 Task: Research Airbnb properties in Cariamanga, Ecuador from 6th November, 2023 to 8th November, 2023 for 2 adults.1  bedroom having 2 beds and 1 bathroom. Property type can be flat. Look for 4 properties as per requirement.
Action: Mouse moved to (467, 72)
Screenshot: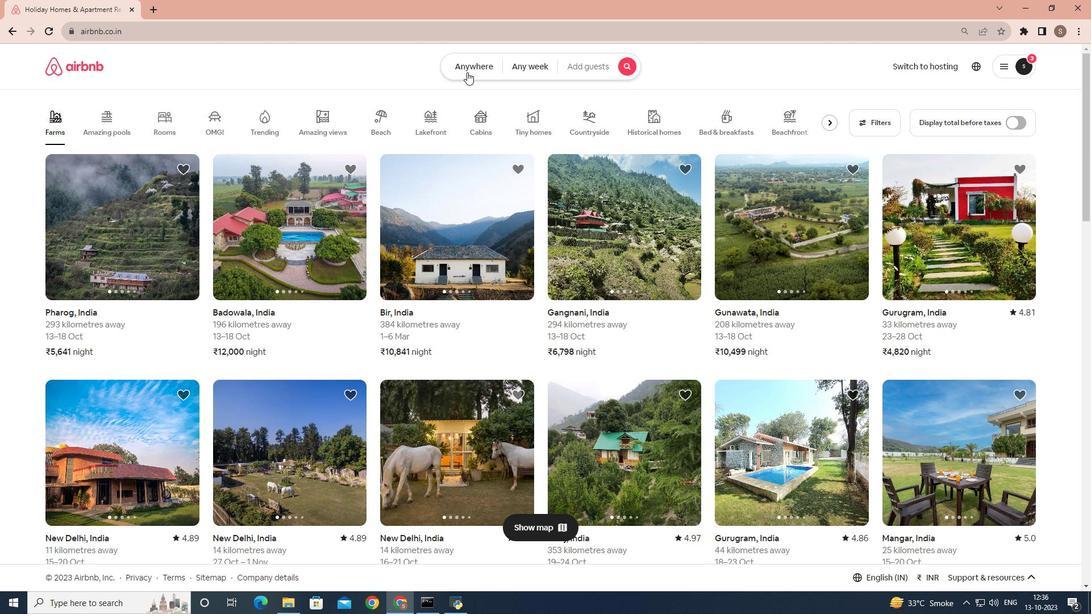 
Action: Mouse pressed left at (467, 72)
Screenshot: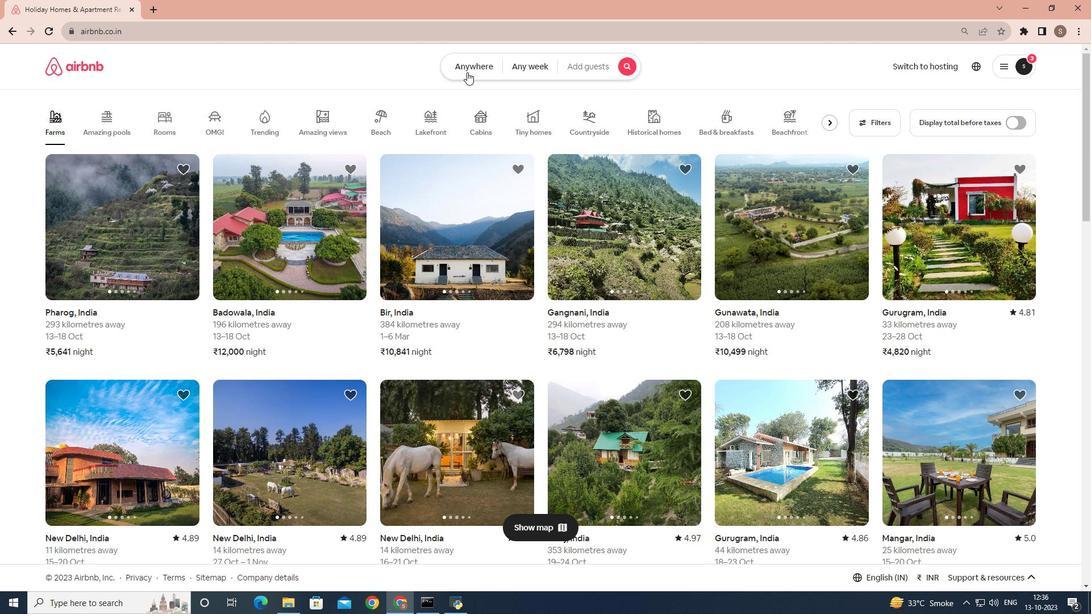 
Action: Mouse moved to (408, 116)
Screenshot: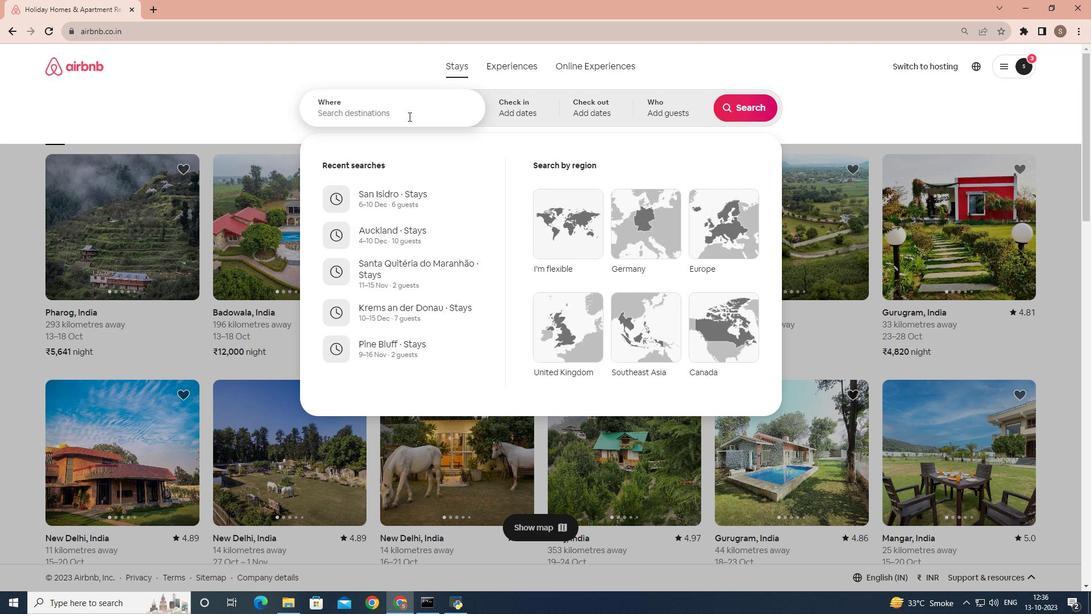 
Action: Mouse pressed left at (408, 116)
Screenshot: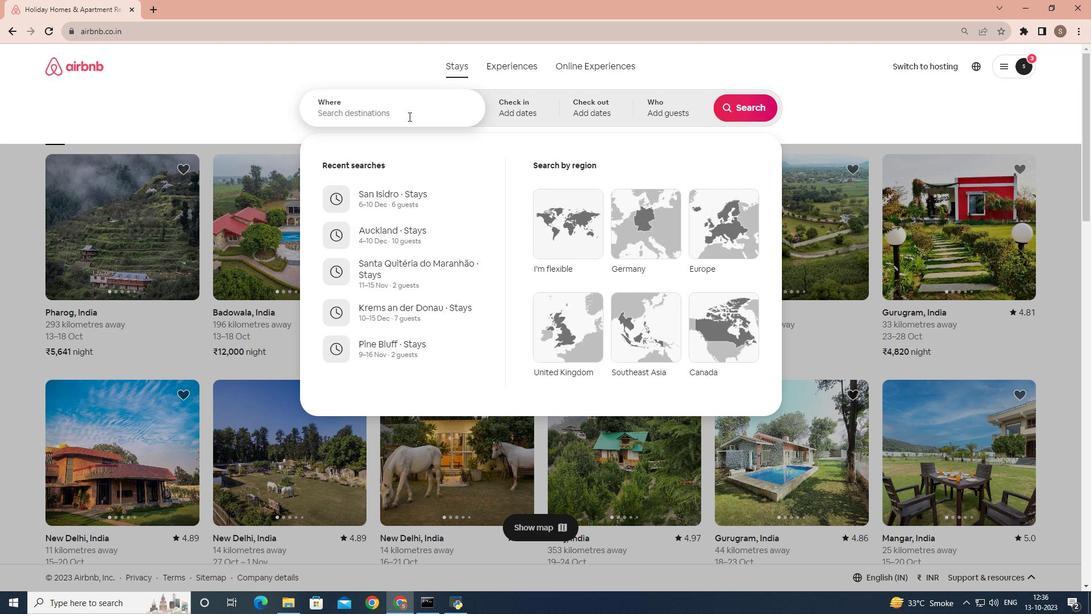 
Action: Mouse moved to (305, 136)
Screenshot: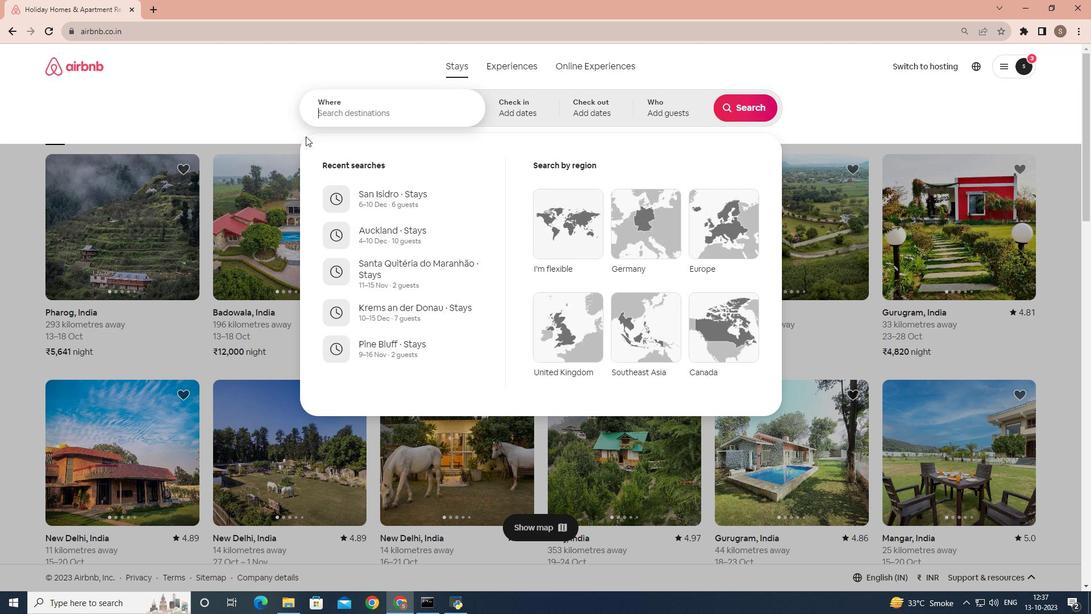 
Action: Key pressed <Key.shift>Cariamanga,<Key.space><Key.shift>Ecuador<Key.space>
Screenshot: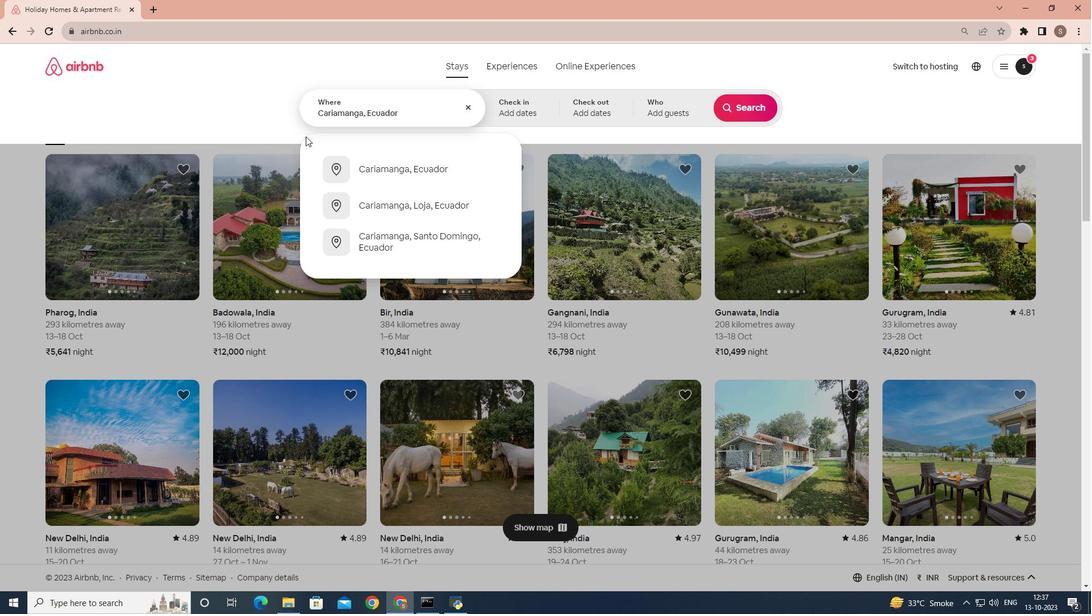 
Action: Mouse moved to (512, 114)
Screenshot: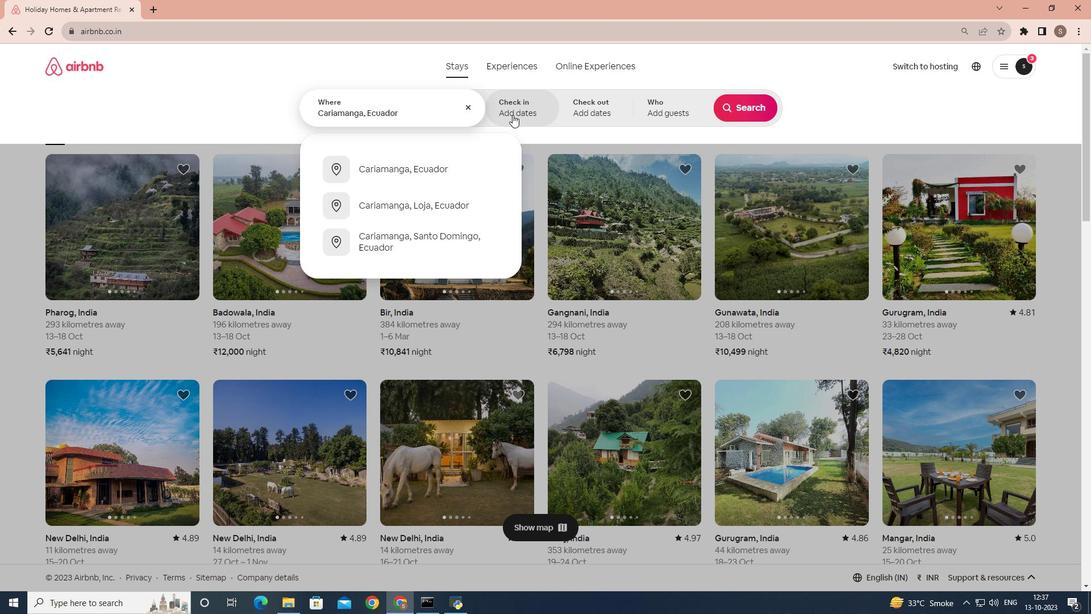 
Action: Mouse pressed left at (512, 114)
Screenshot: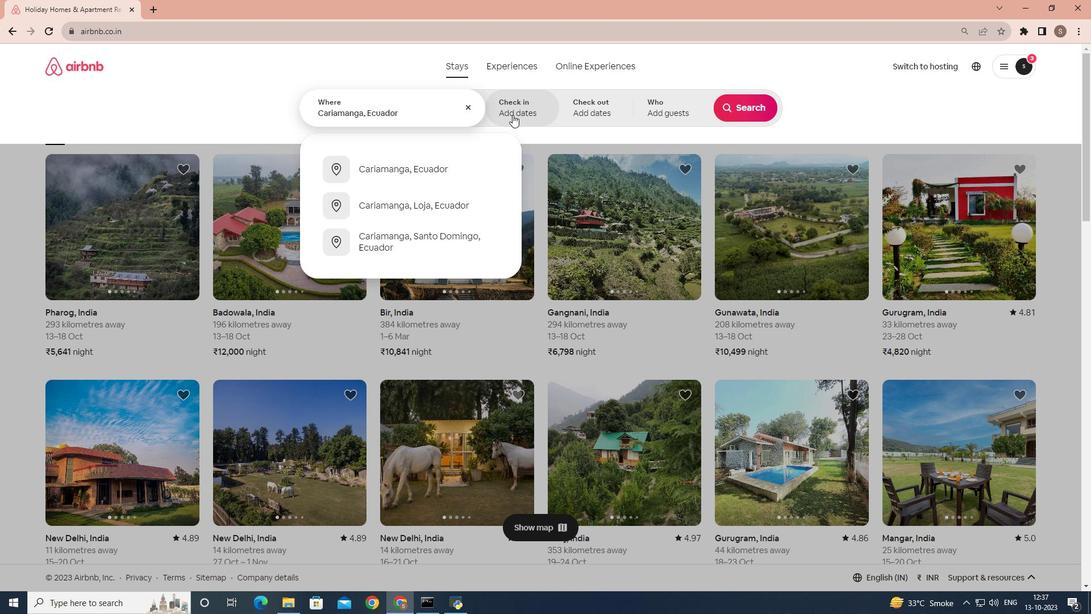 
Action: Mouse moved to (597, 272)
Screenshot: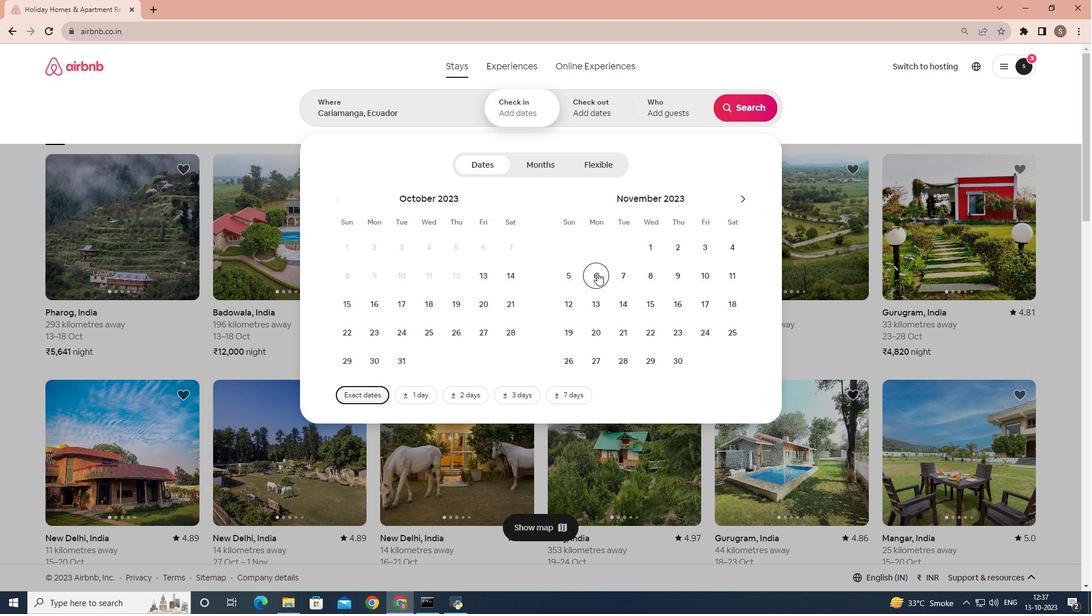 
Action: Mouse pressed left at (597, 272)
Screenshot: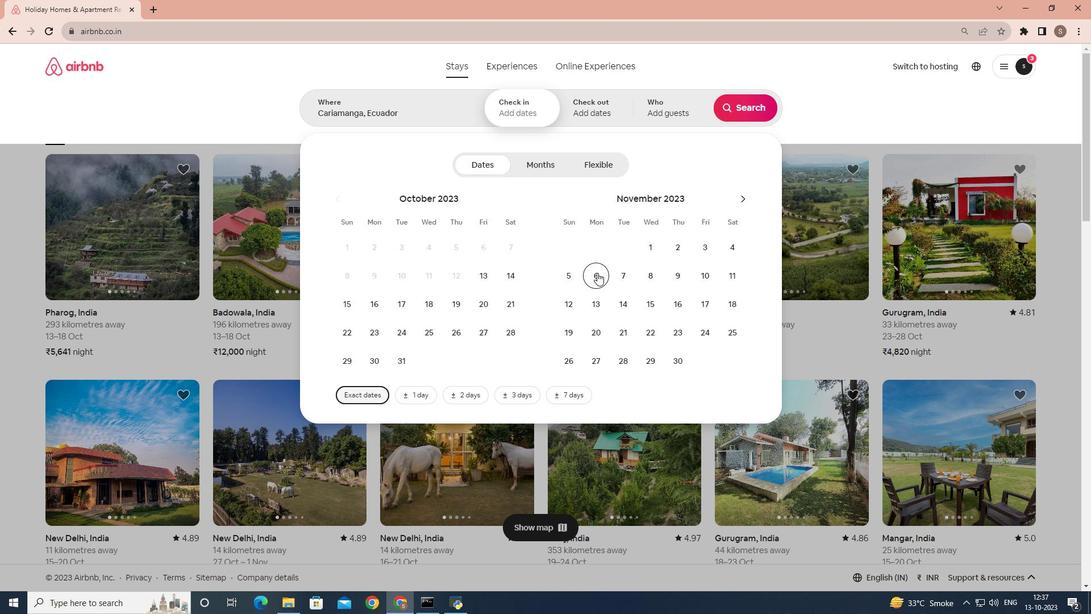 
Action: Mouse moved to (645, 275)
Screenshot: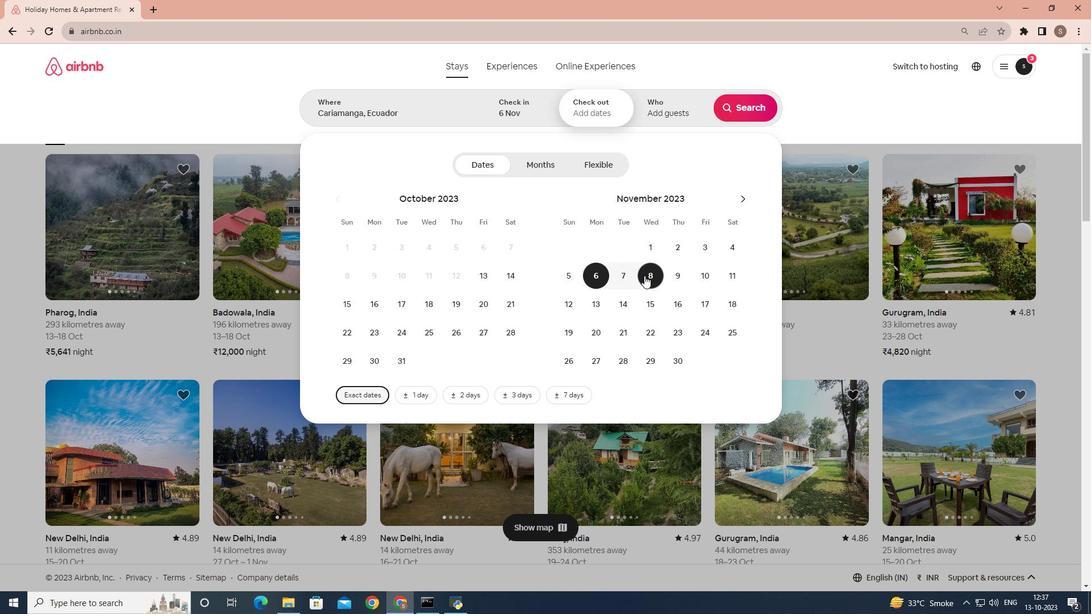 
Action: Mouse pressed left at (645, 275)
Screenshot: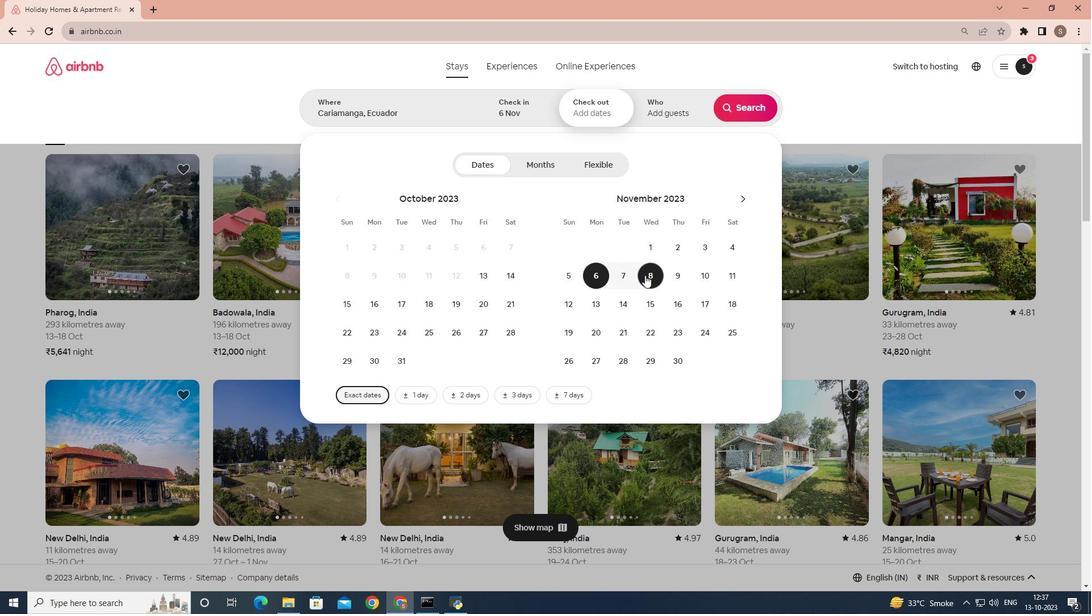 
Action: Mouse moved to (668, 111)
Screenshot: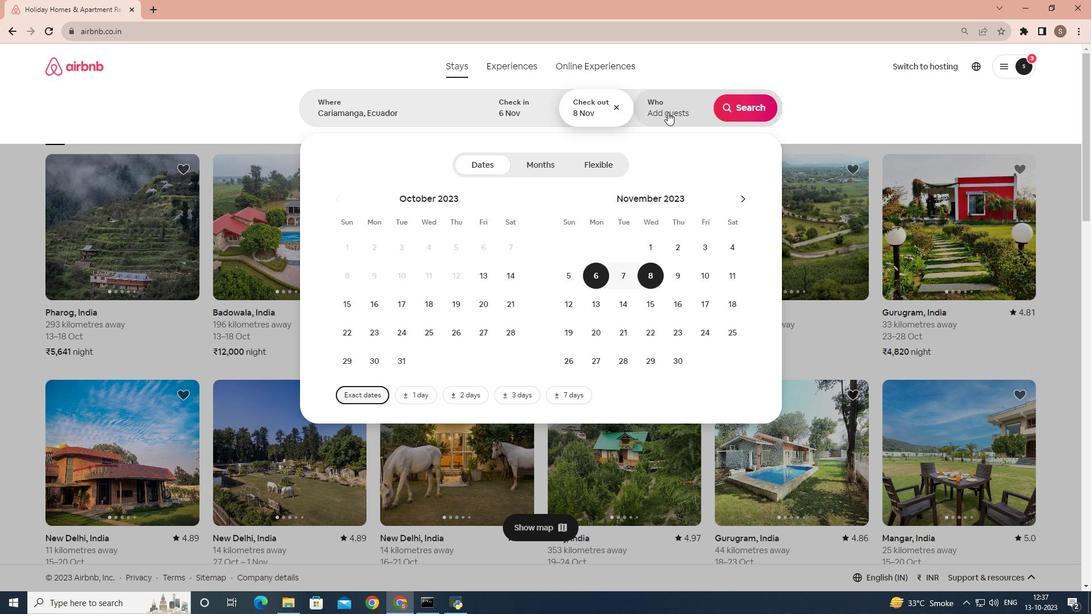 
Action: Mouse pressed left at (668, 111)
Screenshot: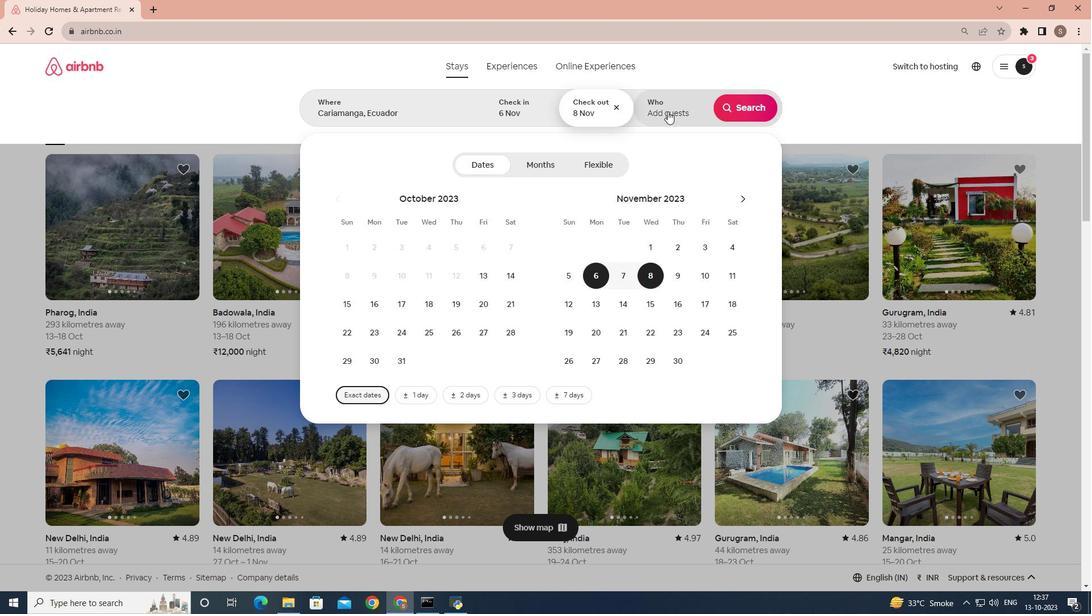 
Action: Mouse moved to (755, 172)
Screenshot: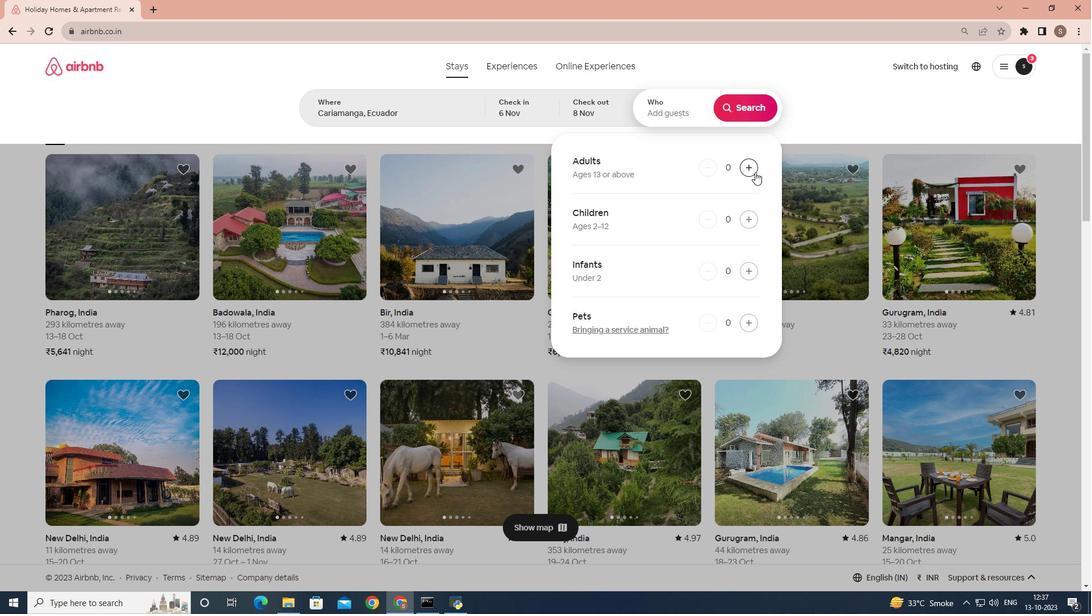 
Action: Mouse pressed left at (755, 172)
Screenshot: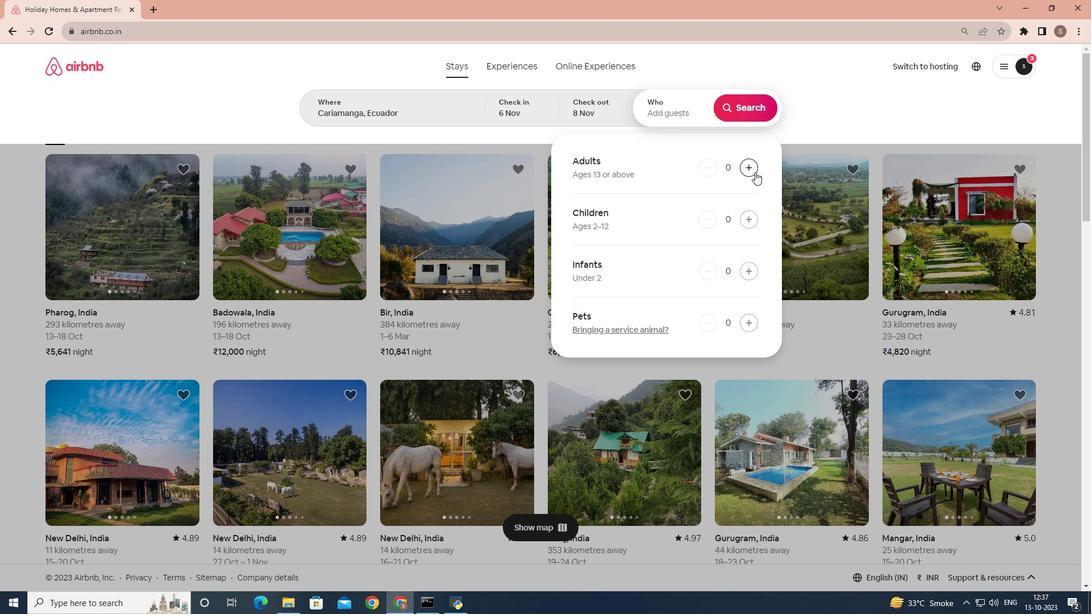 
Action: Mouse moved to (755, 171)
Screenshot: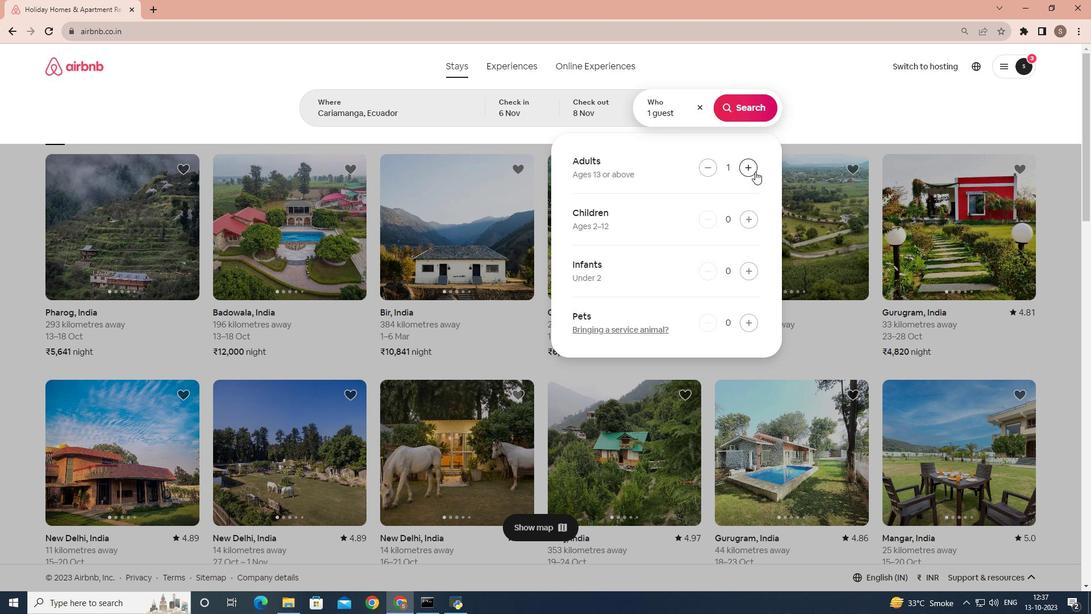 
Action: Mouse pressed left at (755, 171)
Screenshot: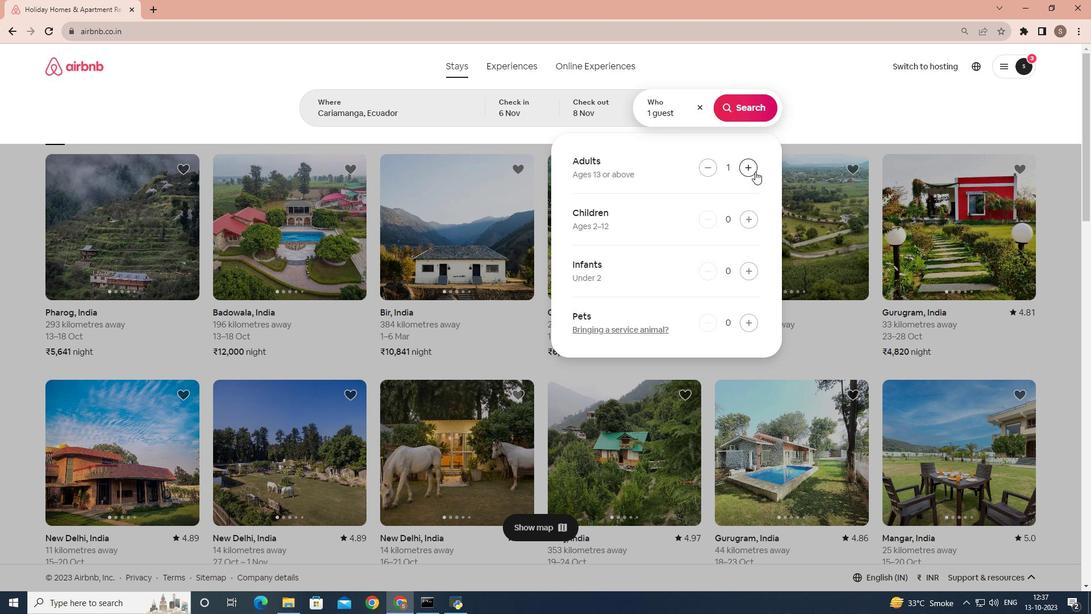 
Action: Mouse moved to (743, 107)
Screenshot: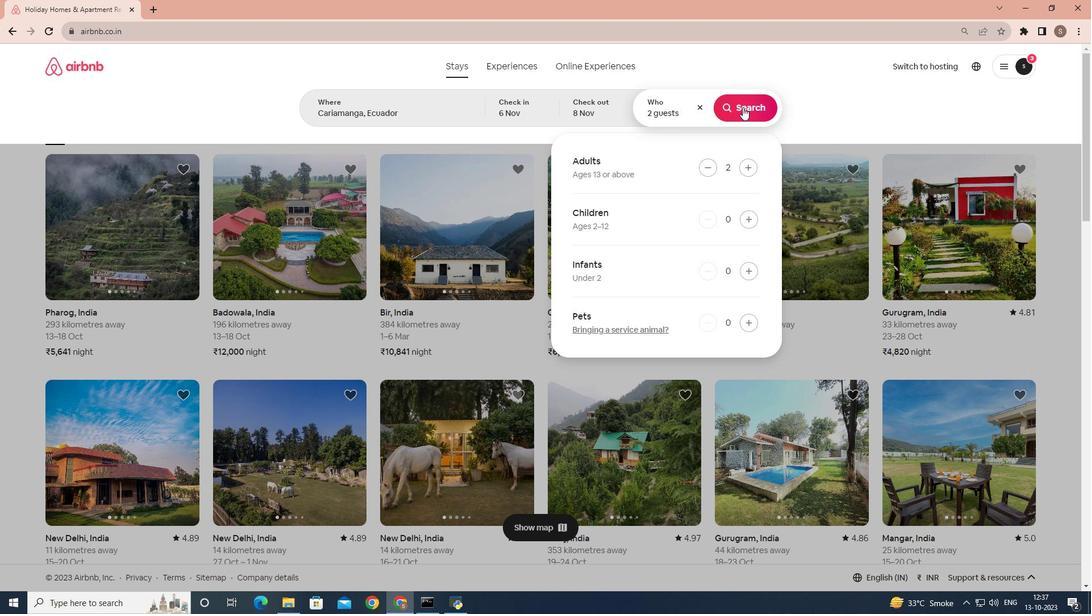 
Action: Mouse pressed left at (743, 107)
Screenshot: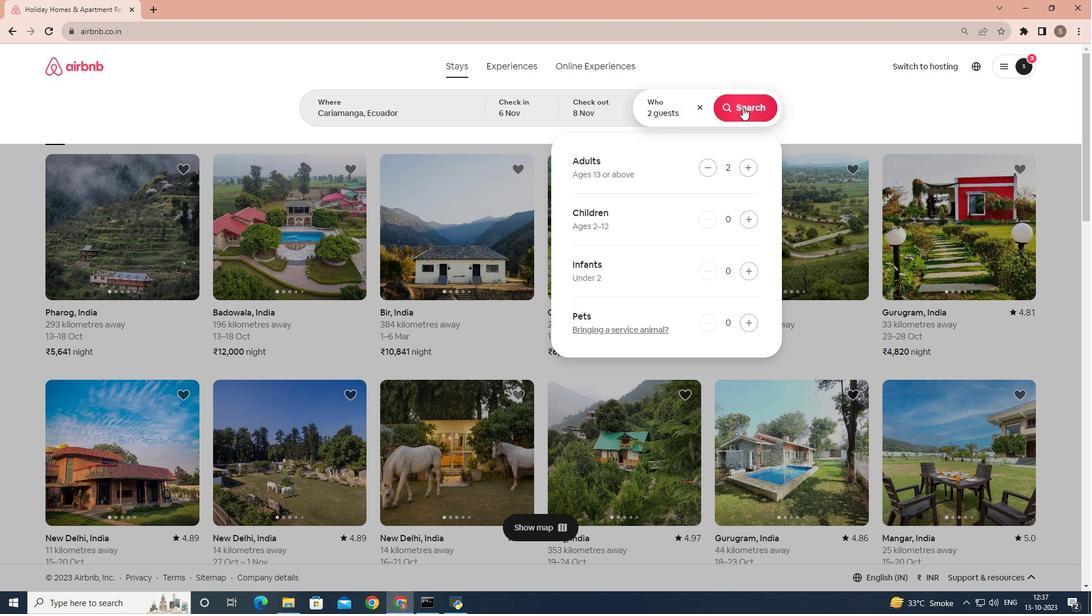 
Action: Mouse moved to (901, 109)
Screenshot: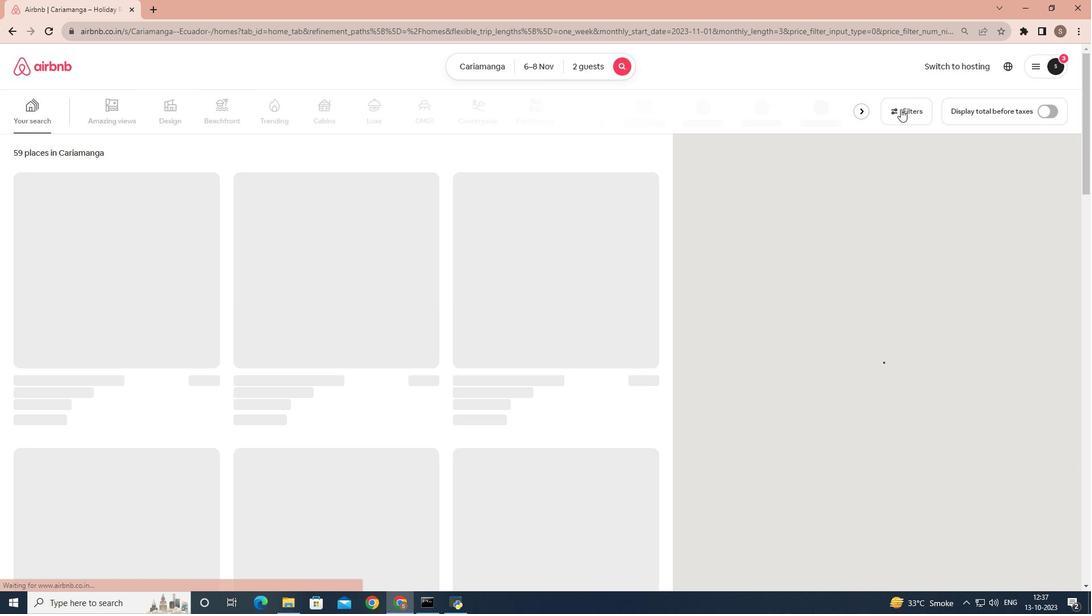 
Action: Mouse pressed left at (901, 109)
Screenshot: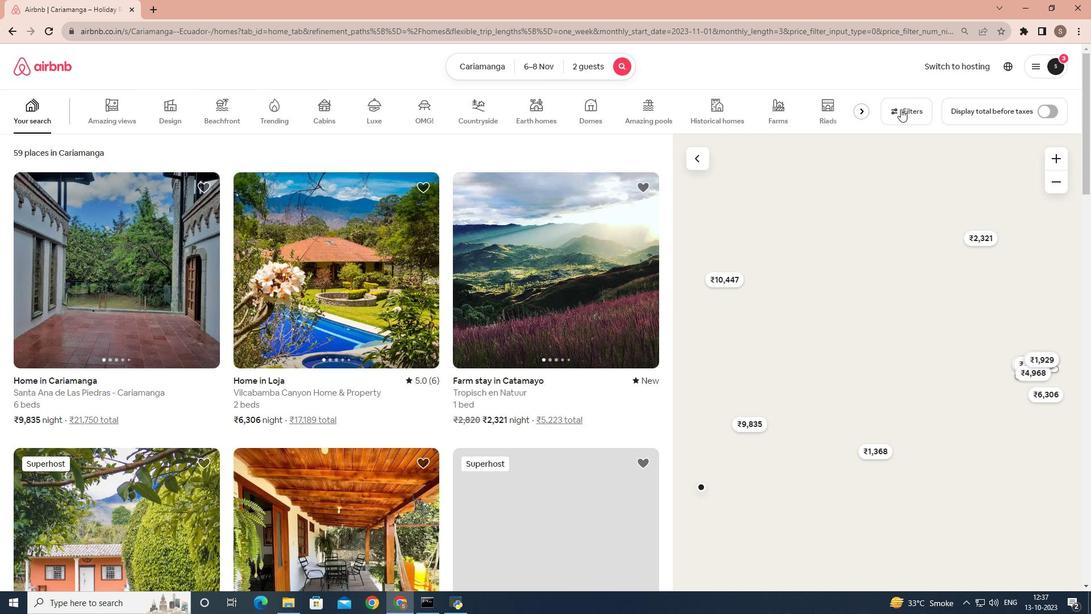 
Action: Mouse moved to (532, 345)
Screenshot: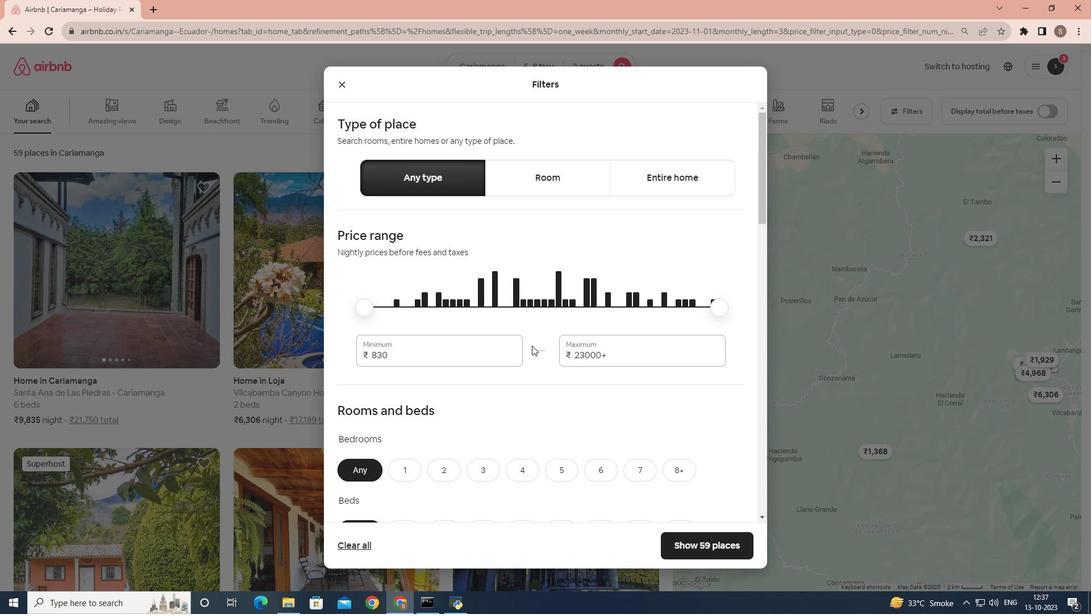 
Action: Mouse scrolled (532, 345) with delta (0, 0)
Screenshot: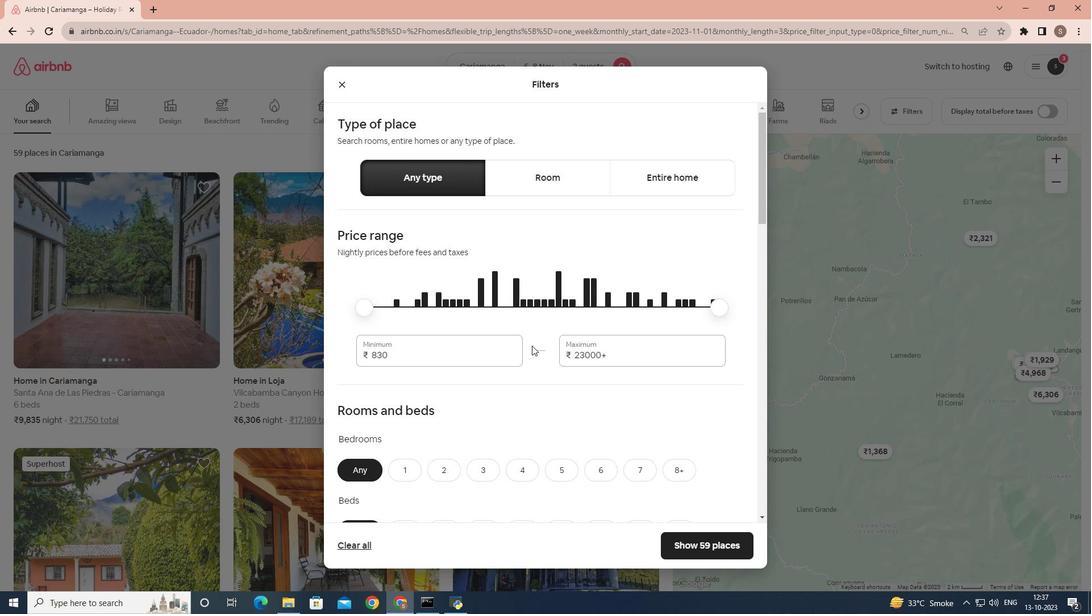 
Action: Mouse moved to (515, 354)
Screenshot: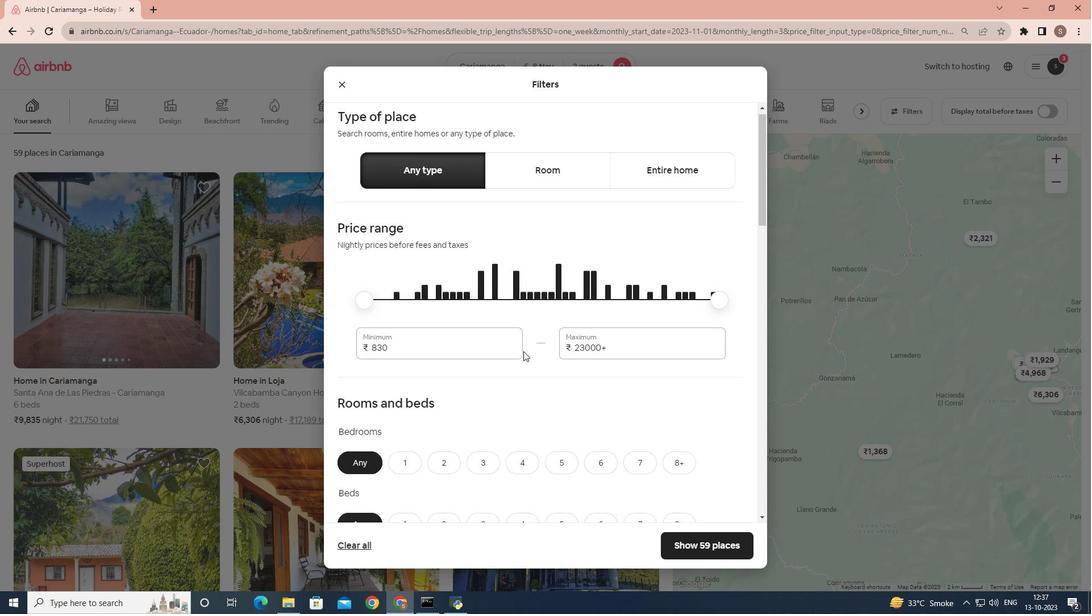 
Action: Mouse scrolled (515, 354) with delta (0, 0)
Screenshot: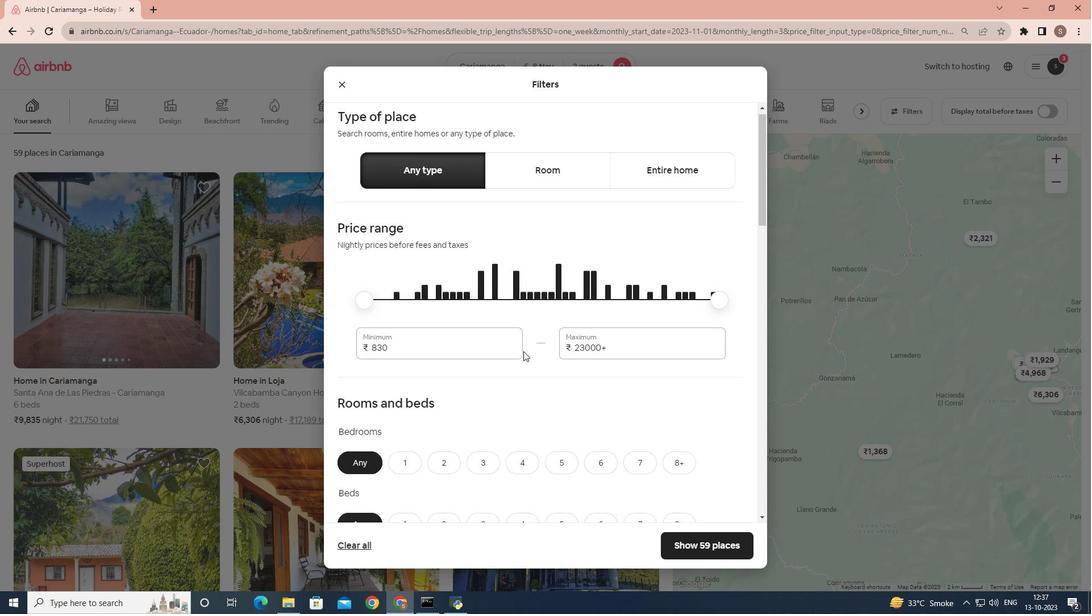
Action: Mouse moved to (409, 355)
Screenshot: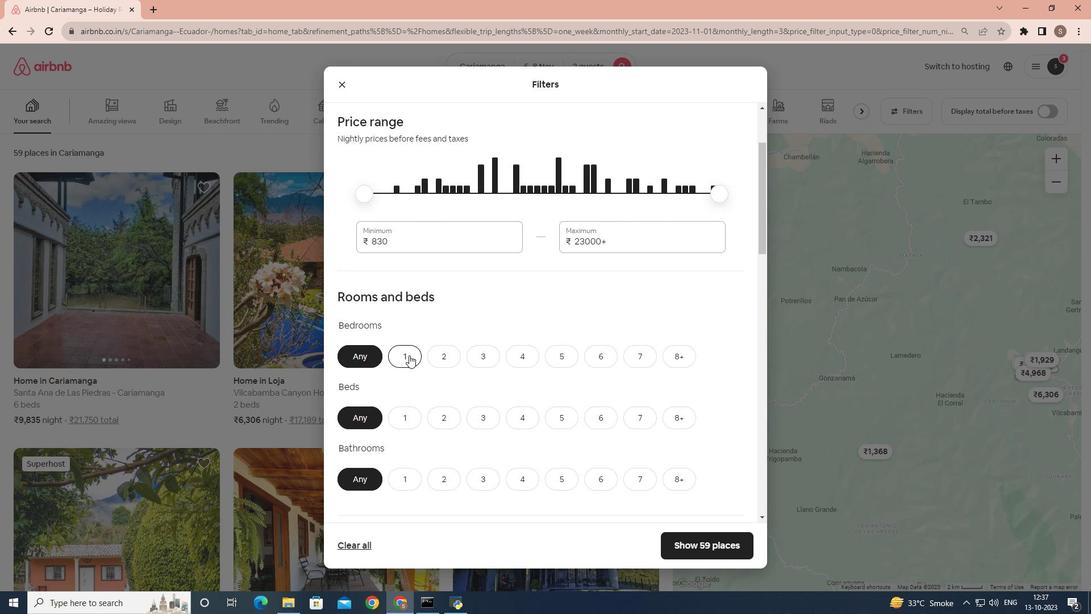 
Action: Mouse pressed left at (409, 355)
Screenshot: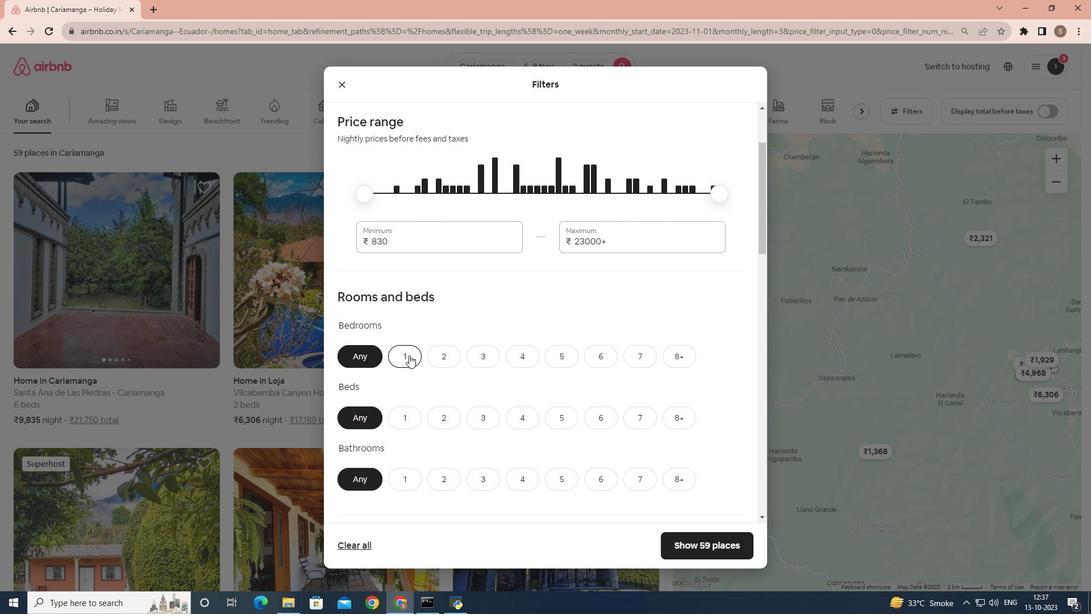 
Action: Mouse scrolled (409, 354) with delta (0, 0)
Screenshot: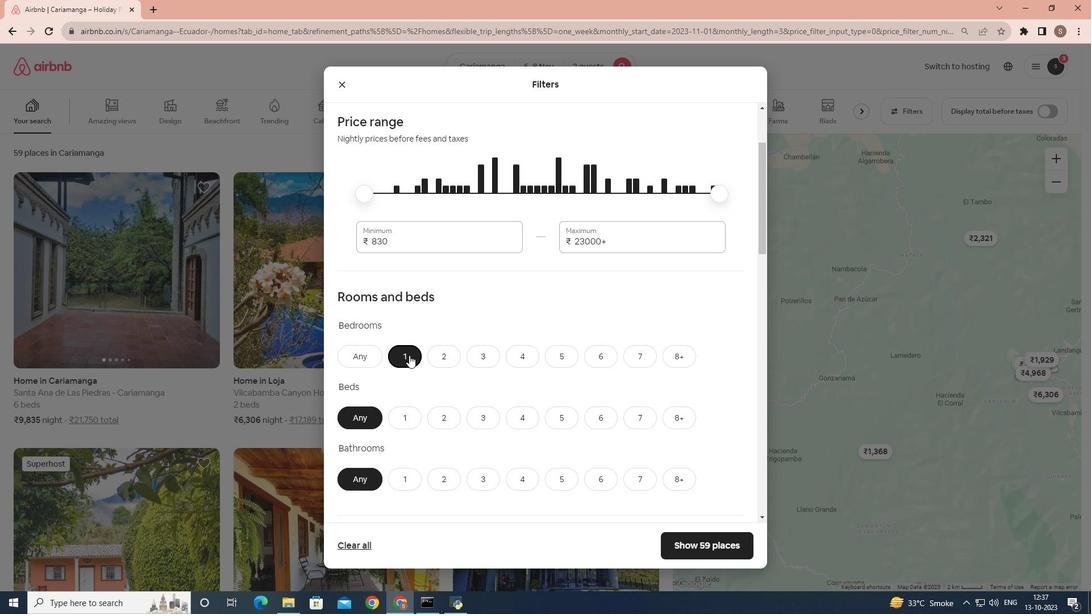 
Action: Mouse moved to (439, 355)
Screenshot: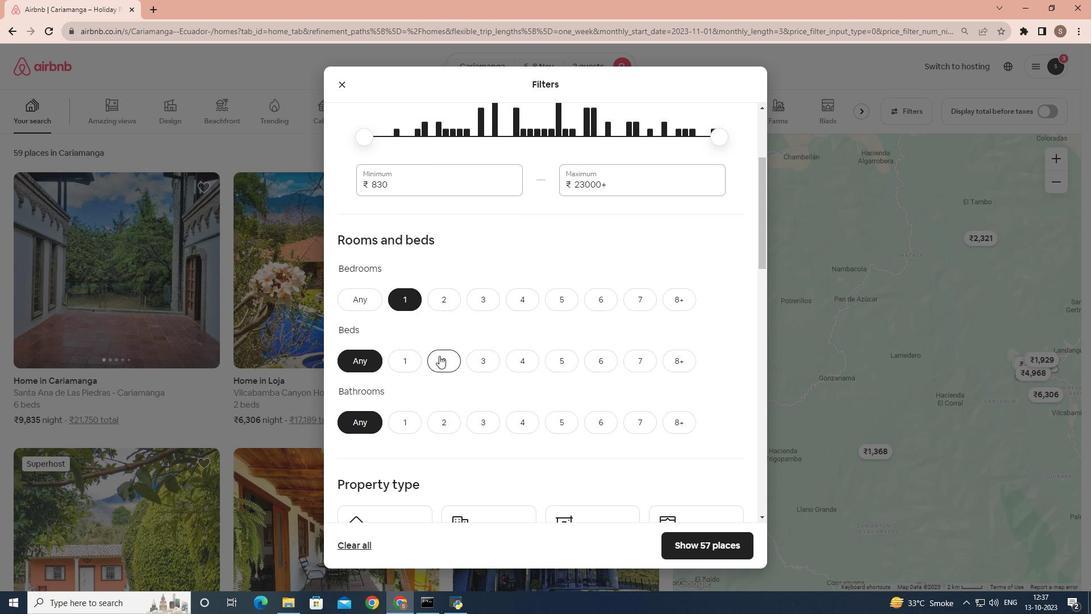 
Action: Mouse pressed left at (439, 355)
Screenshot: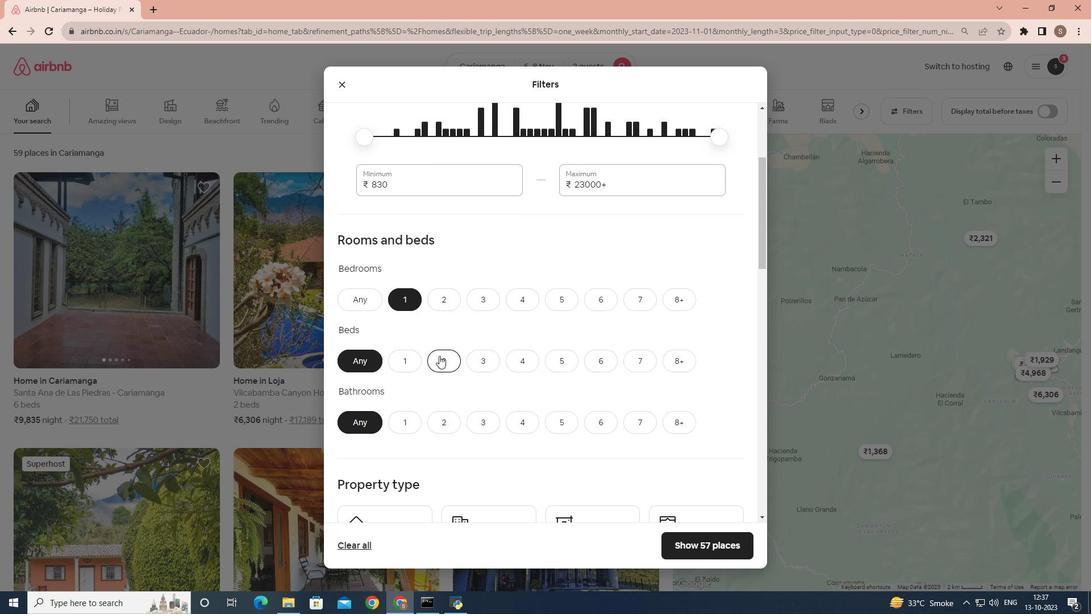 
Action: Mouse scrolled (439, 355) with delta (0, 0)
Screenshot: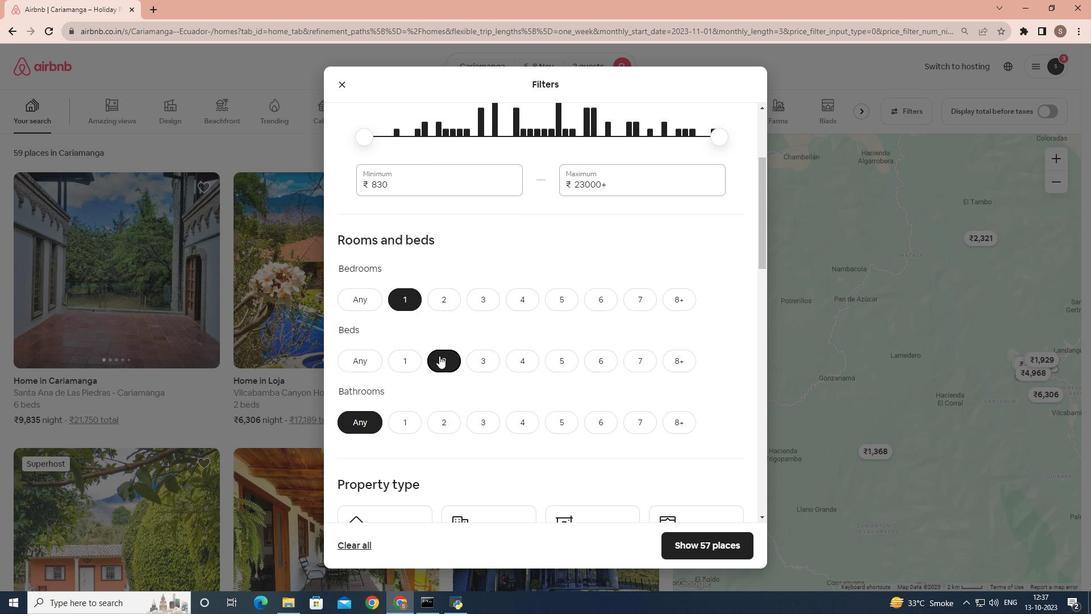 
Action: Mouse scrolled (439, 355) with delta (0, 0)
Screenshot: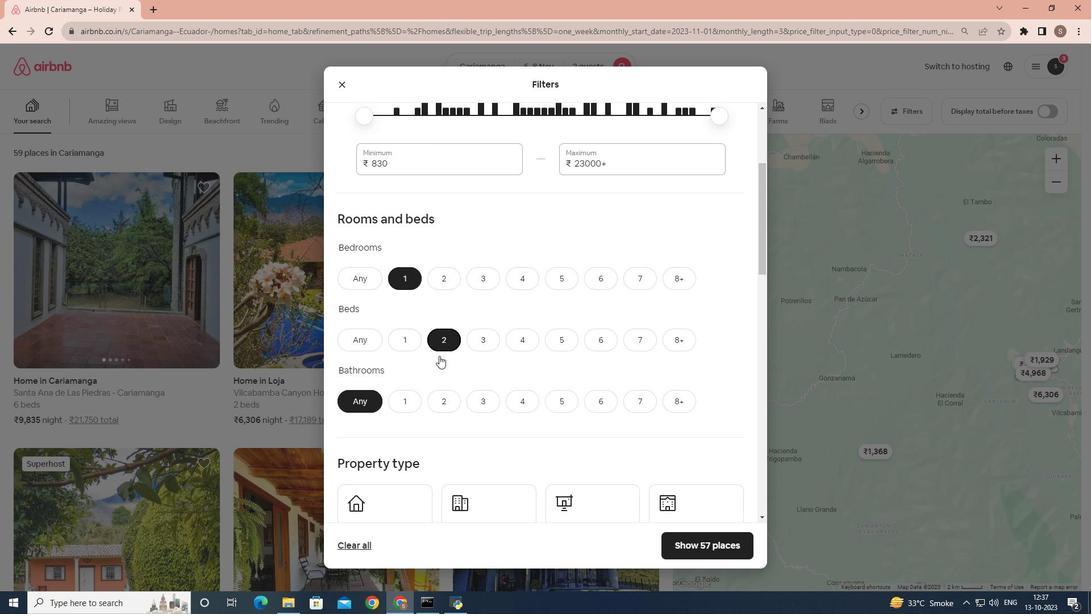 
Action: Mouse moved to (405, 313)
Screenshot: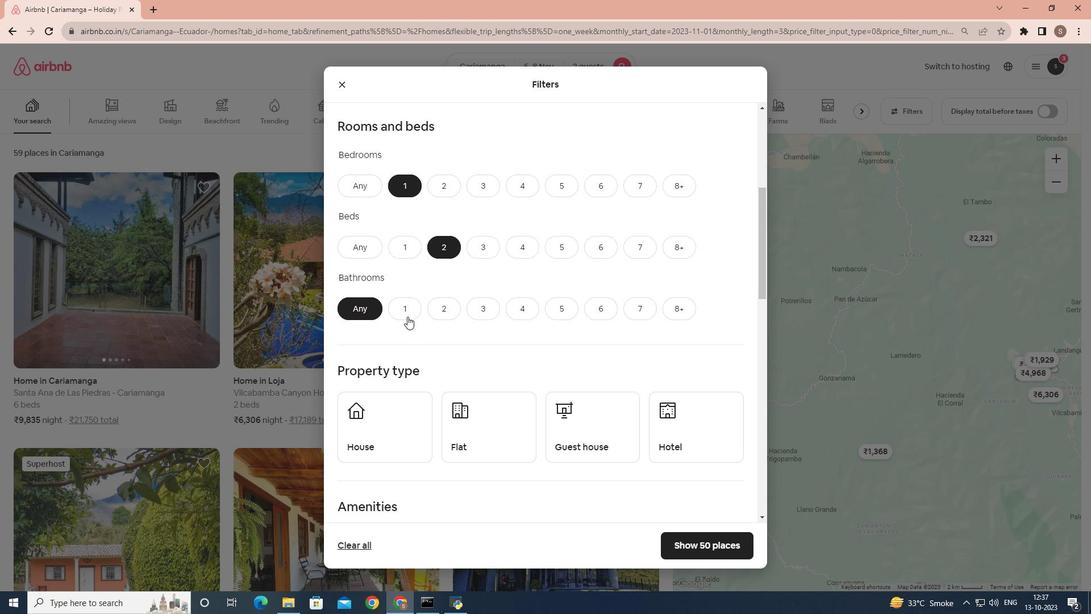 
Action: Mouse pressed left at (405, 313)
Screenshot: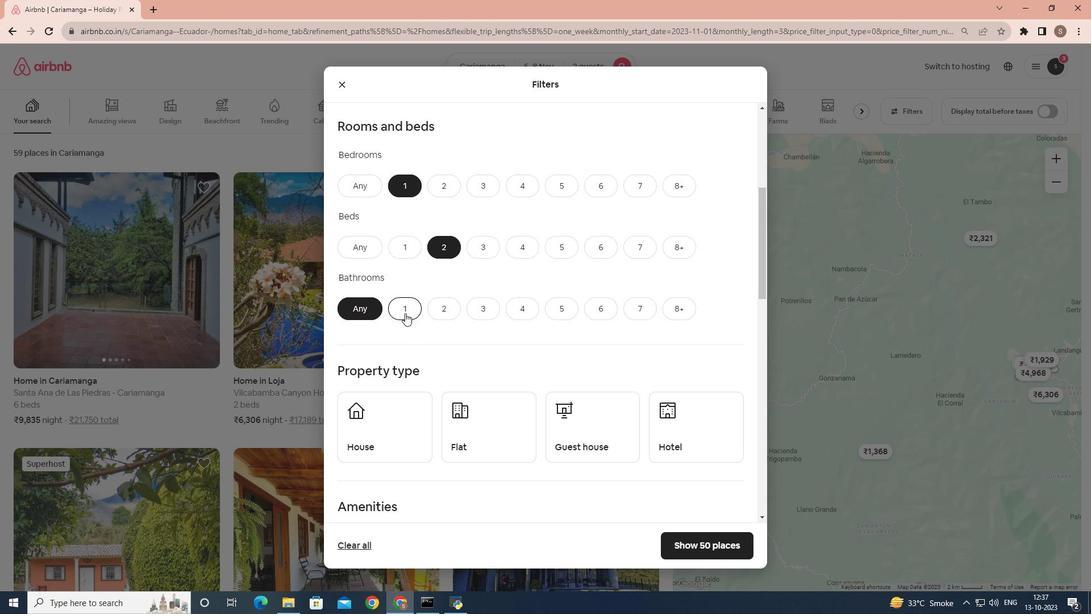 
Action: Mouse moved to (428, 320)
Screenshot: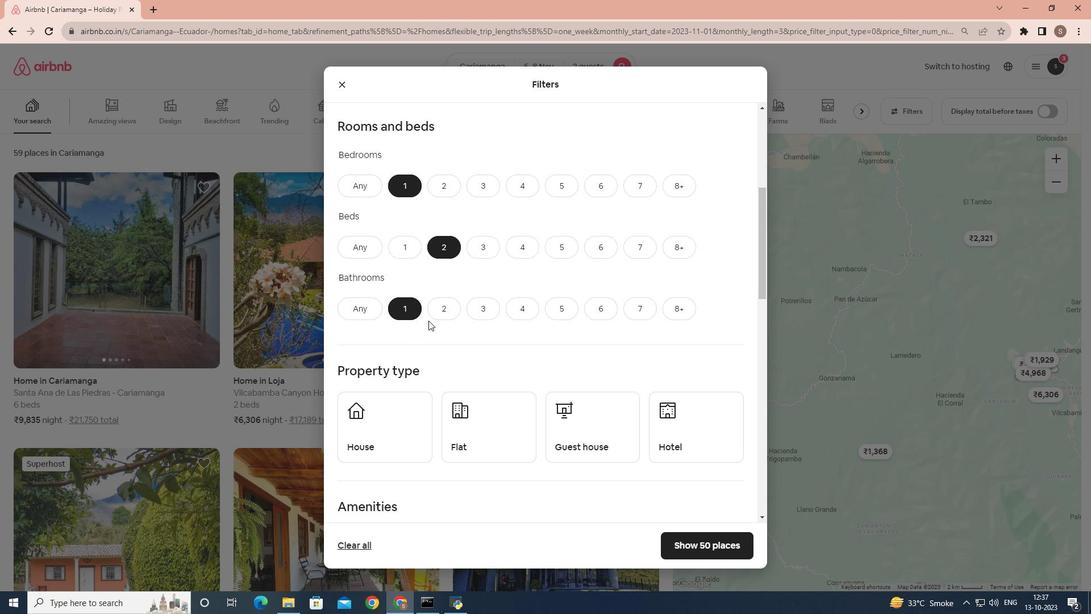 
Action: Mouse scrolled (428, 320) with delta (0, 0)
Screenshot: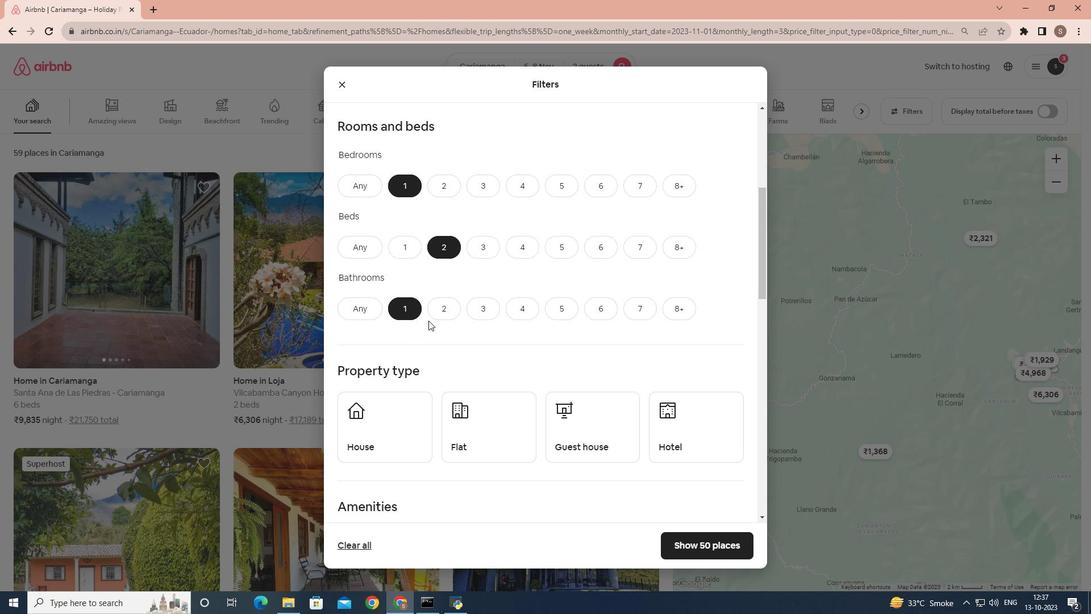 
Action: Mouse moved to (474, 361)
Screenshot: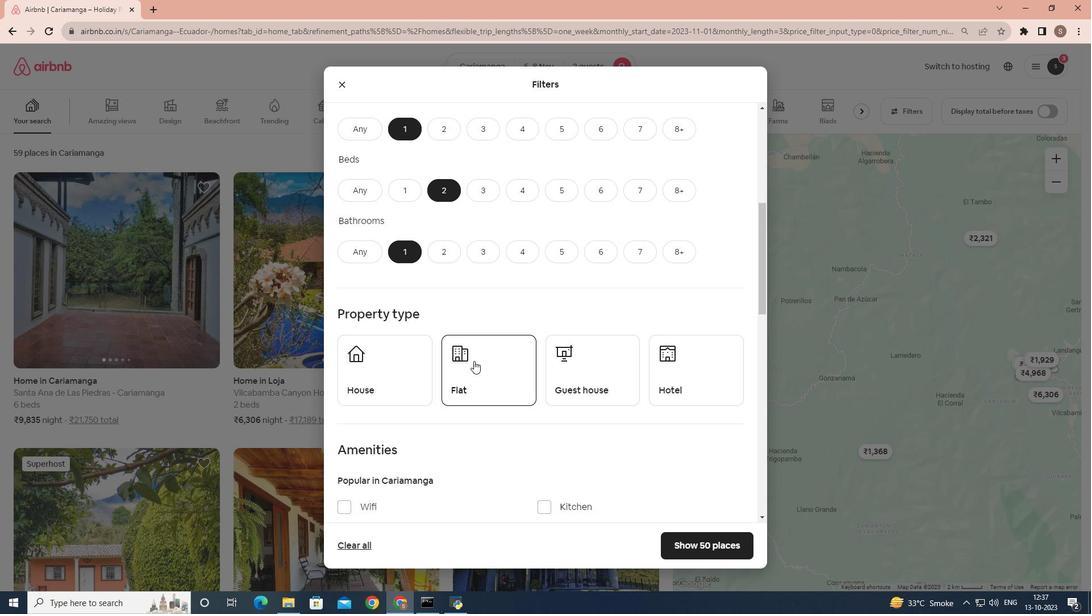 
Action: Mouse pressed left at (474, 361)
Screenshot: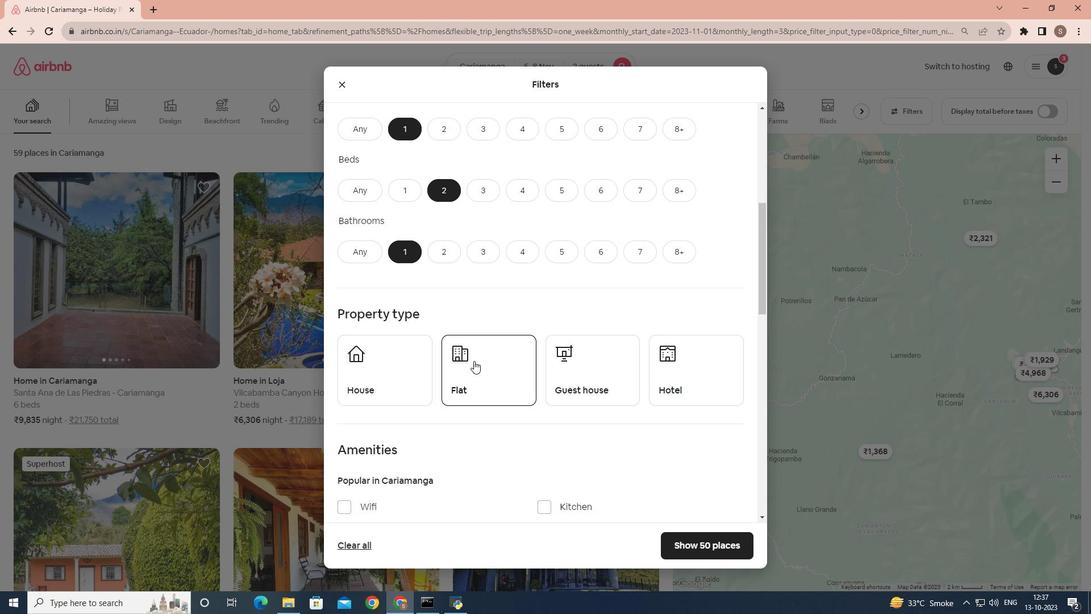 
Action: Mouse scrolled (474, 360) with delta (0, 0)
Screenshot: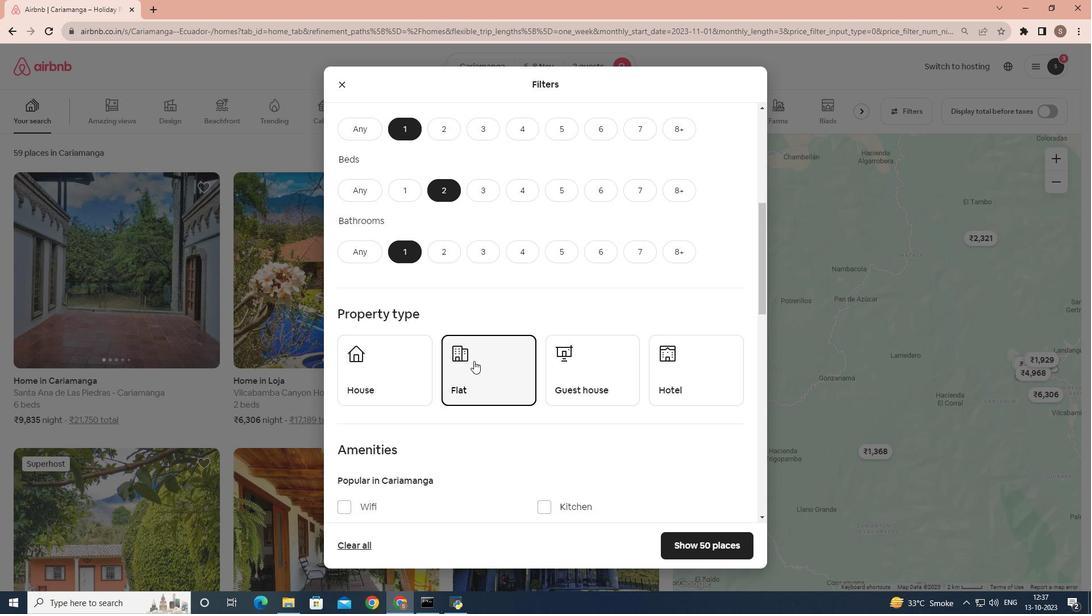 
Action: Mouse scrolled (474, 360) with delta (0, 0)
Screenshot: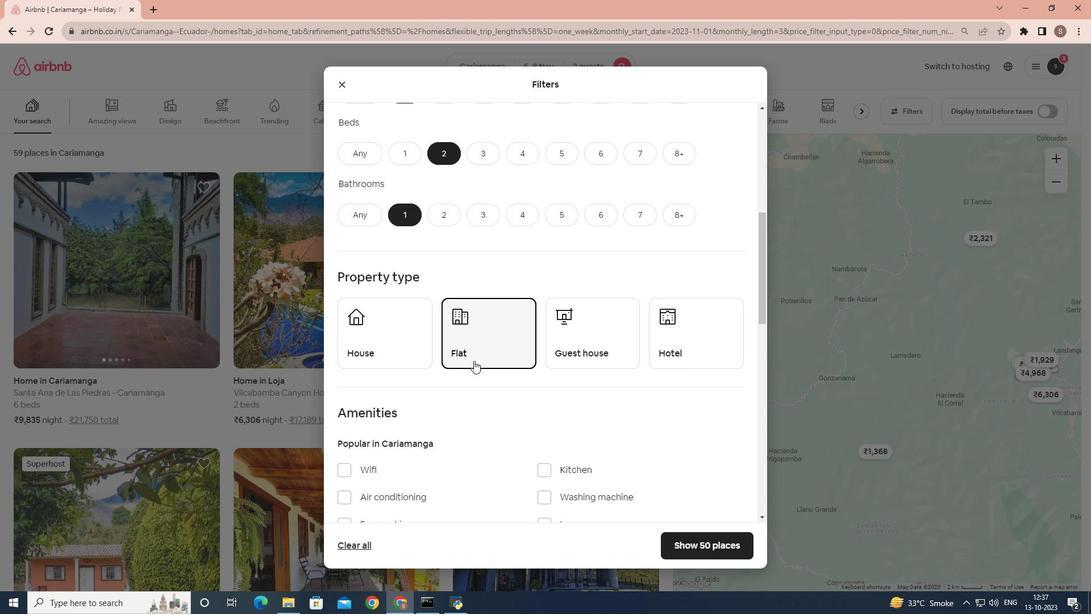 
Action: Mouse moved to (700, 536)
Screenshot: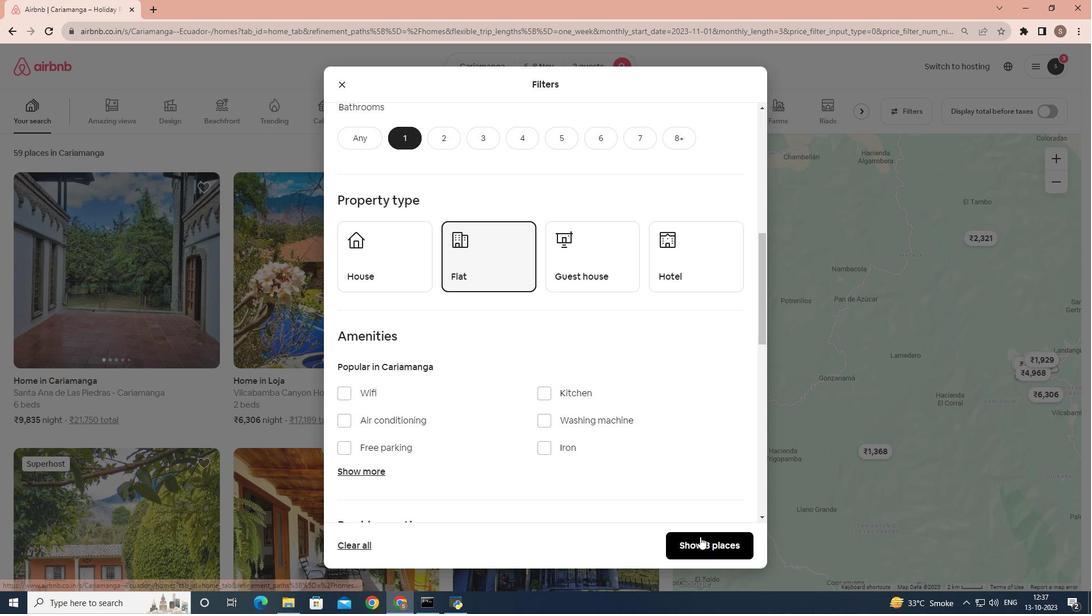 
Action: Mouse pressed left at (700, 536)
Screenshot: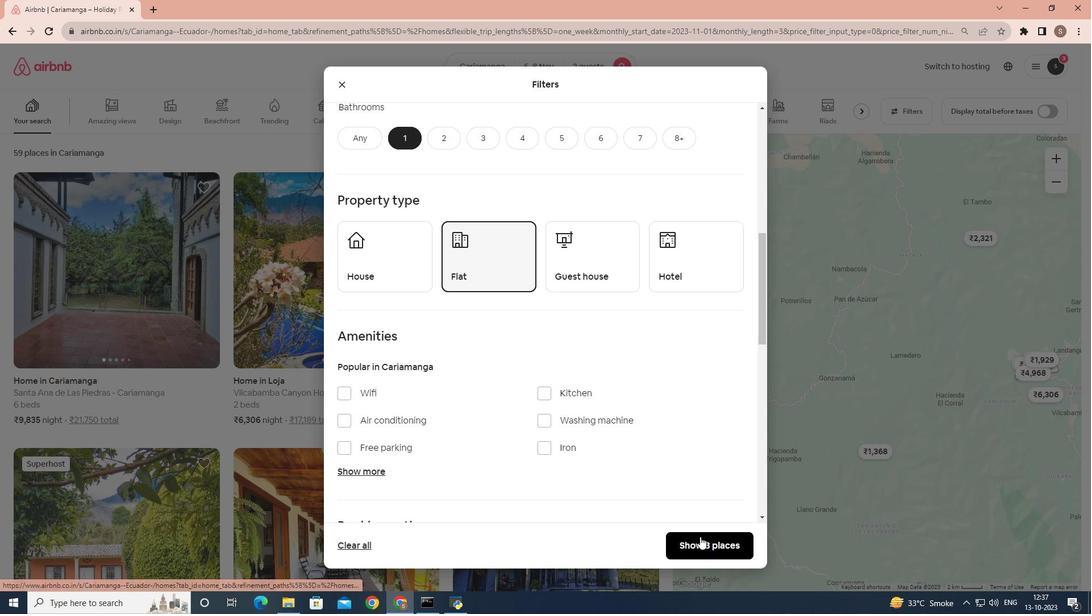 
Action: Mouse moved to (160, 325)
Screenshot: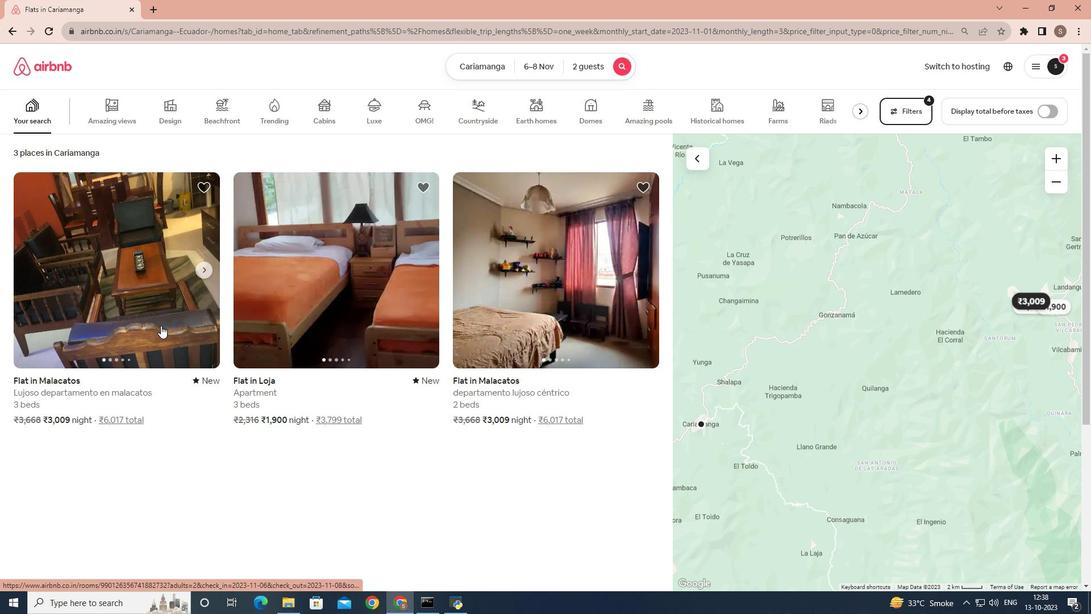 
Action: Mouse pressed left at (160, 325)
Screenshot: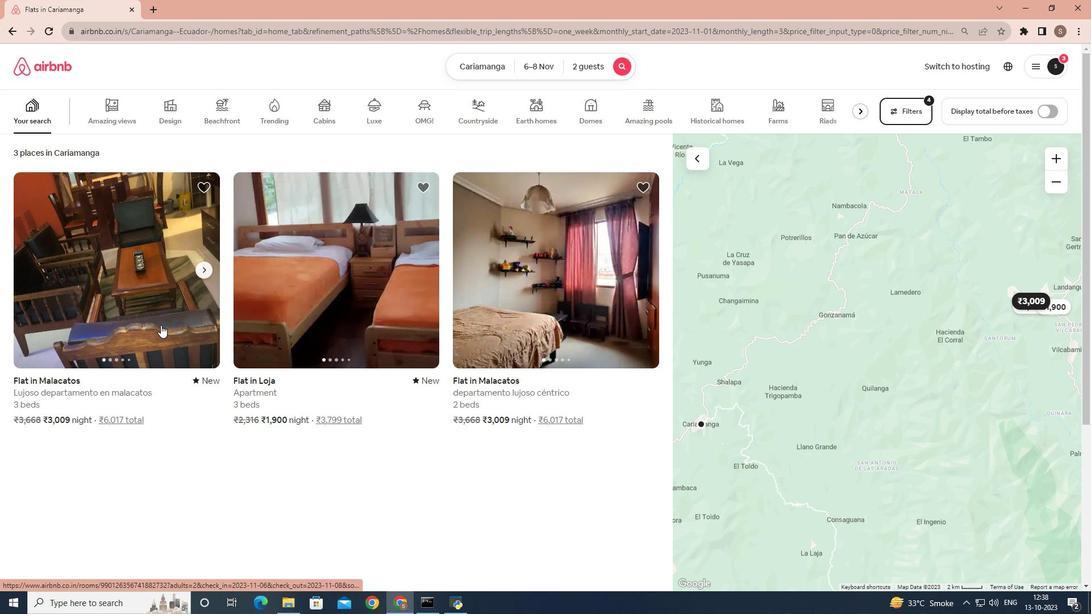 
Action: Mouse moved to (790, 423)
Screenshot: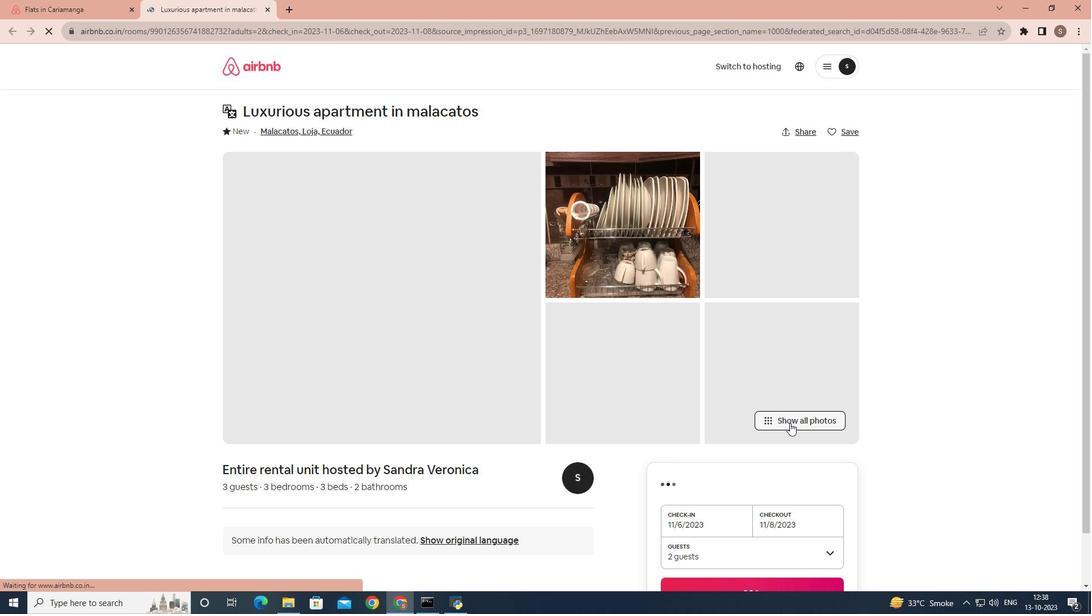 
Action: Mouse pressed left at (790, 423)
Screenshot: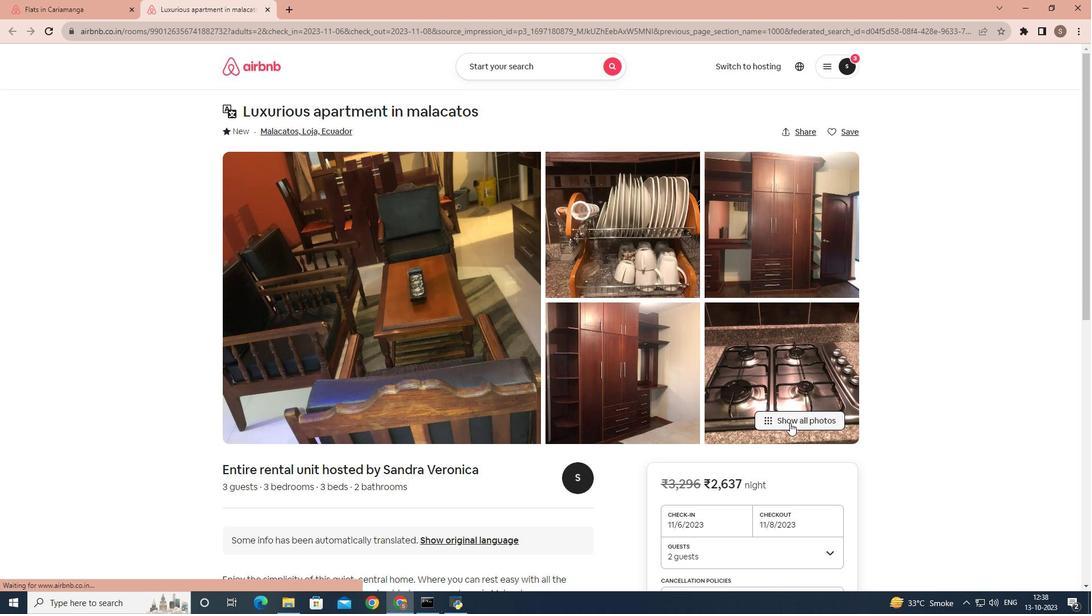 
Action: Mouse moved to (637, 443)
Screenshot: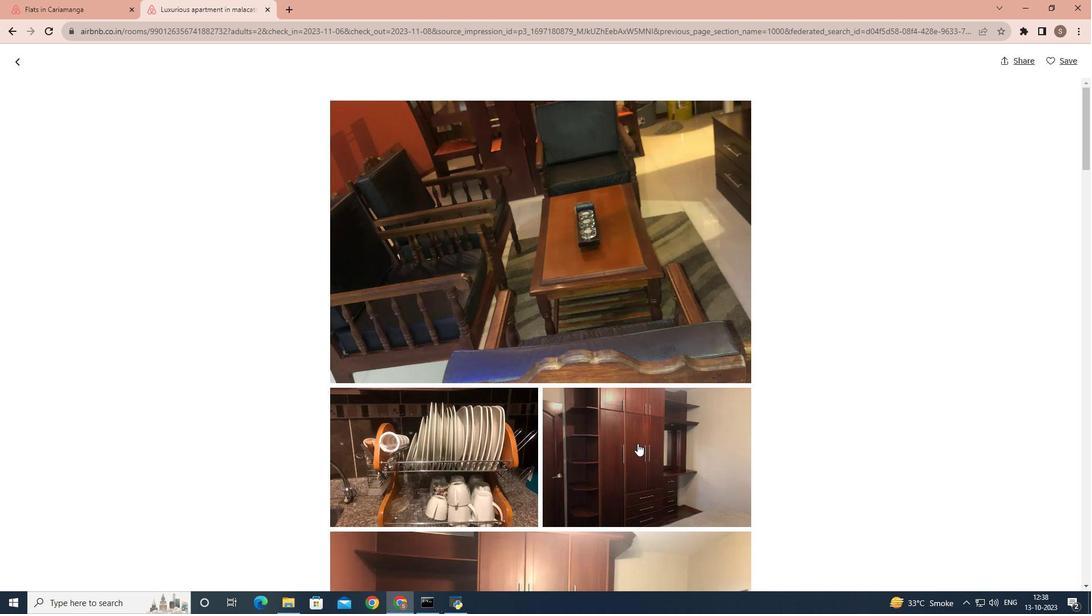 
Action: Mouse scrolled (637, 442) with delta (0, 0)
Screenshot: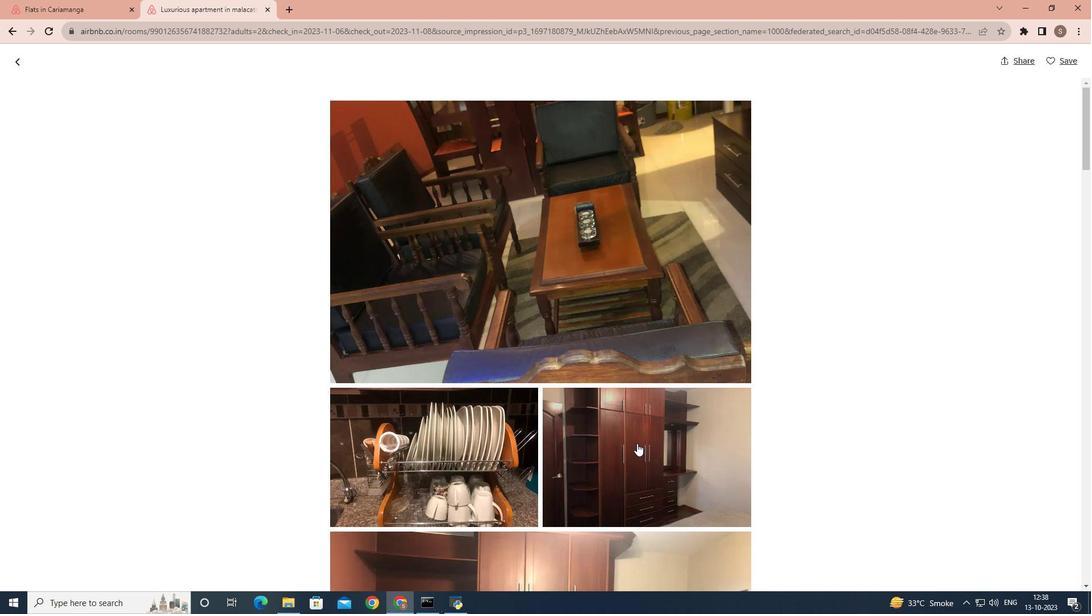 
Action: Mouse scrolled (637, 442) with delta (0, 0)
Screenshot: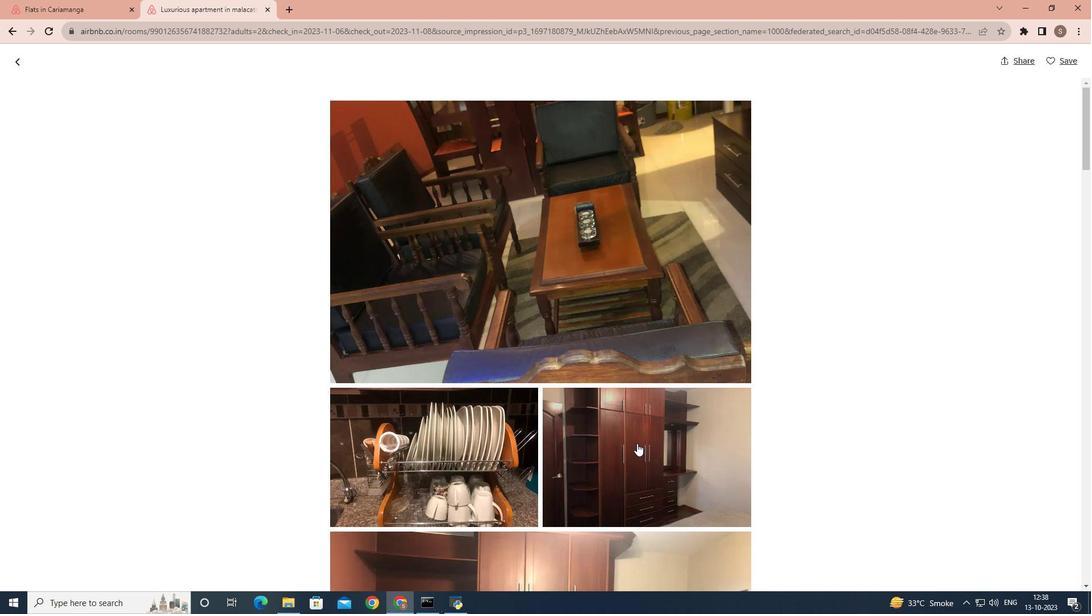 
Action: Mouse scrolled (637, 442) with delta (0, 0)
Screenshot: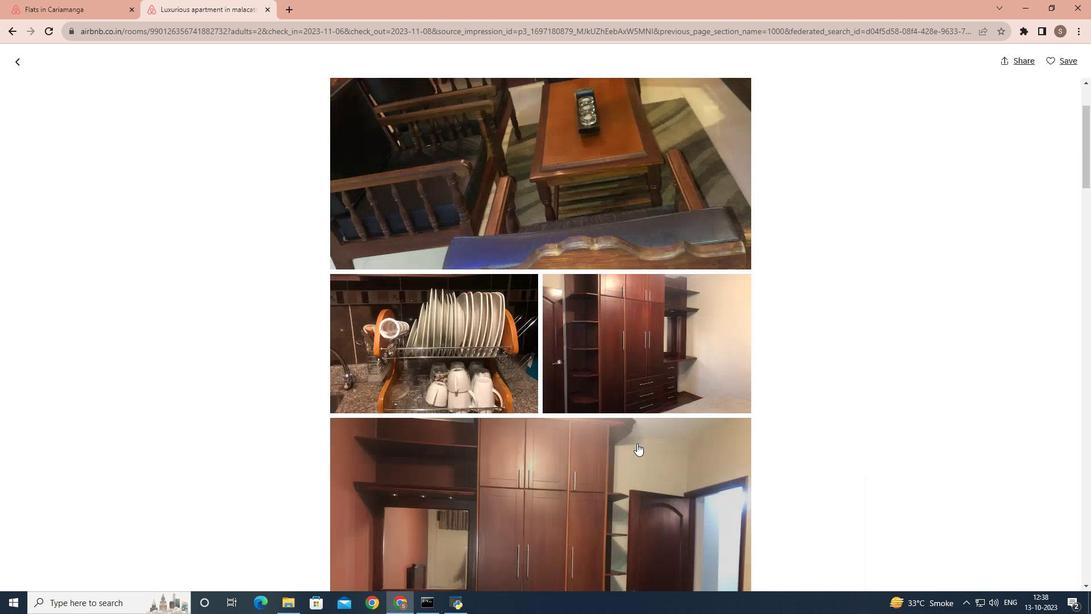 
Action: Mouse scrolled (637, 442) with delta (0, 0)
Screenshot: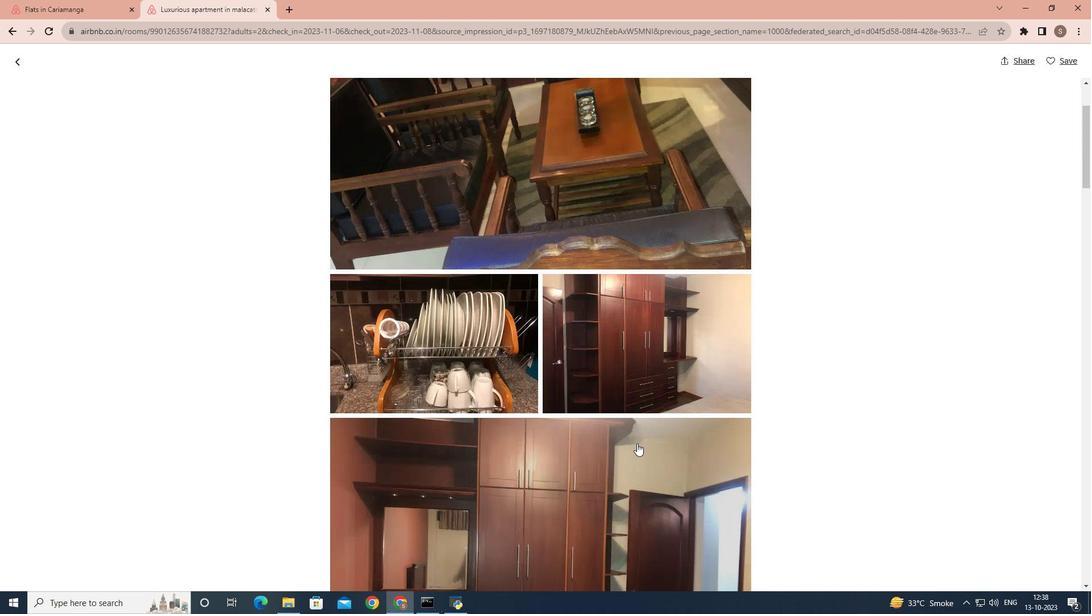 
Action: Mouse scrolled (637, 442) with delta (0, 0)
Screenshot: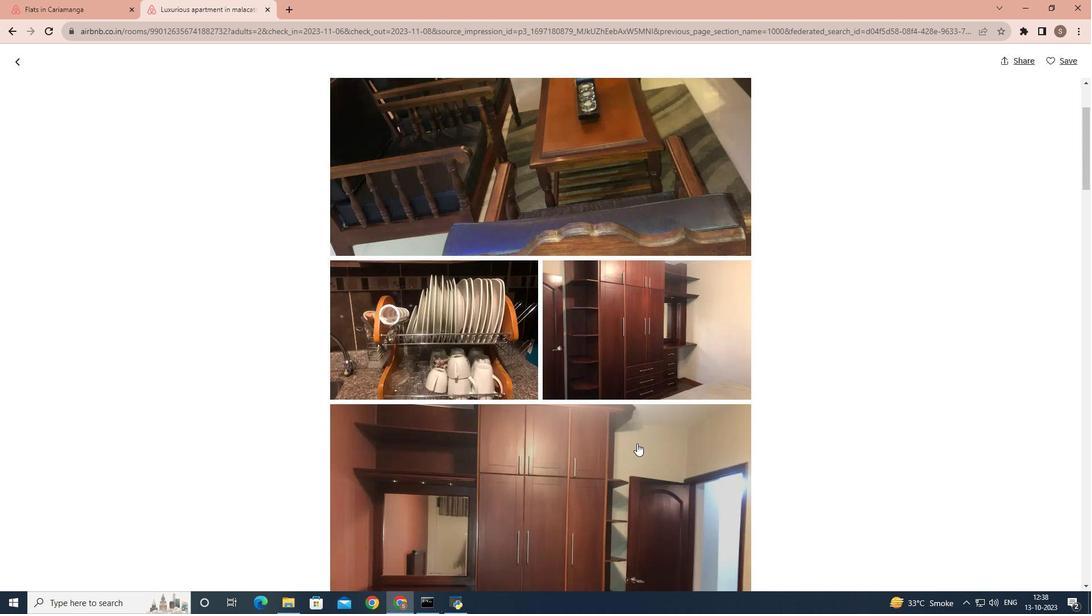 
Action: Mouse scrolled (637, 442) with delta (0, 0)
Screenshot: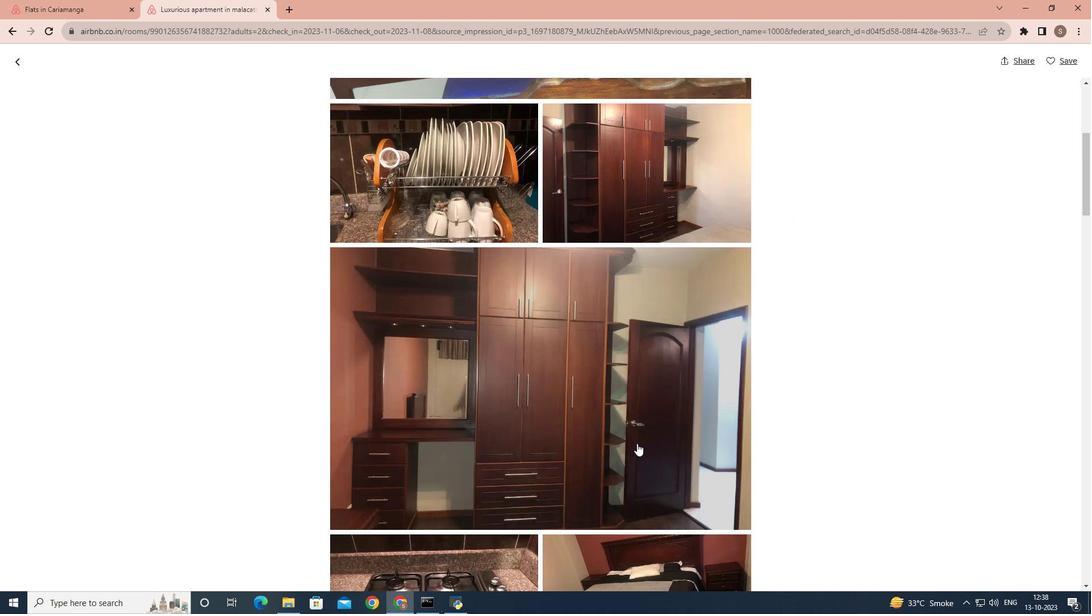 
Action: Mouse scrolled (637, 442) with delta (0, 0)
Screenshot: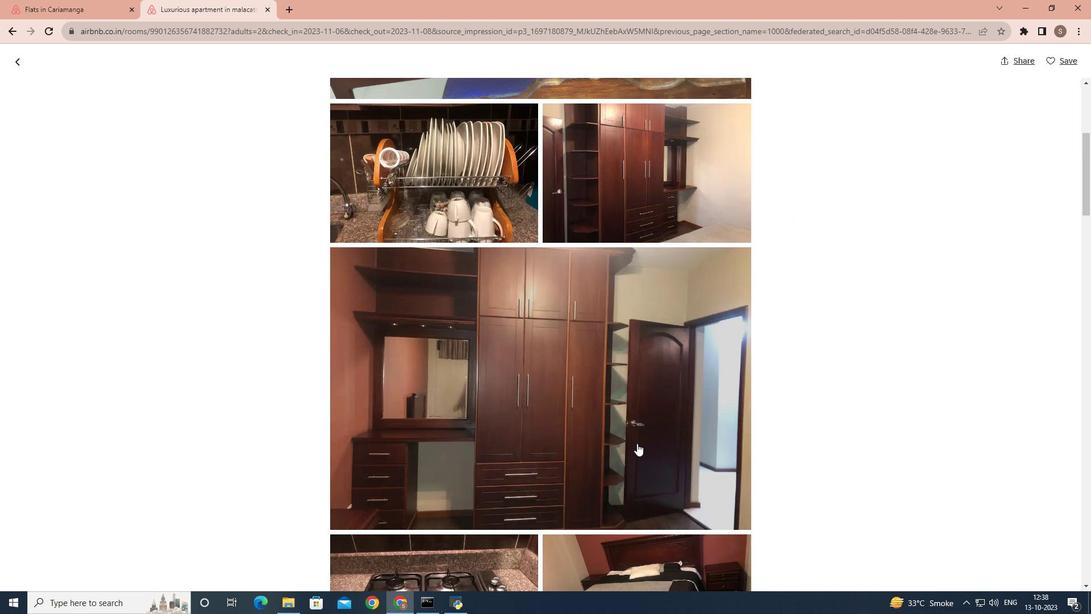 
Action: Mouse scrolled (637, 442) with delta (0, 0)
Screenshot: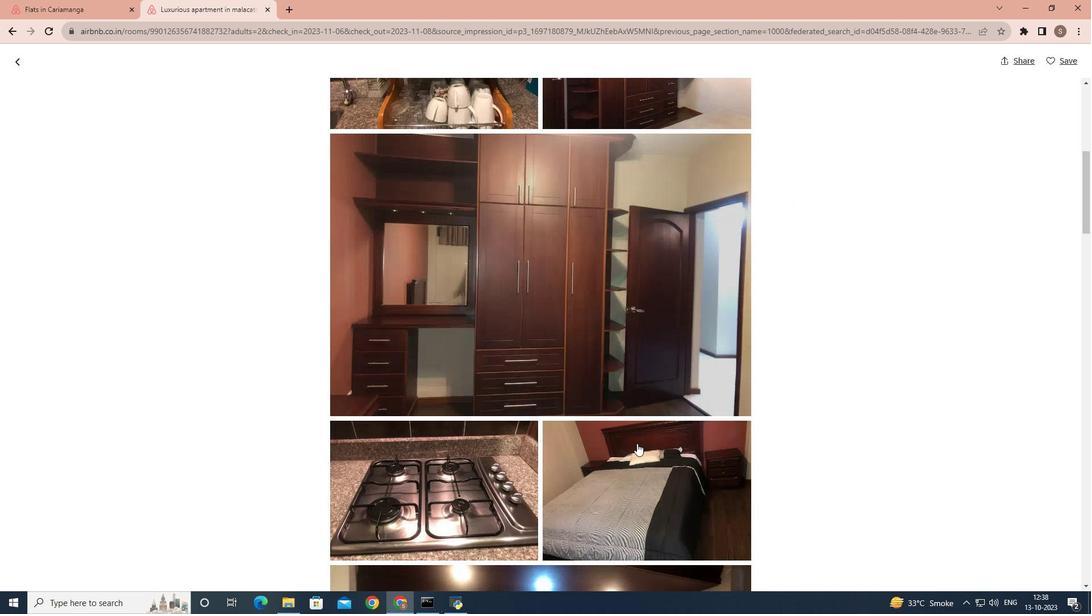 
Action: Mouse scrolled (637, 442) with delta (0, 0)
Screenshot: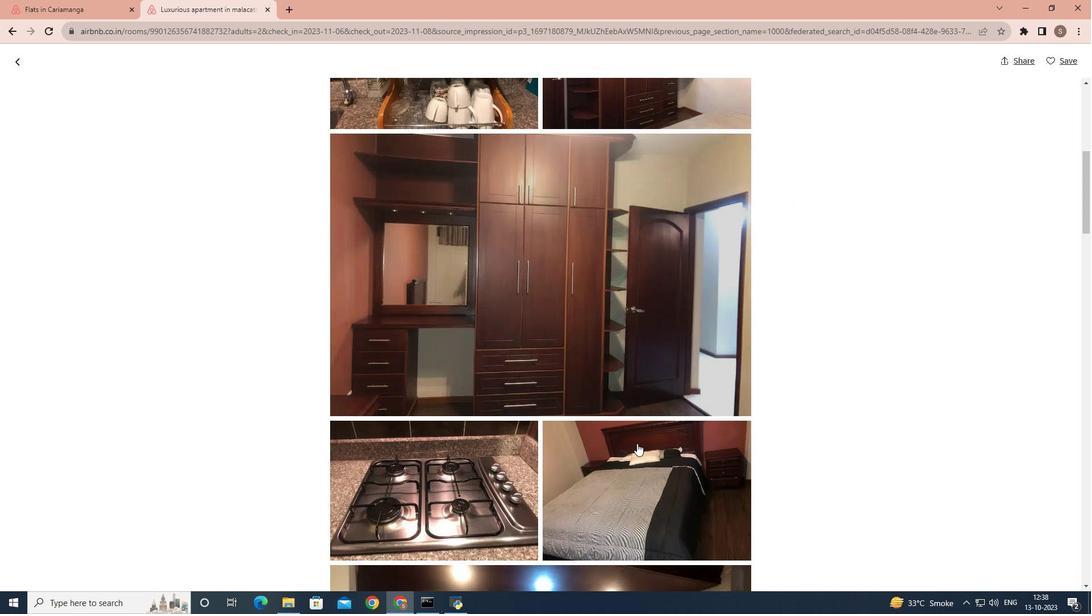 
Action: Mouse scrolled (637, 442) with delta (0, 0)
Screenshot: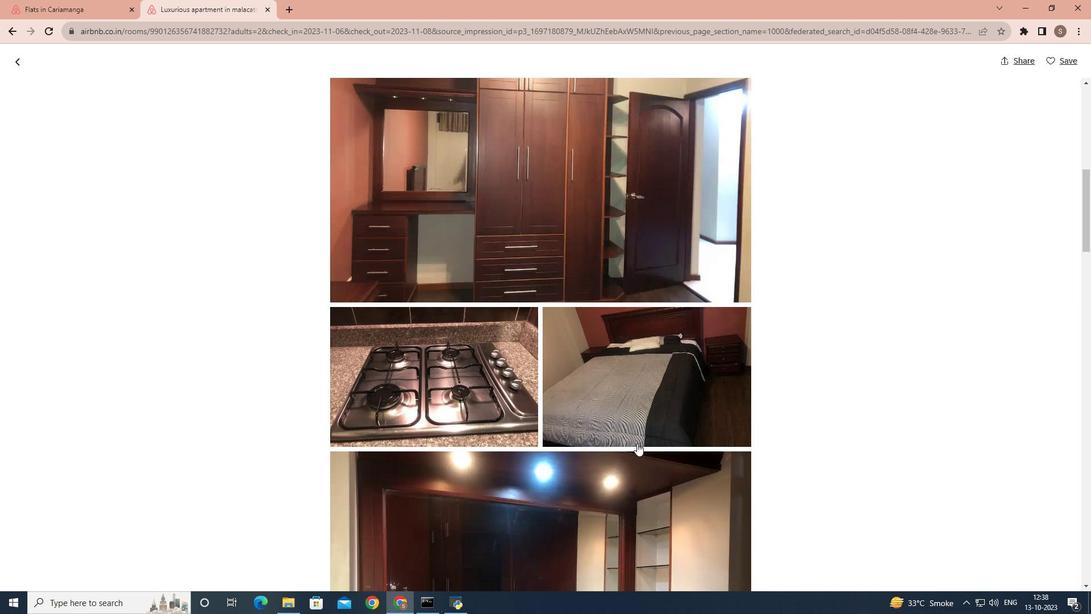
Action: Mouse scrolled (637, 442) with delta (0, 0)
Screenshot: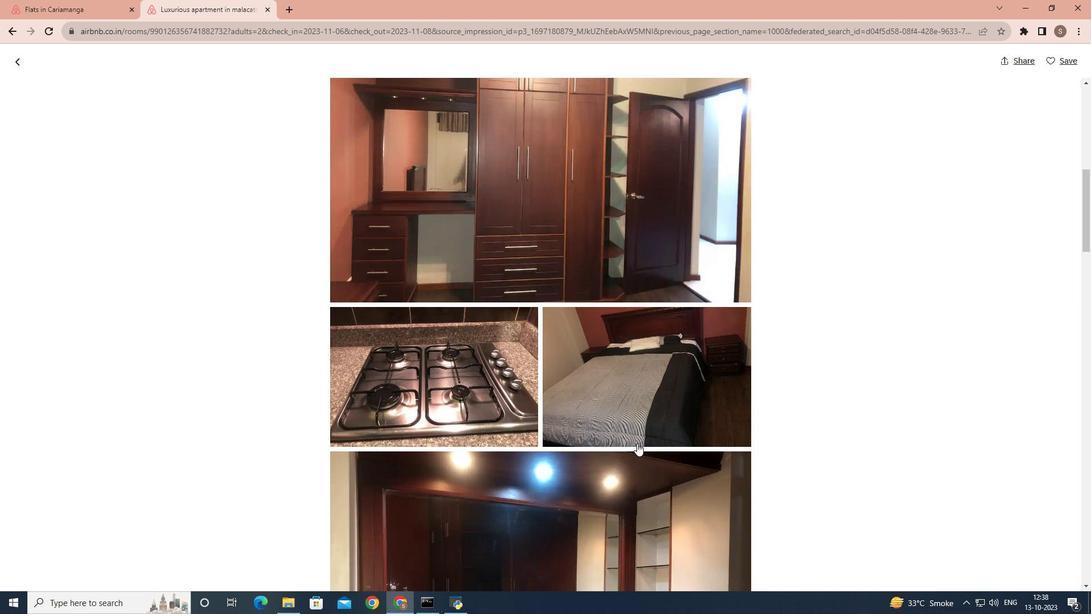 
Action: Mouse scrolled (637, 442) with delta (0, 0)
Screenshot: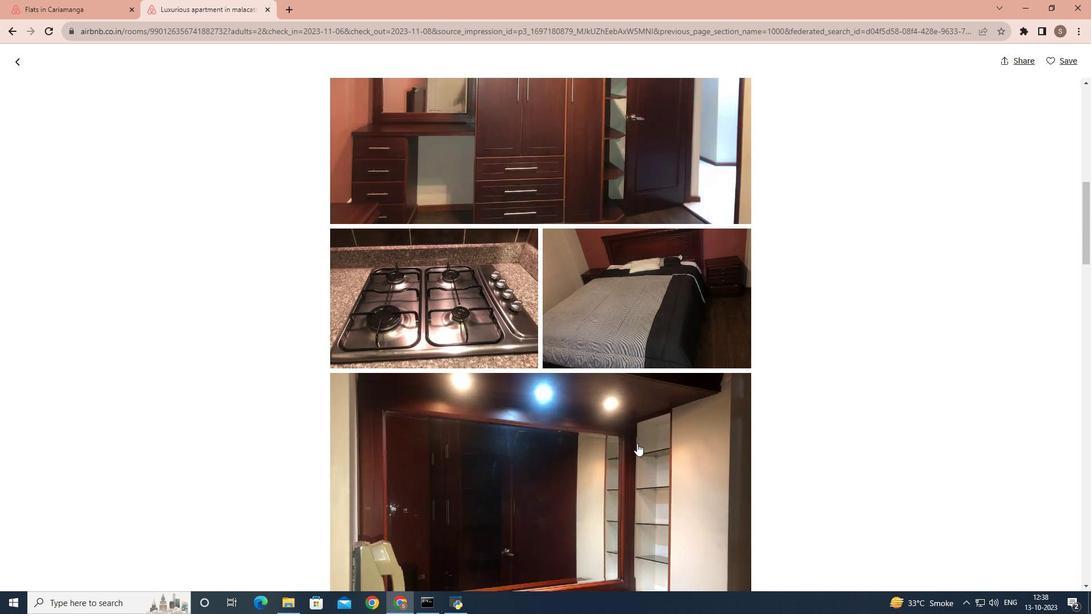 
Action: Mouse scrolled (637, 442) with delta (0, 0)
Screenshot: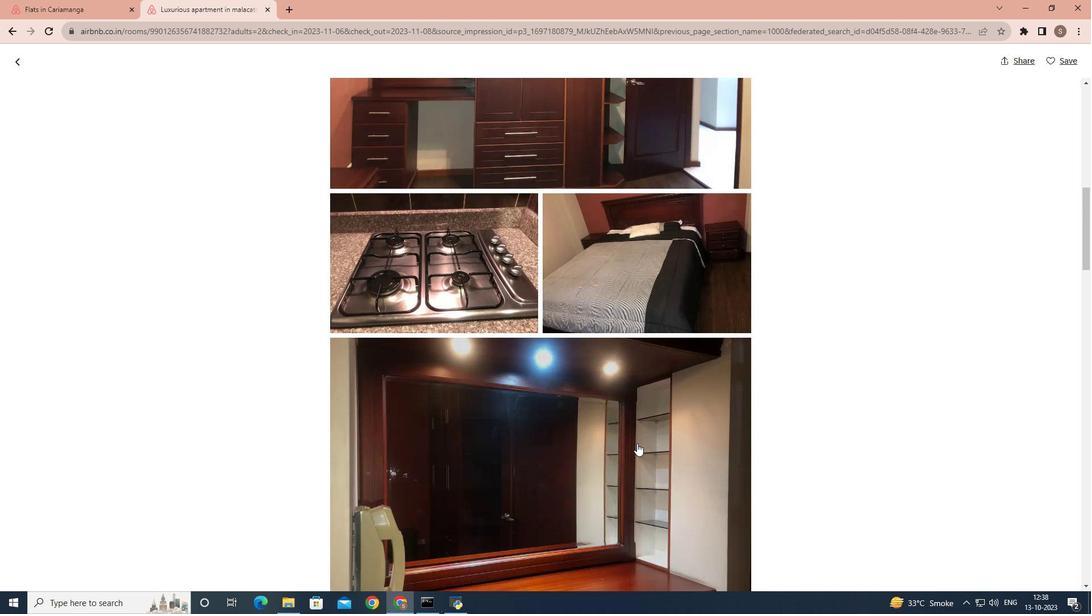 
Action: Mouse scrolled (637, 442) with delta (0, 0)
Screenshot: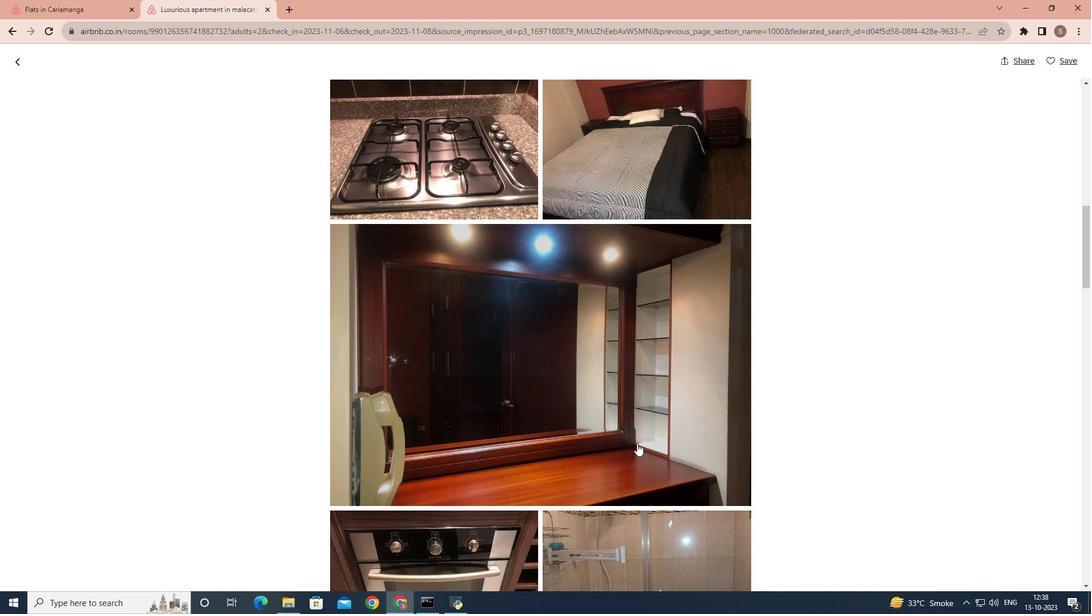 
Action: Mouse scrolled (637, 442) with delta (0, 0)
Screenshot: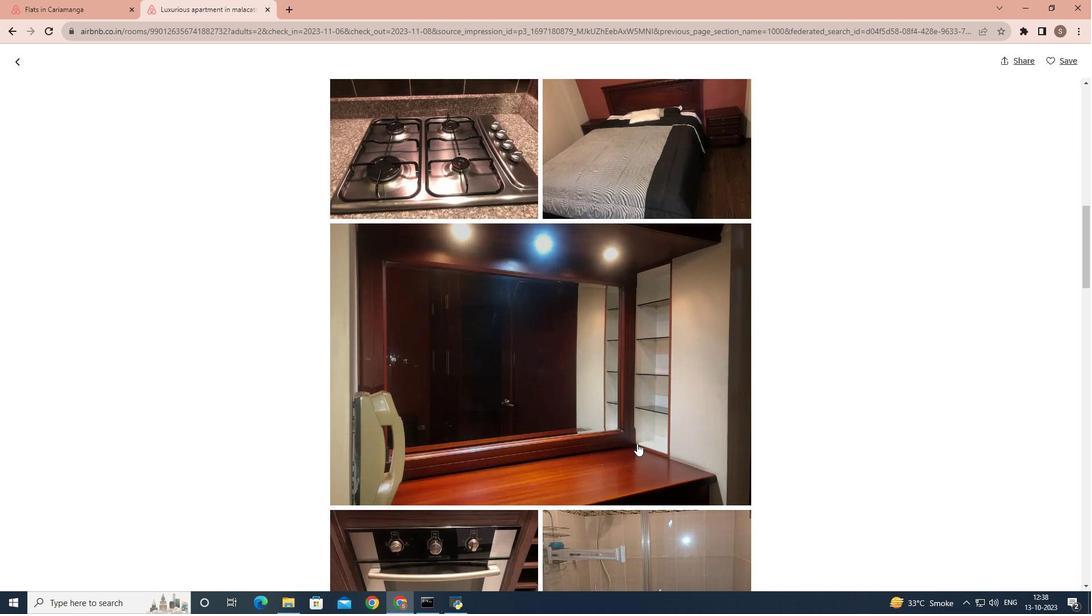 
Action: Mouse scrolled (637, 442) with delta (0, 0)
Screenshot: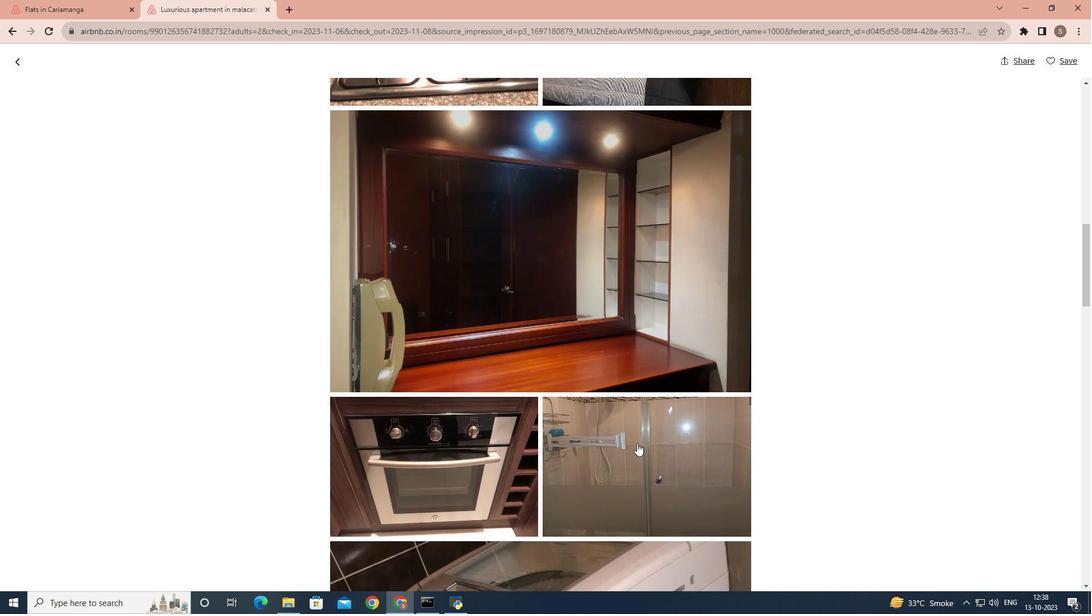 
Action: Mouse scrolled (637, 442) with delta (0, 0)
Screenshot: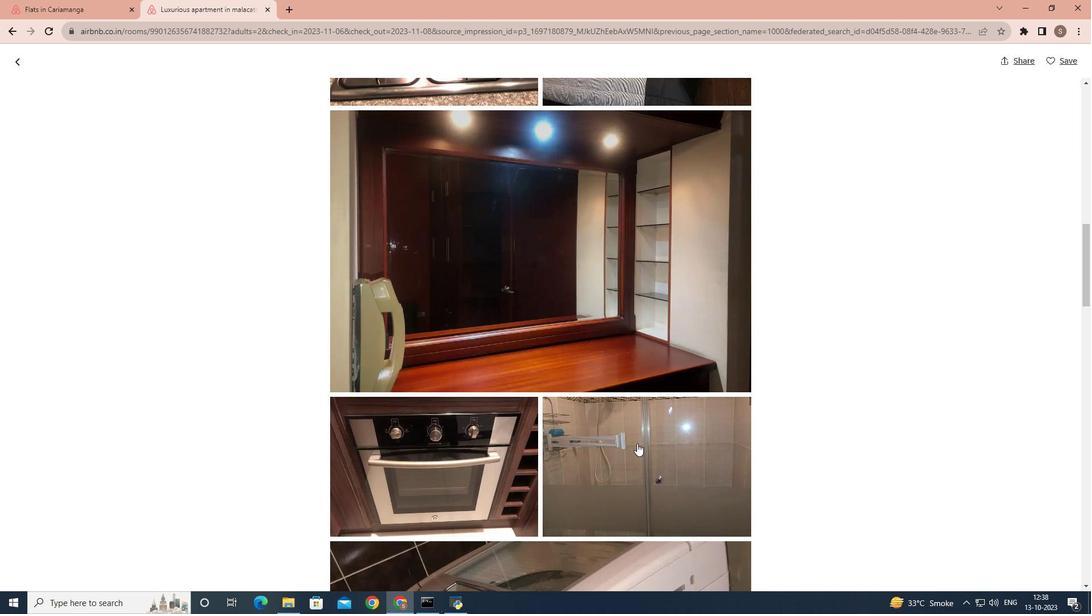 
Action: Mouse moved to (637, 443)
Screenshot: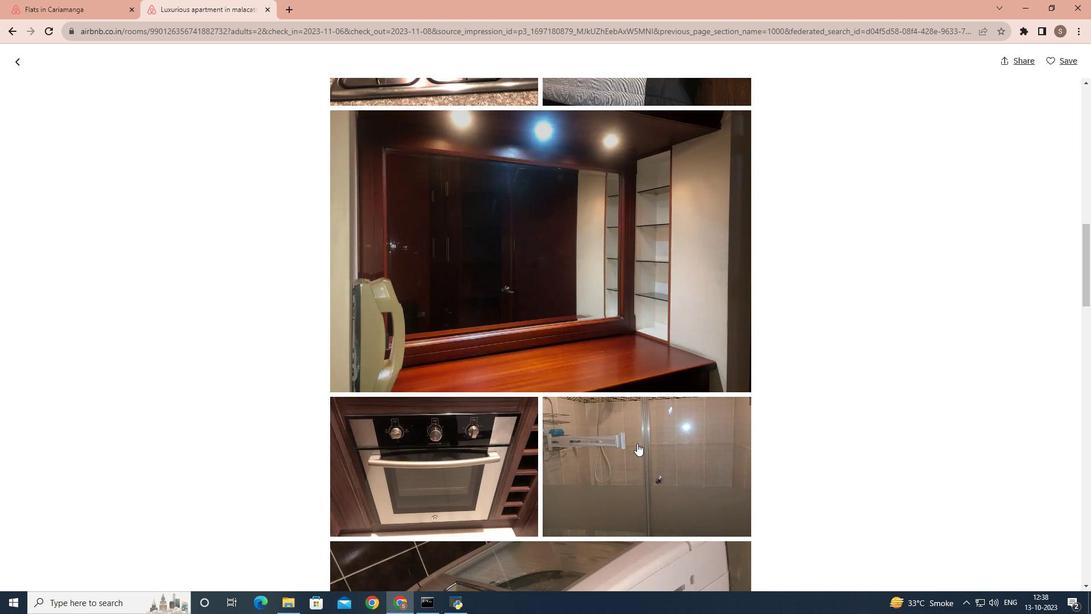 
Action: Mouse scrolled (637, 442) with delta (0, 0)
Screenshot: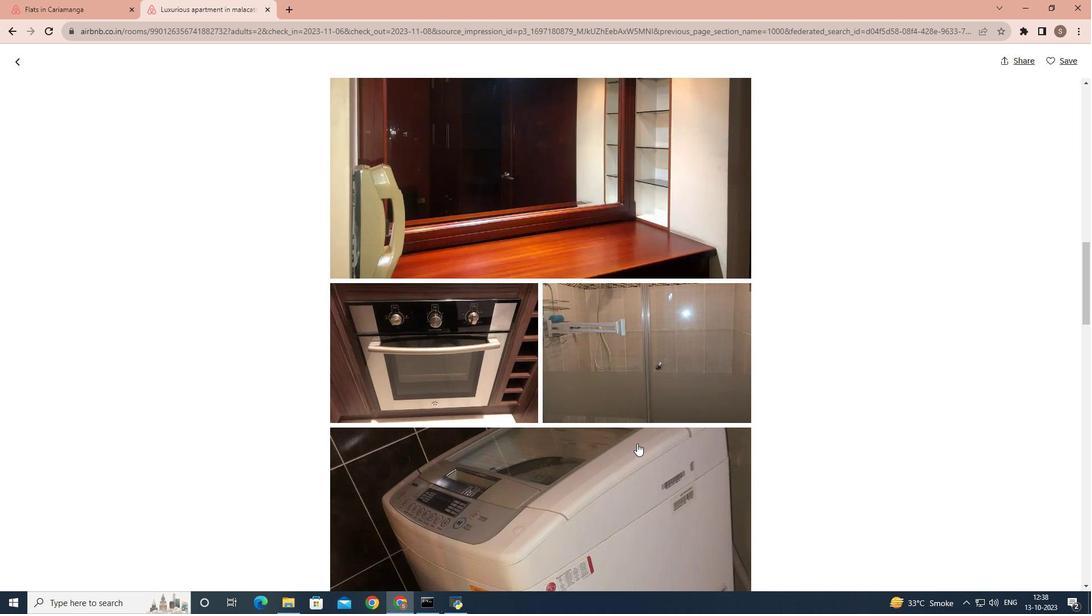 
Action: Mouse scrolled (637, 442) with delta (0, 0)
Screenshot: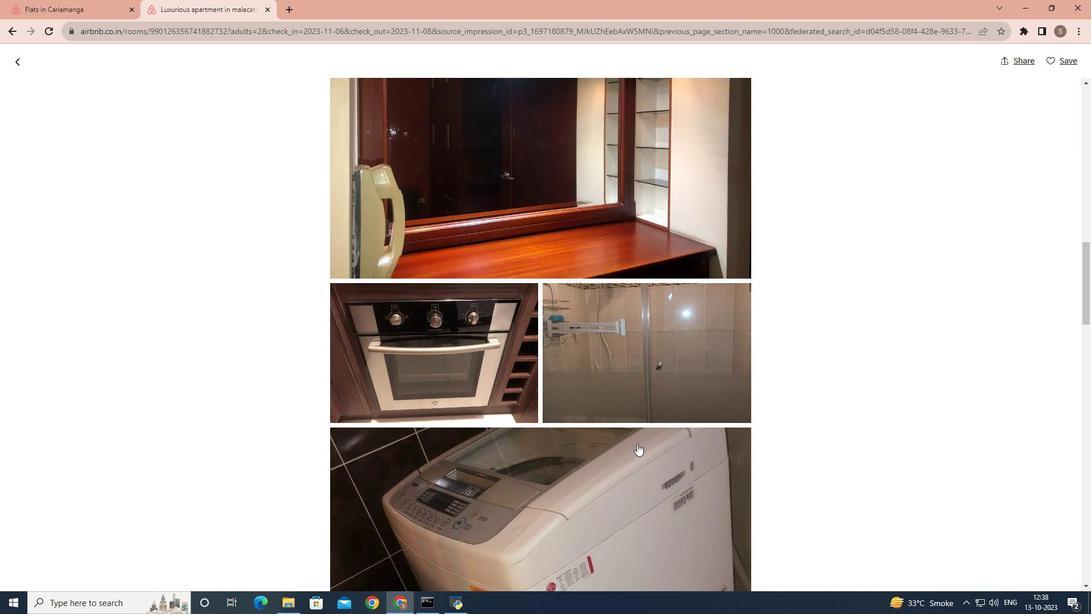 
Action: Mouse scrolled (637, 442) with delta (0, 0)
Screenshot: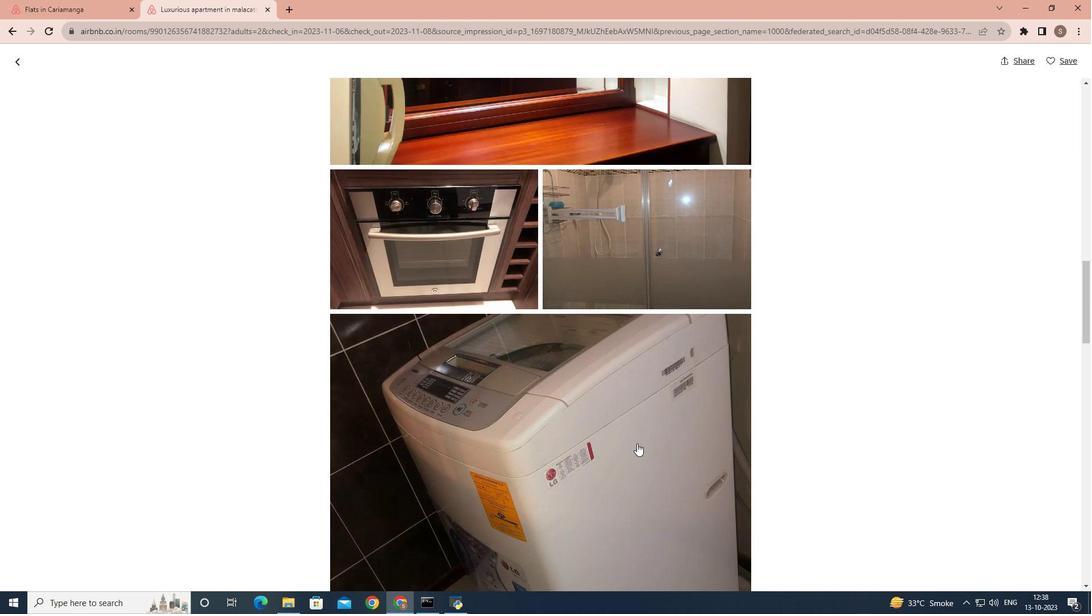 
Action: Mouse scrolled (637, 442) with delta (0, 0)
Screenshot: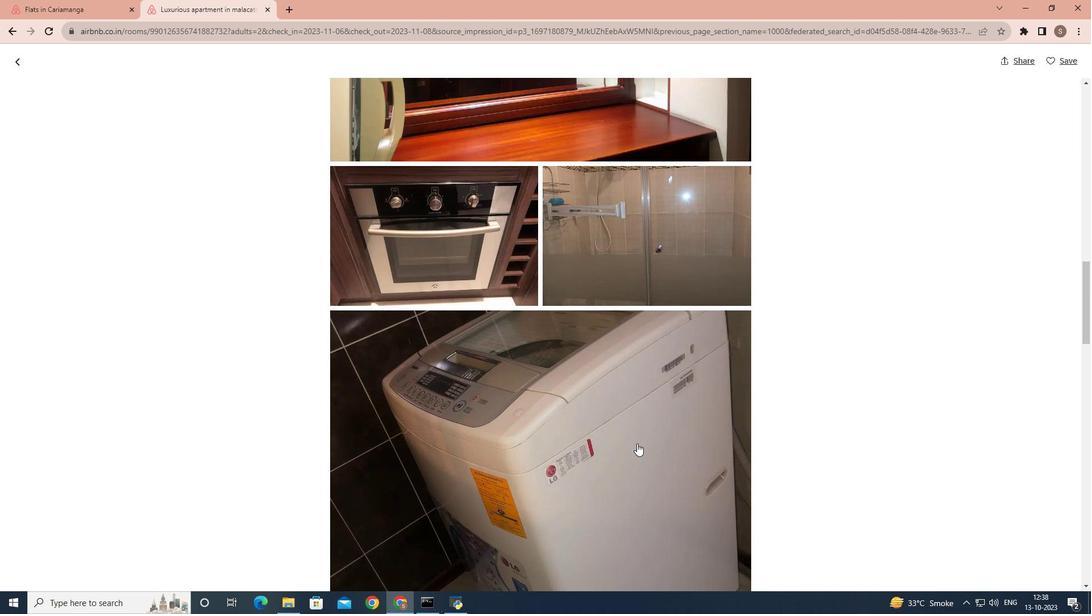 
Action: Mouse scrolled (637, 442) with delta (0, 0)
Screenshot: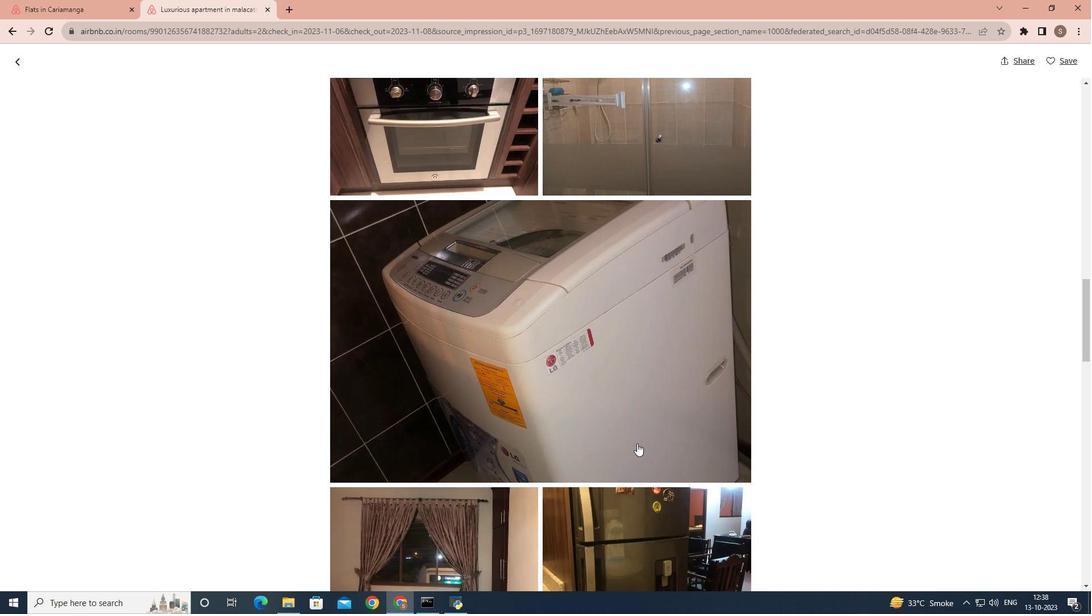 
Action: Mouse scrolled (637, 442) with delta (0, 0)
Screenshot: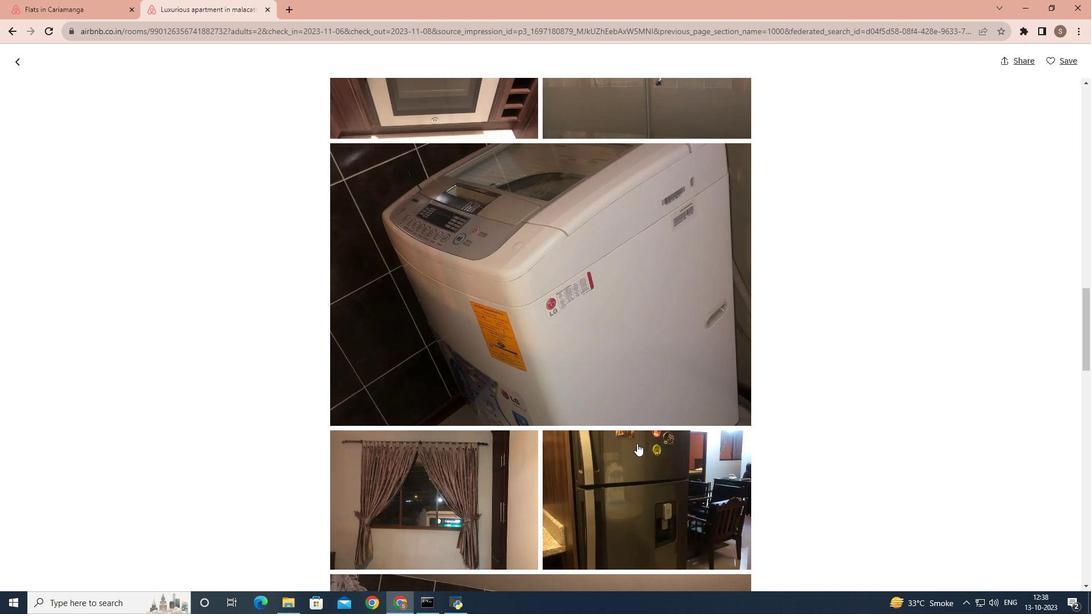 
Action: Mouse scrolled (637, 442) with delta (0, 0)
Screenshot: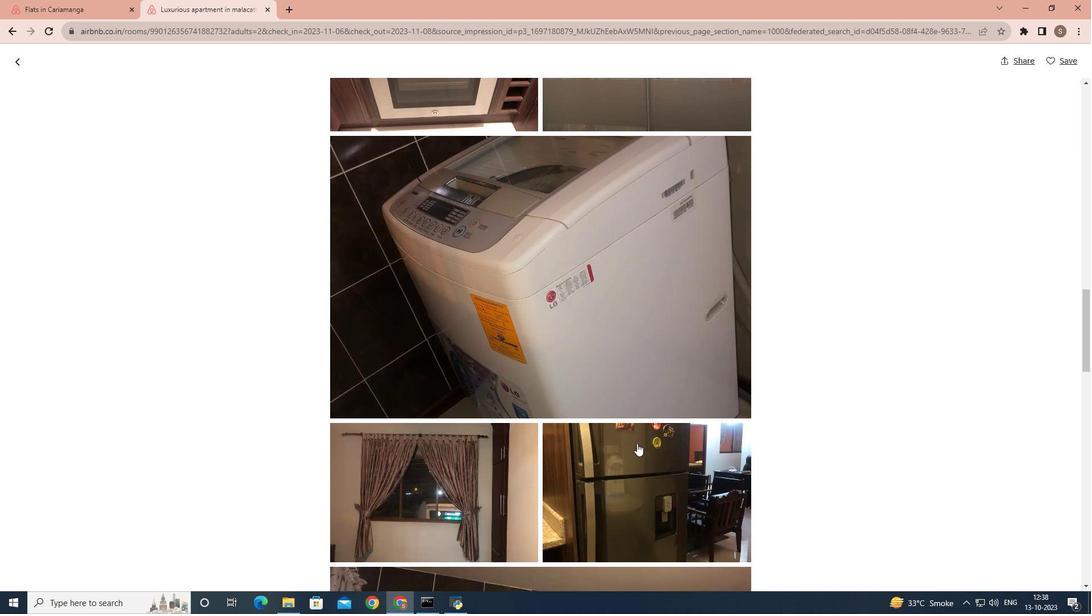 
Action: Mouse scrolled (637, 442) with delta (0, 0)
Screenshot: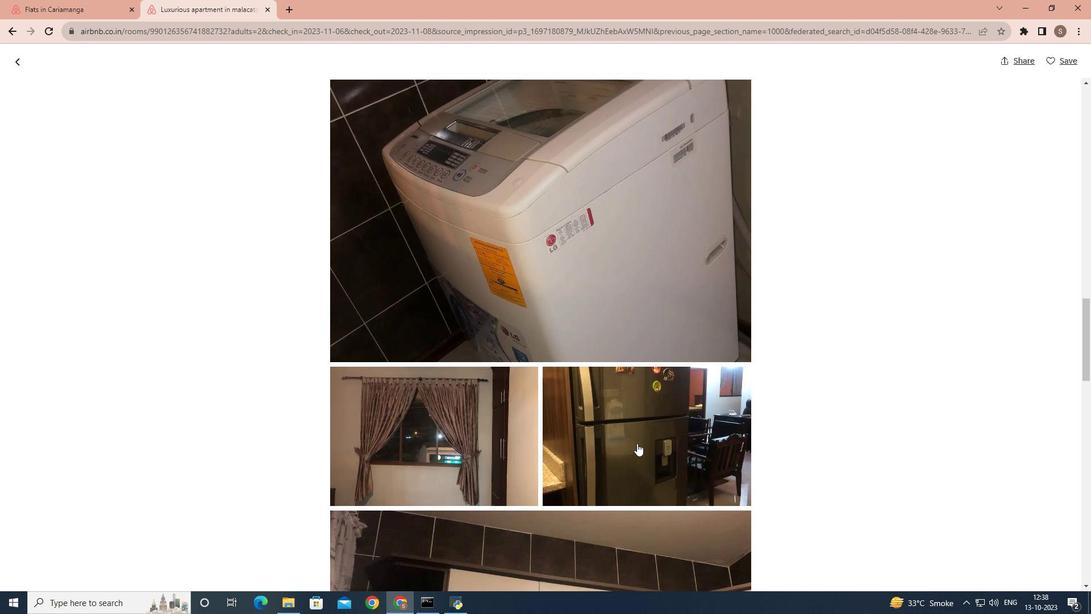 
Action: Mouse scrolled (637, 442) with delta (0, 0)
Screenshot: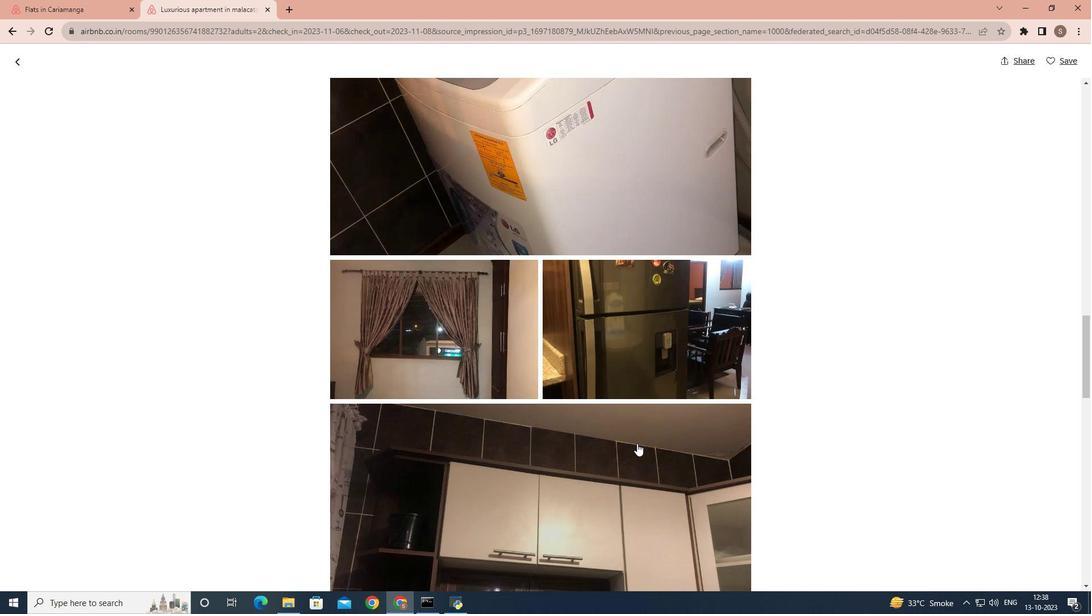 
Action: Mouse scrolled (637, 442) with delta (0, 0)
Screenshot: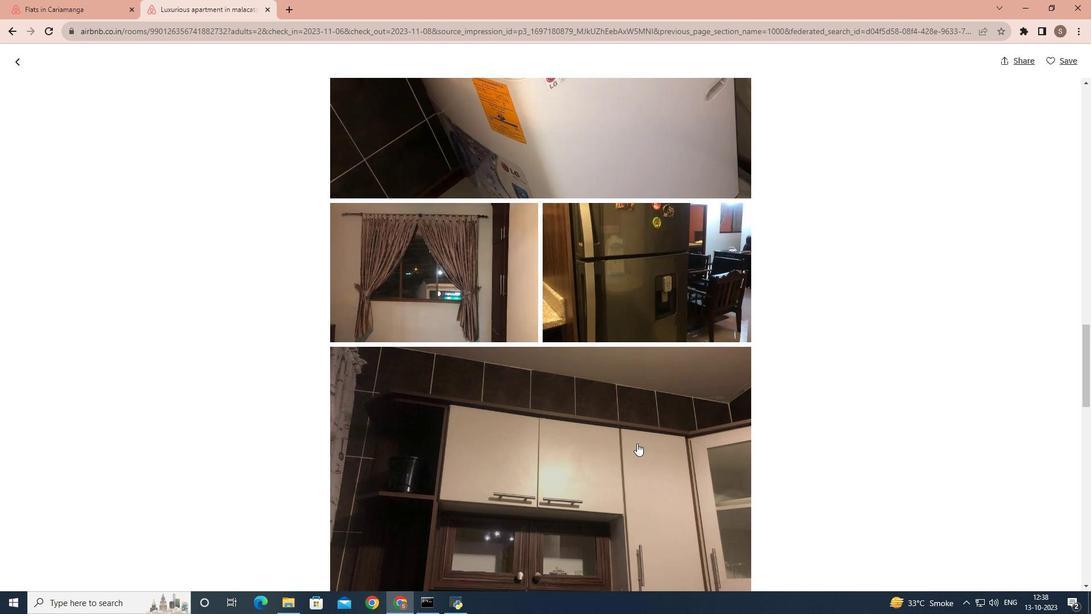 
Action: Mouse scrolled (637, 442) with delta (0, 0)
Screenshot: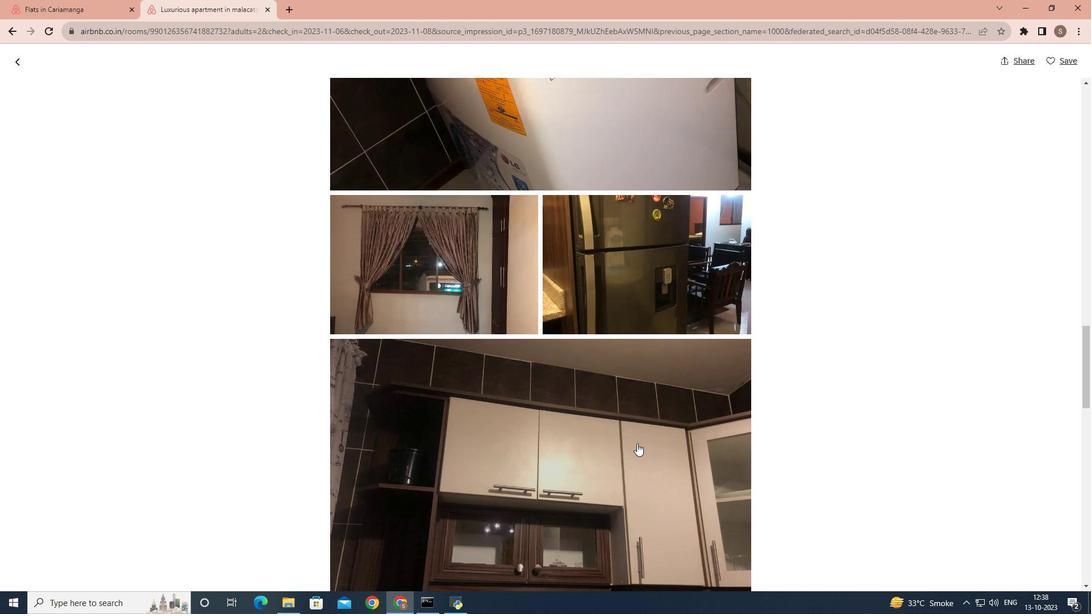 
Action: Mouse scrolled (637, 442) with delta (0, 0)
Screenshot: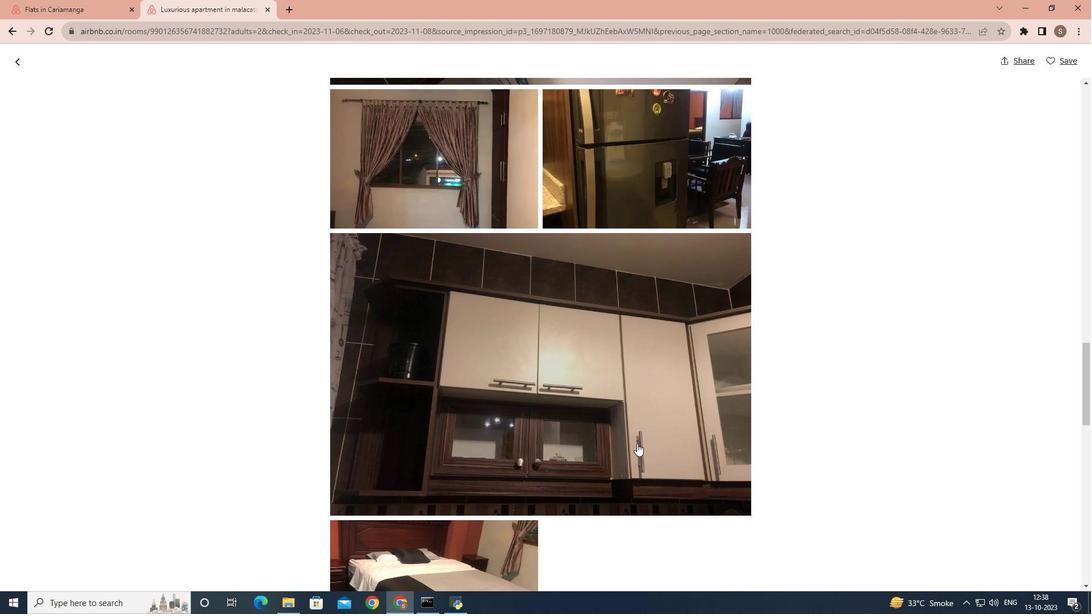 
Action: Mouse scrolled (637, 442) with delta (0, 0)
Screenshot: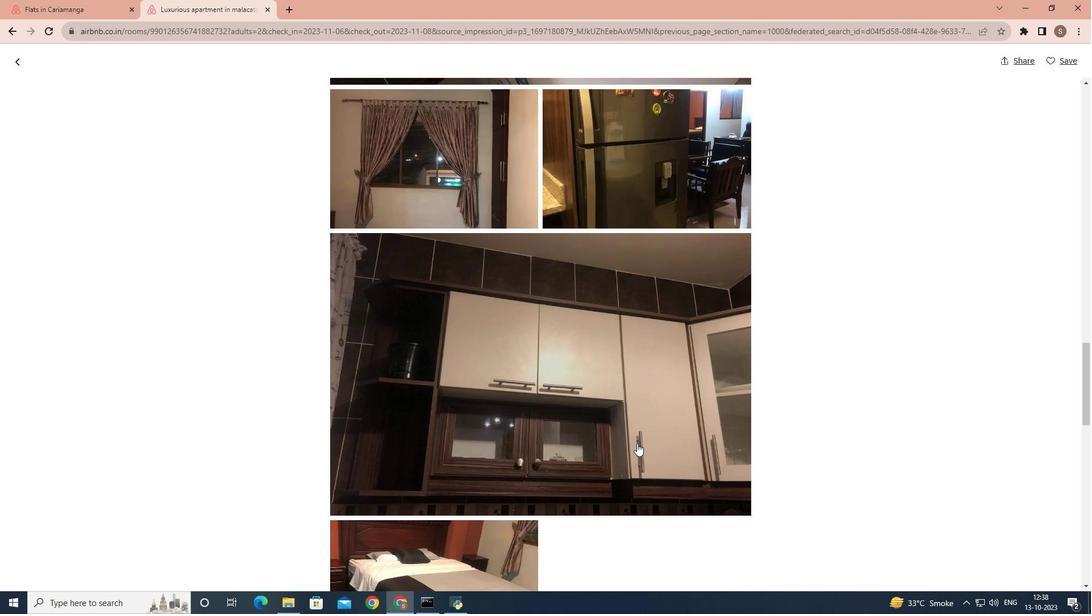 
Action: Mouse scrolled (637, 442) with delta (0, 0)
Screenshot: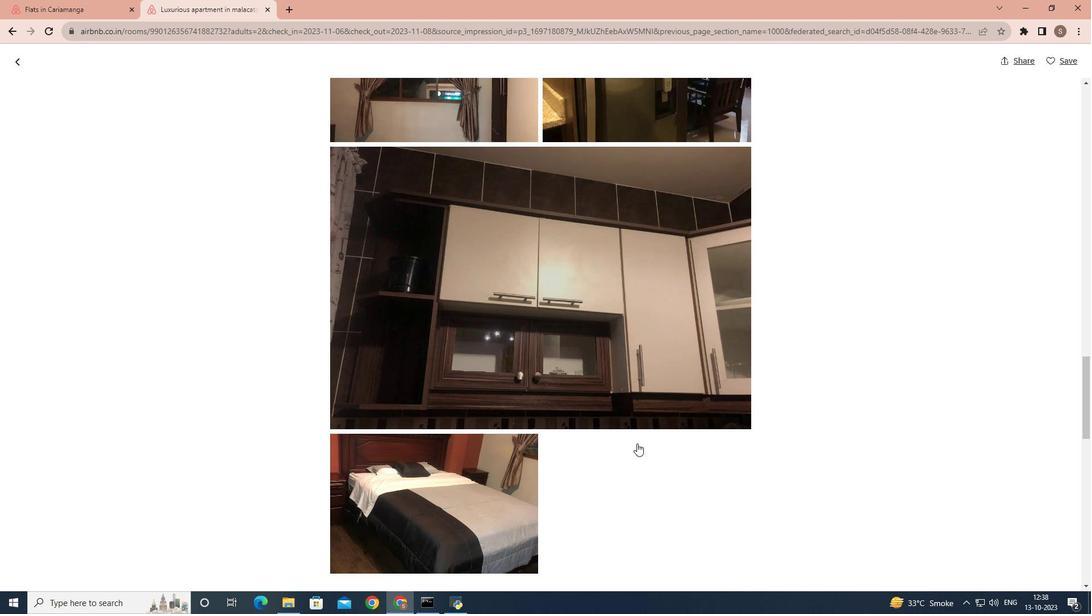 
Action: Mouse scrolled (637, 442) with delta (0, 0)
Screenshot: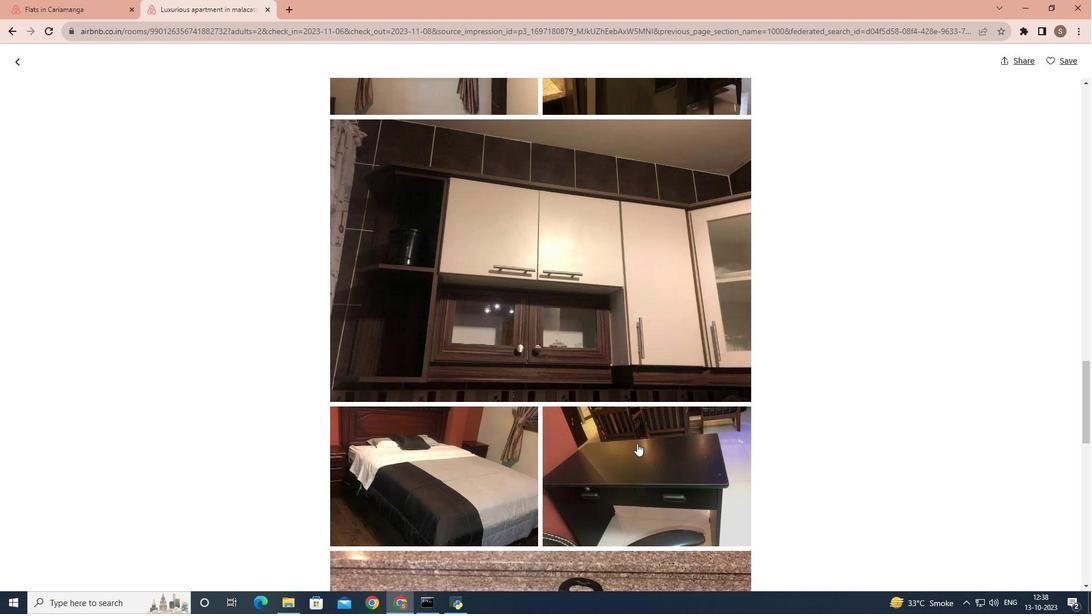 
Action: Mouse scrolled (637, 442) with delta (0, 0)
Screenshot: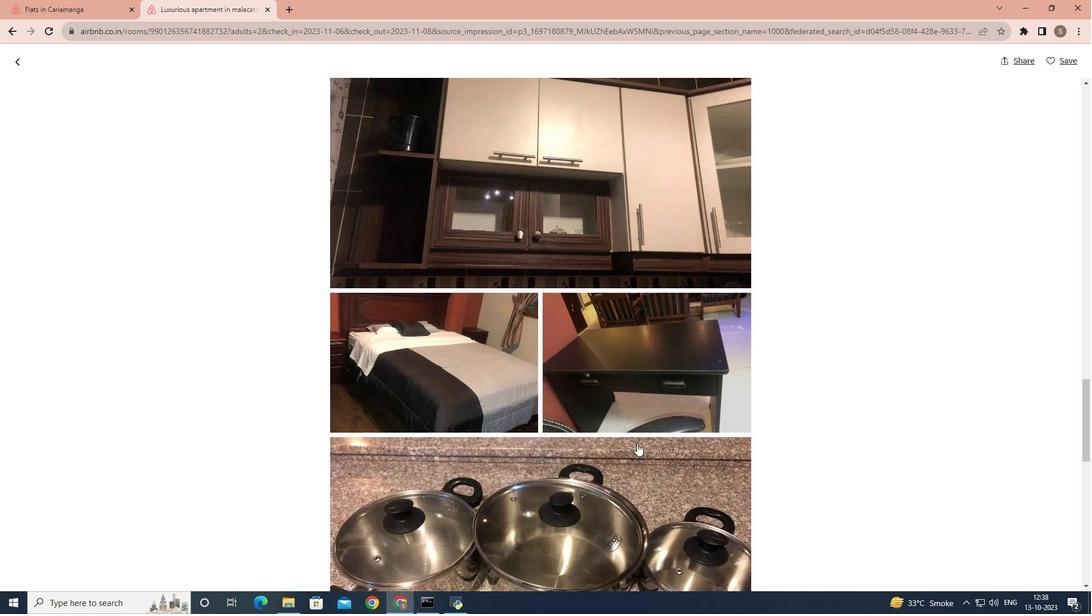 
Action: Mouse scrolled (637, 442) with delta (0, 0)
Screenshot: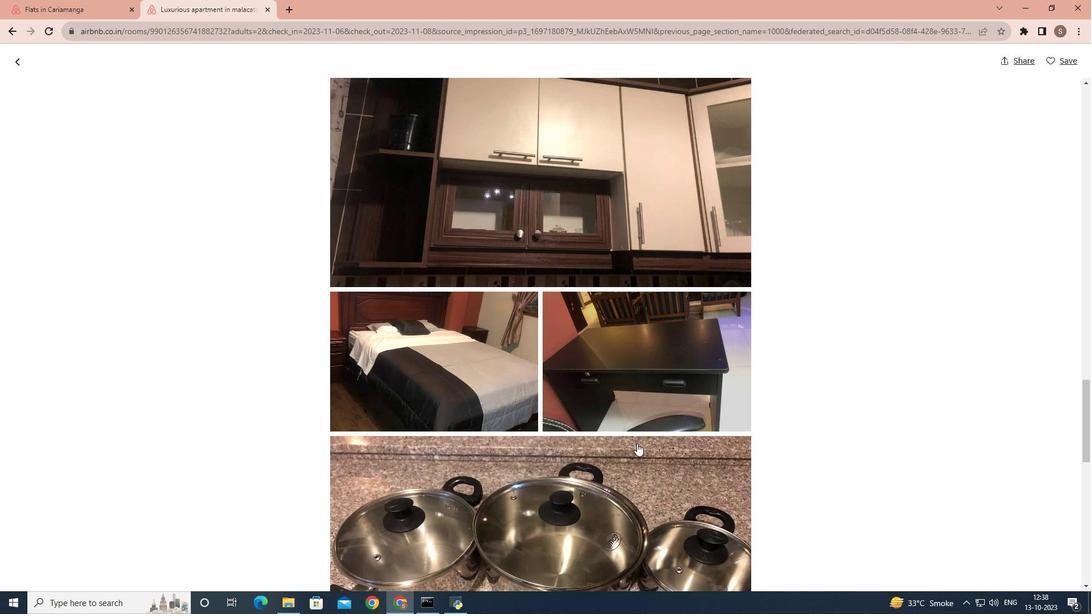 
Action: Mouse scrolled (637, 442) with delta (0, 0)
Screenshot: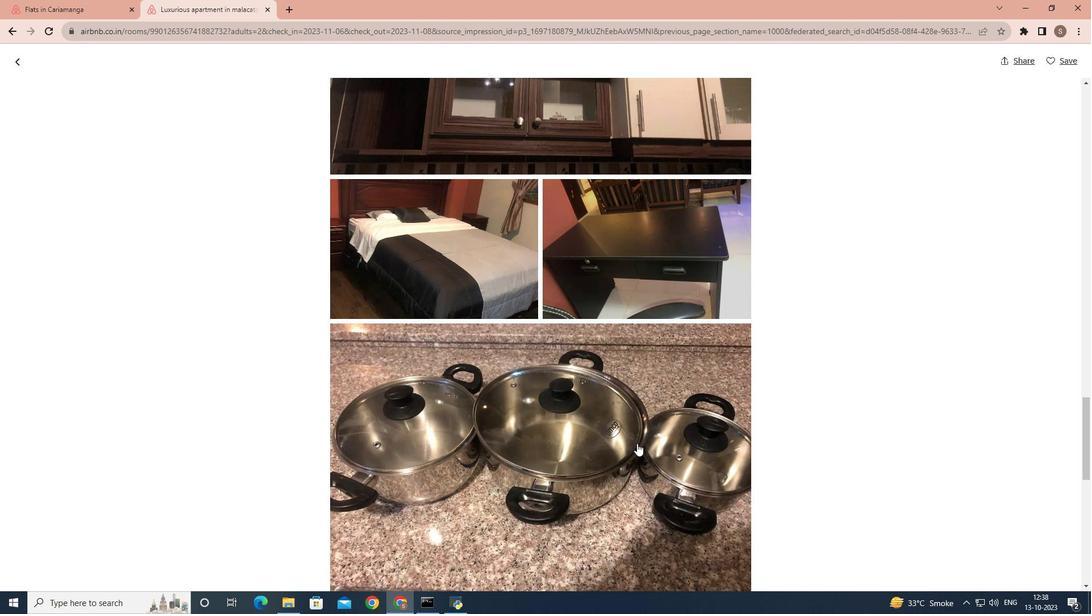 
Action: Mouse scrolled (637, 442) with delta (0, 0)
Screenshot: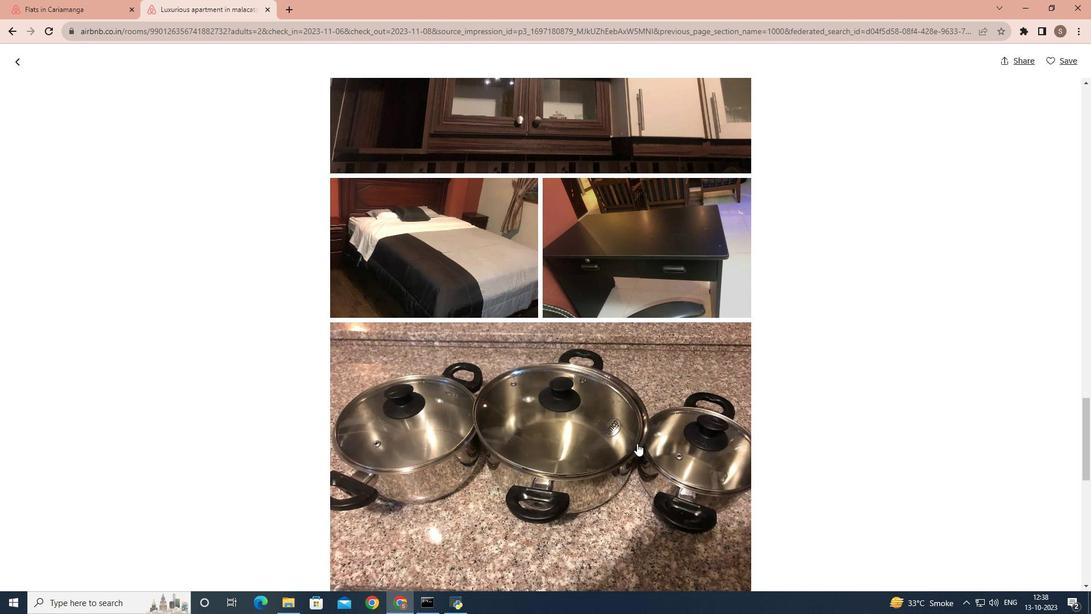 
Action: Mouse scrolled (637, 442) with delta (0, 0)
Screenshot: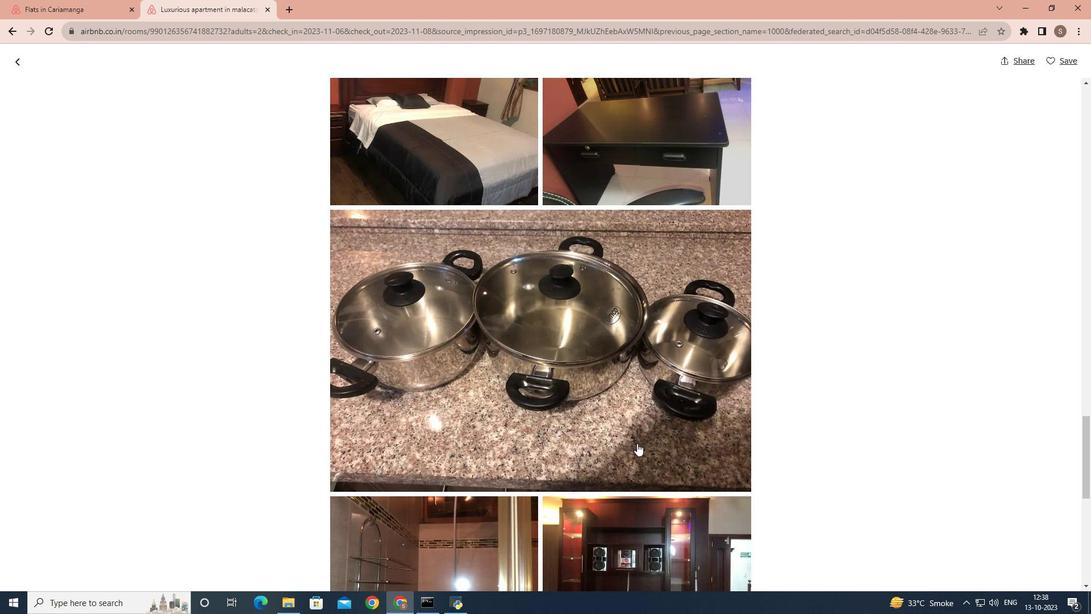
Action: Mouse scrolled (637, 442) with delta (0, 0)
Screenshot: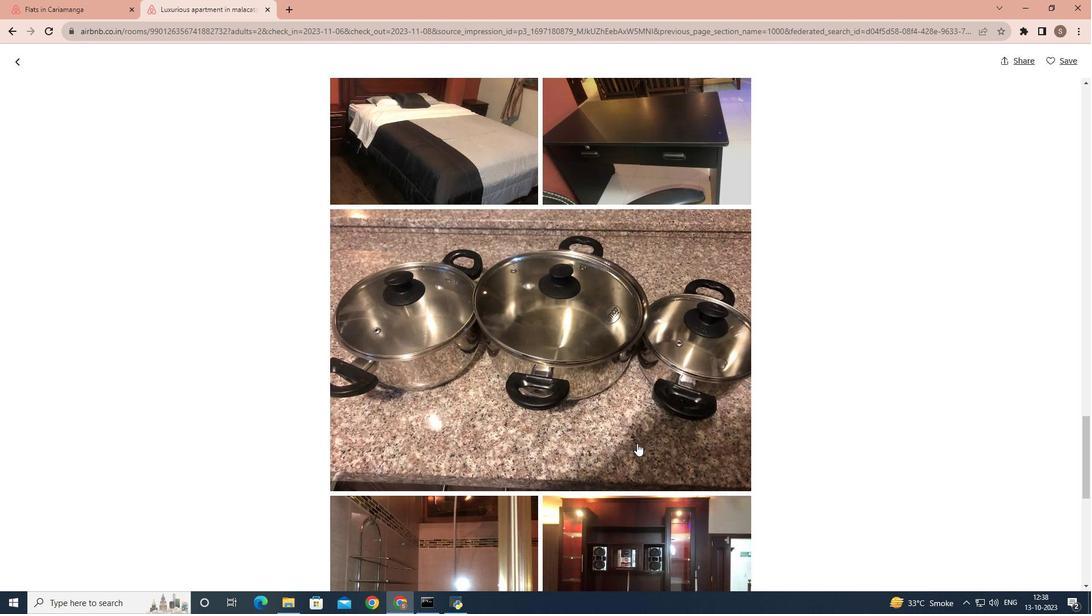 
Action: Mouse scrolled (637, 442) with delta (0, 0)
Screenshot: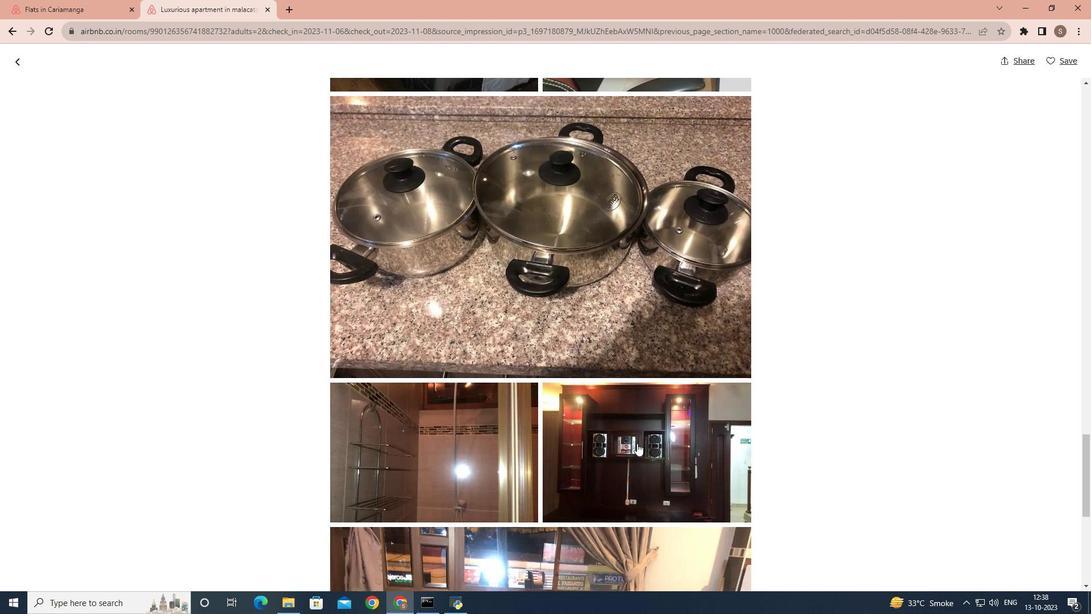 
Action: Mouse scrolled (637, 442) with delta (0, 0)
Screenshot: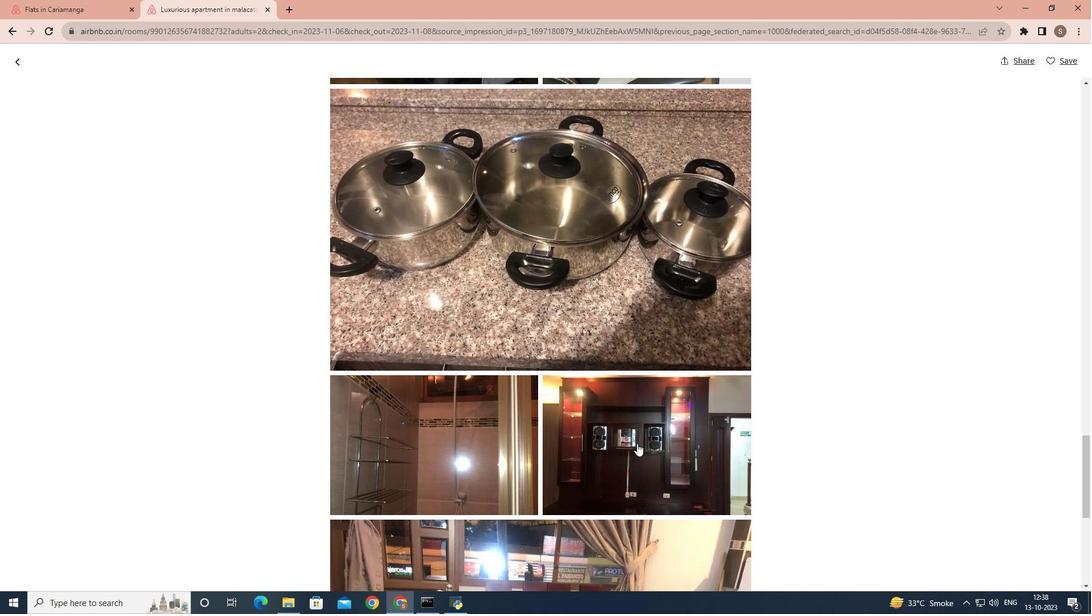 
Action: Mouse scrolled (637, 442) with delta (0, 0)
Screenshot: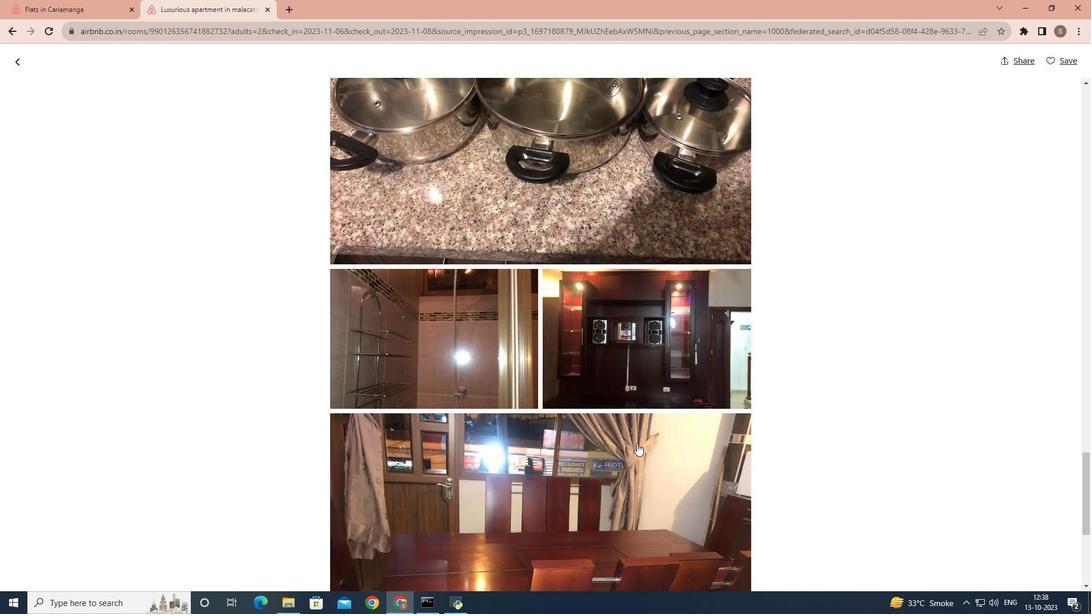 
Action: Mouse scrolled (637, 442) with delta (0, 0)
Screenshot: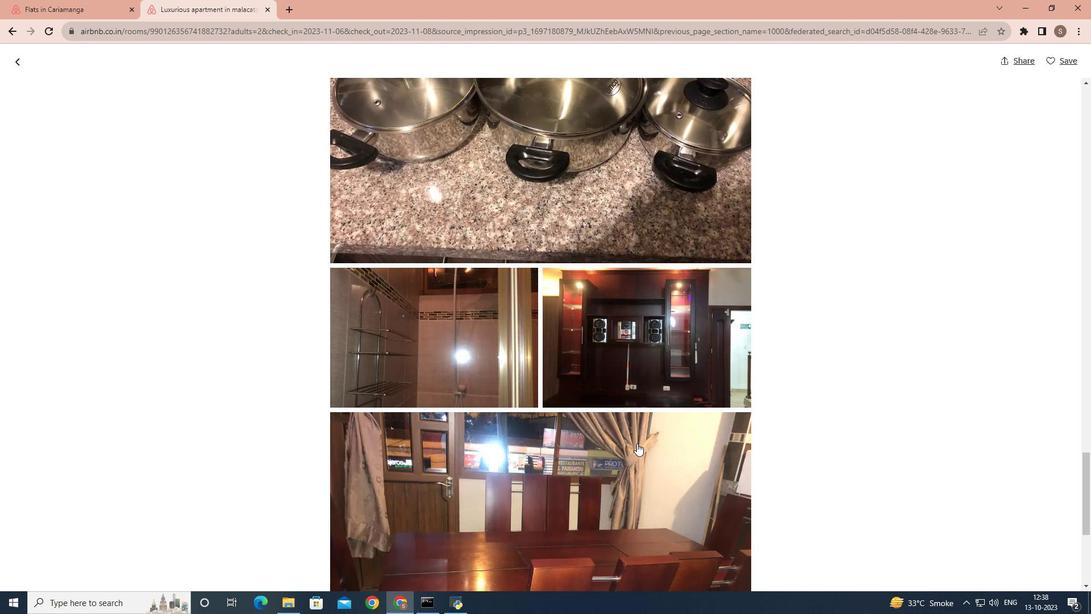 
Action: Mouse scrolled (637, 442) with delta (0, 0)
Screenshot: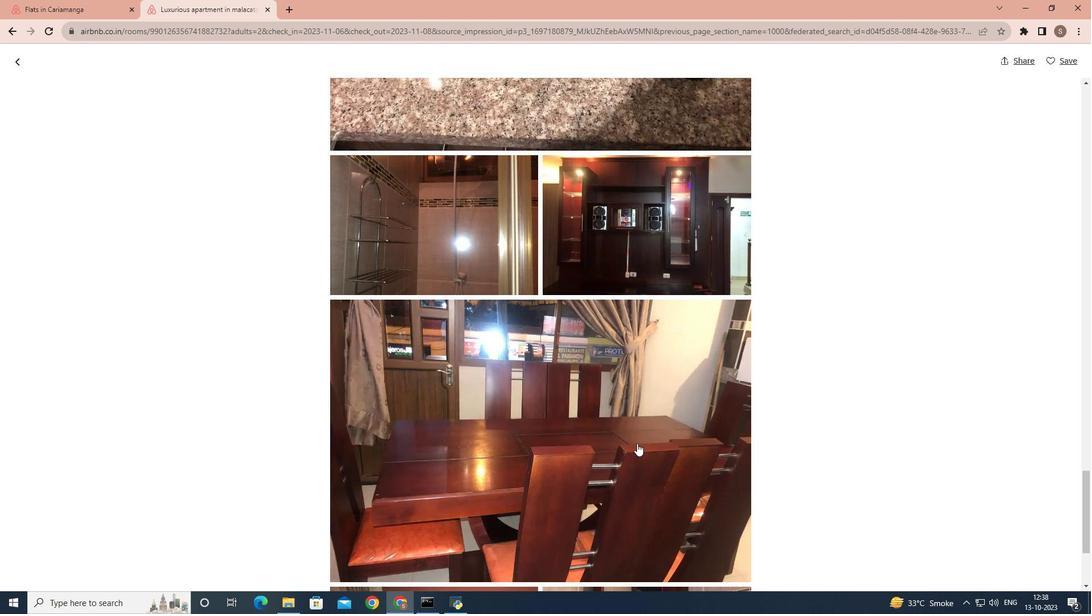 
Action: Mouse scrolled (637, 442) with delta (0, 0)
Screenshot: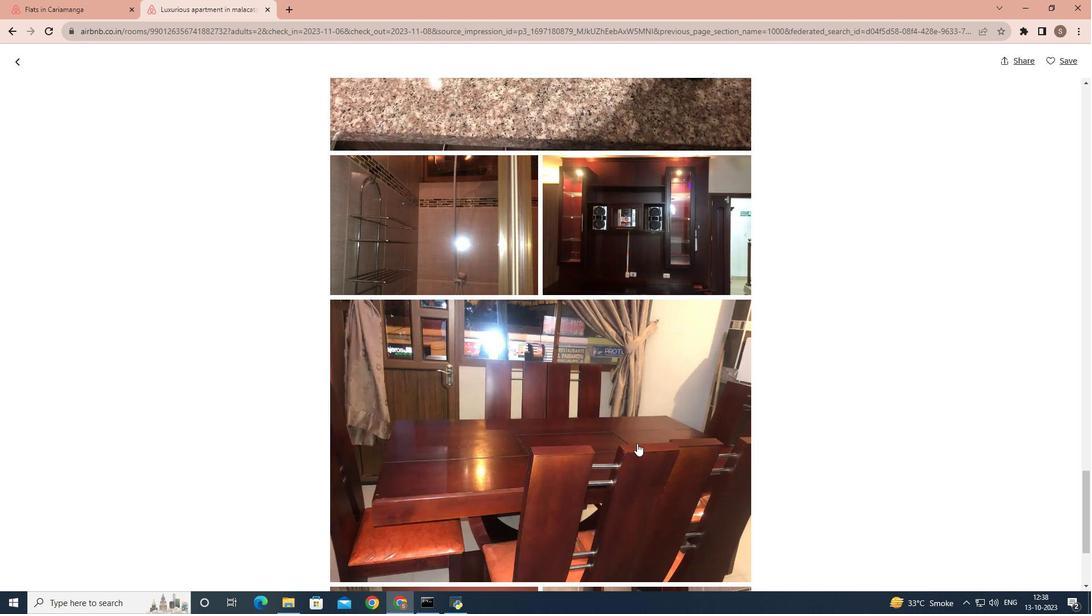 
Action: Mouse scrolled (637, 442) with delta (0, 0)
Screenshot: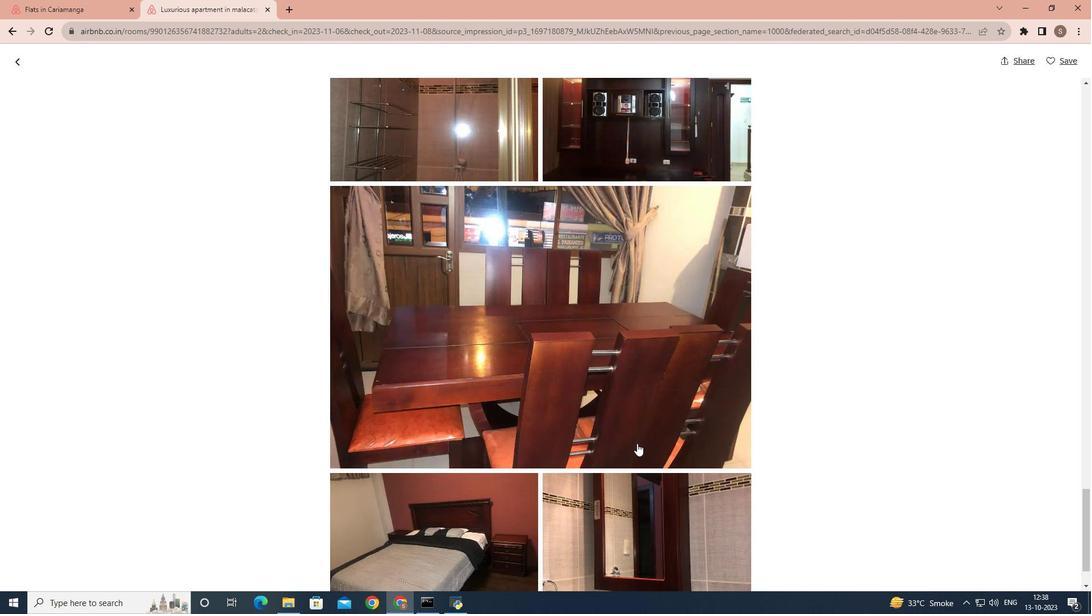 
Action: Mouse scrolled (637, 442) with delta (0, 0)
Screenshot: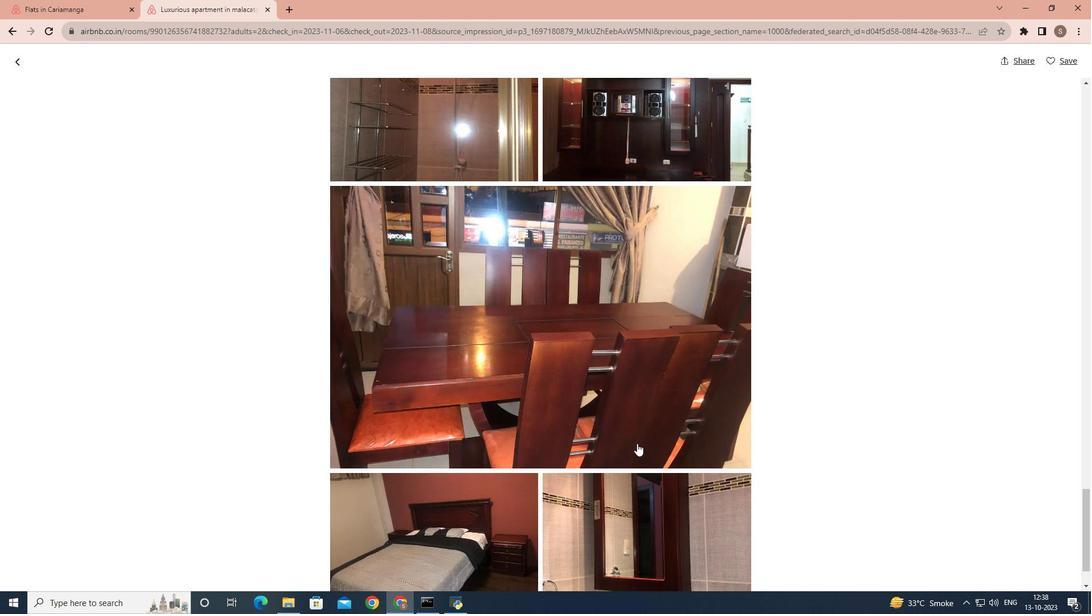 
Action: Mouse scrolled (637, 442) with delta (0, 0)
Screenshot: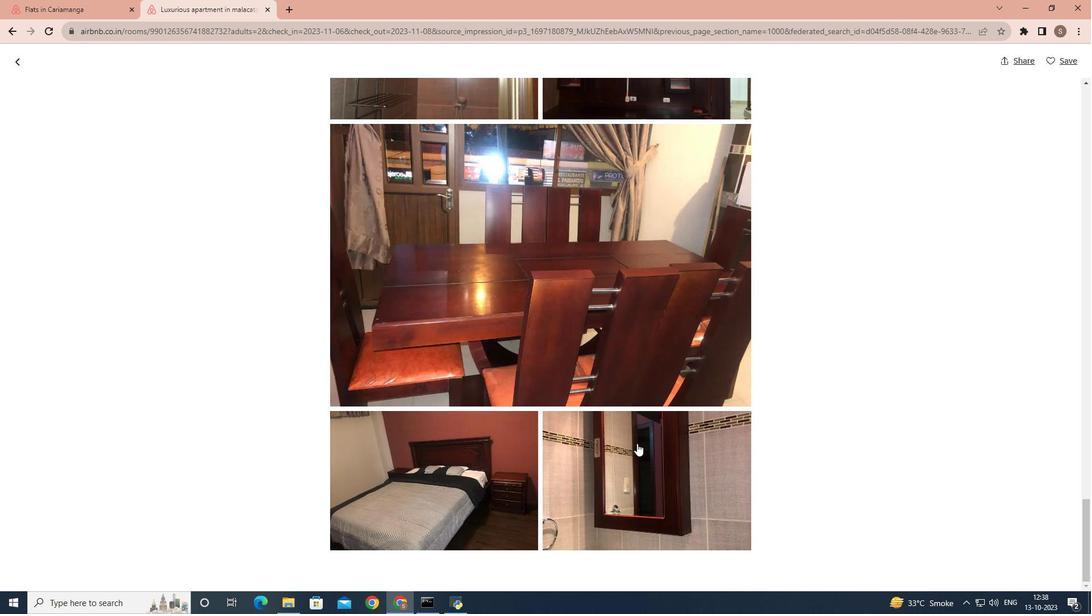 
Action: Mouse scrolled (637, 442) with delta (0, 0)
Screenshot: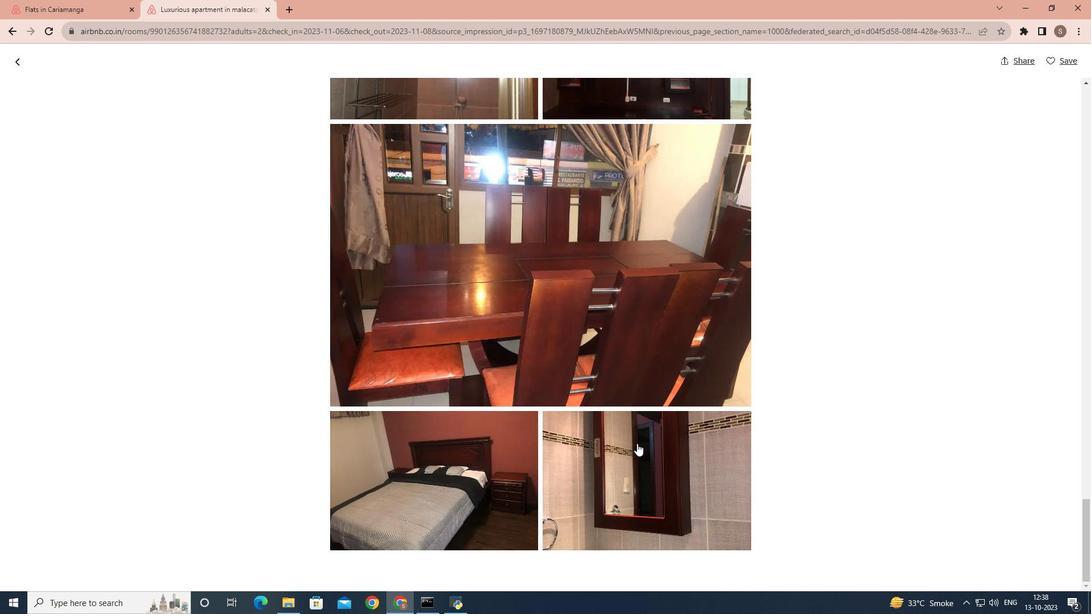 
Action: Mouse scrolled (637, 442) with delta (0, 0)
Screenshot: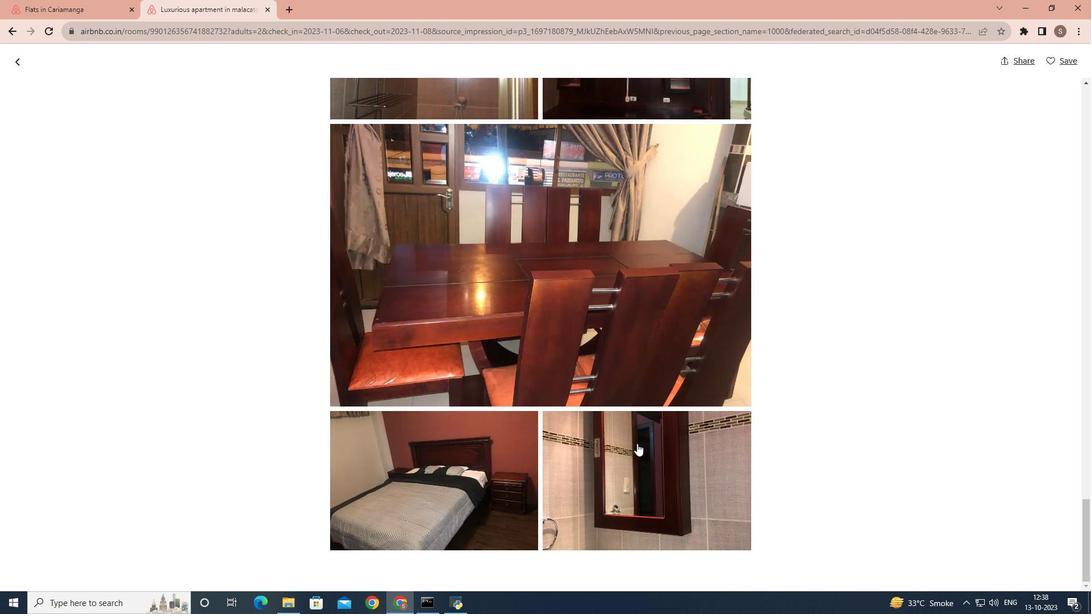 
Action: Mouse scrolled (637, 442) with delta (0, 0)
Screenshot: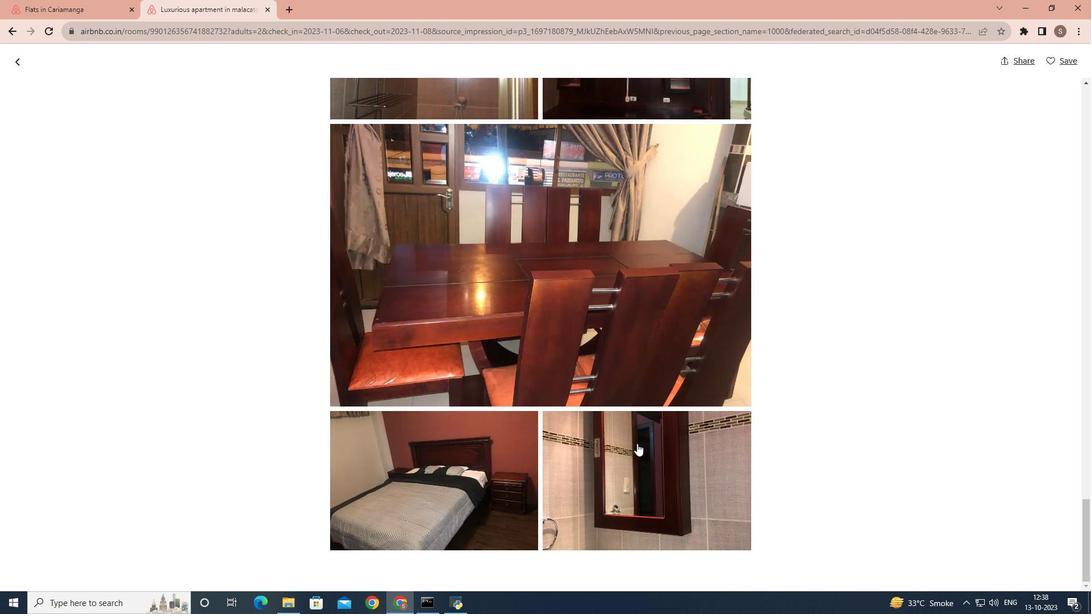 
Action: Mouse scrolled (637, 442) with delta (0, 0)
Screenshot: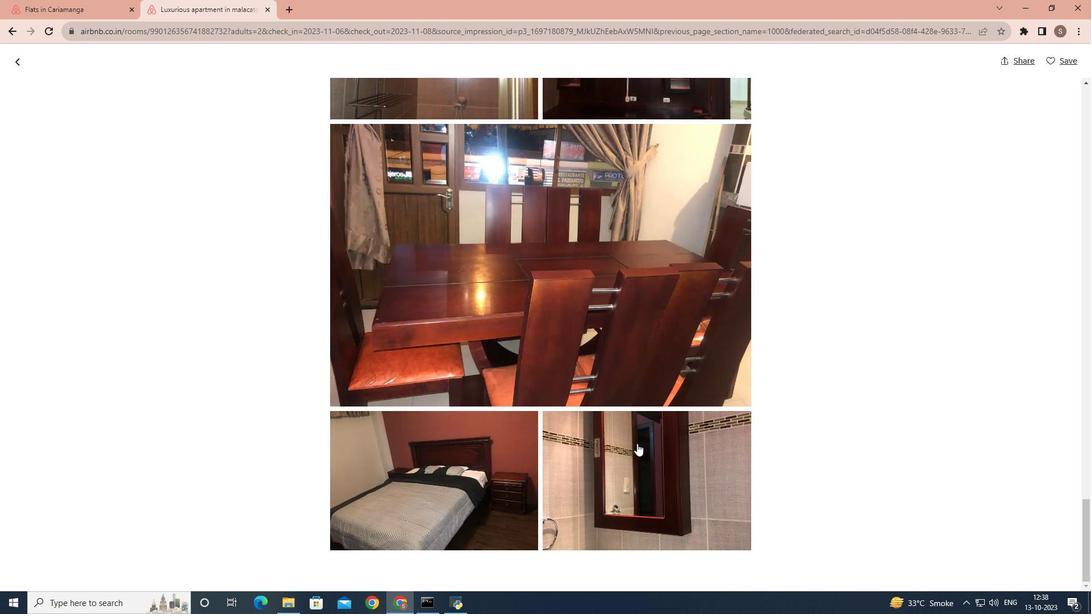 
Action: Mouse moved to (26, 65)
Screenshot: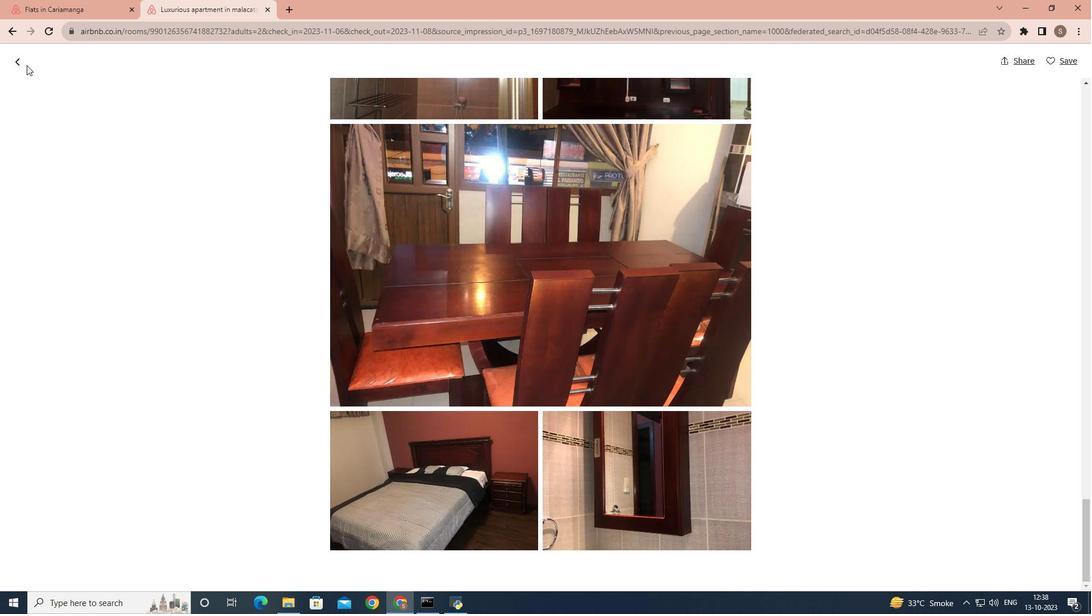 
Action: Mouse pressed left at (26, 65)
Screenshot: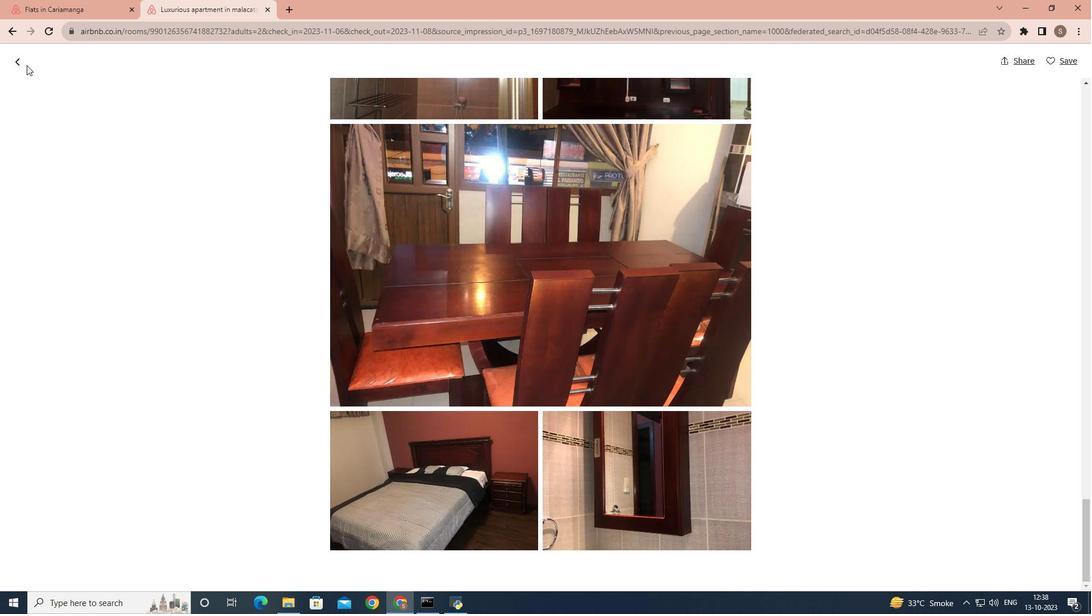 
Action: Mouse moved to (19, 61)
Screenshot: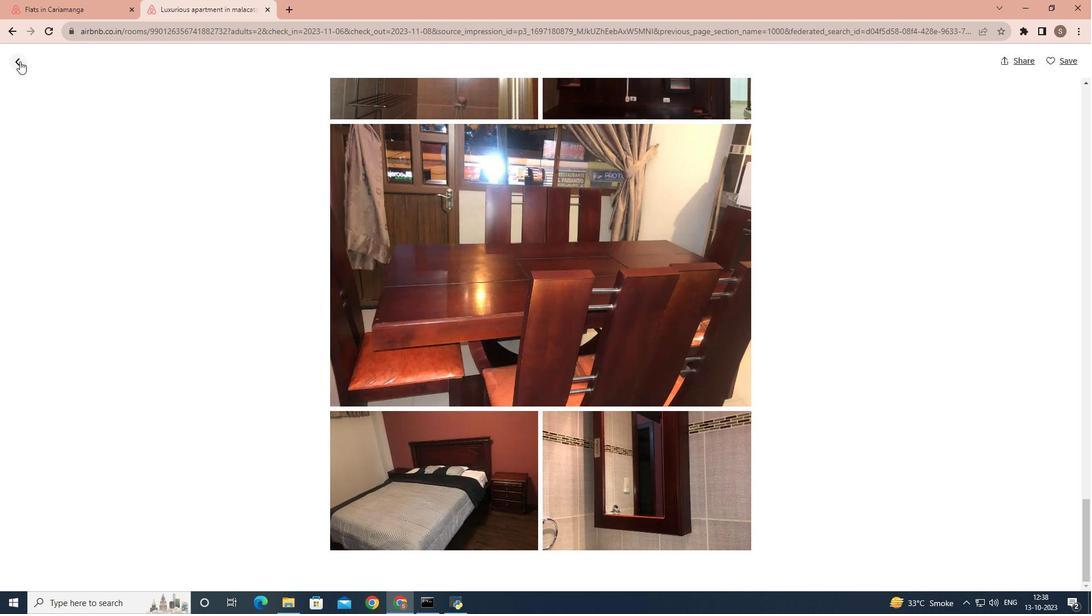 
Action: Mouse pressed left at (19, 61)
Screenshot: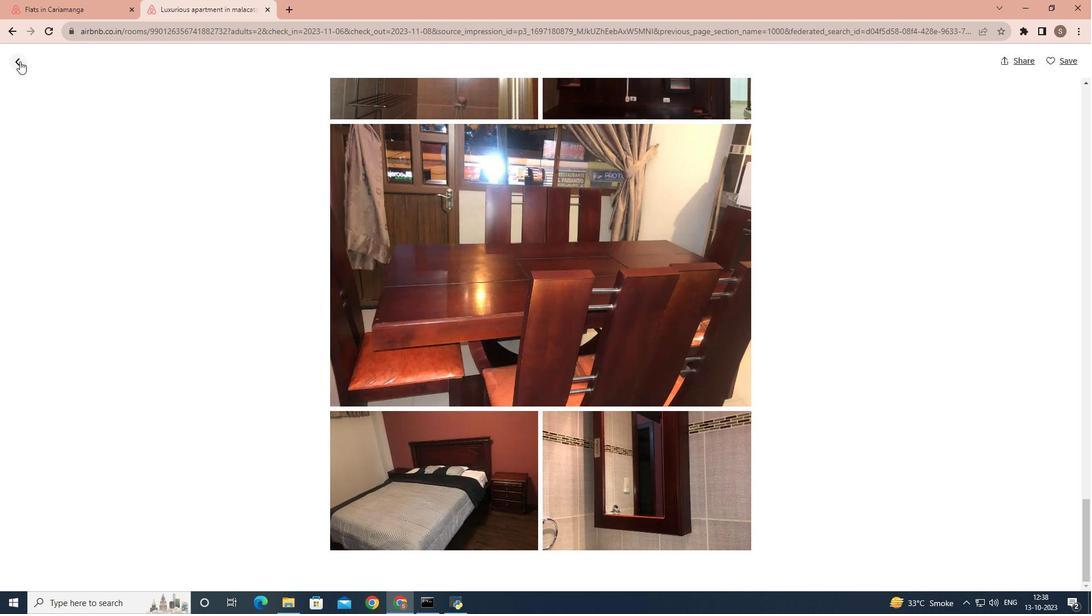 
Action: Mouse moved to (443, 430)
Screenshot: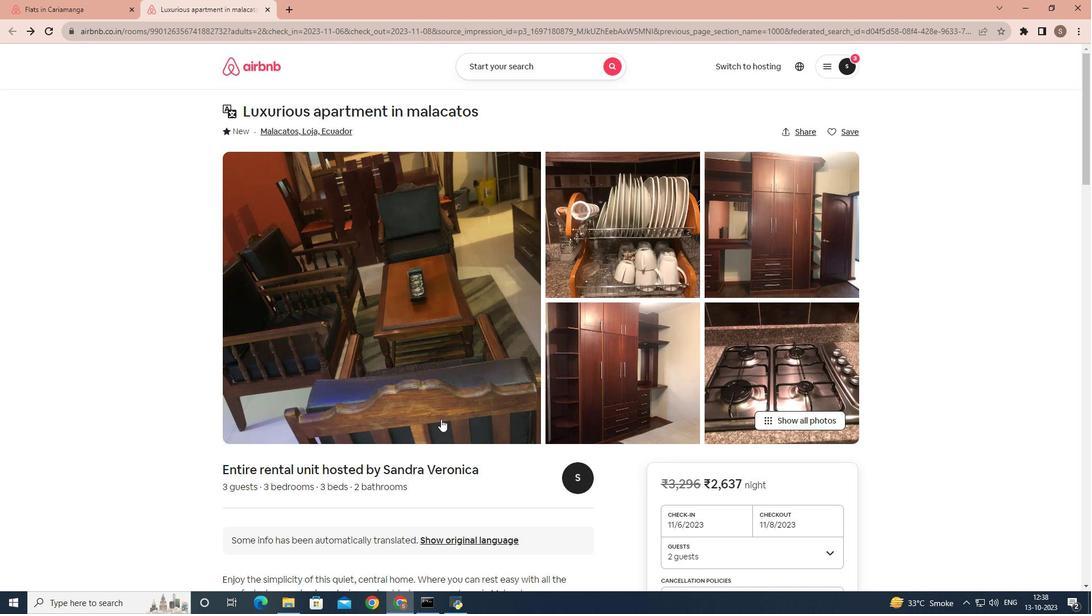 
Action: Mouse scrolled (443, 429) with delta (0, 0)
Screenshot: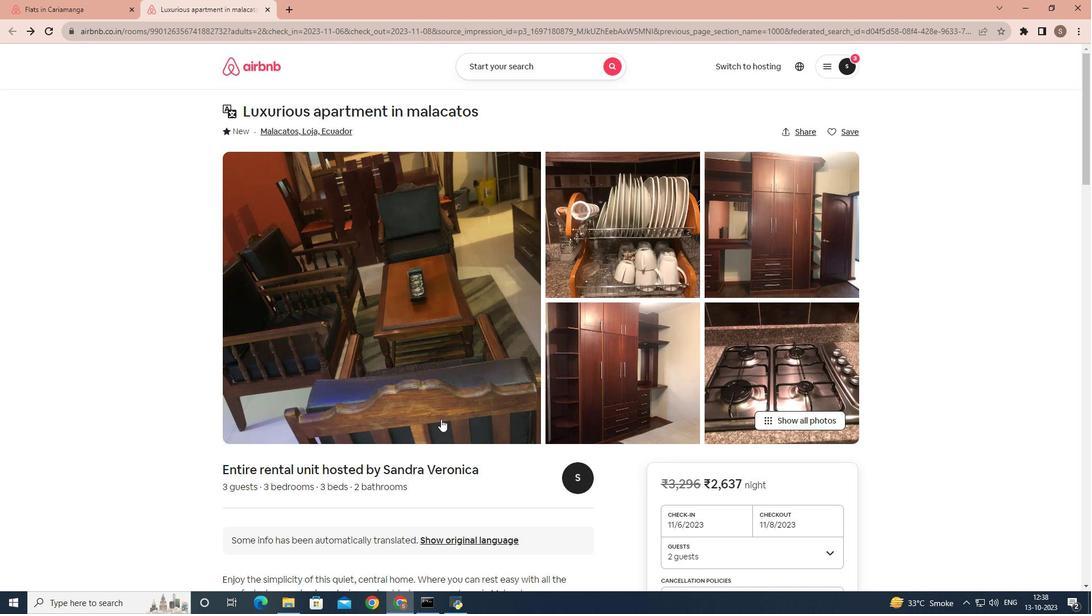
Action: Mouse moved to (444, 432)
Screenshot: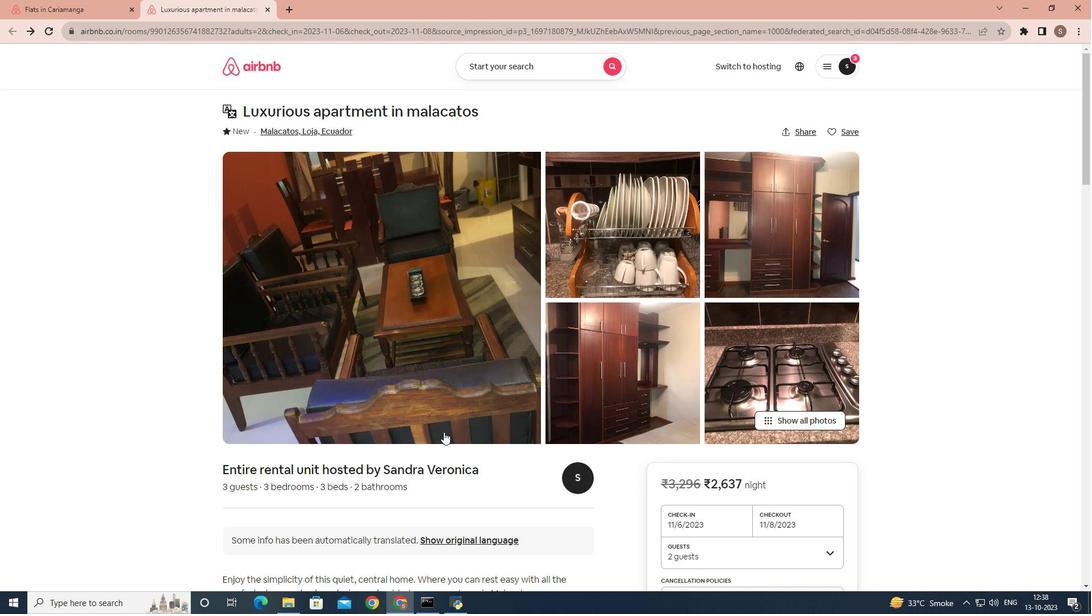 
Action: Mouse scrolled (444, 431) with delta (0, 0)
Screenshot: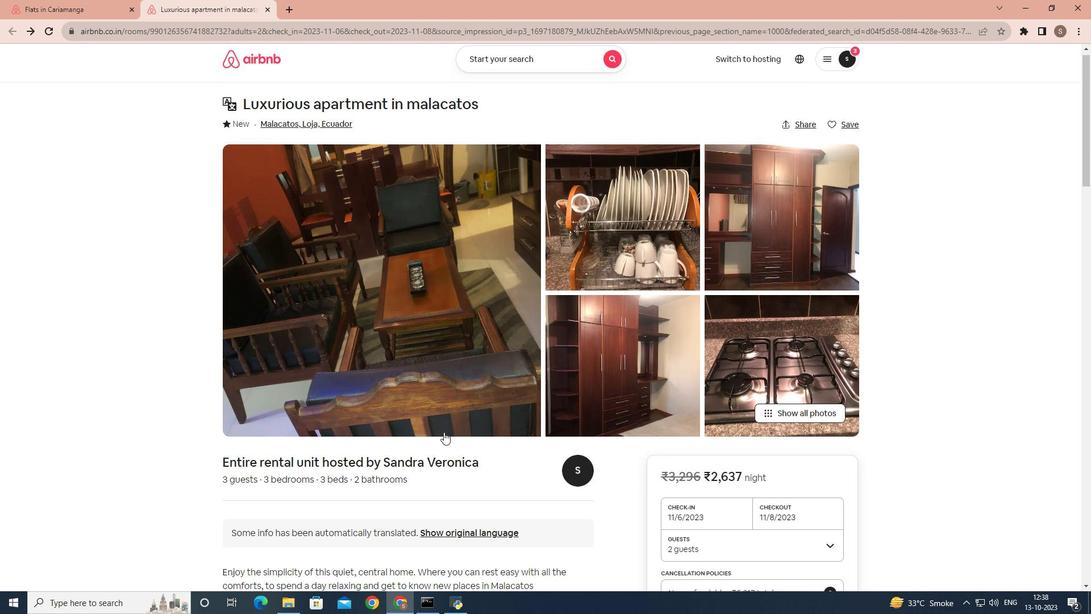 
Action: Mouse scrolled (444, 431) with delta (0, 0)
Screenshot: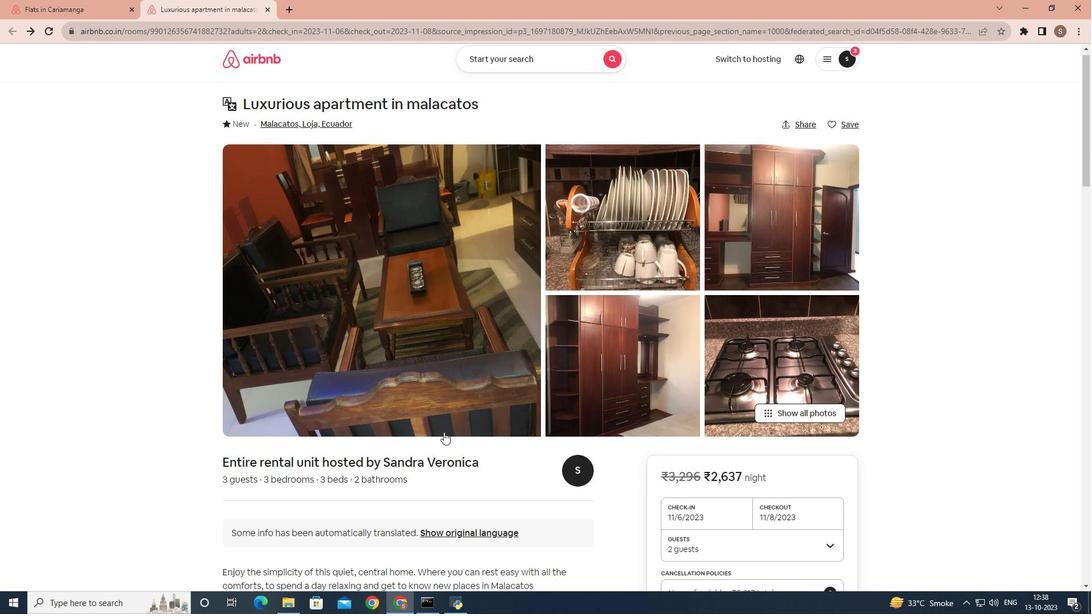 
Action: Mouse moved to (444, 432)
Screenshot: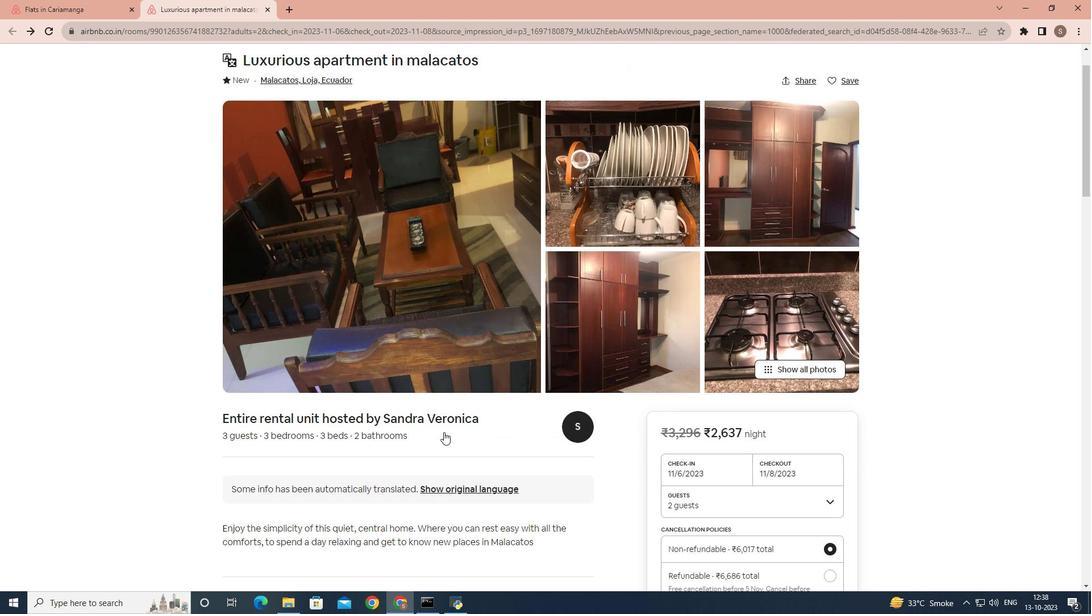 
Action: Mouse scrolled (444, 431) with delta (0, 0)
Screenshot: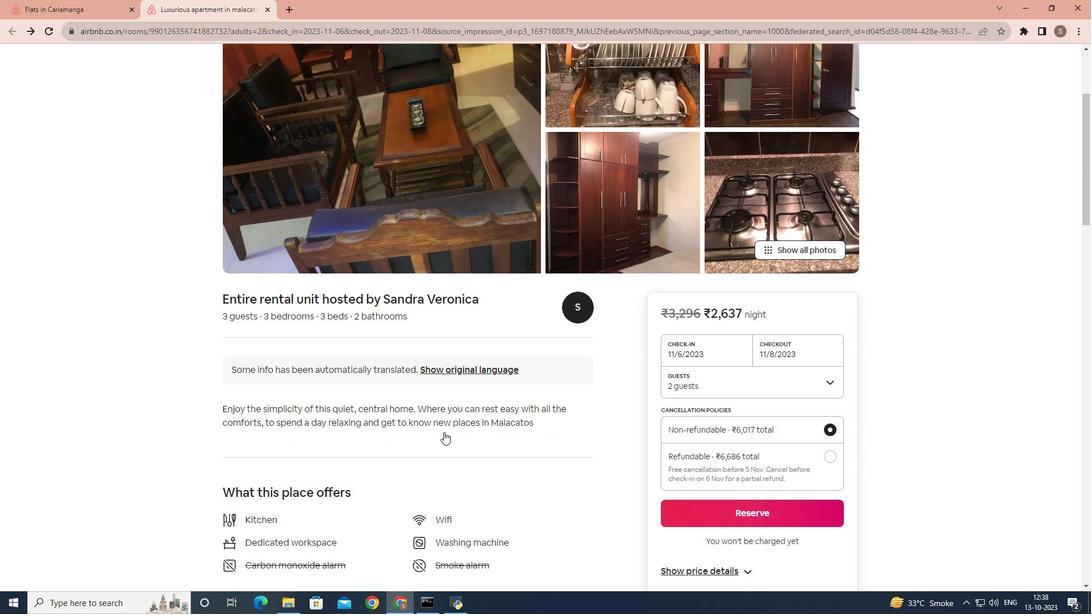 
Action: Mouse scrolled (444, 431) with delta (0, 0)
Screenshot: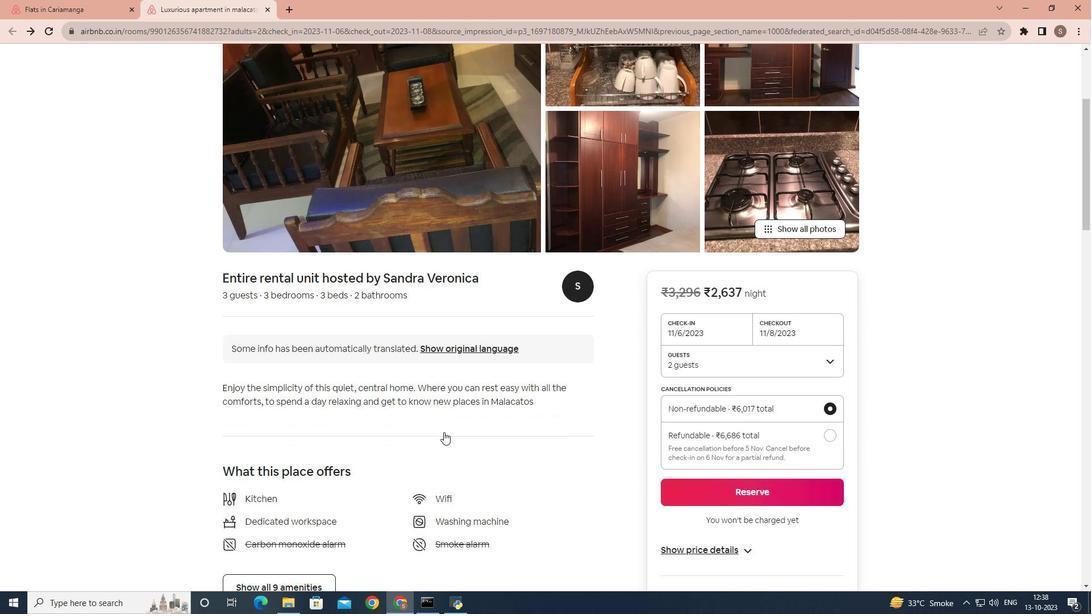 
Action: Mouse scrolled (444, 431) with delta (0, 0)
Screenshot: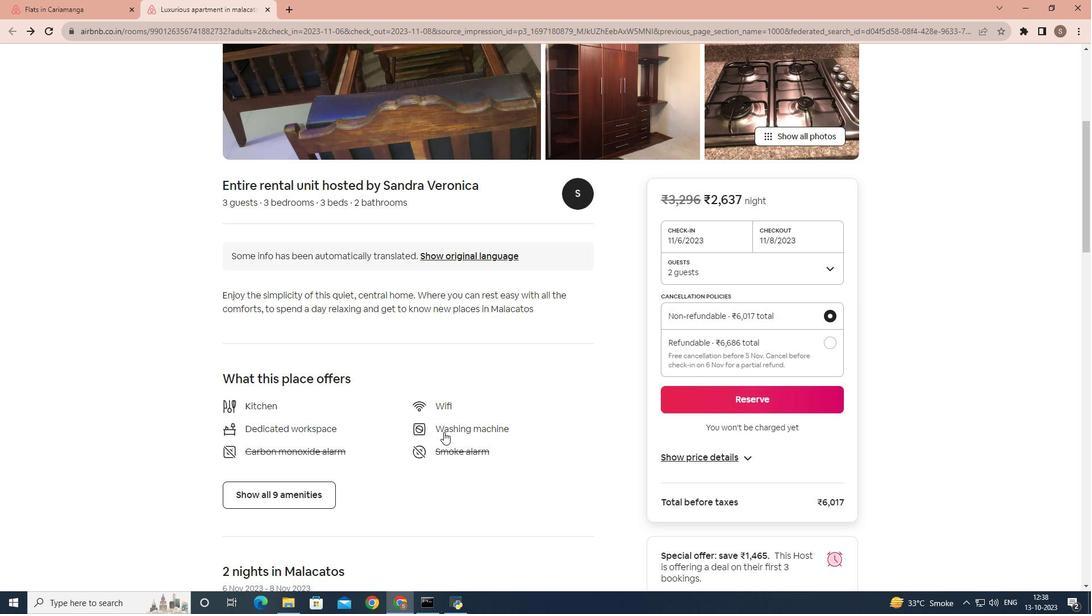 
Action: Mouse scrolled (444, 431) with delta (0, 0)
Screenshot: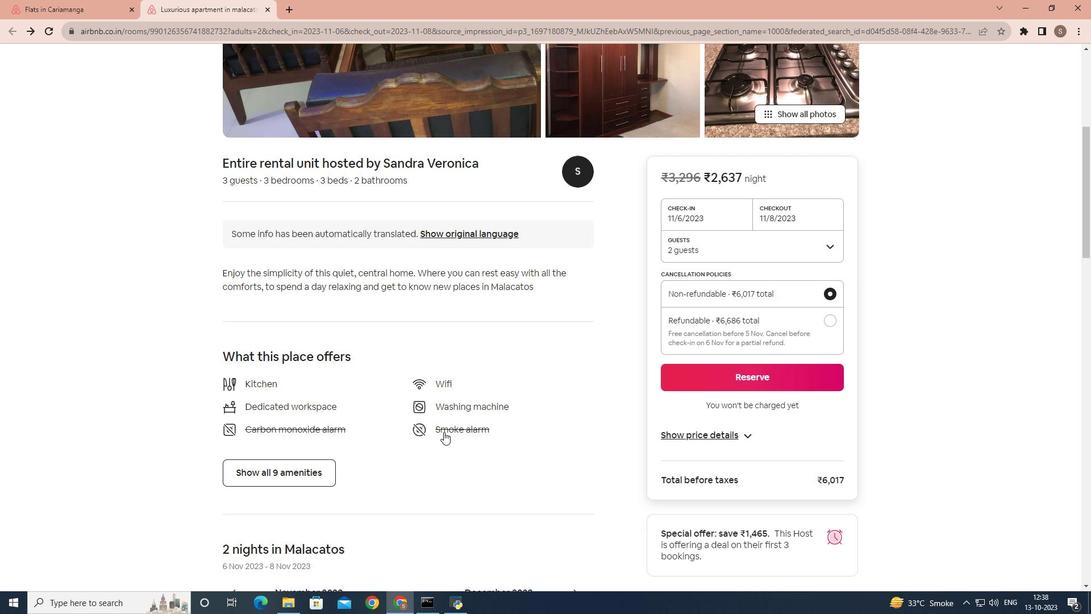 
Action: Mouse scrolled (444, 431) with delta (0, 0)
Screenshot: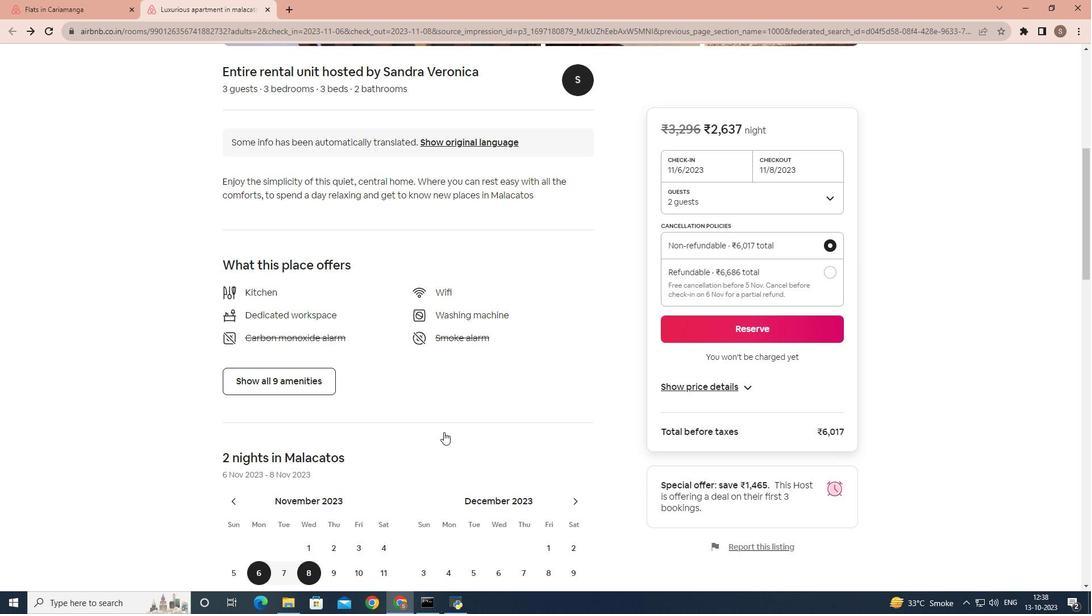 
Action: Mouse moved to (312, 320)
Screenshot: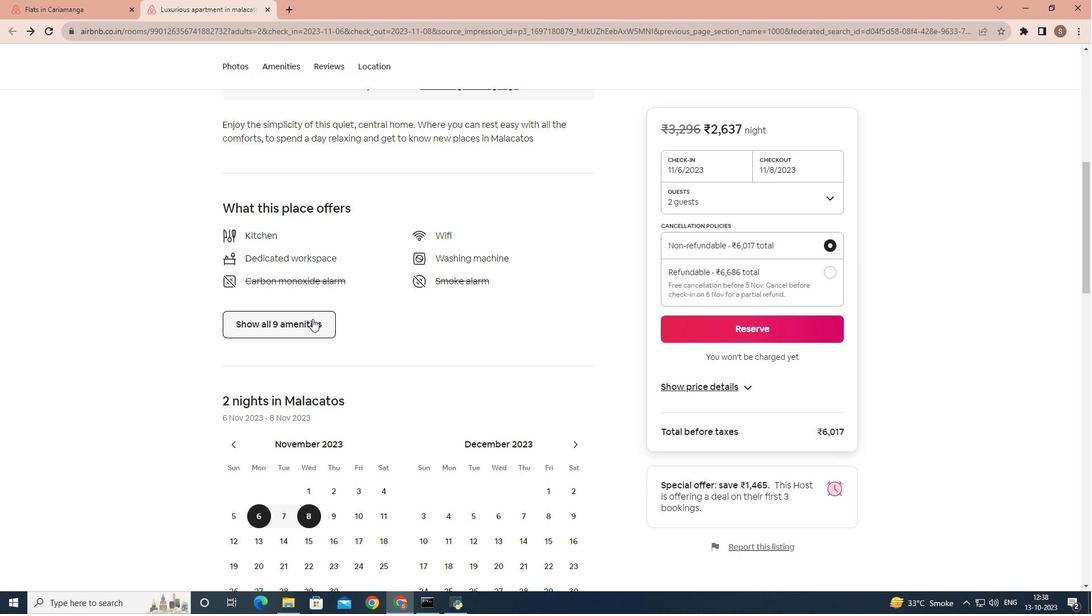 
Action: Mouse pressed left at (312, 320)
Screenshot: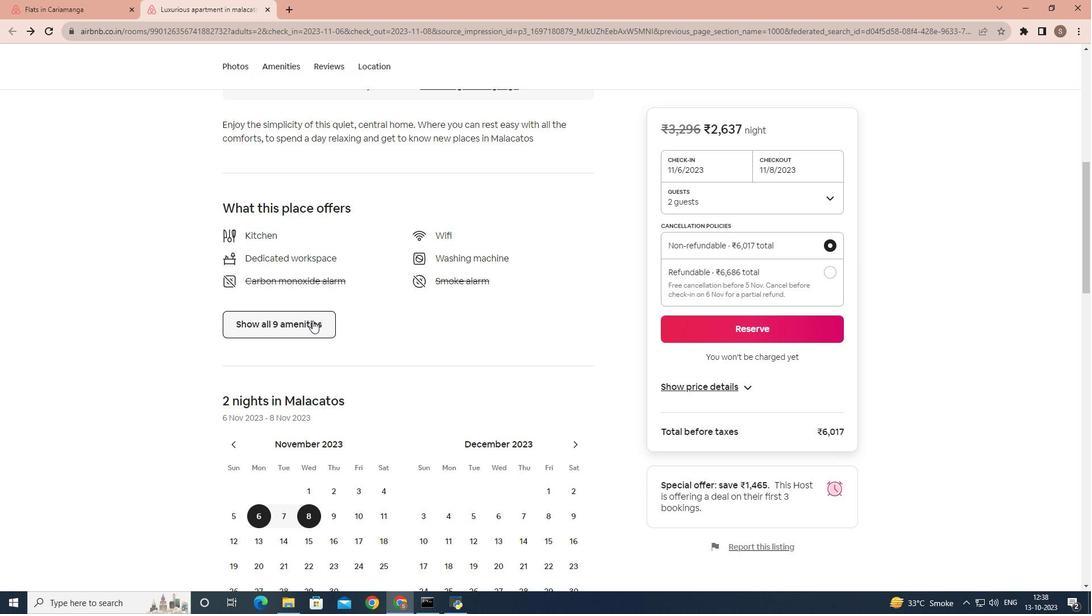 
Action: Mouse moved to (430, 354)
Screenshot: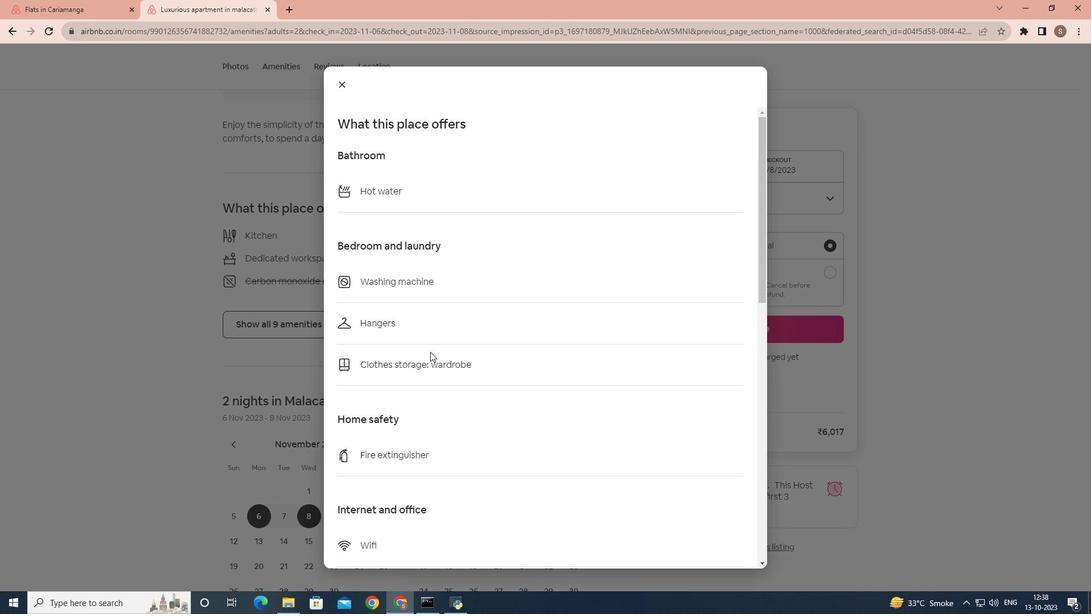 
Action: Mouse scrolled (430, 354) with delta (0, 0)
Screenshot: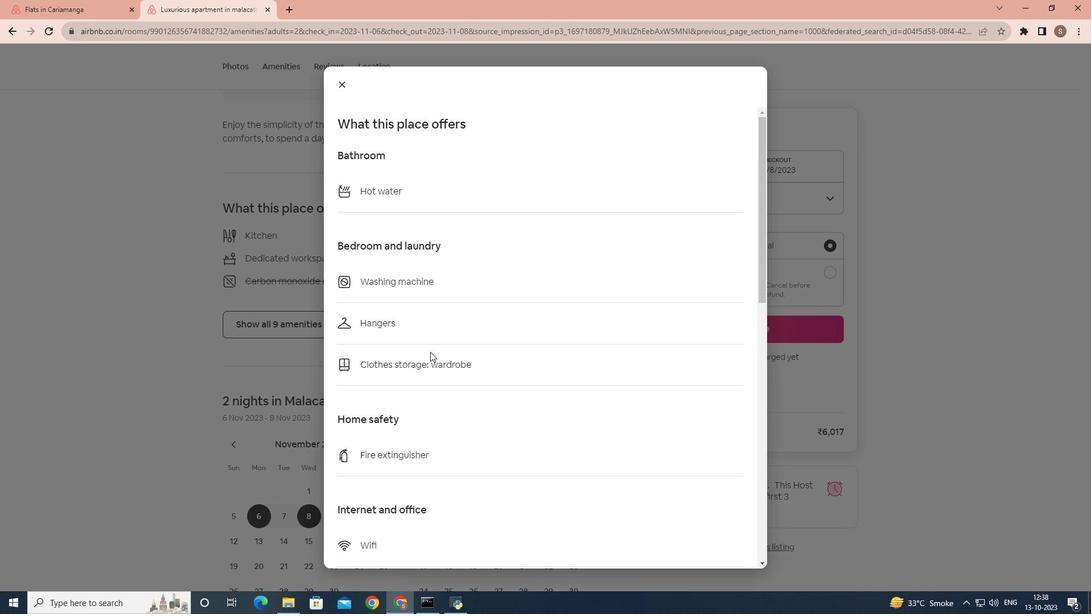 
Action: Mouse moved to (430, 358)
Screenshot: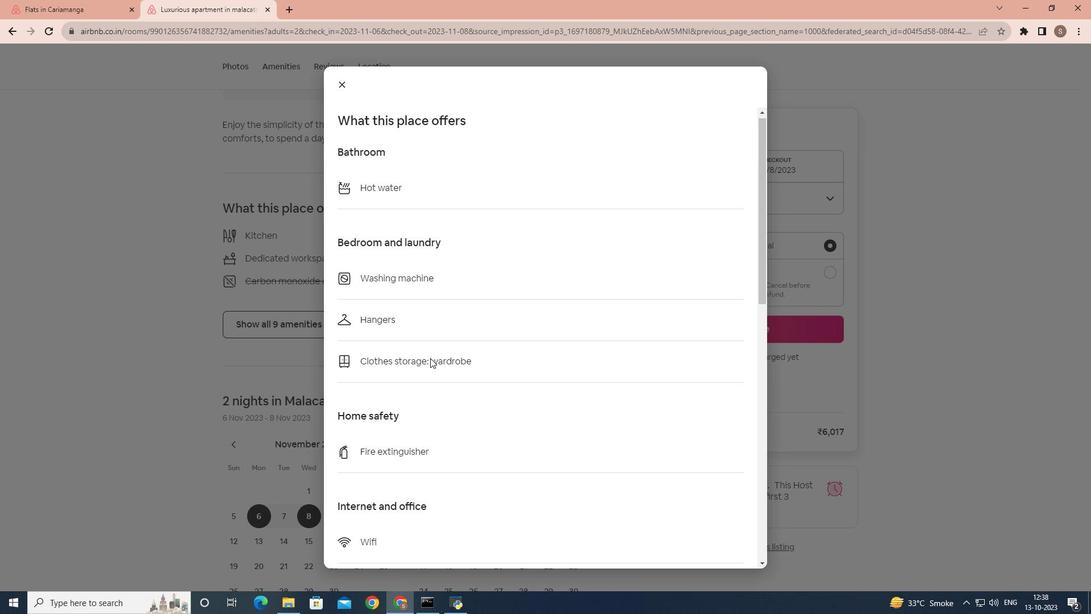 
Action: Mouse scrolled (430, 357) with delta (0, 0)
Screenshot: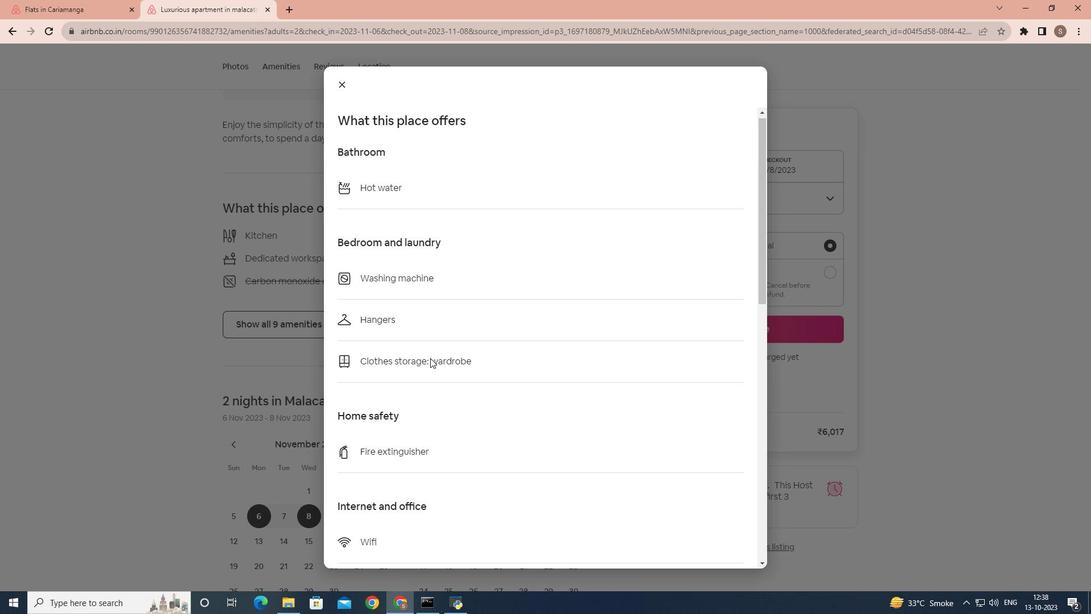 
Action: Mouse scrolled (430, 357) with delta (0, 0)
Screenshot: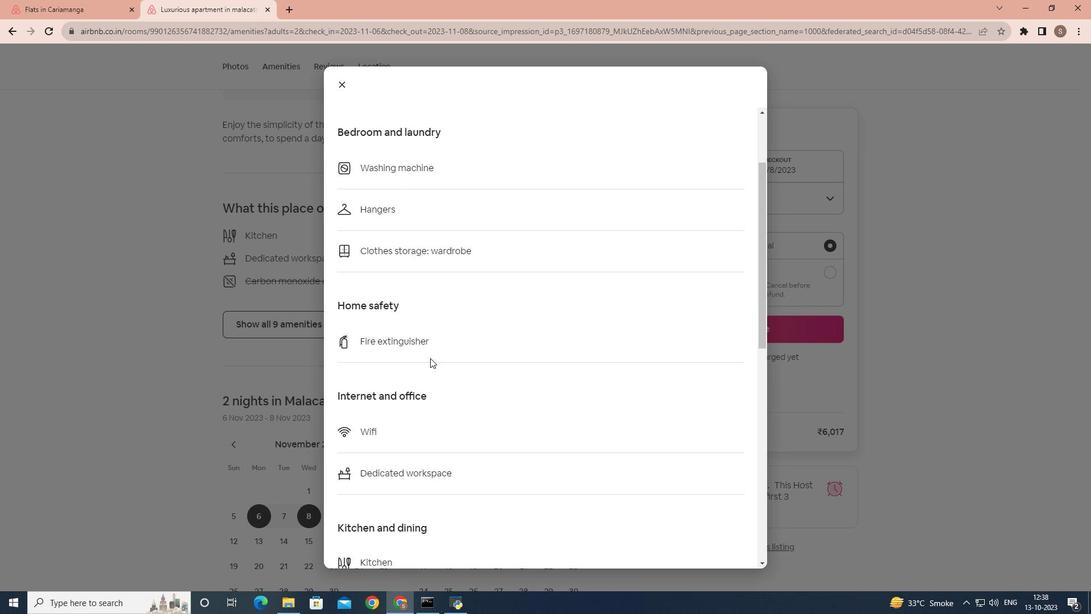 
Action: Mouse moved to (430, 358)
Screenshot: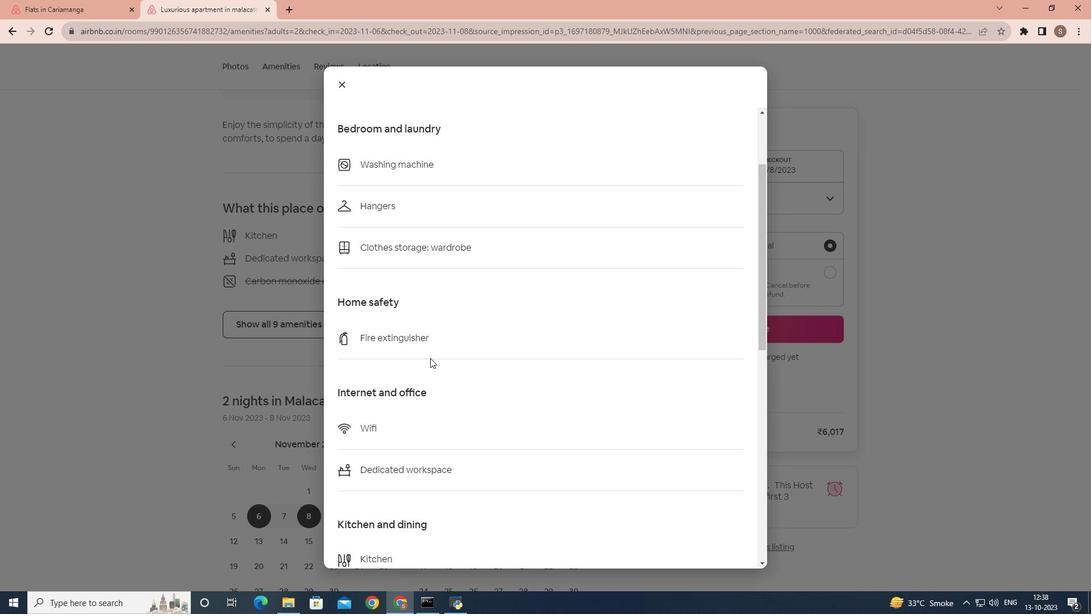 
Action: Mouse scrolled (430, 357) with delta (0, 0)
Screenshot: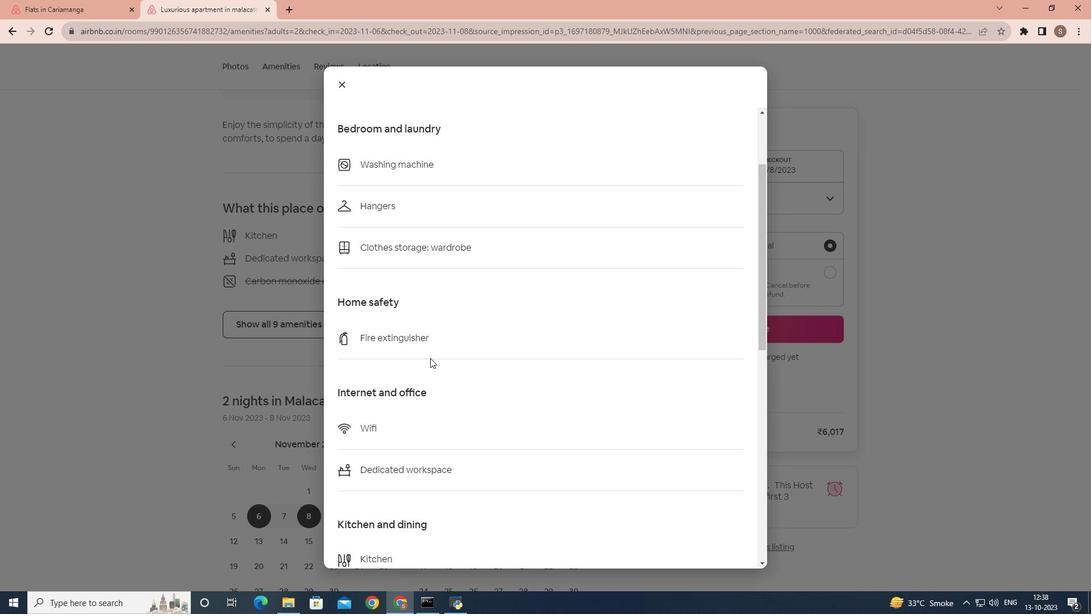 
Action: Mouse scrolled (430, 357) with delta (0, 0)
Screenshot: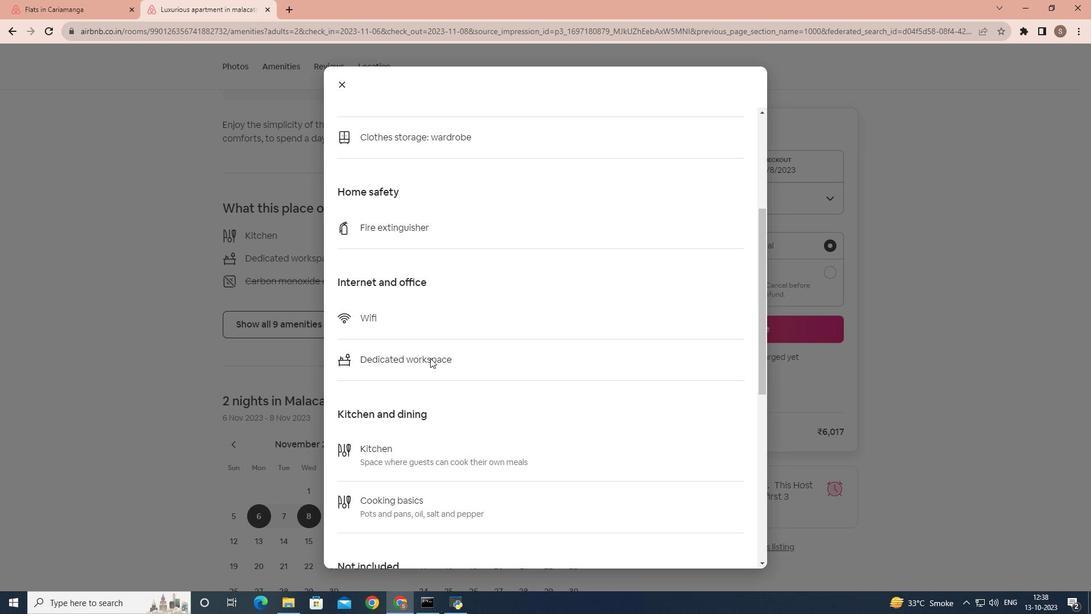 
Action: Mouse scrolled (430, 357) with delta (0, 0)
Screenshot: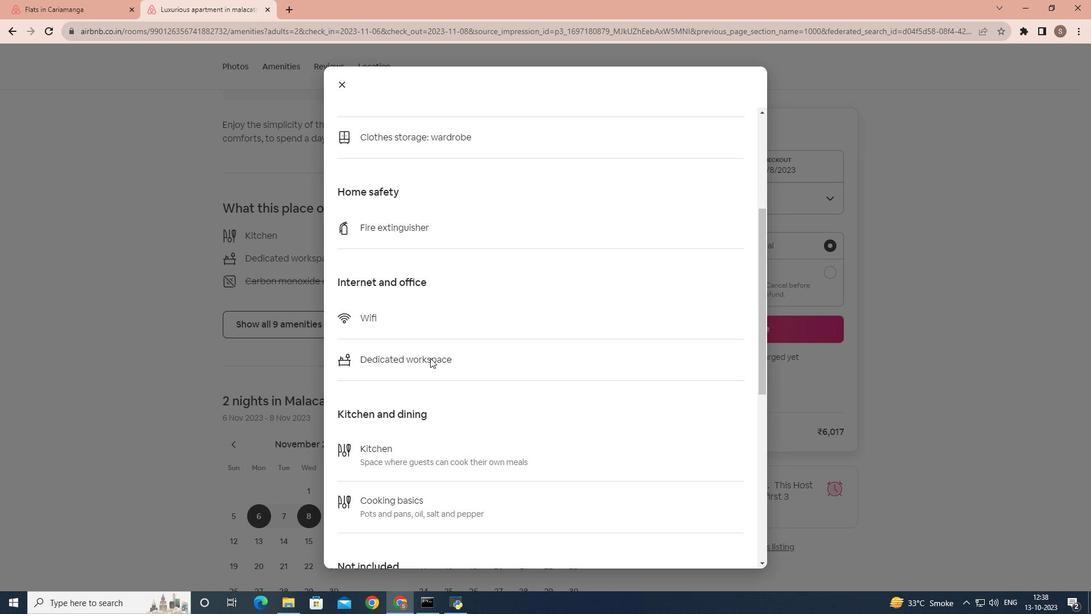 
Action: Mouse scrolled (430, 357) with delta (0, 0)
Screenshot: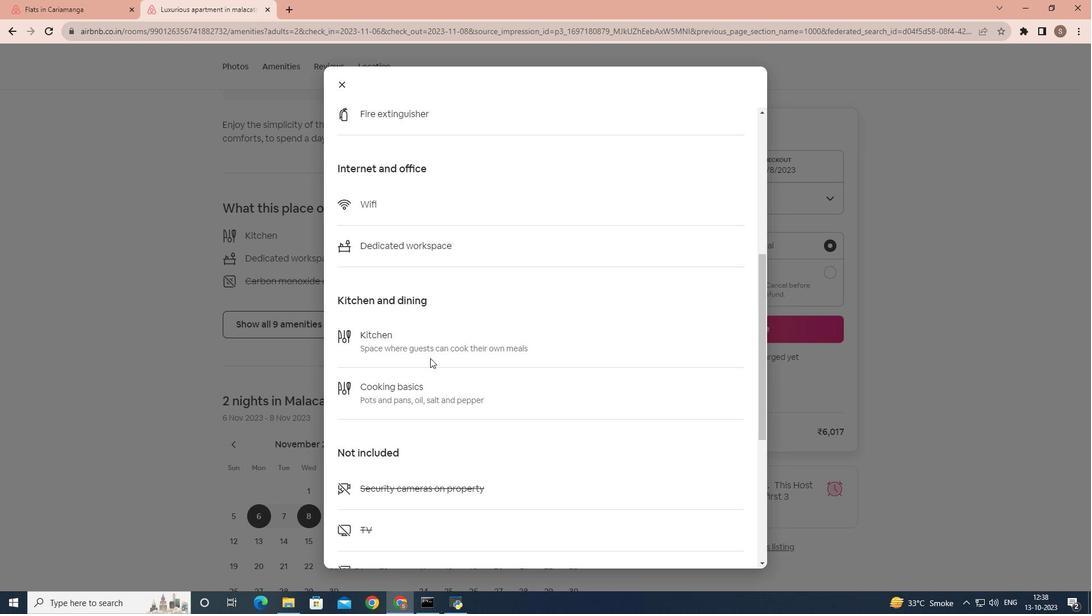 
Action: Mouse scrolled (430, 357) with delta (0, 0)
Screenshot: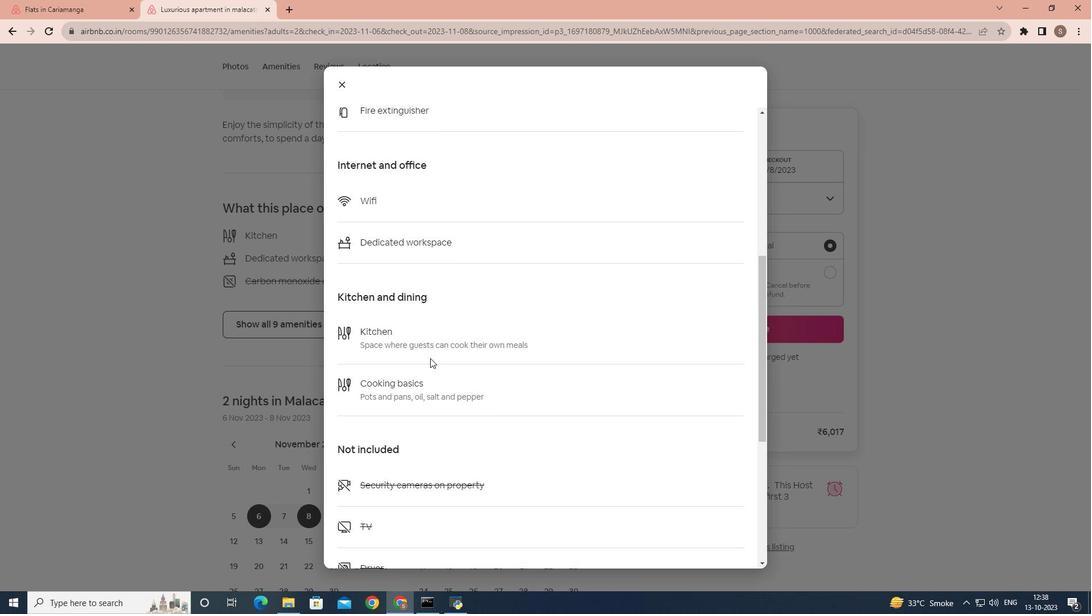 
Action: Mouse scrolled (430, 357) with delta (0, 0)
Screenshot: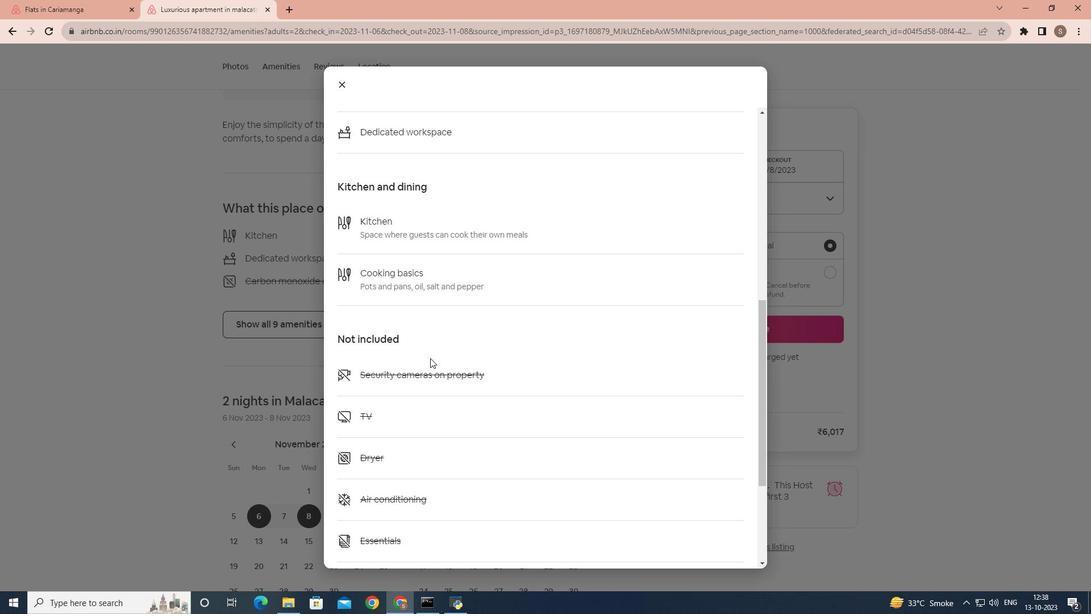 
Action: Mouse scrolled (430, 357) with delta (0, 0)
Screenshot: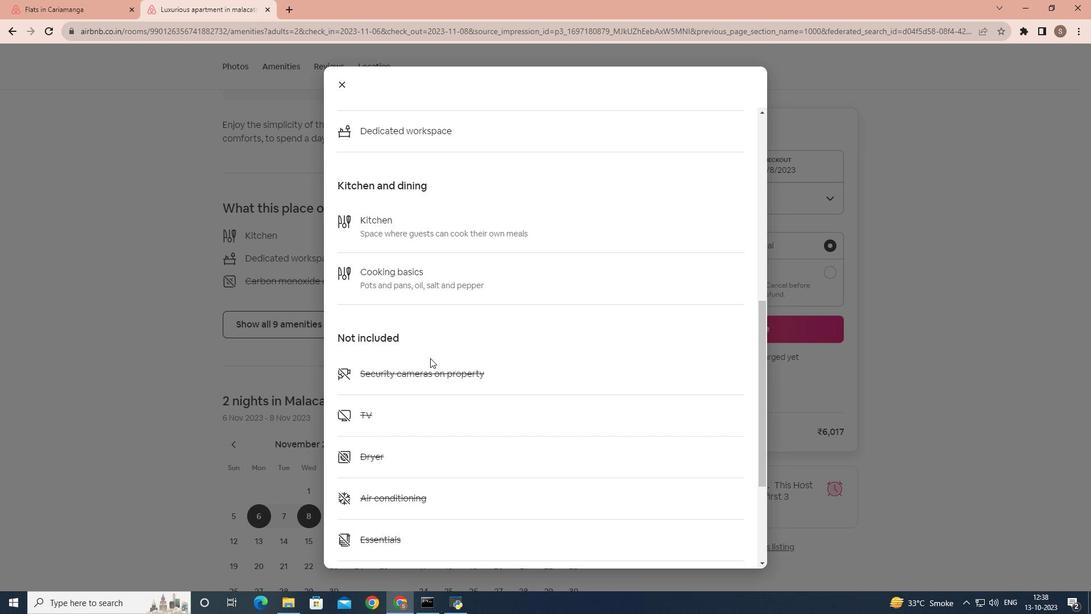 
Action: Mouse scrolled (430, 357) with delta (0, 0)
Screenshot: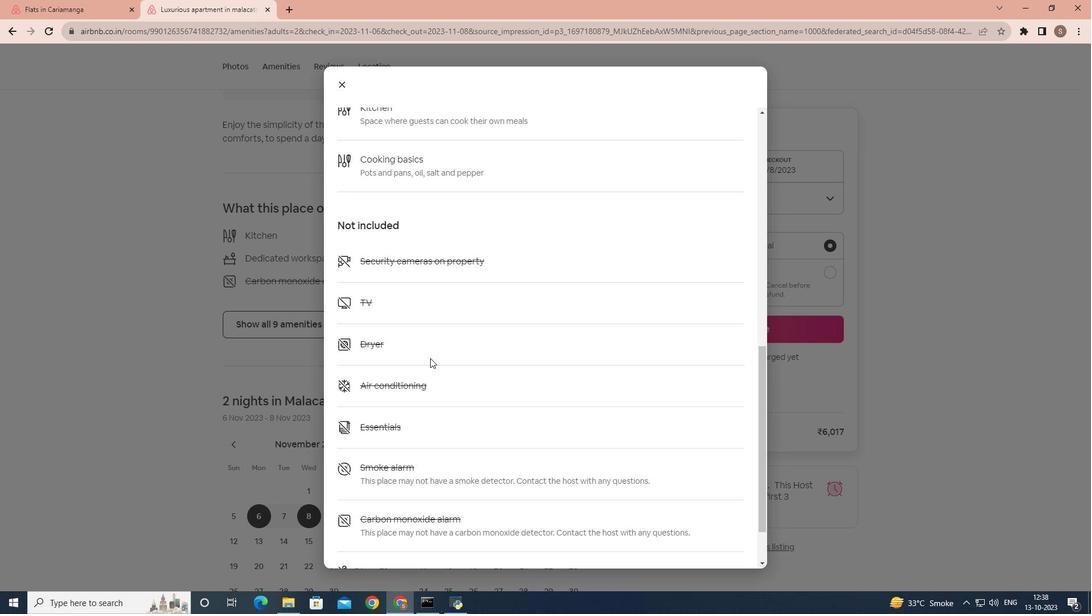 
Action: Mouse scrolled (430, 357) with delta (0, 0)
Screenshot: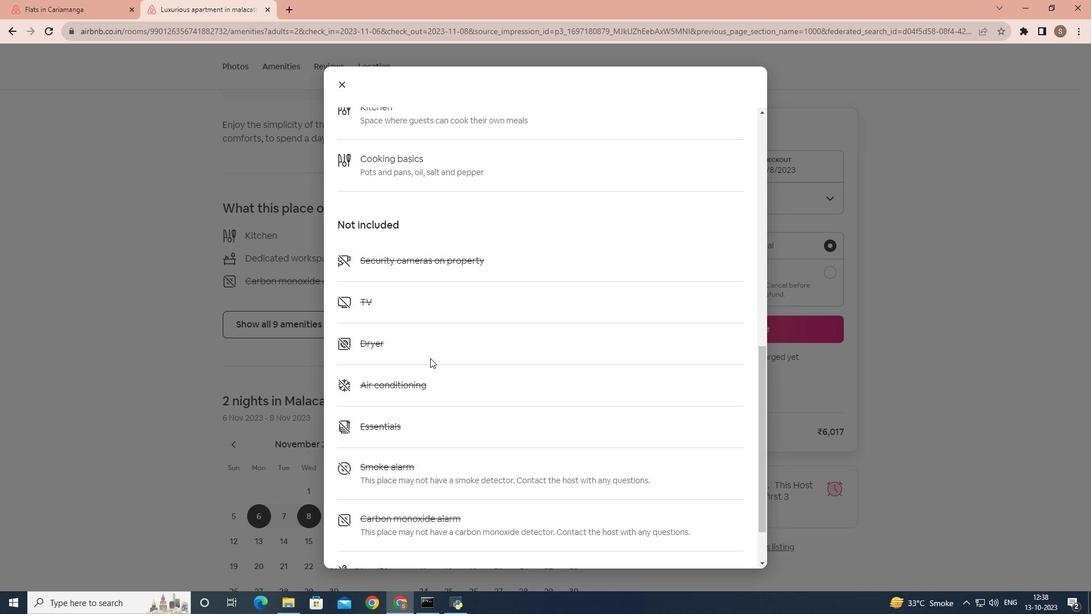 
Action: Mouse scrolled (430, 357) with delta (0, 0)
Screenshot: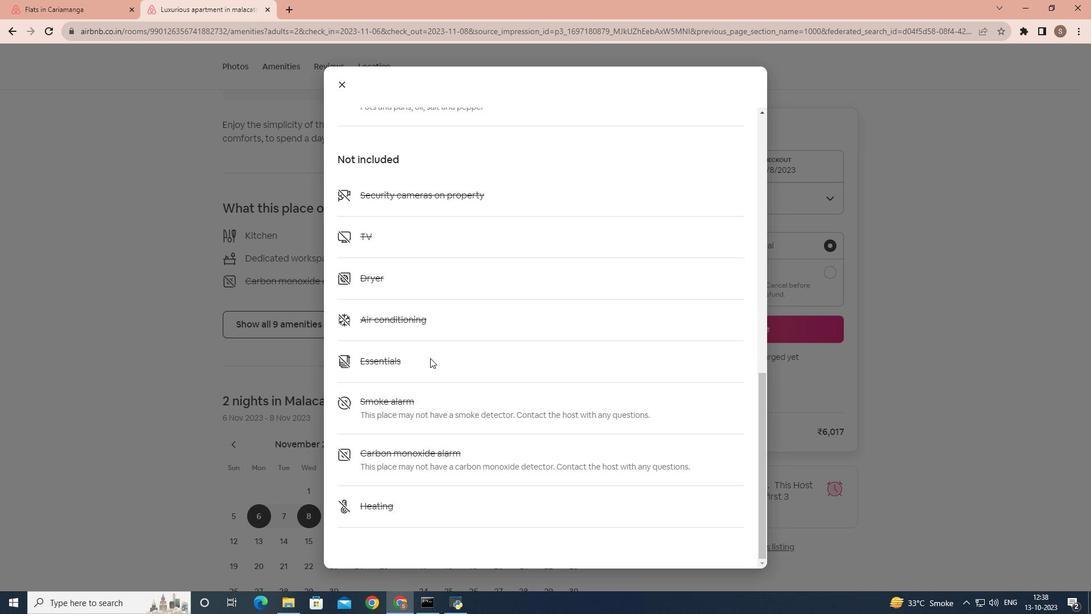 
Action: Mouse scrolled (430, 357) with delta (0, 0)
Screenshot: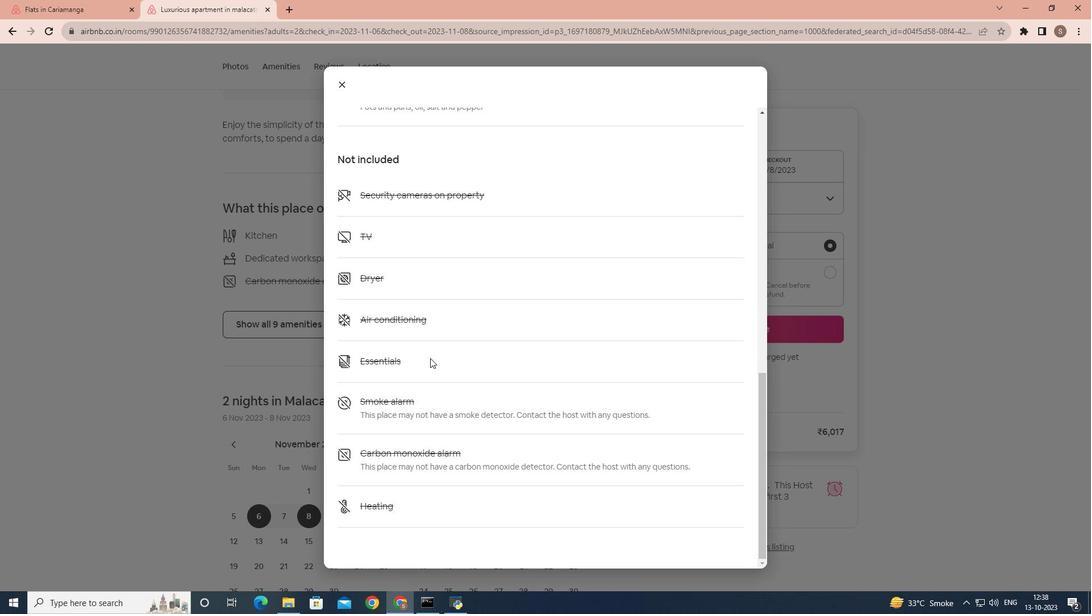 
Action: Mouse moved to (430, 359)
Screenshot: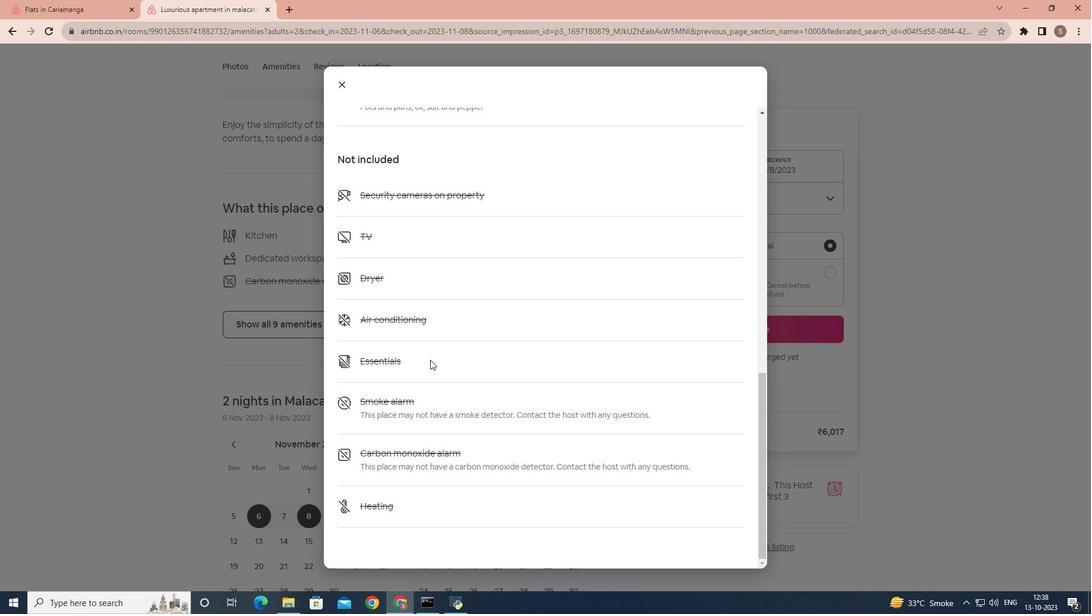 
Action: Mouse scrolled (430, 358) with delta (0, 0)
Screenshot: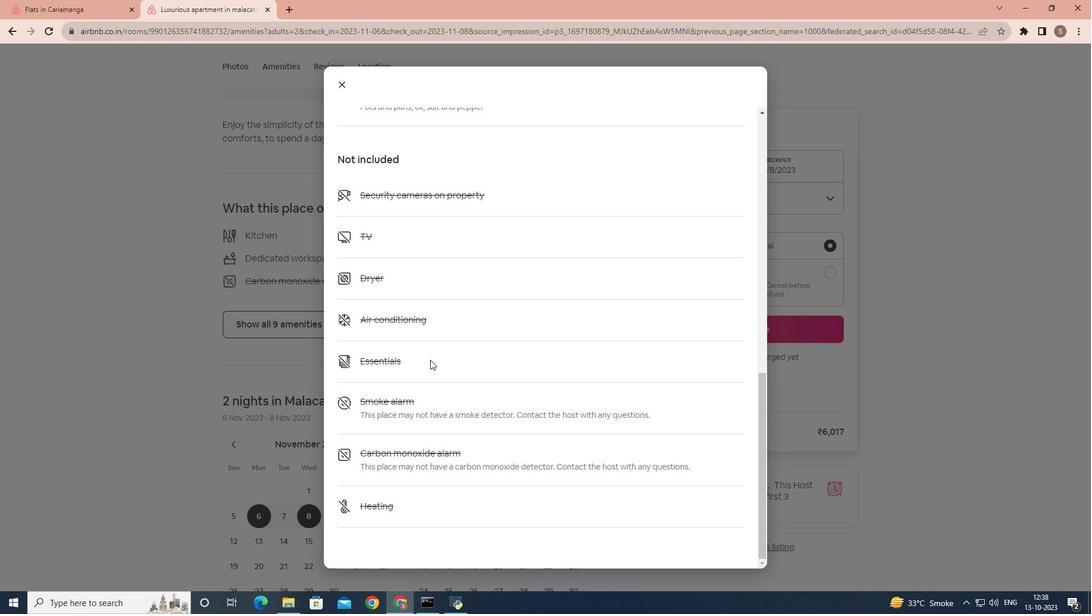 
Action: Mouse moved to (429, 359)
Screenshot: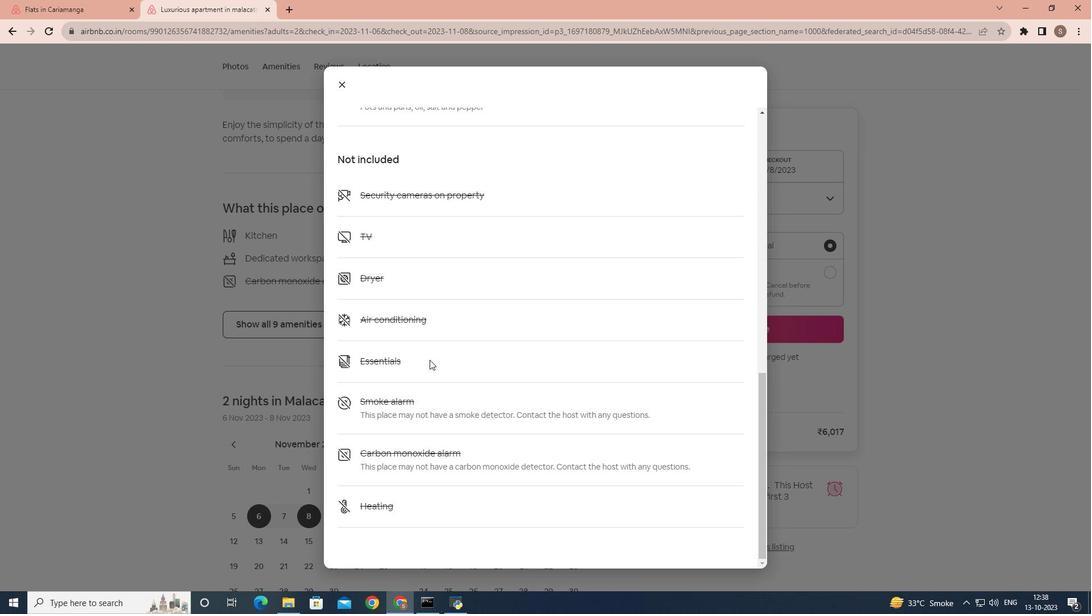 
Action: Mouse scrolled (429, 359) with delta (0, 0)
Screenshot: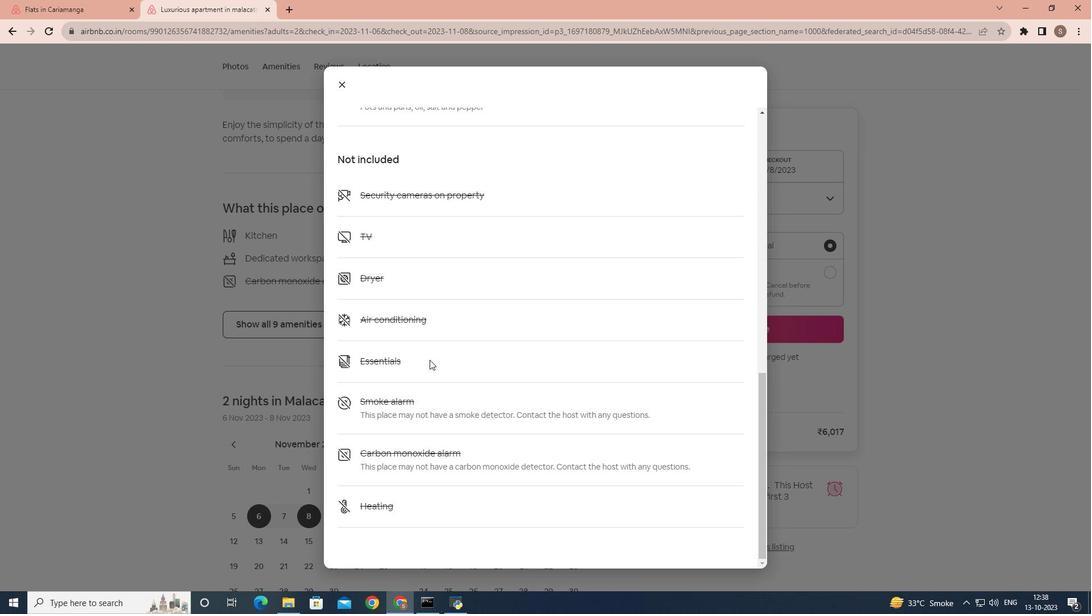 
Action: Mouse moved to (338, 88)
Screenshot: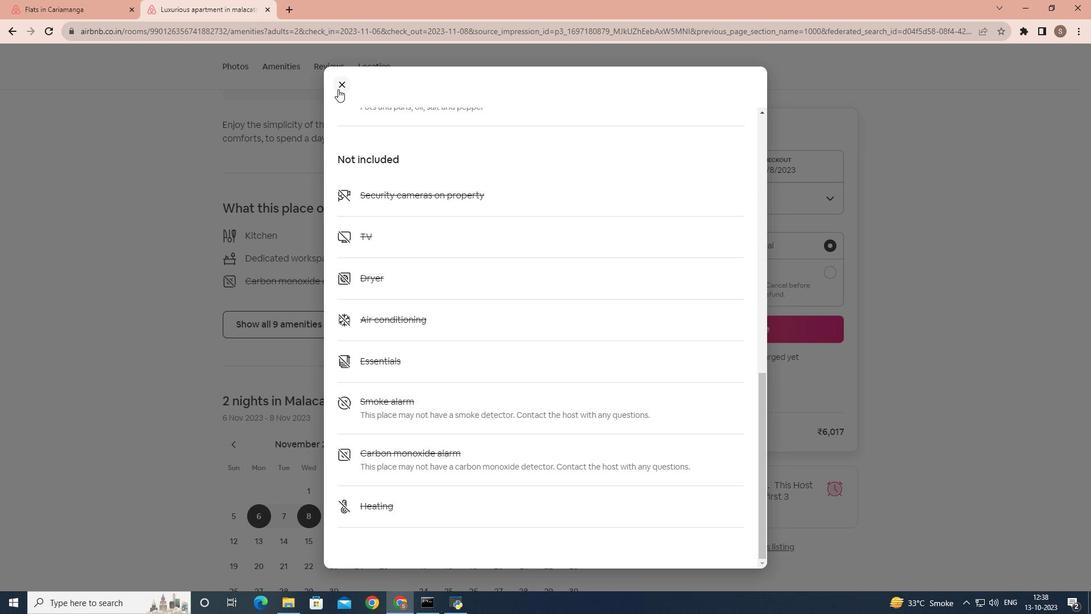 
Action: Mouse pressed left at (338, 88)
Screenshot: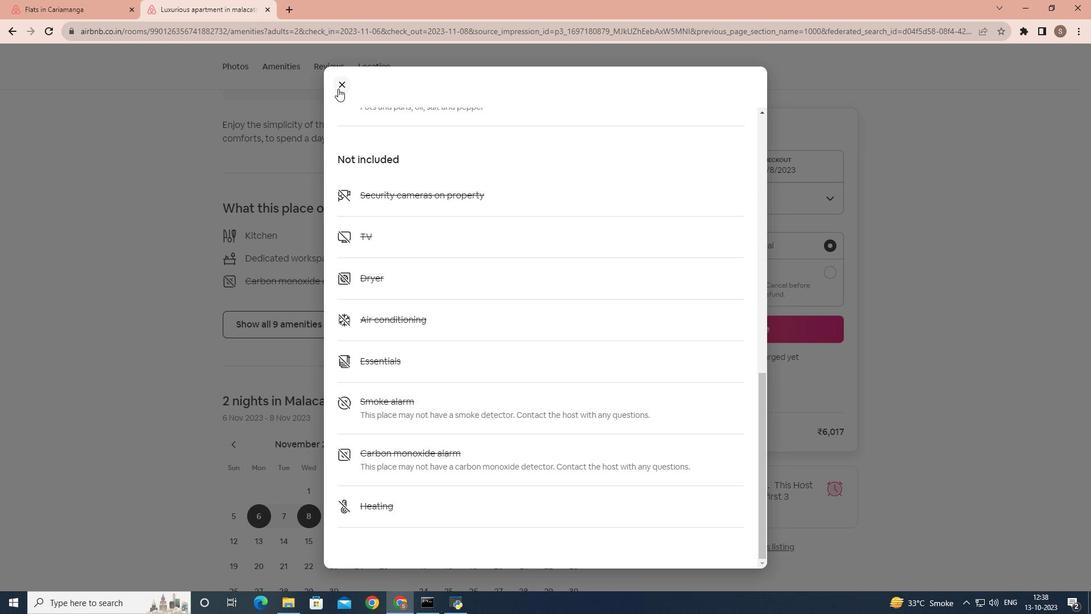 
Action: Mouse moved to (349, 334)
Screenshot: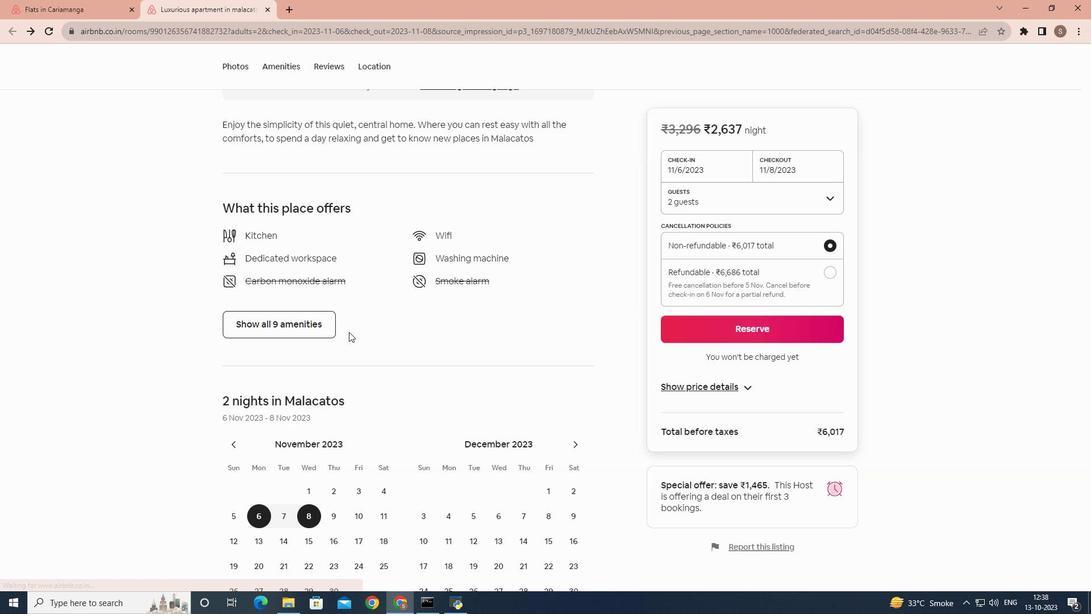 
Action: Mouse scrolled (349, 333) with delta (0, 0)
Screenshot: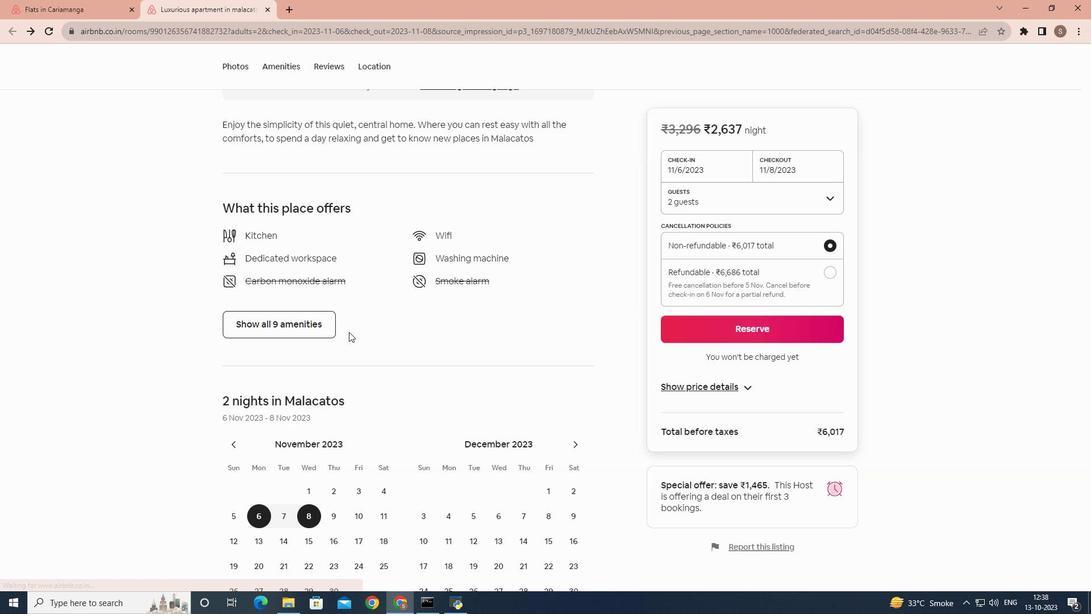 
Action: Mouse moved to (349, 336)
Screenshot: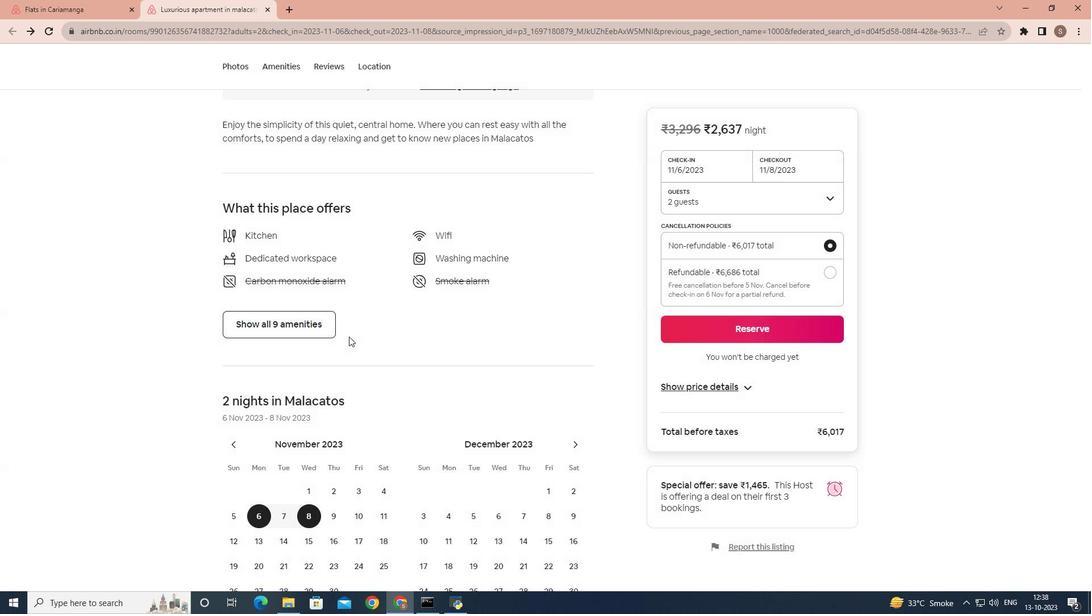 
Action: Mouse scrolled (349, 336) with delta (0, 0)
Screenshot: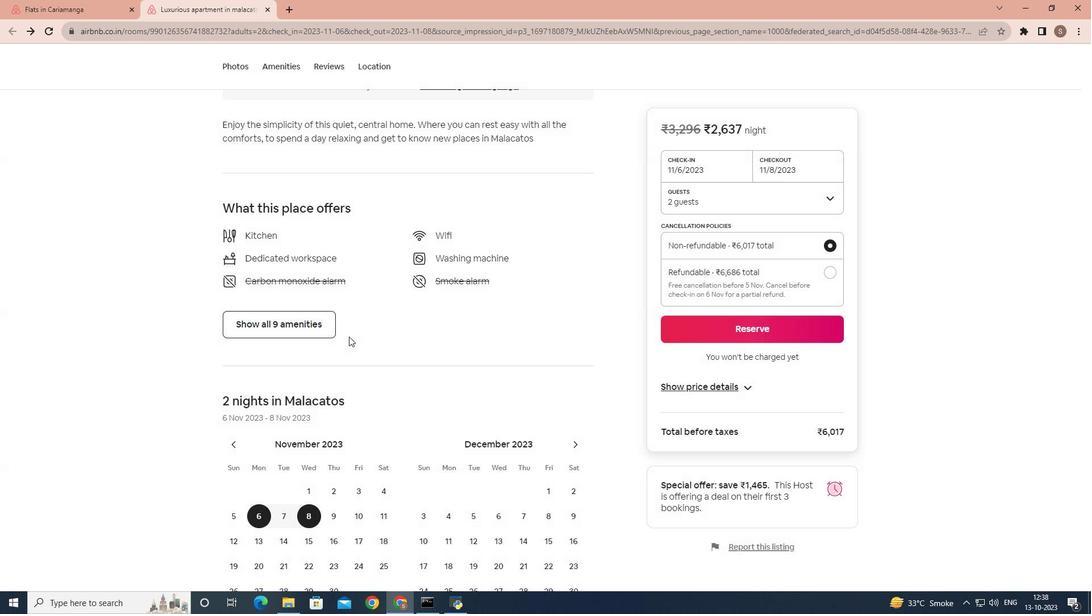 
Action: Mouse moved to (348, 337)
Screenshot: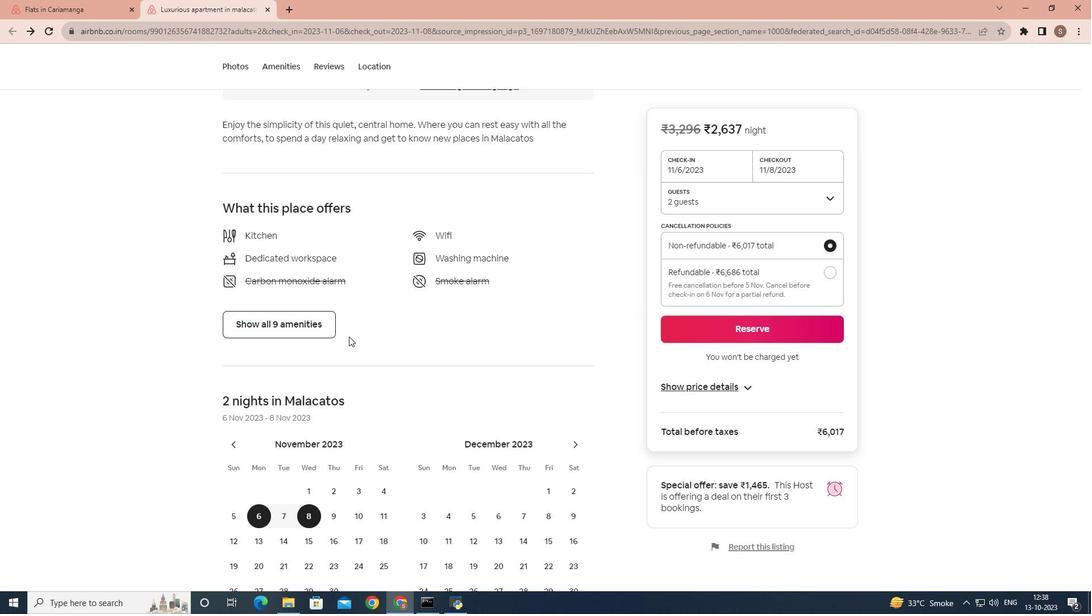 
Action: Mouse scrolled (348, 337) with delta (0, 0)
Screenshot: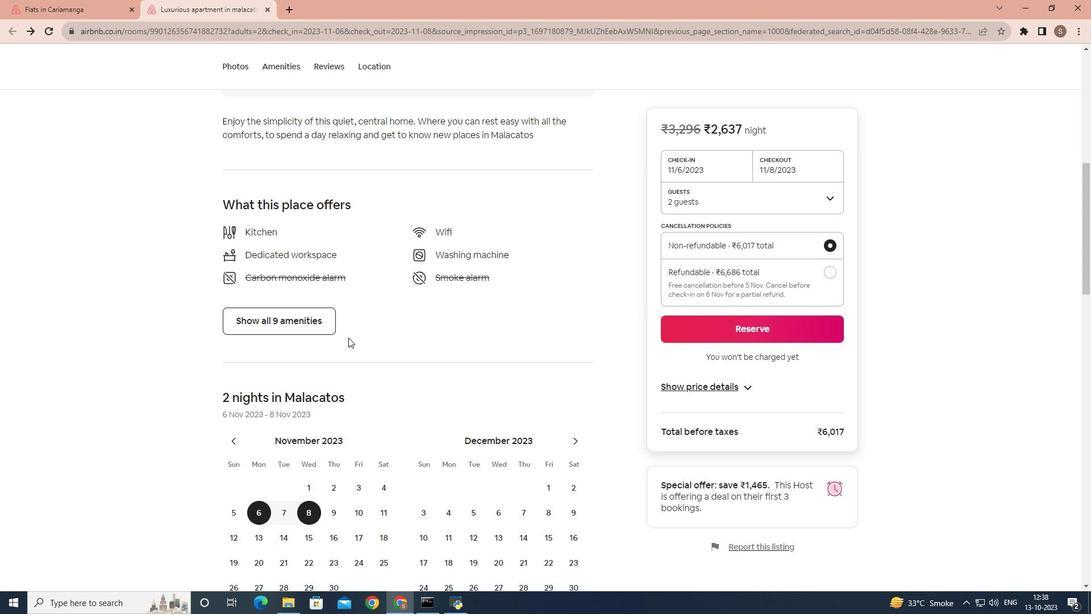 
Action: Mouse moved to (349, 340)
Screenshot: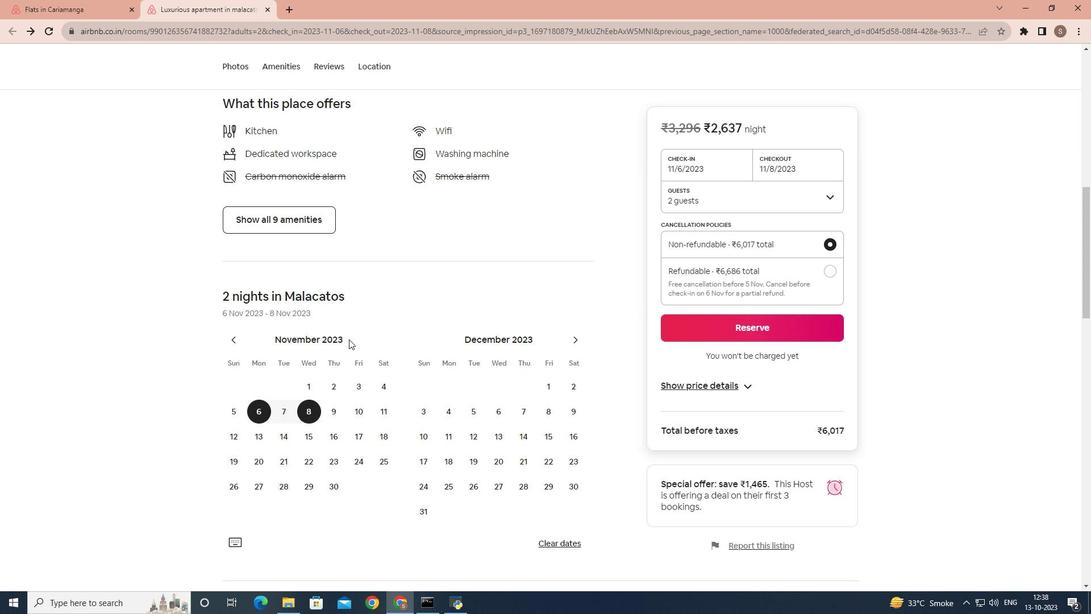 
Action: Mouse scrolled (349, 339) with delta (0, 0)
Screenshot: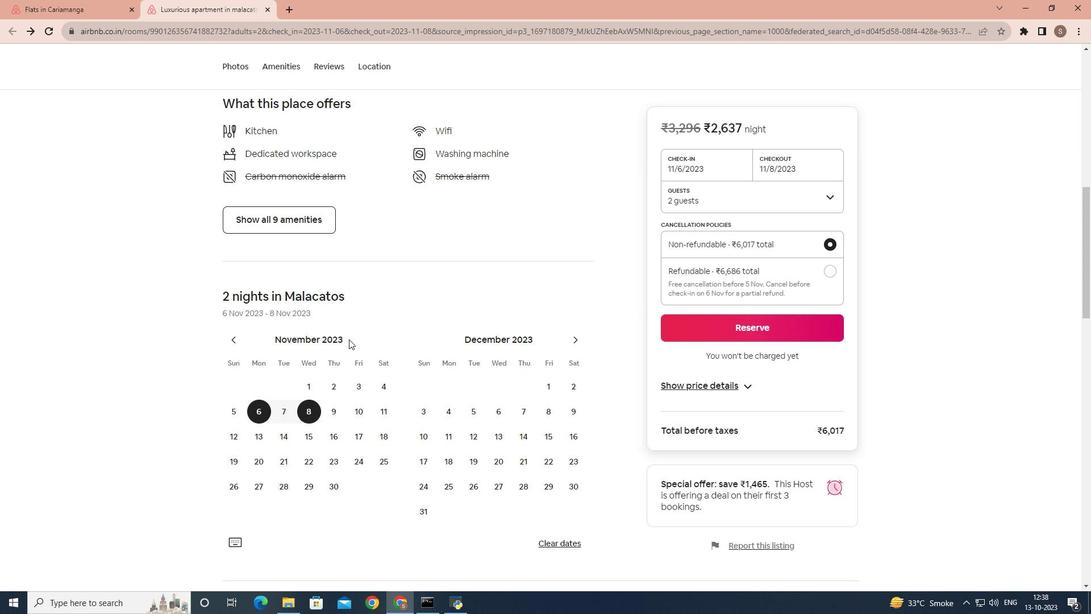 
Action: Mouse moved to (348, 344)
Screenshot: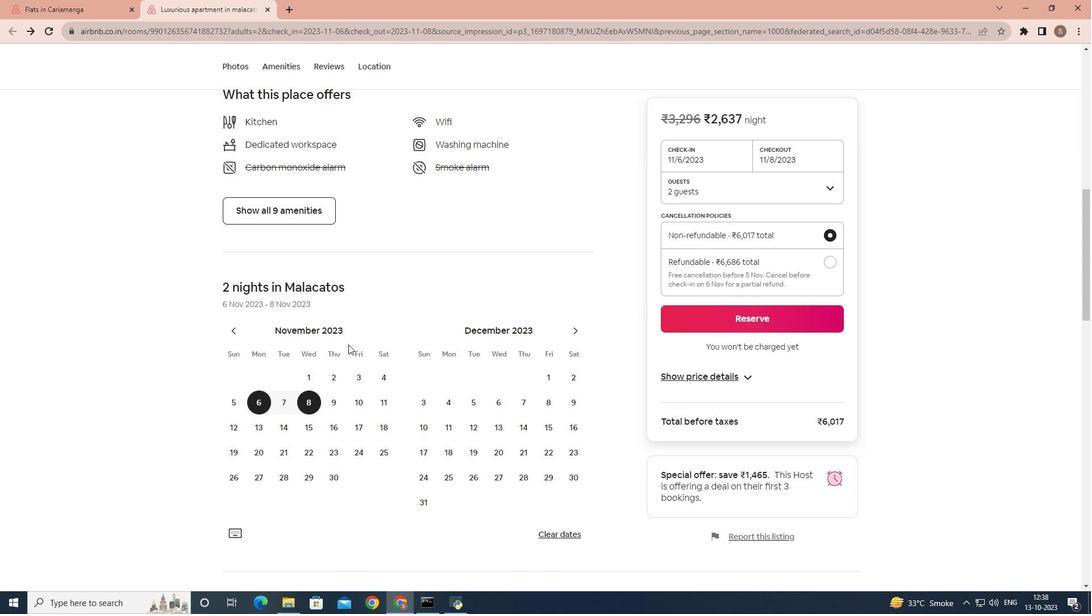 
Action: Mouse scrolled (348, 343) with delta (0, 0)
Screenshot: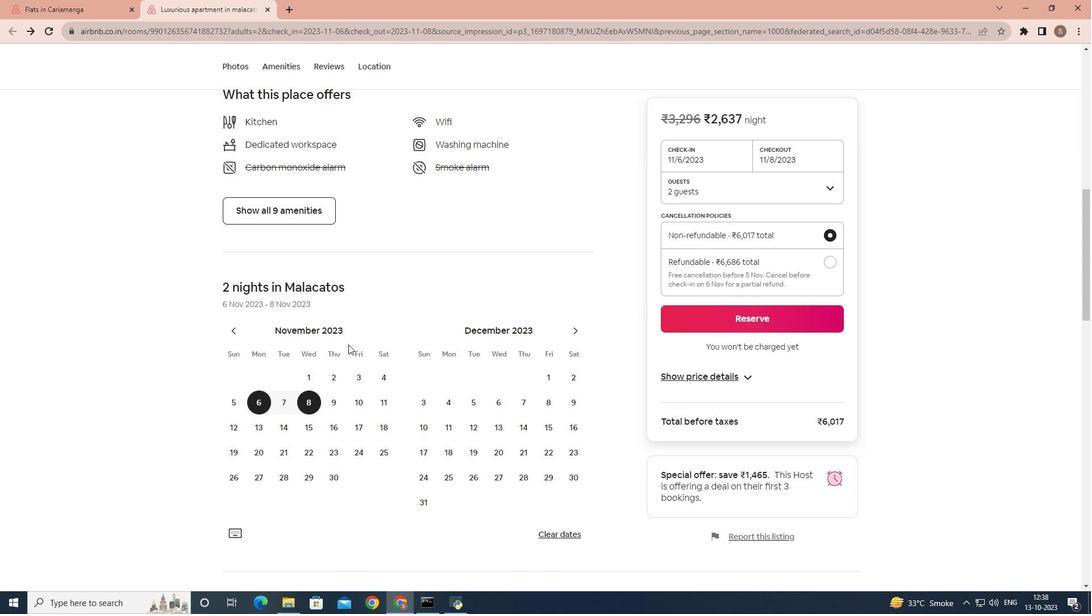 
Action: Mouse moved to (347, 352)
Screenshot: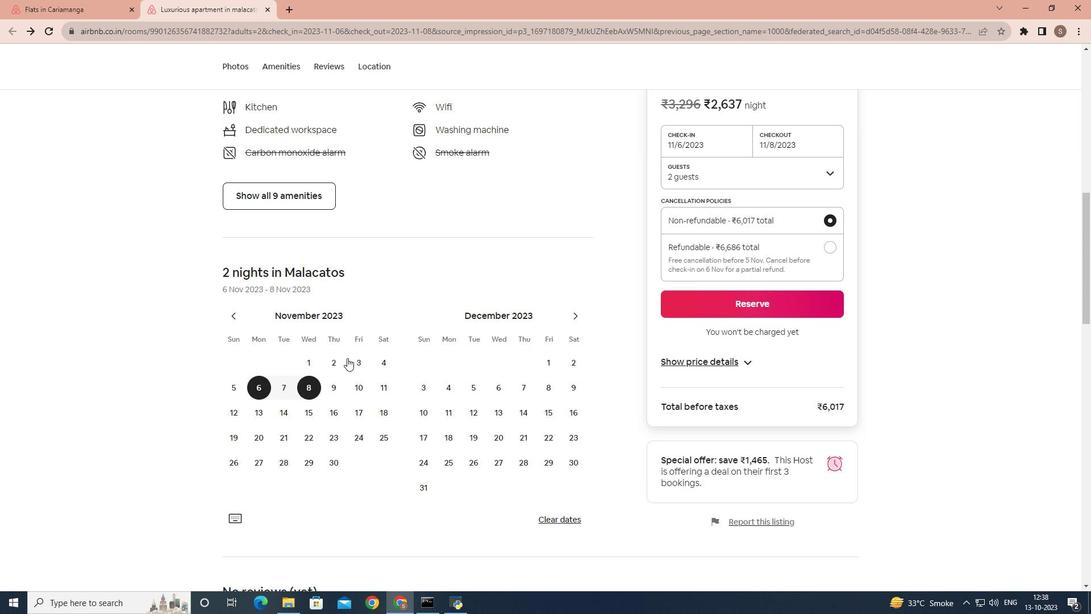 
Action: Mouse scrolled (347, 351) with delta (0, 0)
Screenshot: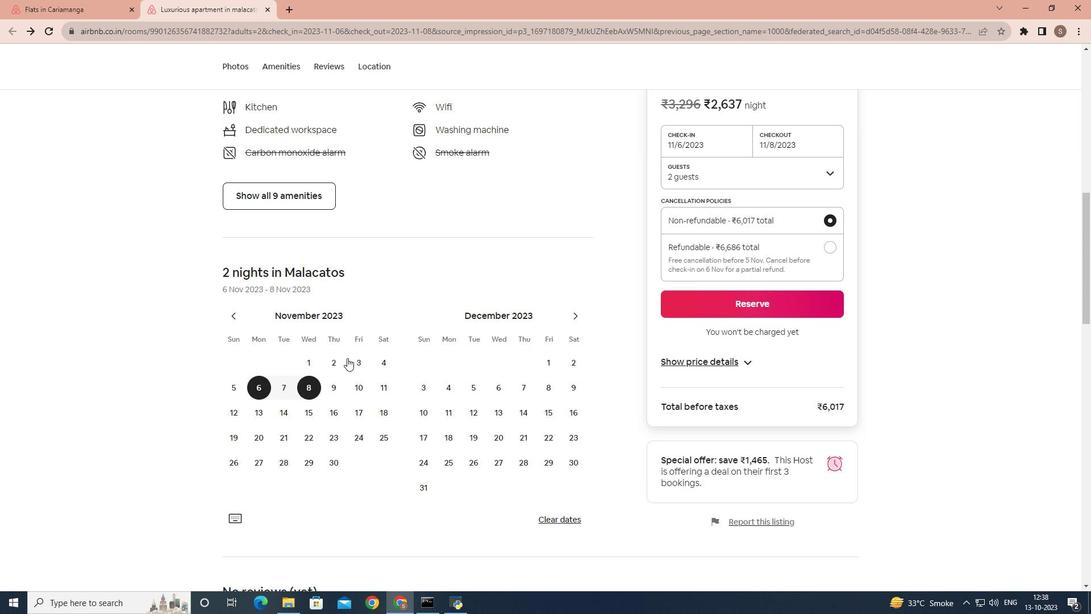 
Action: Mouse moved to (349, 381)
Screenshot: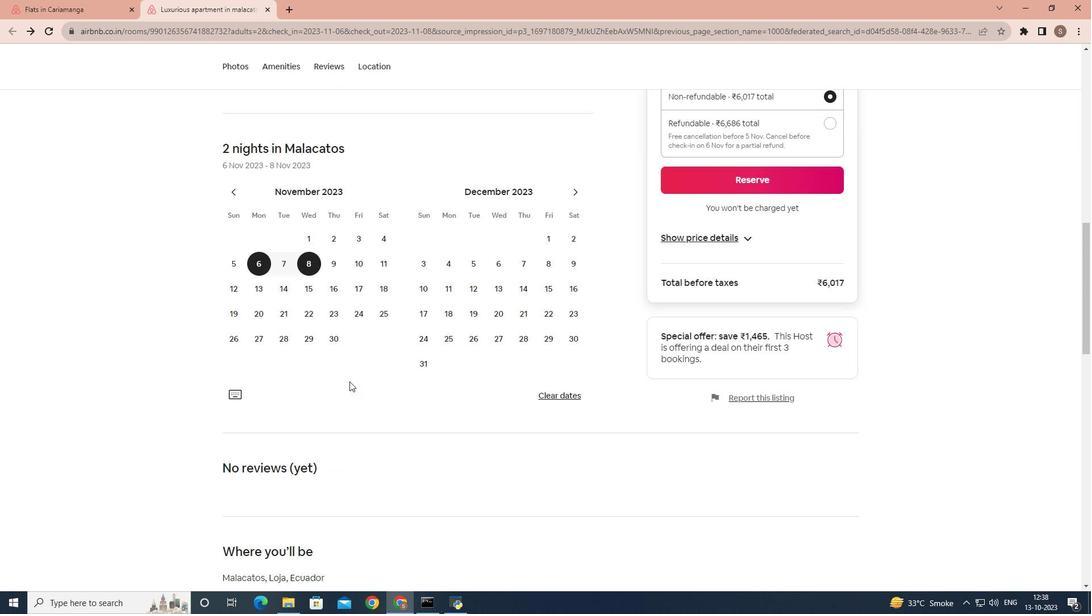 
Action: Mouse scrolled (349, 380) with delta (0, 0)
Screenshot: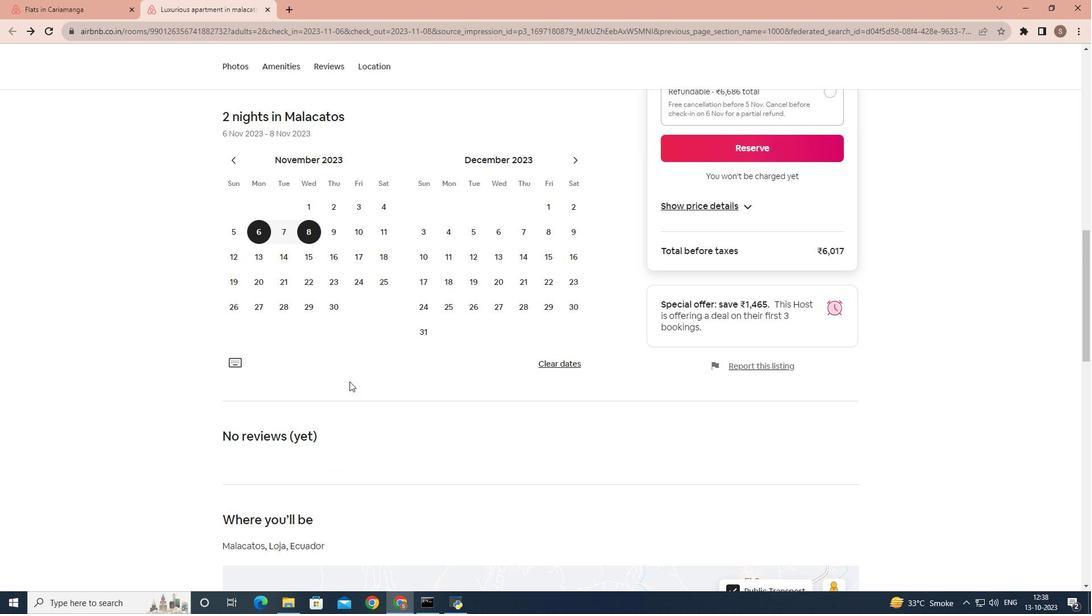 
Action: Mouse moved to (349, 382)
Screenshot: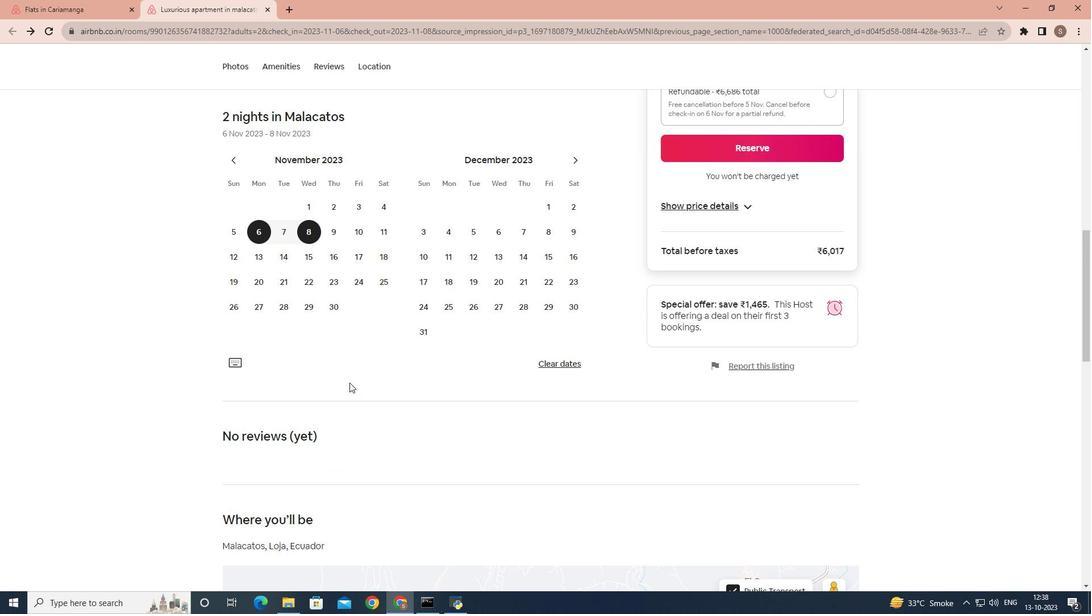 
Action: Mouse scrolled (349, 381) with delta (0, 0)
Screenshot: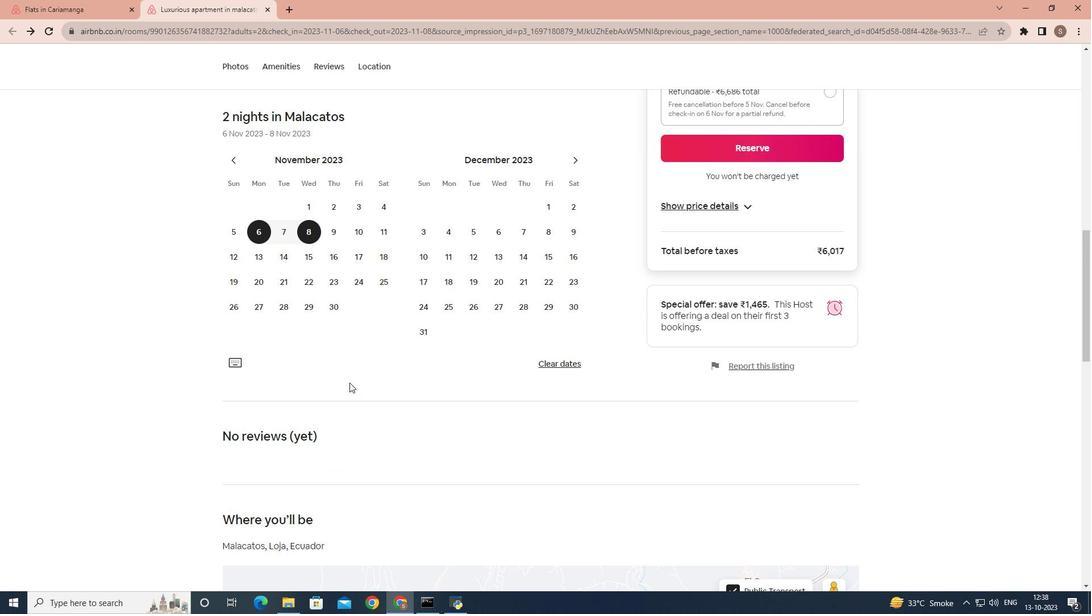 
Action: Mouse moved to (349, 384)
Screenshot: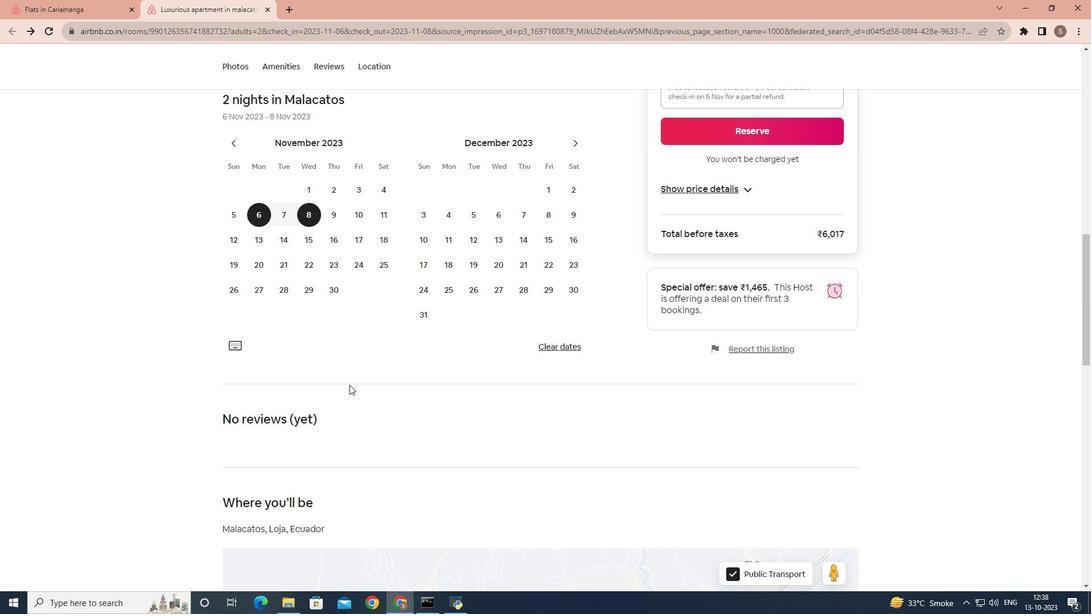 
Action: Mouse scrolled (349, 383) with delta (0, 0)
Screenshot: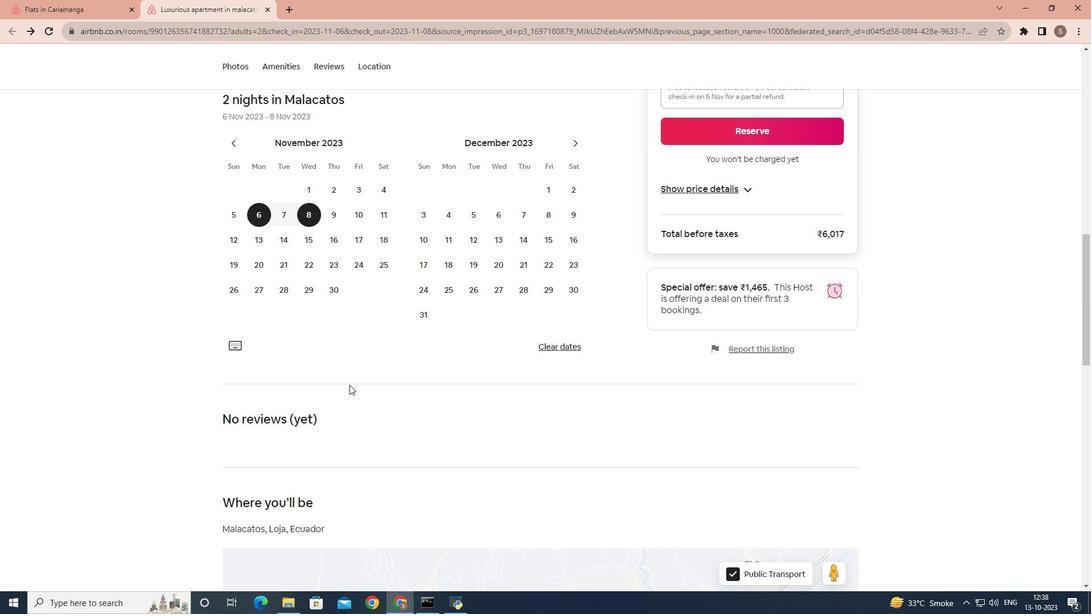 
Action: Mouse moved to (349, 395)
Screenshot: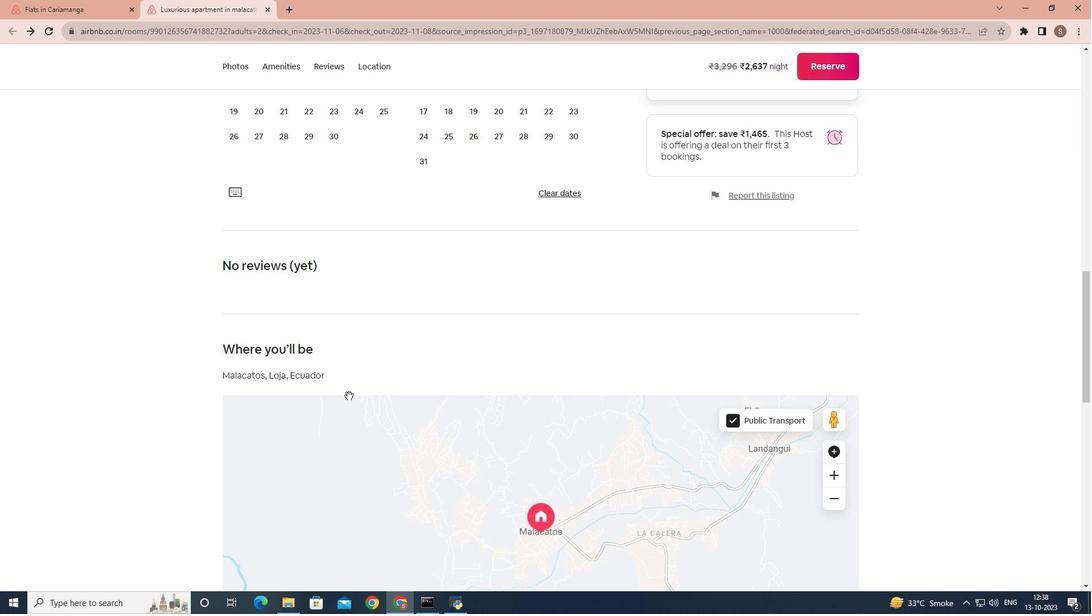 
Action: Mouse scrolled (349, 394) with delta (0, 0)
Screenshot: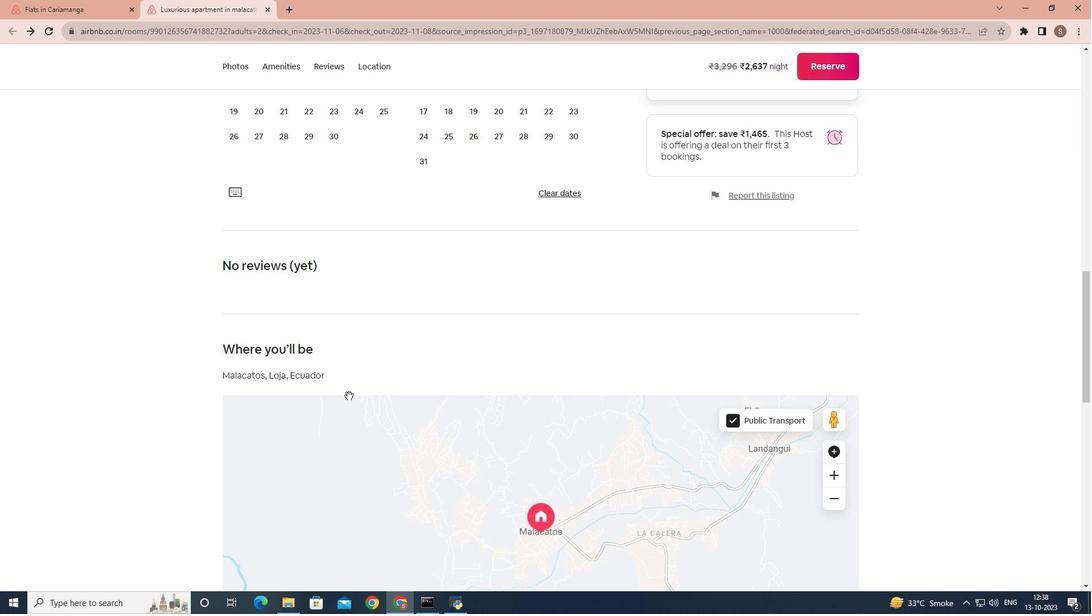 
Action: Mouse moved to (349, 395)
Screenshot: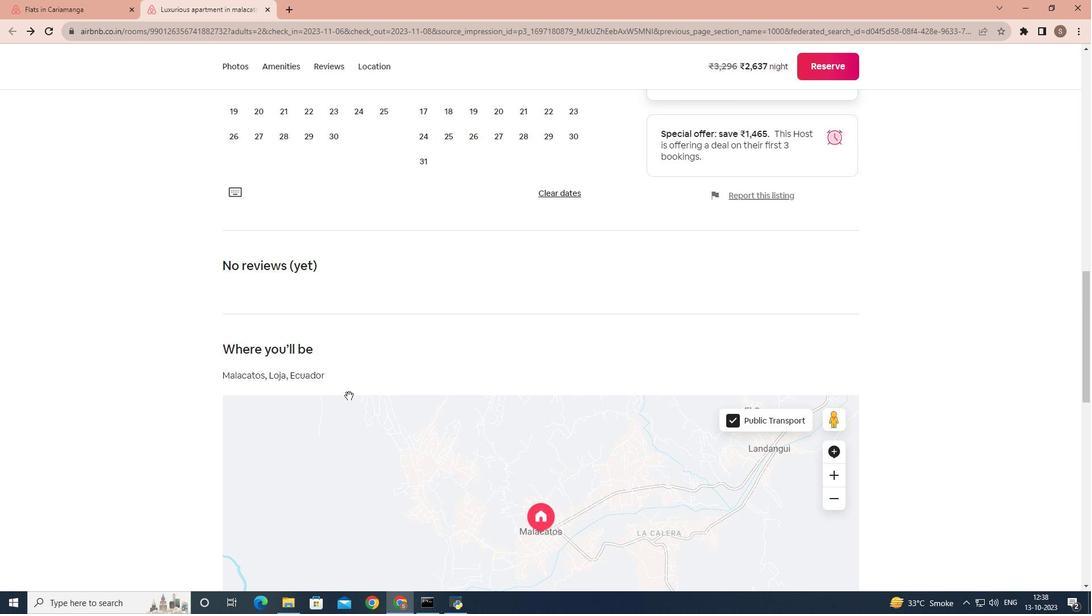 
Action: Mouse scrolled (349, 395) with delta (0, 0)
Screenshot: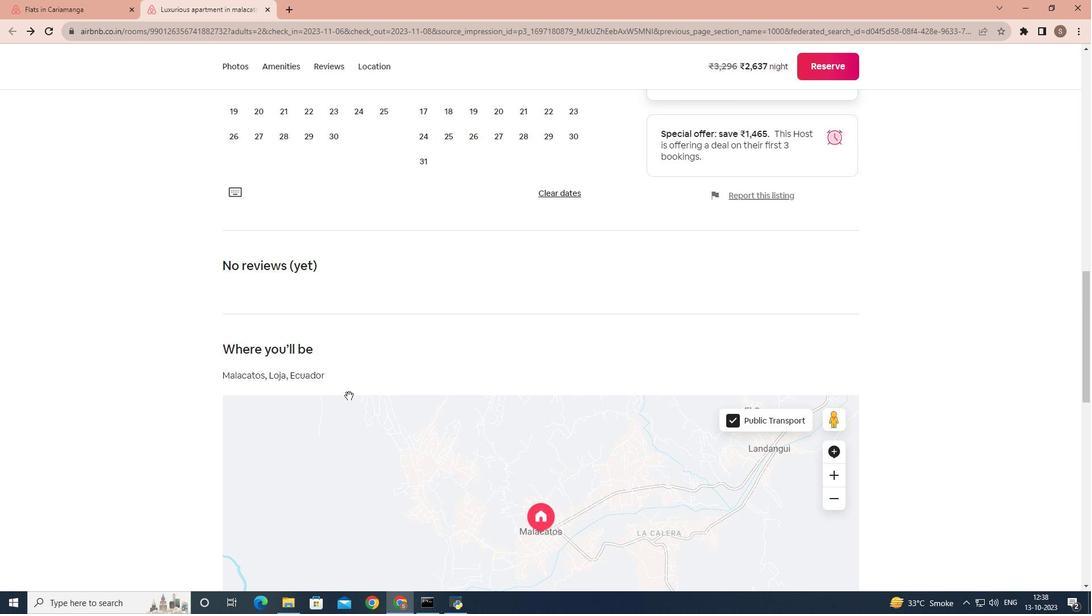 
Action: Mouse scrolled (349, 395) with delta (0, 0)
Screenshot: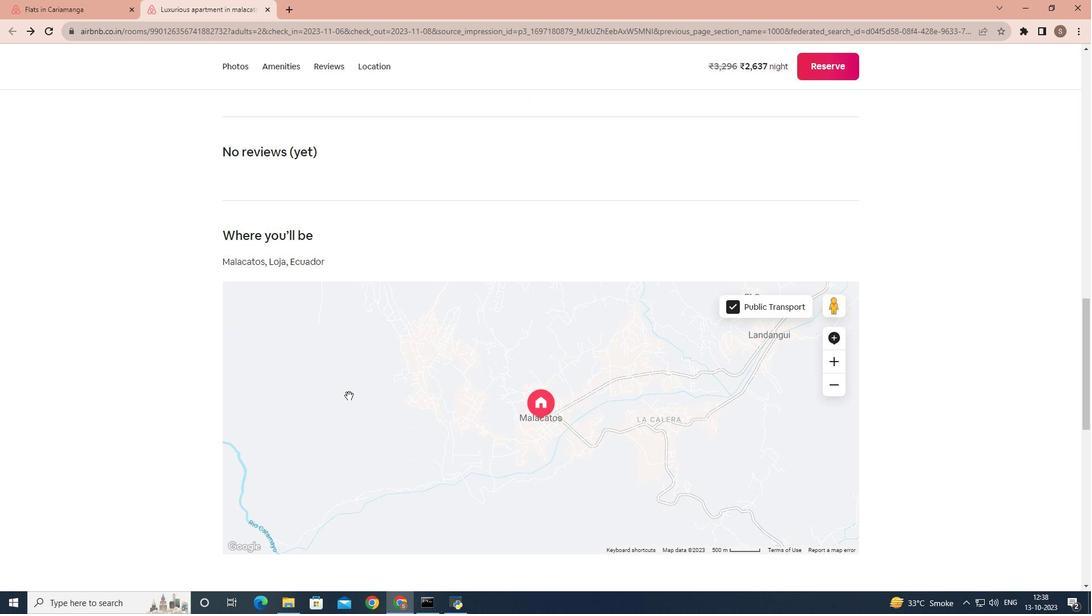 
Action: Mouse scrolled (349, 395) with delta (0, 0)
Screenshot: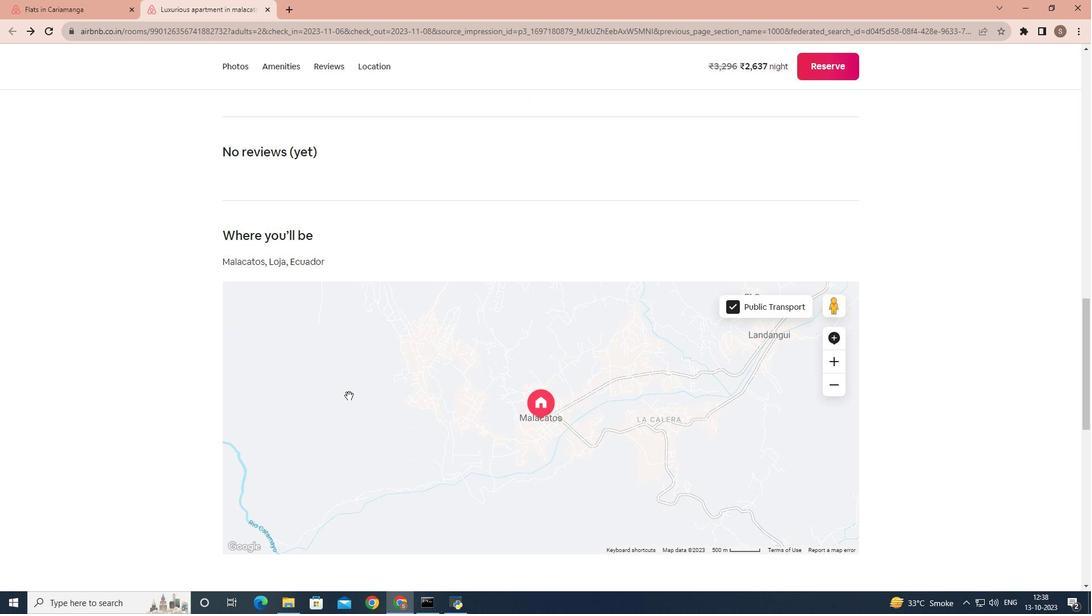 
Action: Mouse scrolled (349, 395) with delta (0, 0)
Screenshot: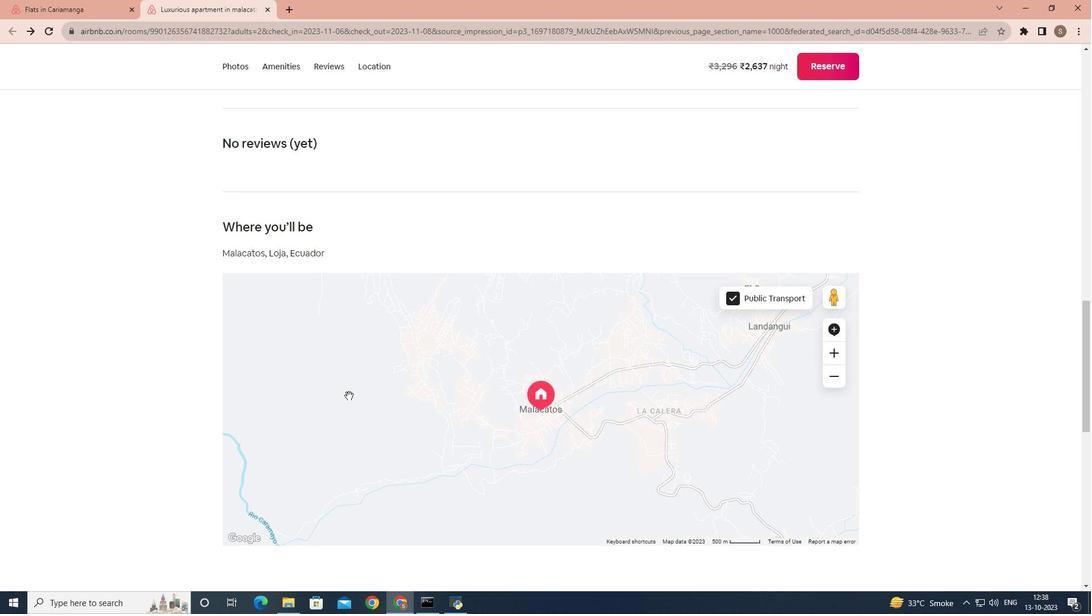 
Action: Mouse moved to (348, 397)
Screenshot: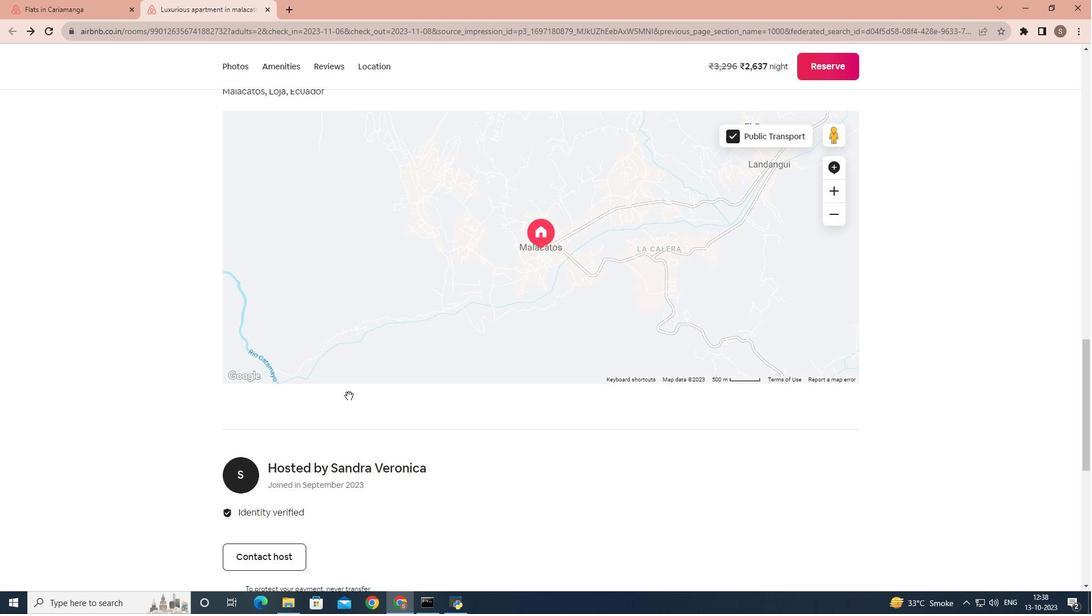 
Action: Mouse scrolled (348, 396) with delta (0, 0)
Screenshot: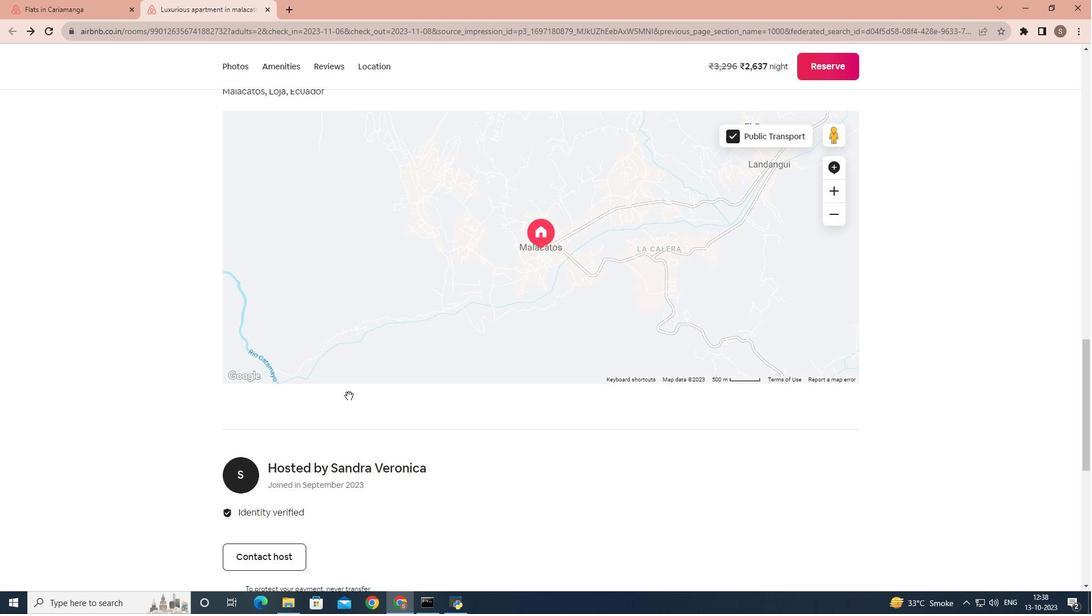 
Action: Mouse scrolled (348, 396) with delta (0, 0)
Screenshot: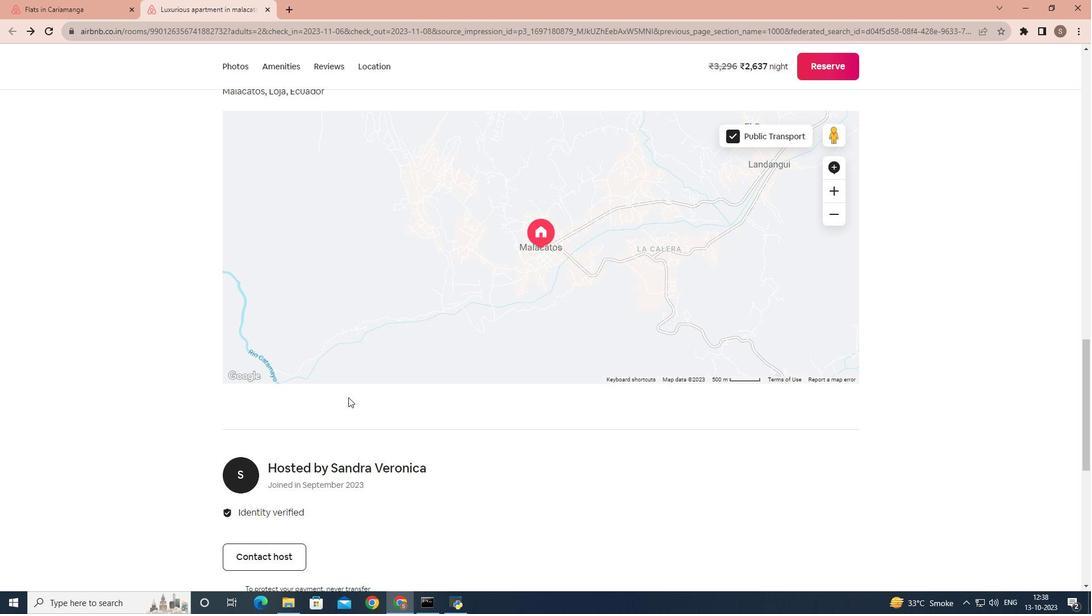 
Action: Mouse moved to (339, 400)
Screenshot: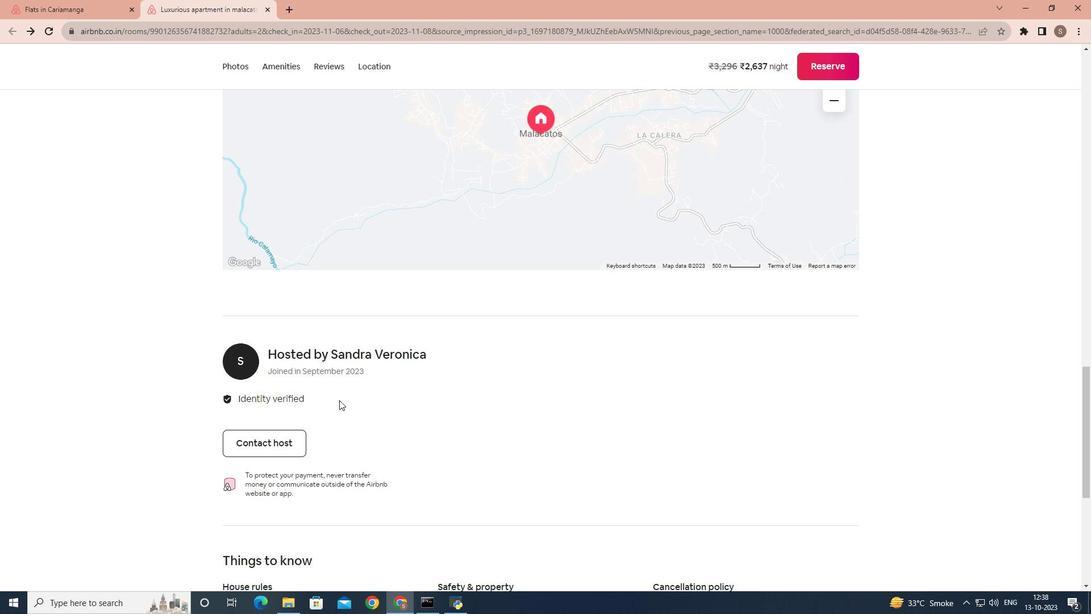 
Action: Mouse scrolled (339, 399) with delta (0, 0)
Screenshot: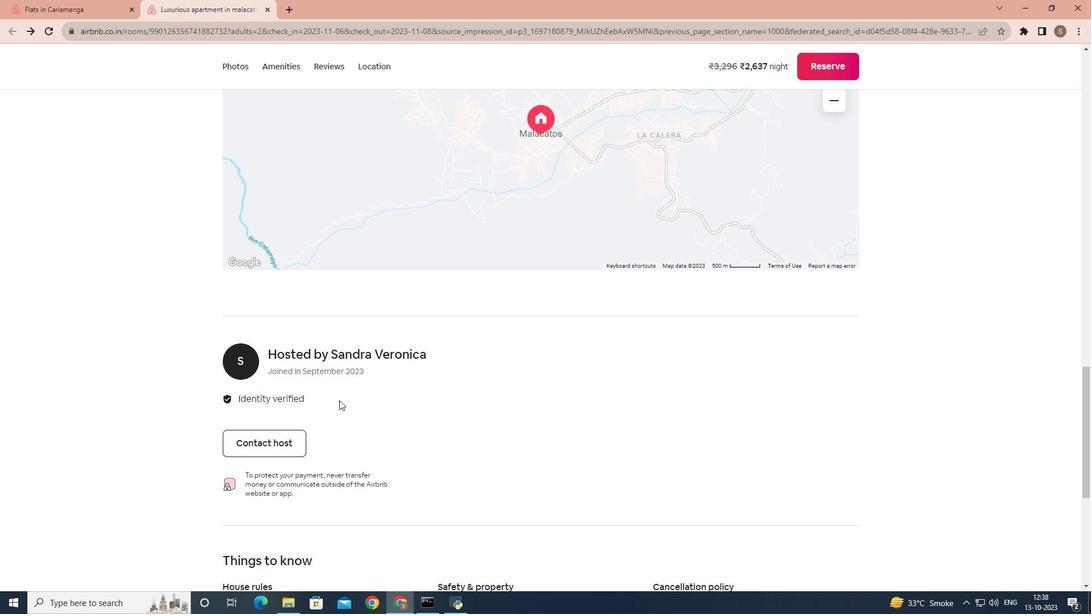 
Action: Mouse moved to (338, 400)
Screenshot: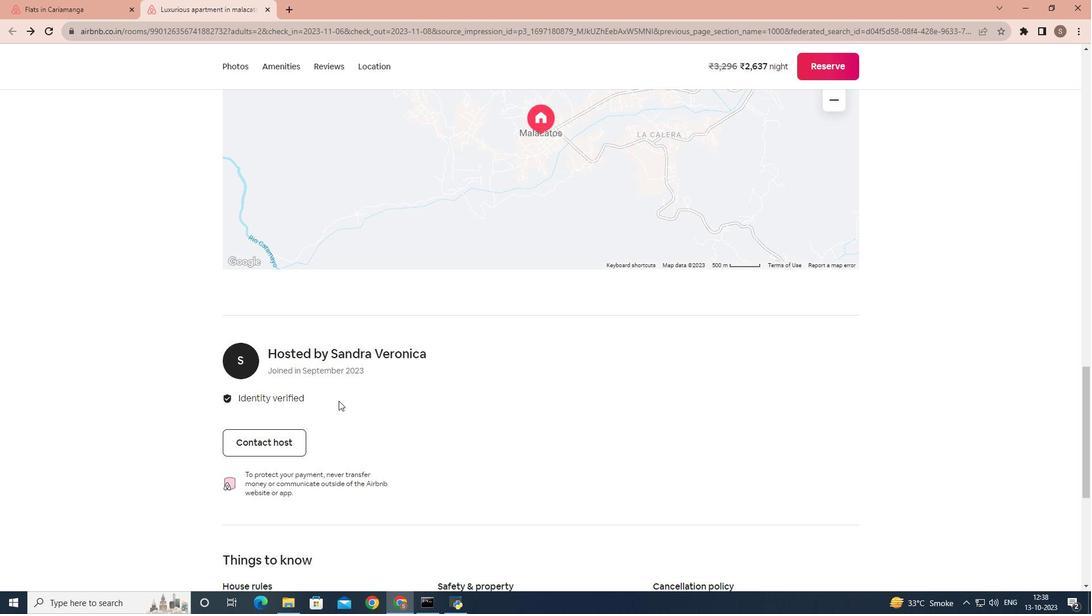 
Action: Mouse scrolled (338, 400) with delta (0, 0)
Screenshot: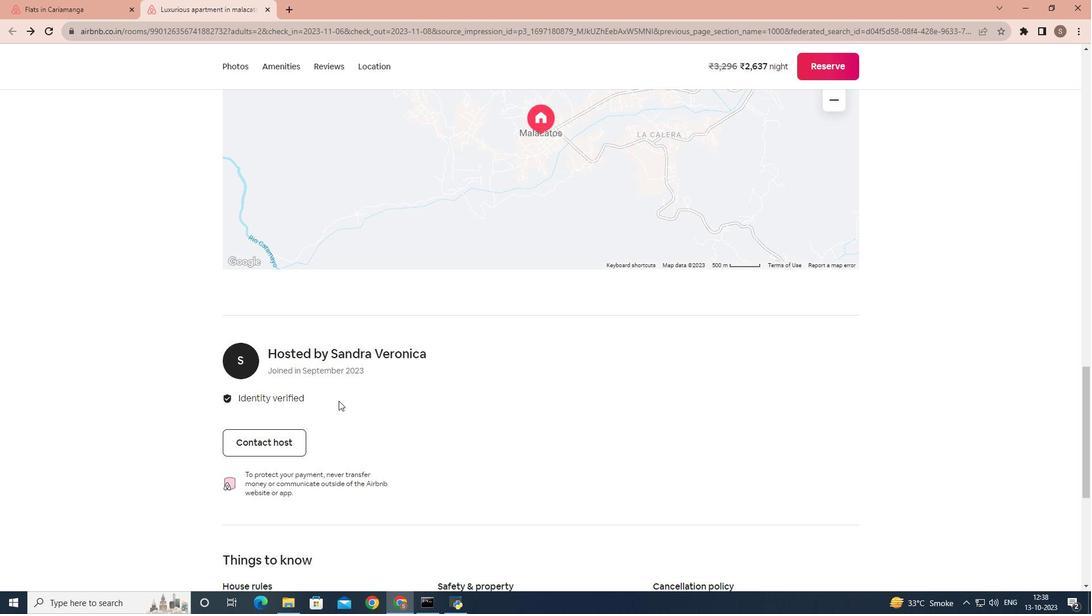 
Action: Mouse moved to (336, 401)
Screenshot: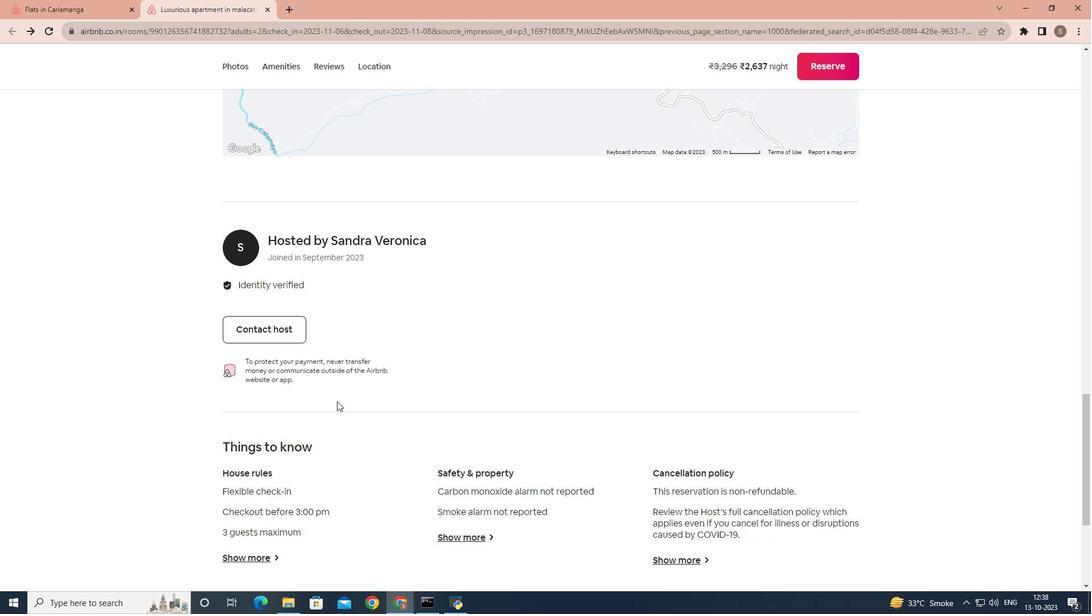 
Action: Mouse scrolled (336, 400) with delta (0, 0)
Screenshot: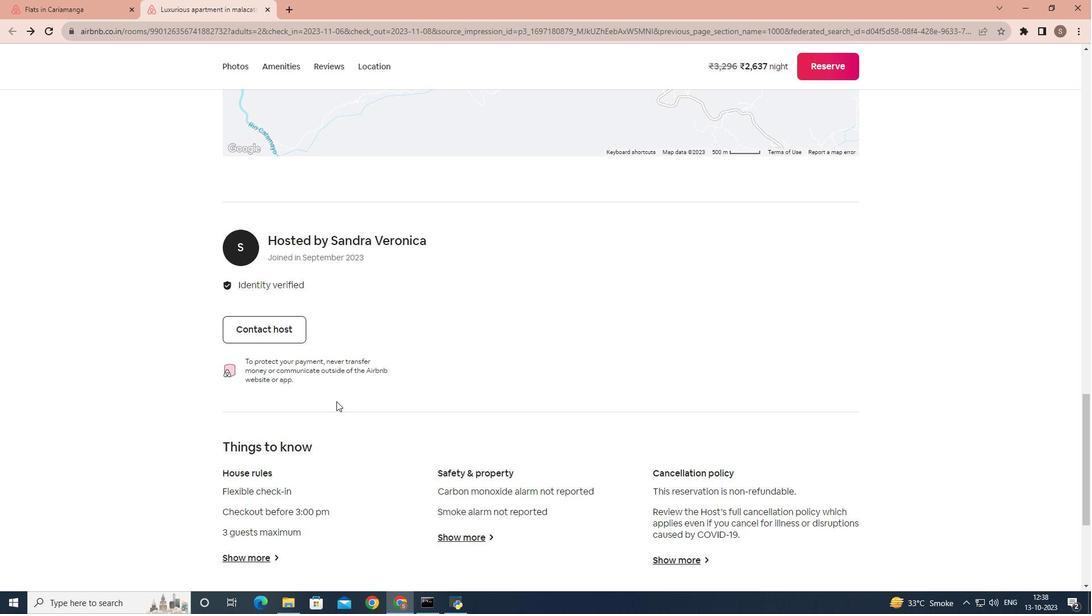 
Action: Mouse moved to (336, 401)
Screenshot: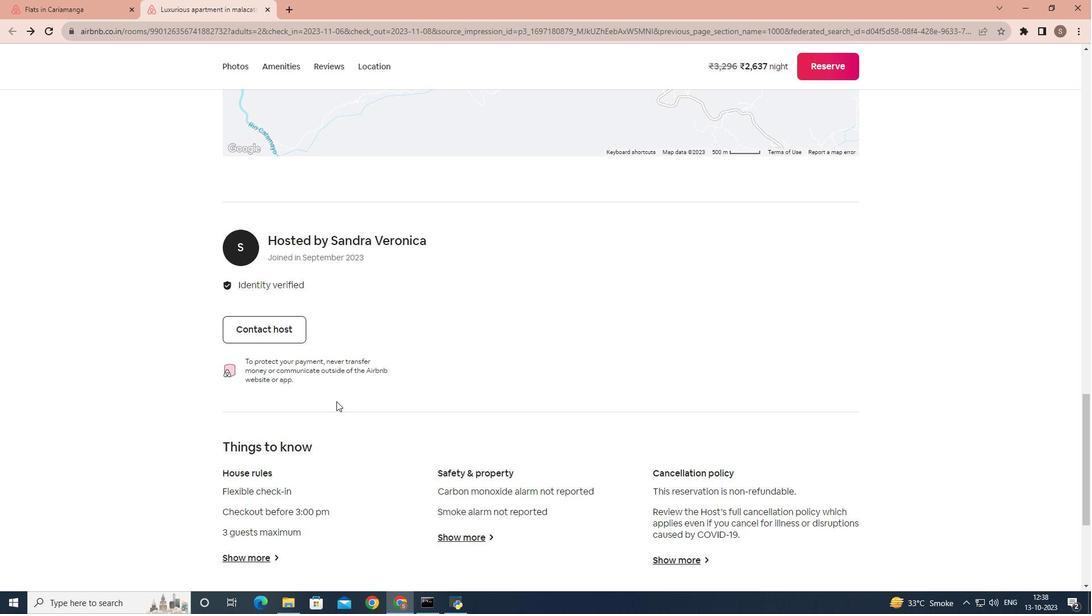 
Action: Mouse scrolled (336, 400) with delta (0, 0)
Screenshot: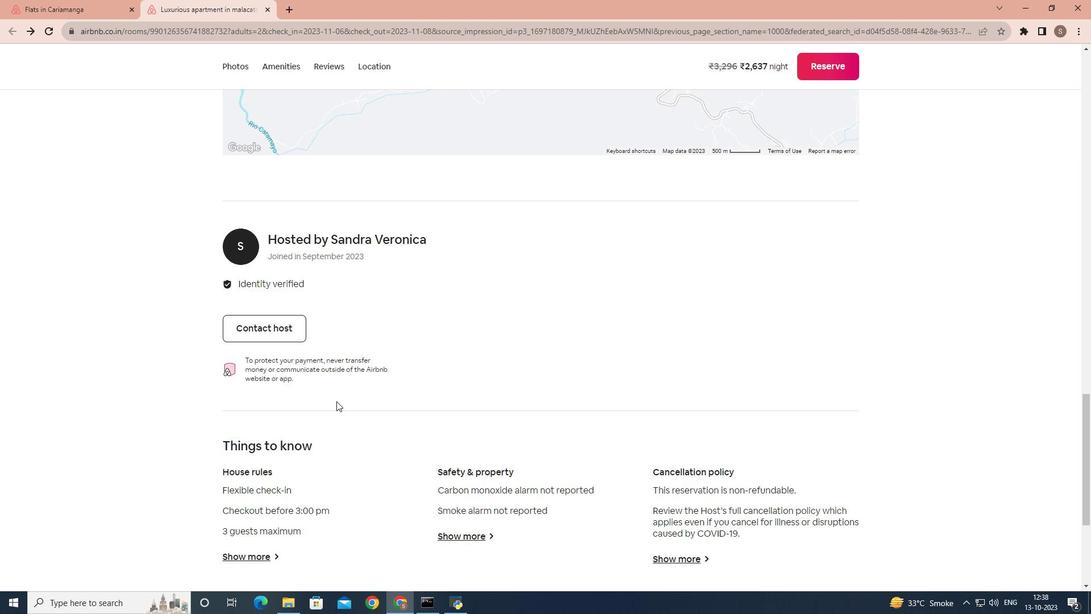 
Action: Mouse moved to (272, 444)
Screenshot: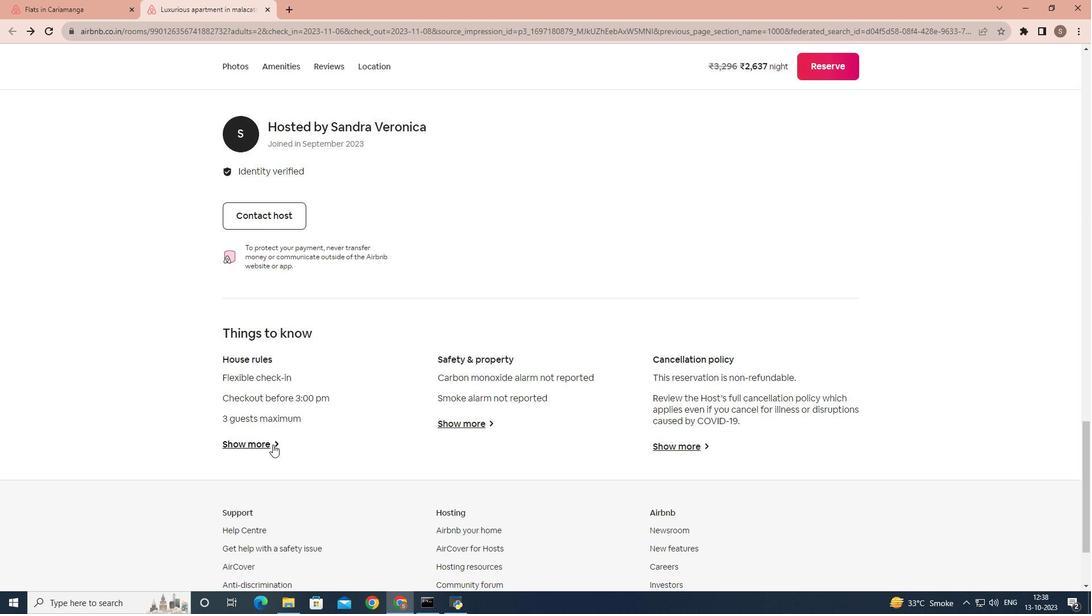 
Action: Mouse pressed left at (272, 444)
Screenshot: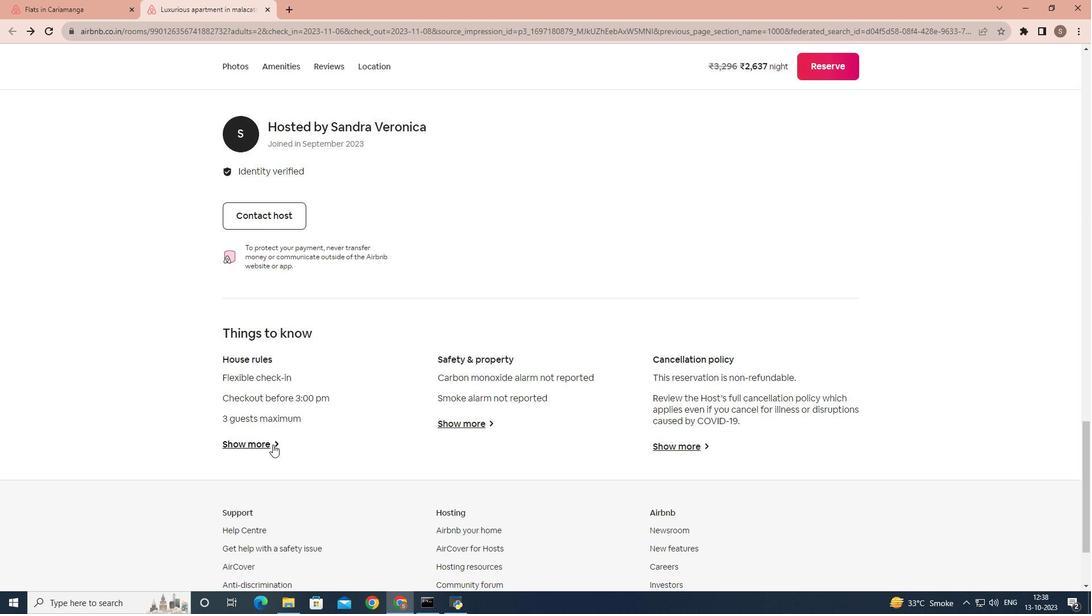 
Action: Mouse moved to (416, 431)
Screenshot: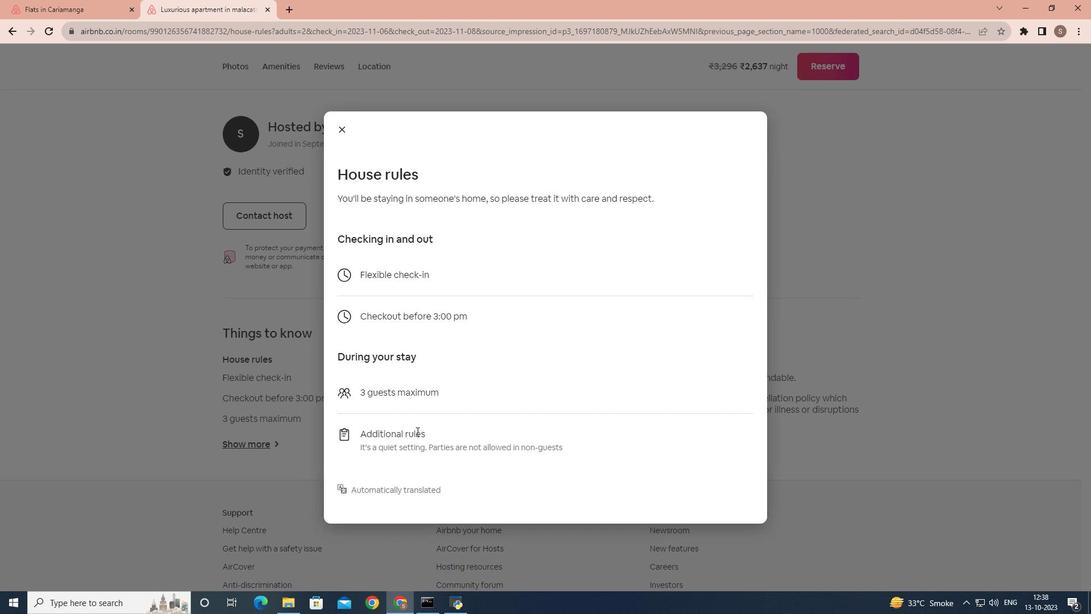 
Action: Mouse scrolled (416, 431) with delta (0, 0)
Screenshot: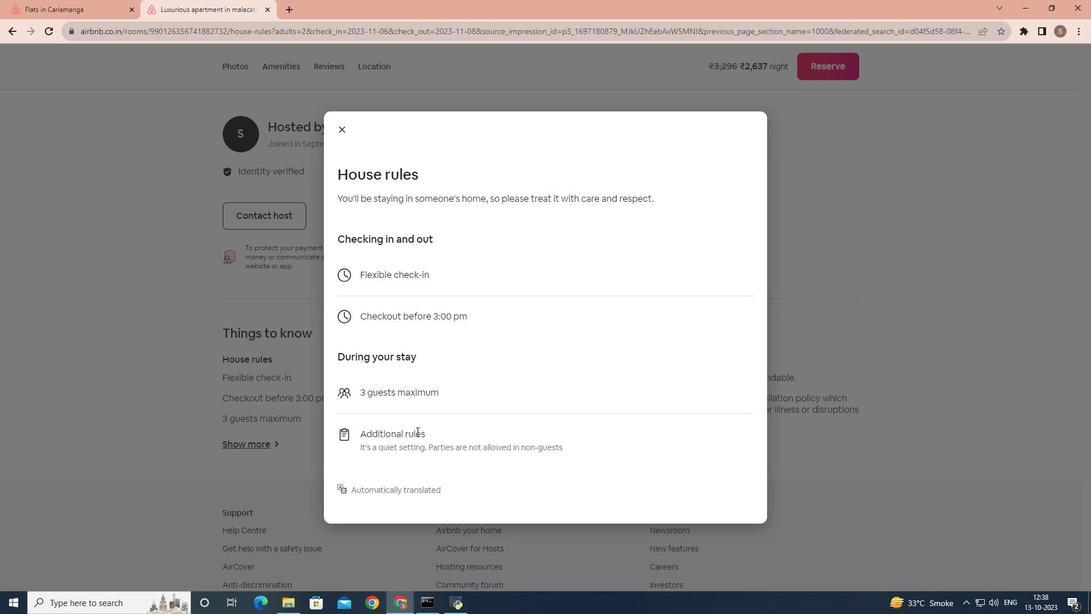 
Action: Mouse scrolled (416, 431) with delta (0, 0)
Screenshot: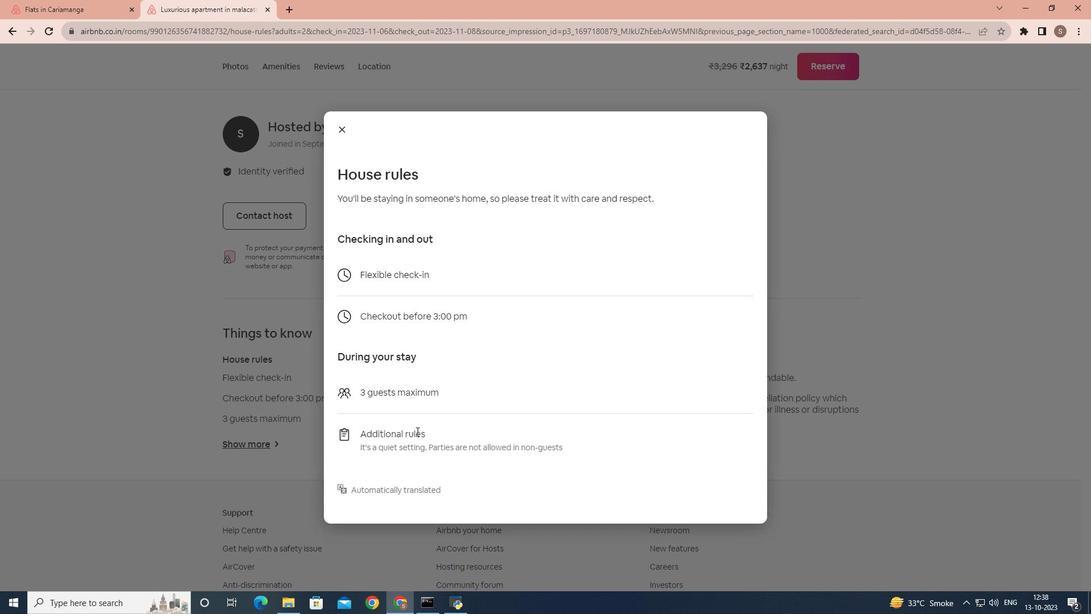 
Action: Mouse moved to (337, 129)
Screenshot: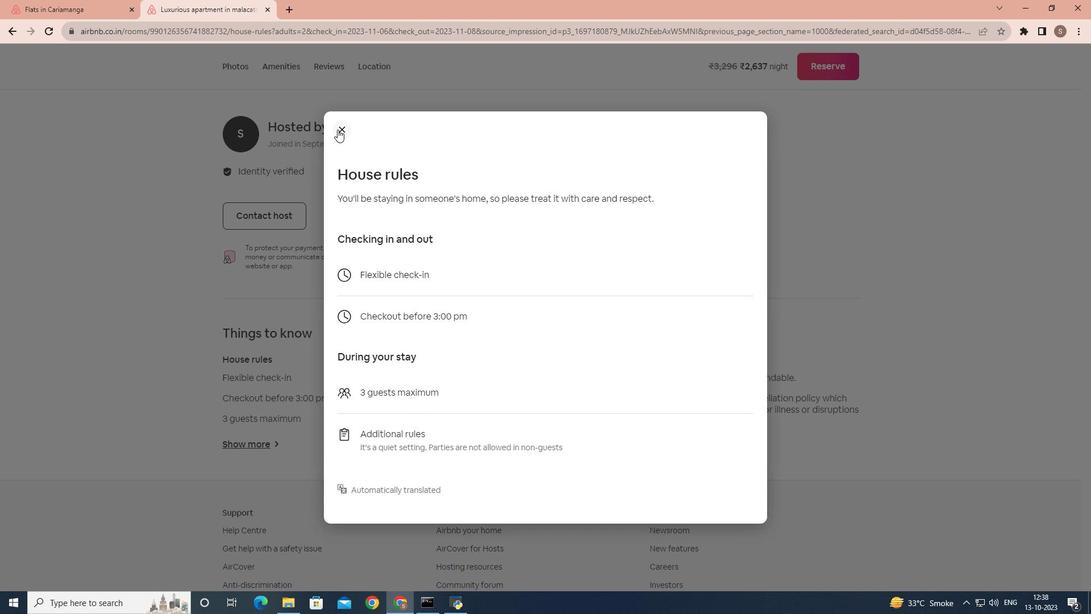 
Action: Mouse pressed left at (337, 129)
Screenshot: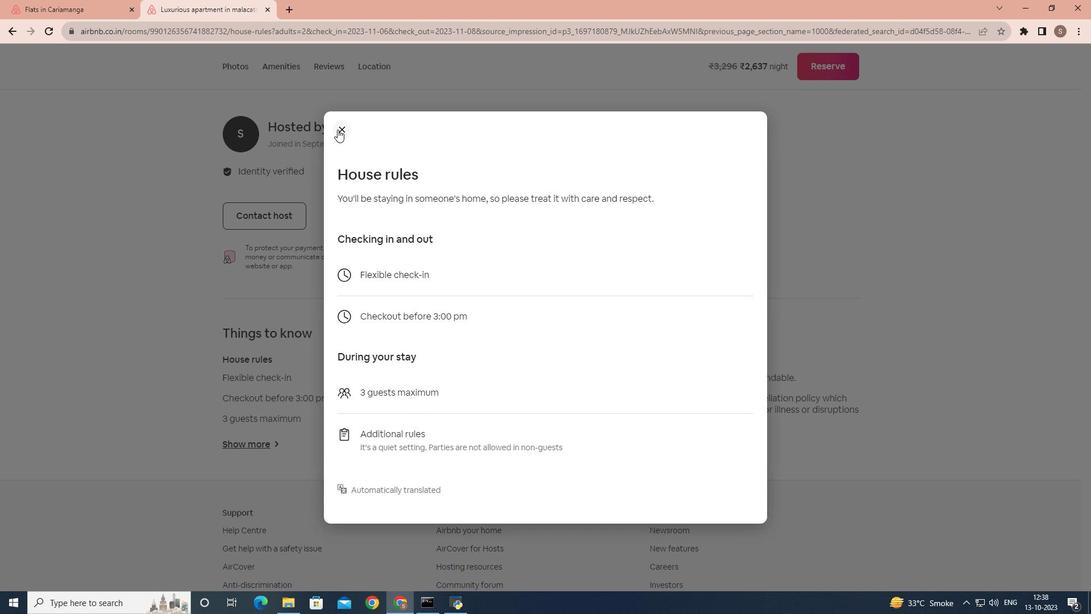
Action: Mouse moved to (461, 419)
Screenshot: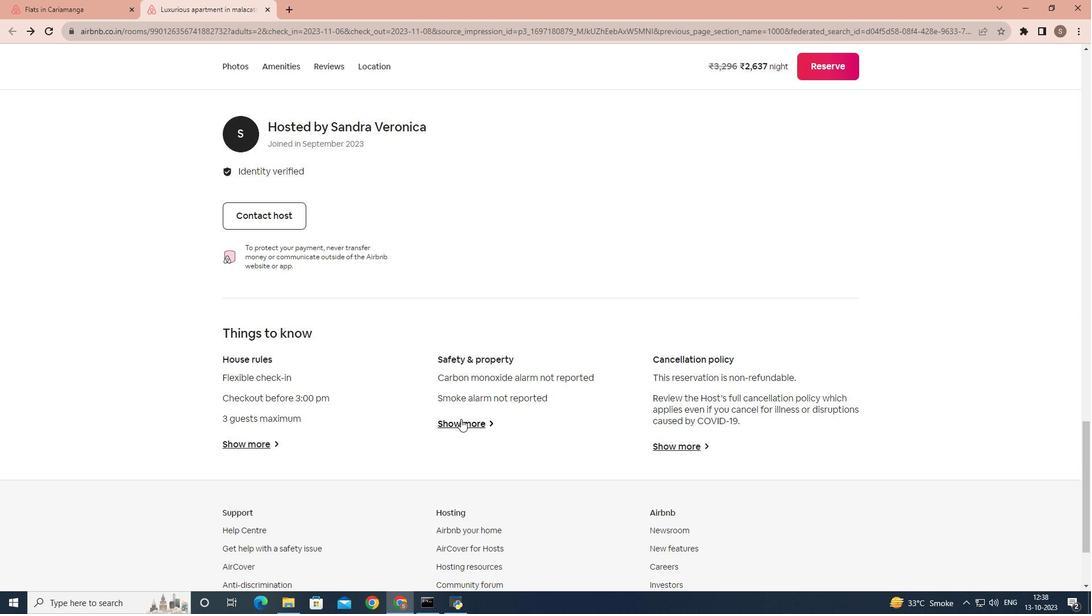 
Action: Mouse pressed left at (461, 419)
Screenshot: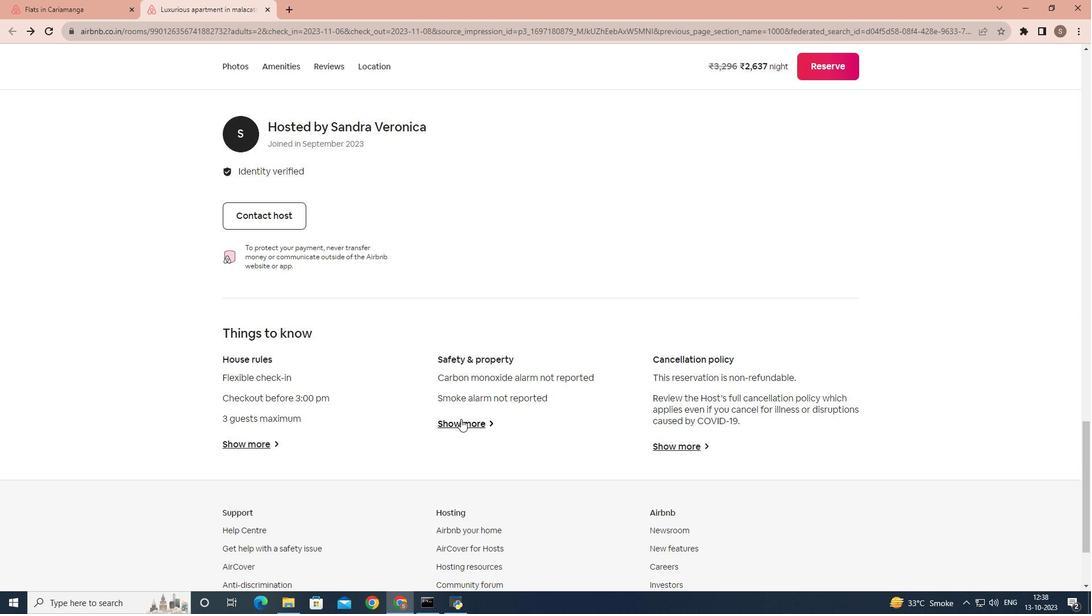 
Action: Mouse moved to (338, 185)
Screenshot: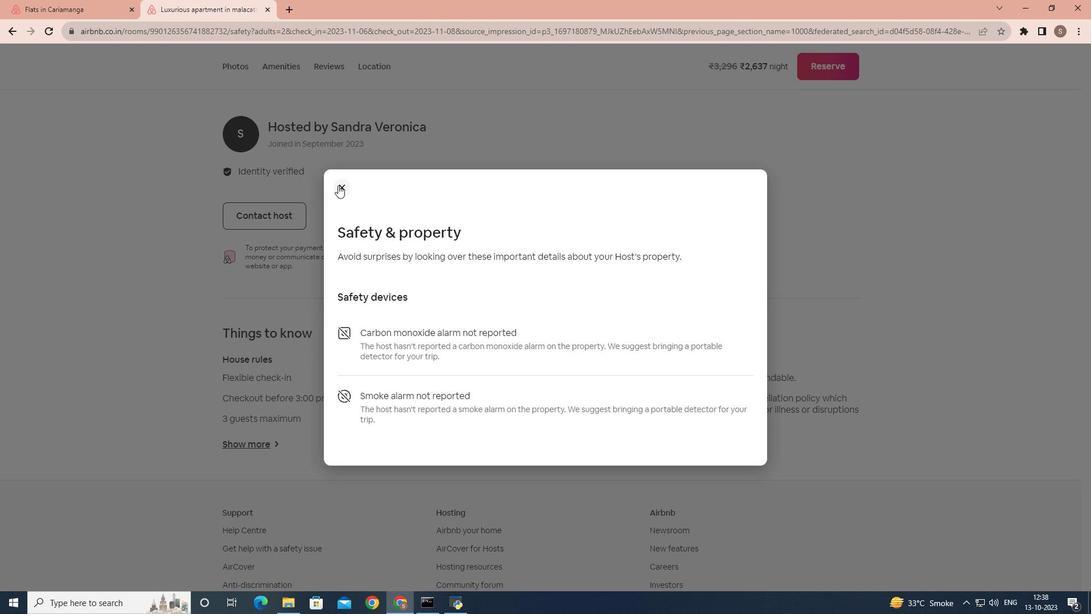 
Action: Mouse pressed left at (338, 185)
Screenshot: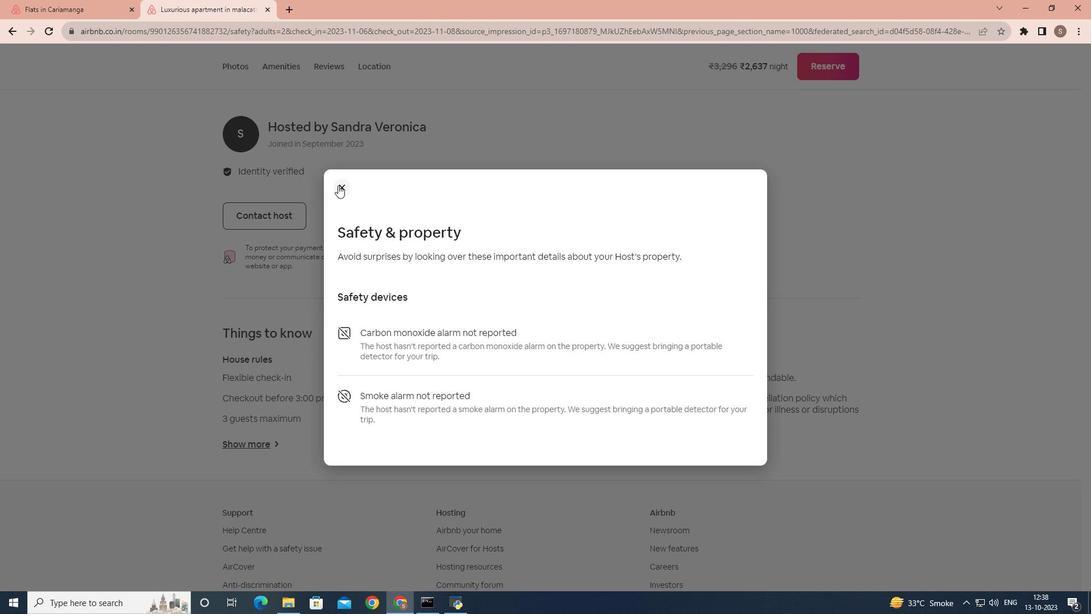 
Action: Mouse moved to (680, 444)
Screenshot: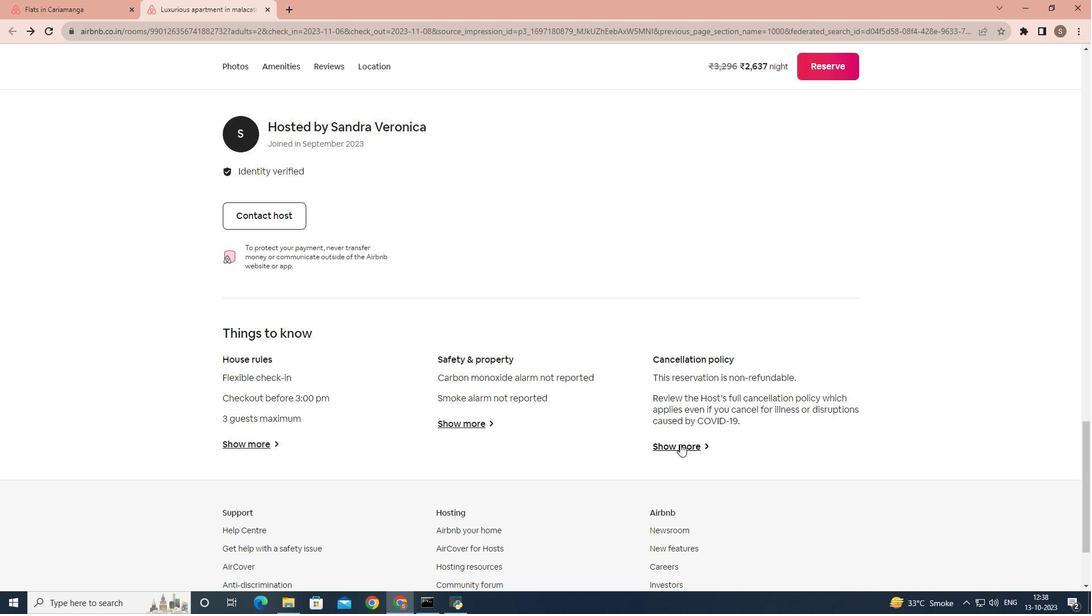 
Action: Mouse pressed left at (680, 444)
Screenshot: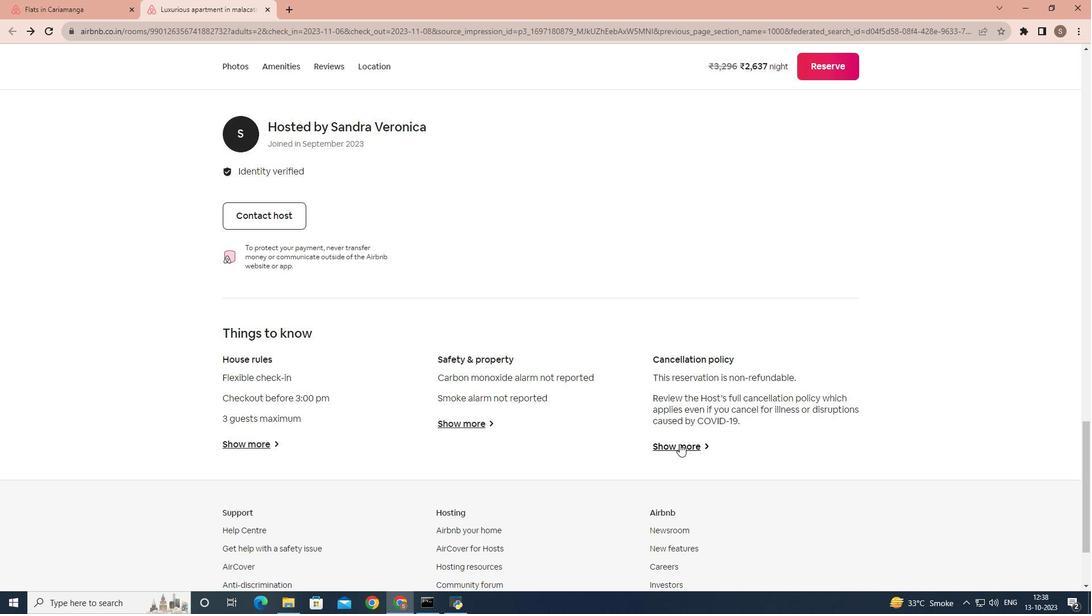 
Action: Mouse moved to (405, 196)
Screenshot: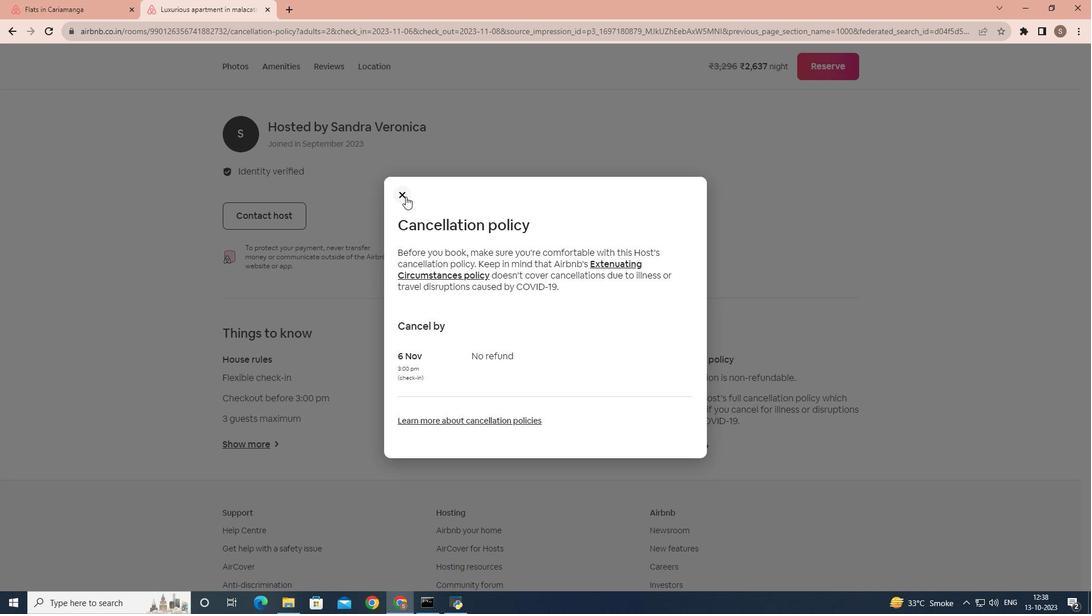 
Action: Mouse pressed left at (405, 196)
Screenshot: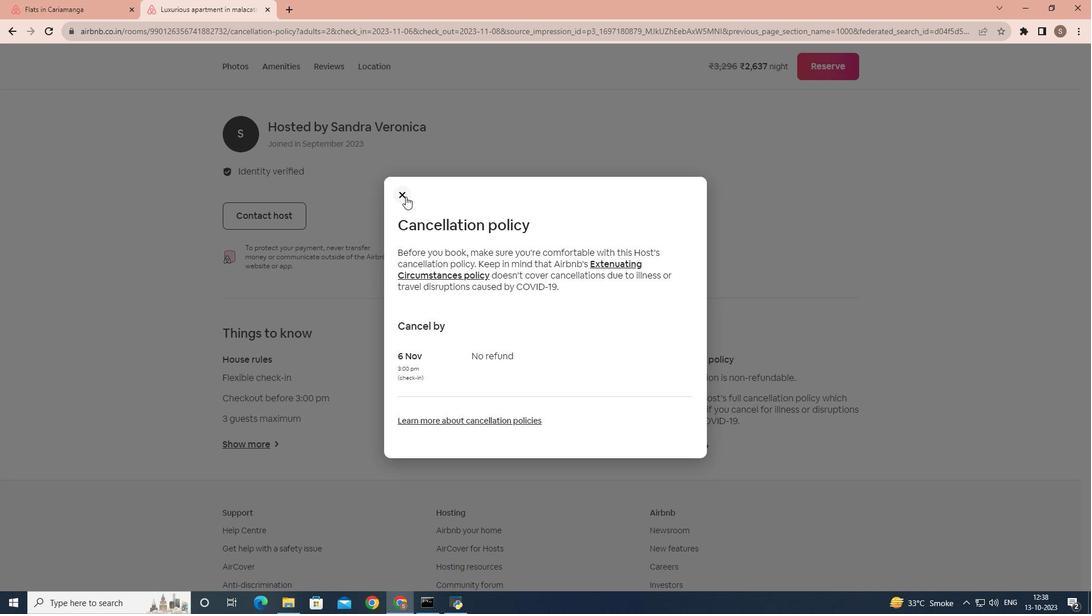 
Action: Mouse moved to (92, 12)
Screenshot: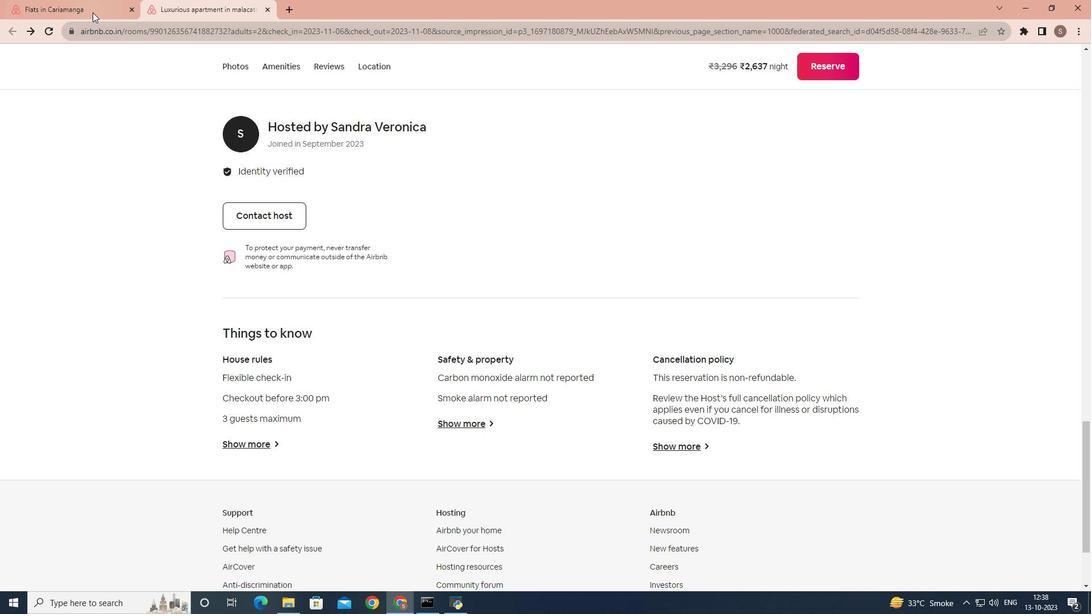 
Action: Mouse pressed left at (92, 12)
Screenshot: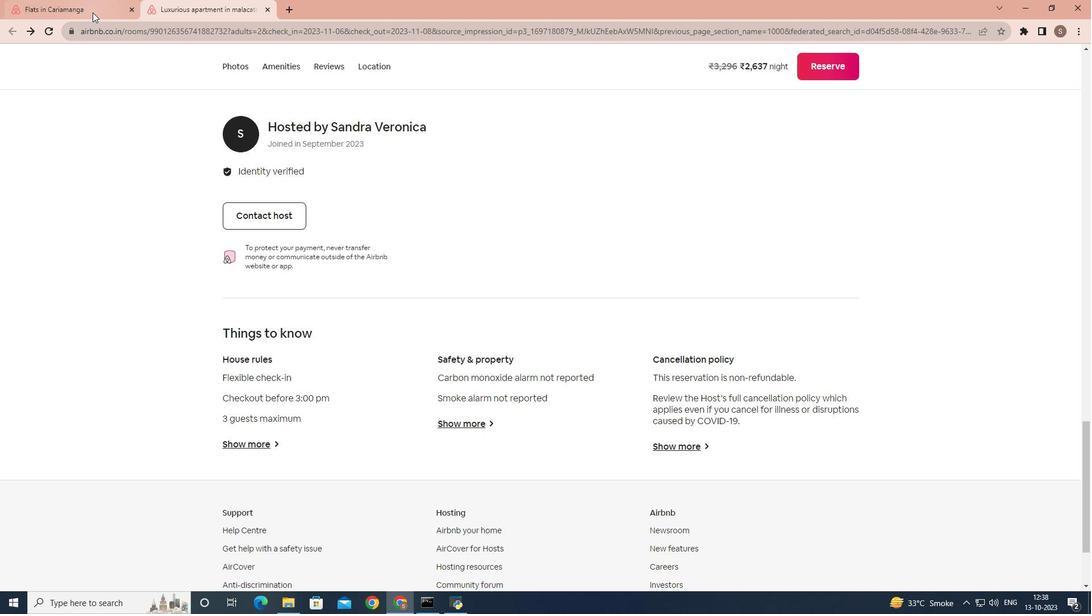
Action: Mouse moved to (317, 216)
Screenshot: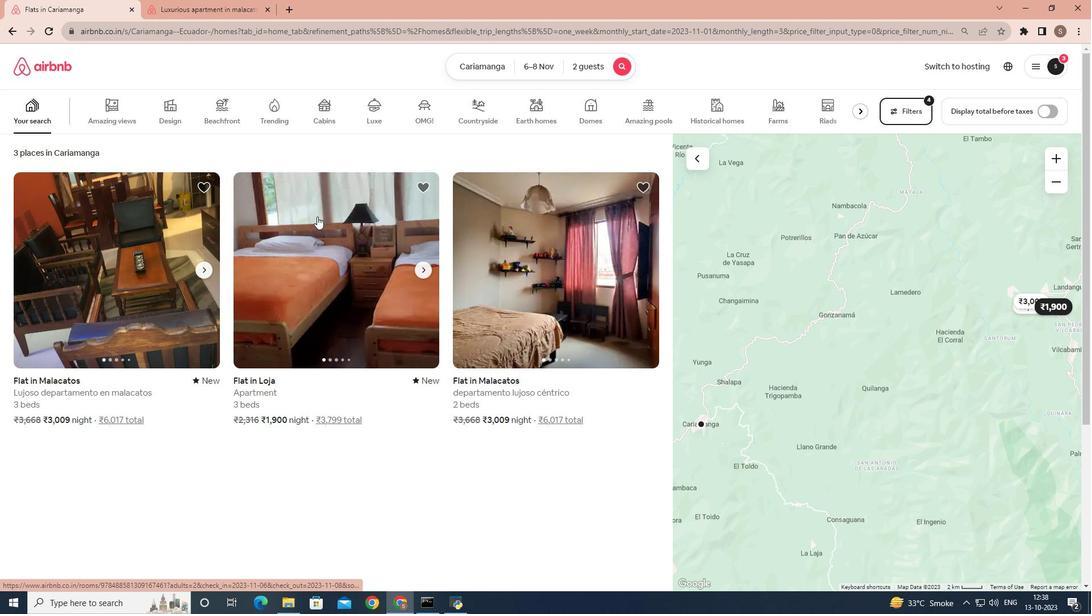 
Action: Mouse pressed left at (317, 216)
Screenshot: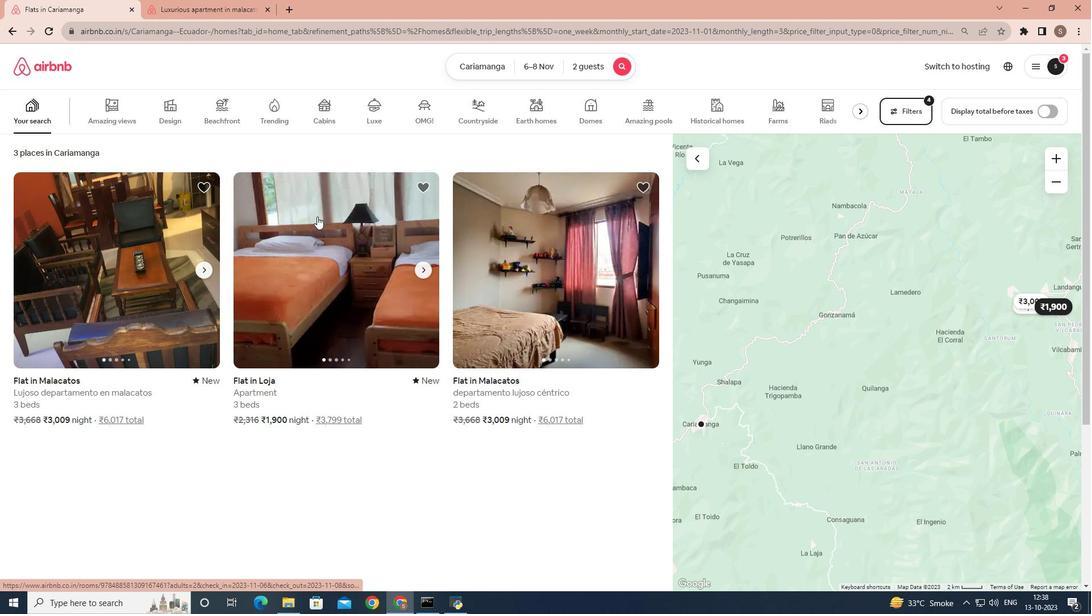 
Action: Mouse moved to (788, 415)
Screenshot: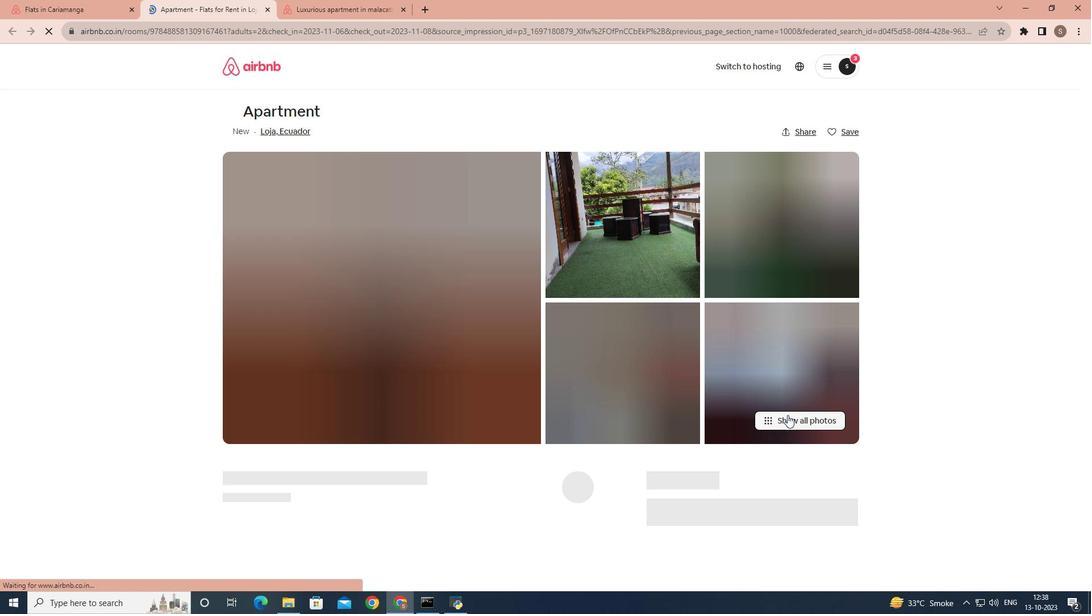 
Action: Mouse pressed left at (788, 415)
Screenshot: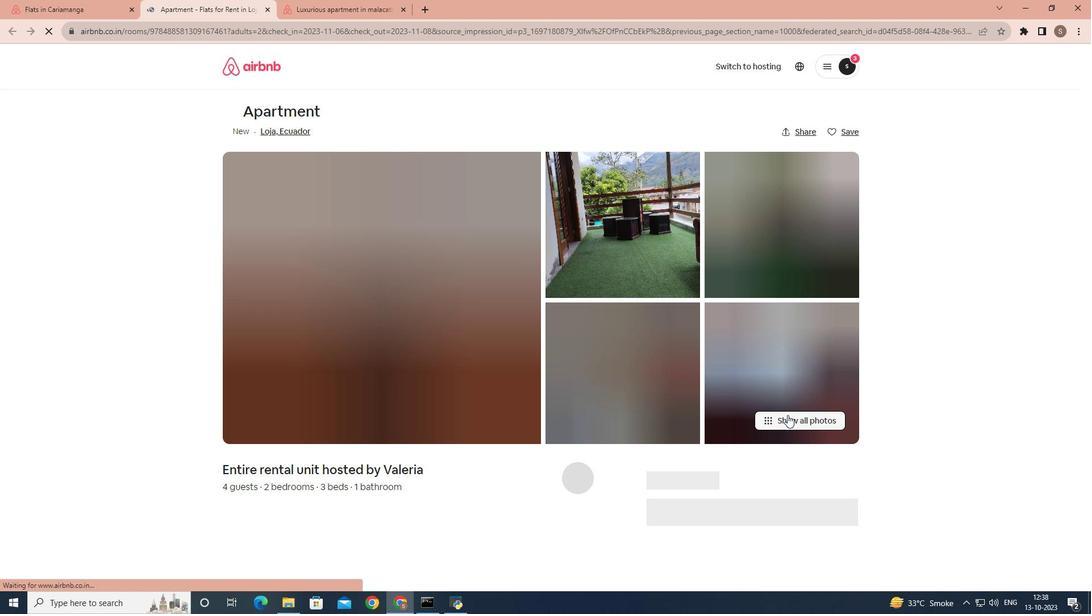 
Action: Mouse moved to (612, 400)
Screenshot: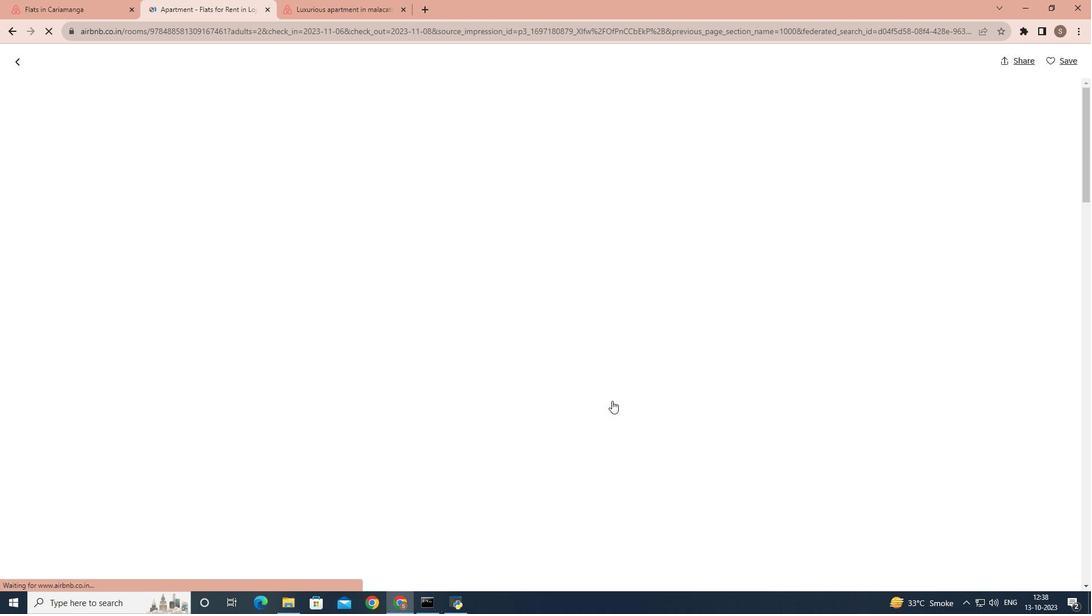 
Action: Mouse scrolled (612, 400) with delta (0, 0)
Screenshot: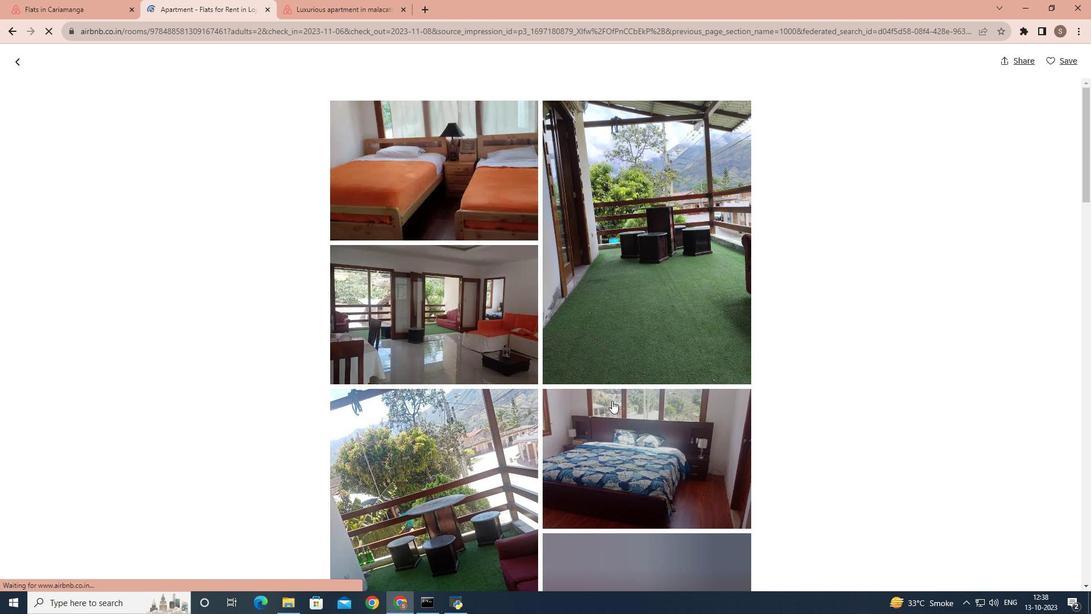
Action: Mouse scrolled (612, 400) with delta (0, 0)
Screenshot: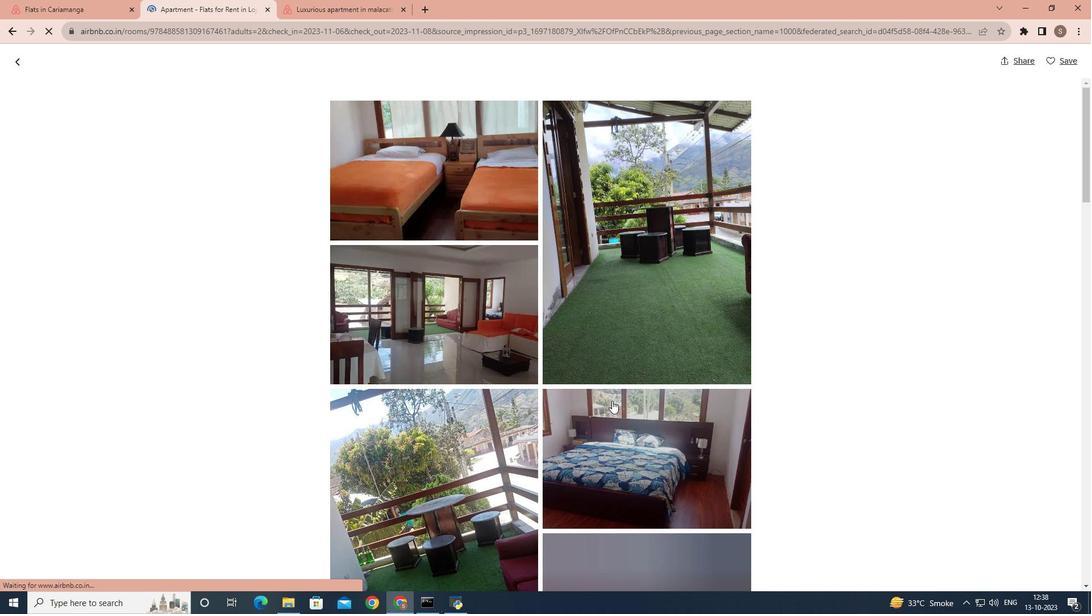 
Action: Mouse scrolled (612, 400) with delta (0, 0)
Screenshot: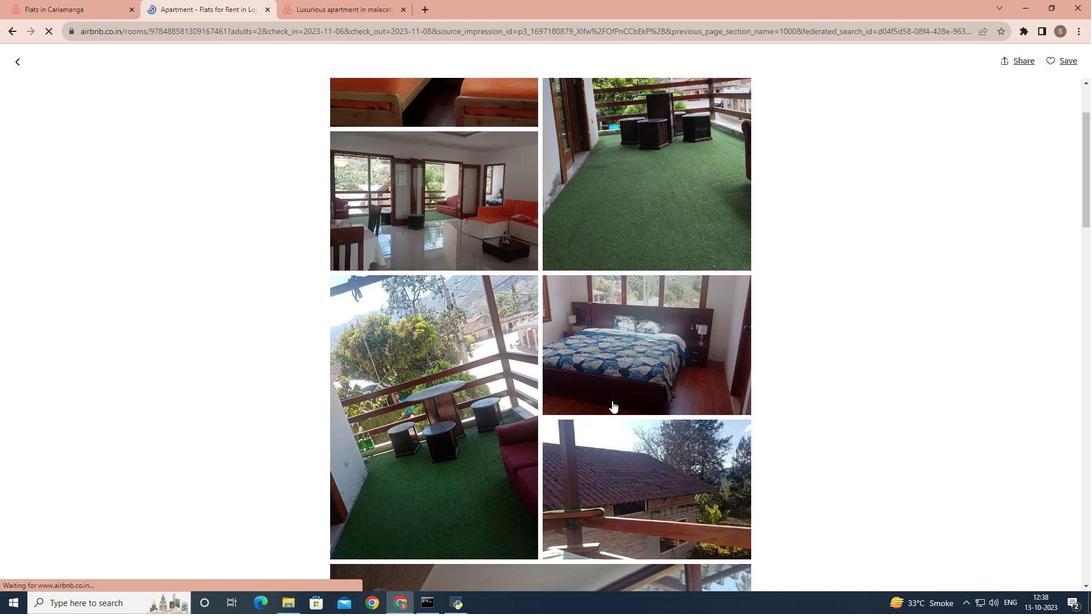 
Action: Mouse scrolled (612, 400) with delta (0, 0)
Screenshot: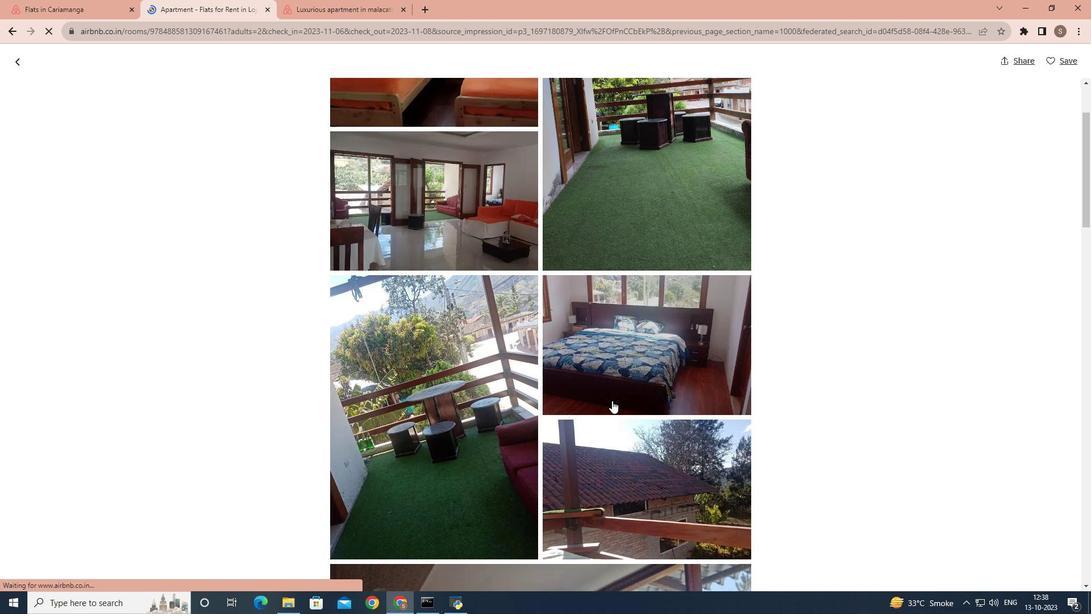 
Action: Mouse scrolled (612, 400) with delta (0, 0)
Screenshot: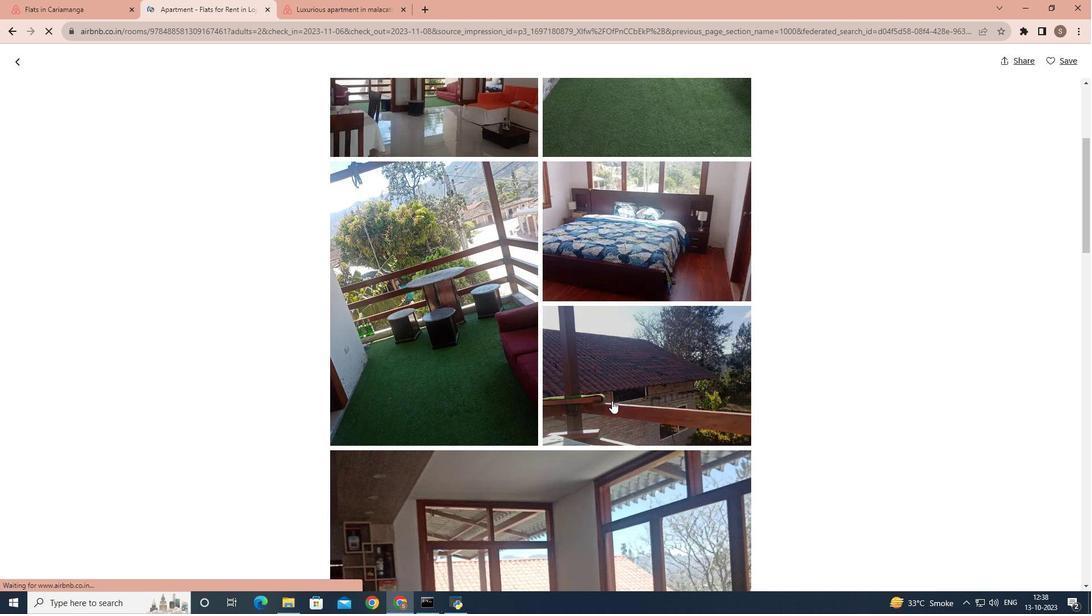 
Action: Mouse scrolled (612, 400) with delta (0, 0)
Screenshot: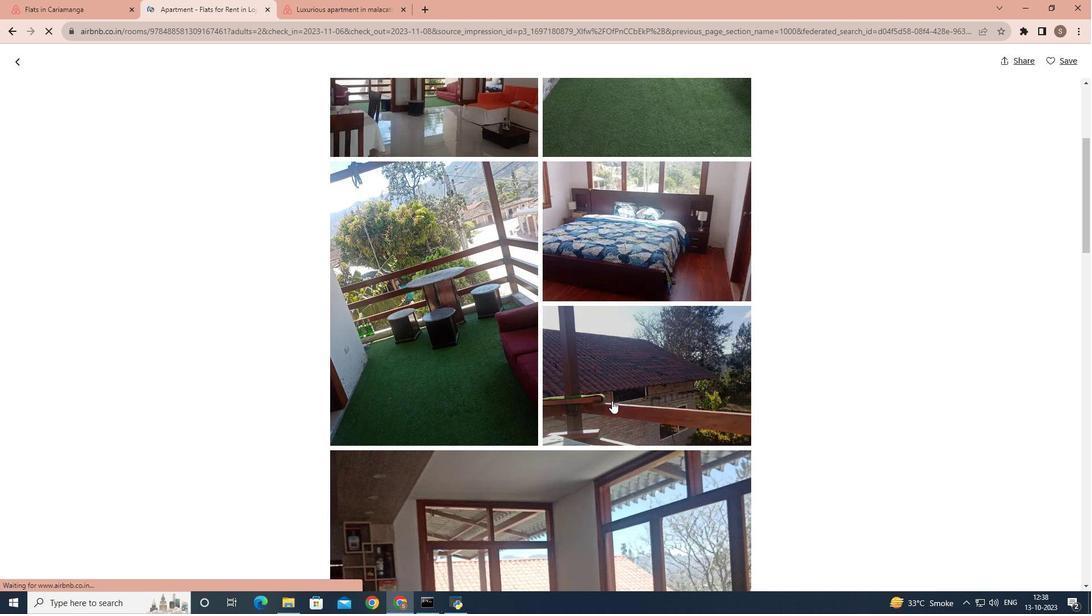 
Action: Mouse scrolled (612, 400) with delta (0, 0)
Screenshot: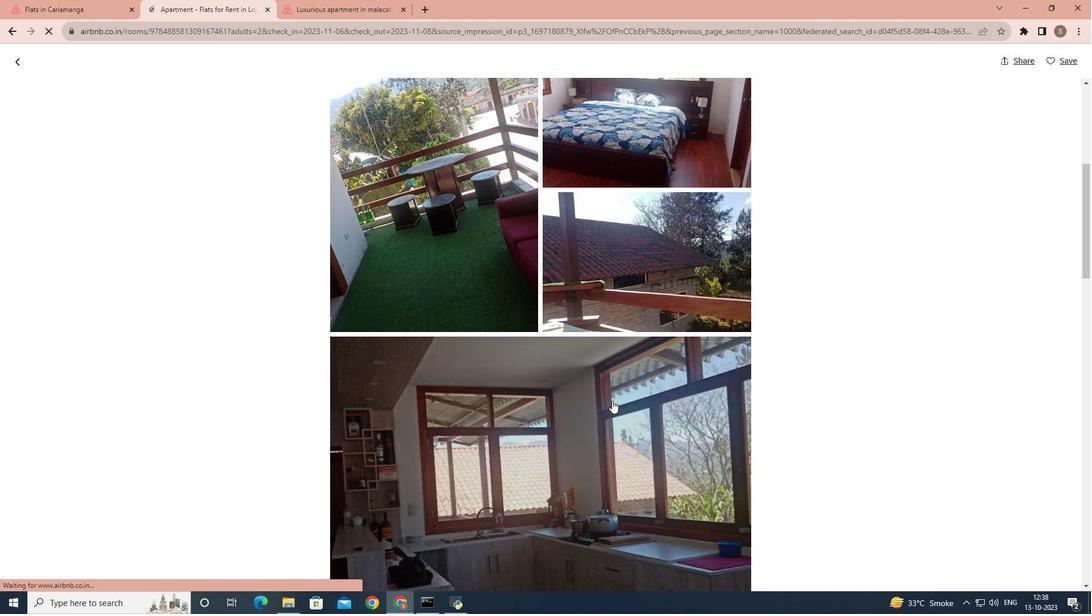 
Action: Mouse scrolled (612, 400) with delta (0, 0)
Screenshot: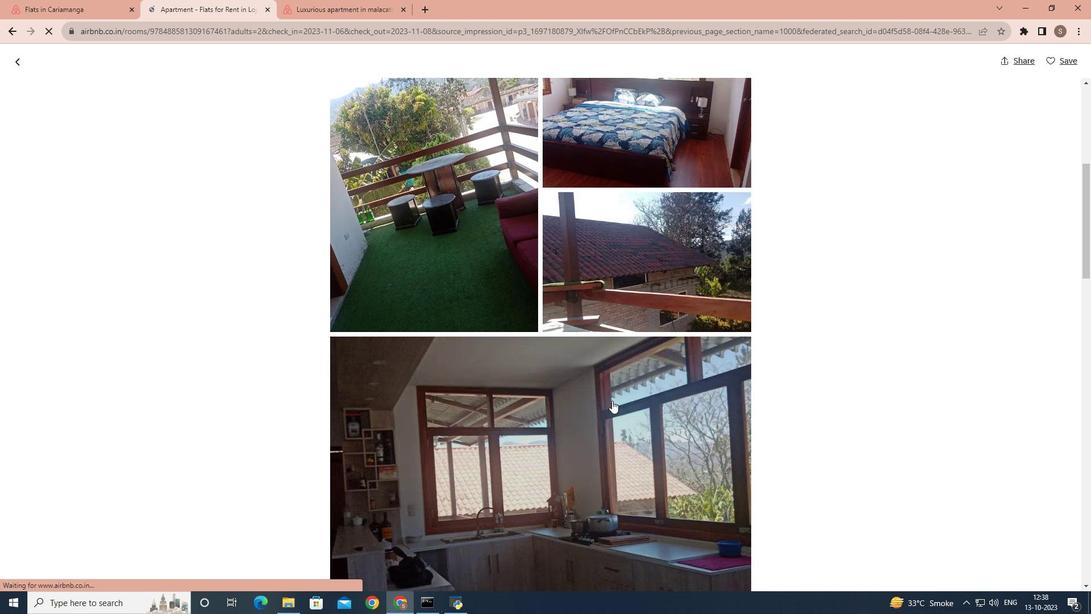 
Action: Mouse scrolled (612, 400) with delta (0, 0)
Screenshot: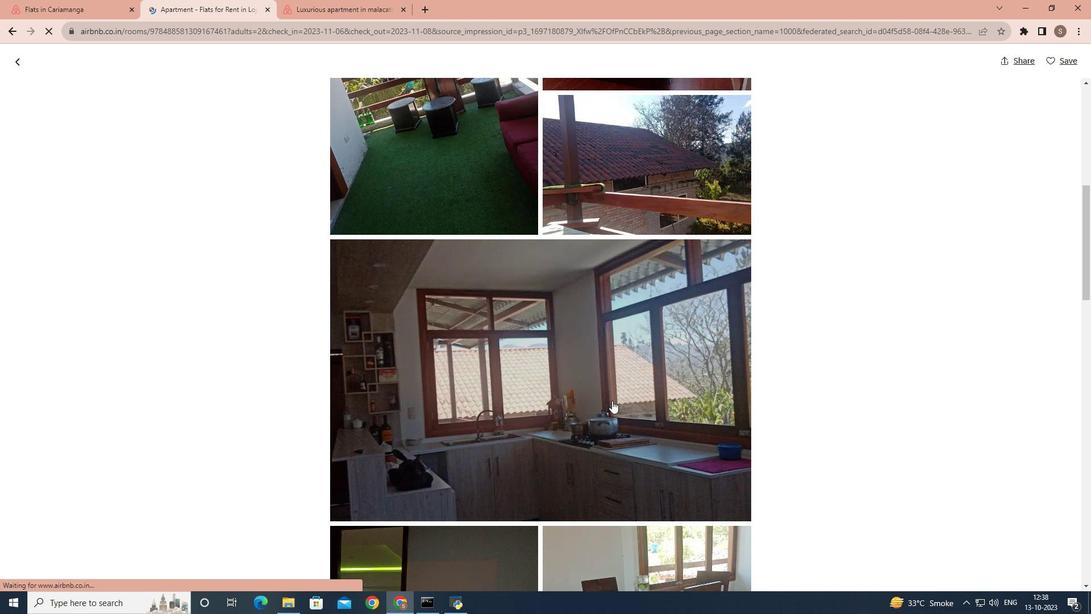 
Action: Mouse scrolled (612, 400) with delta (0, 0)
Screenshot: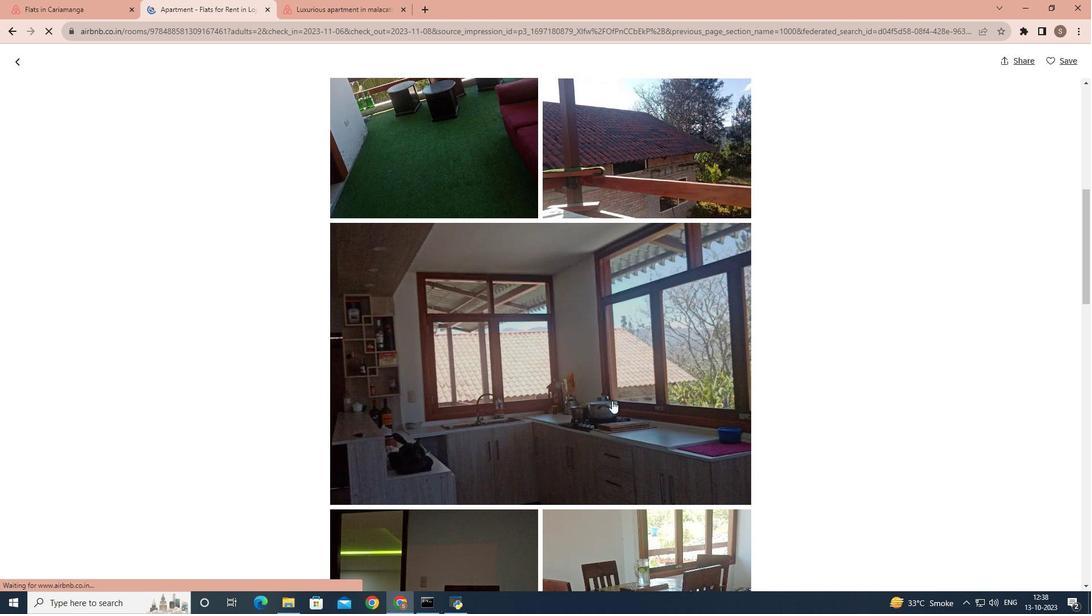 
Action: Mouse scrolled (612, 400) with delta (0, 0)
Screenshot: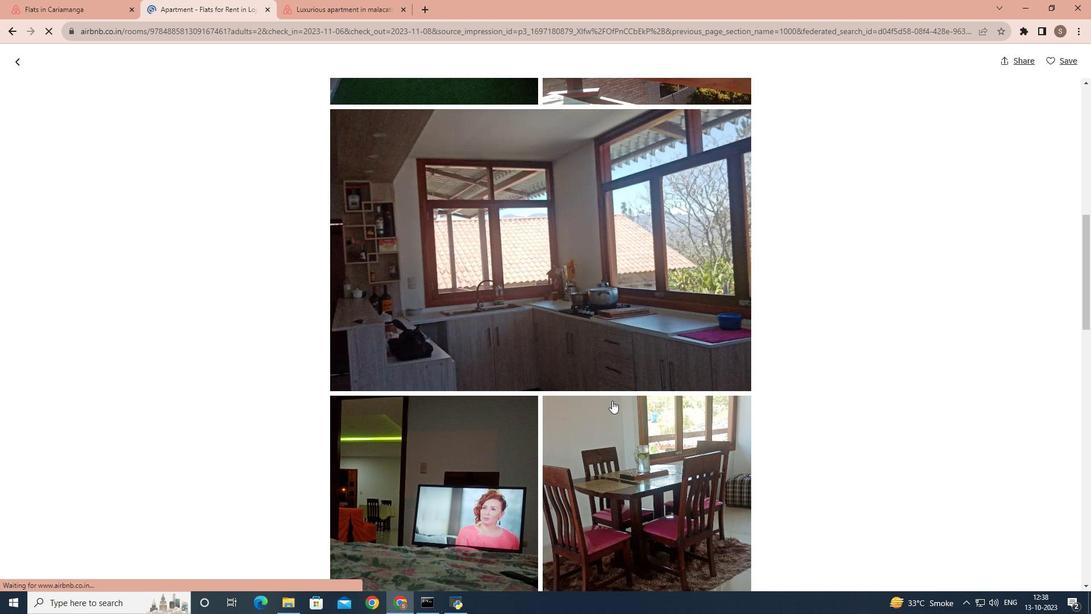 
Action: Mouse scrolled (612, 400) with delta (0, 0)
Screenshot: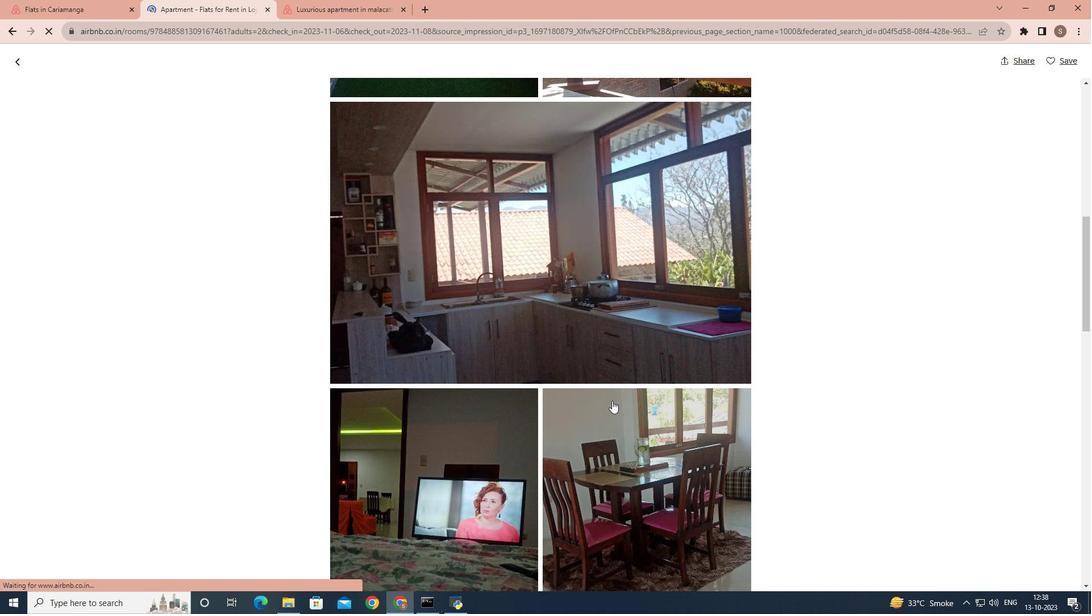 
Action: Mouse scrolled (612, 400) with delta (0, 0)
Screenshot: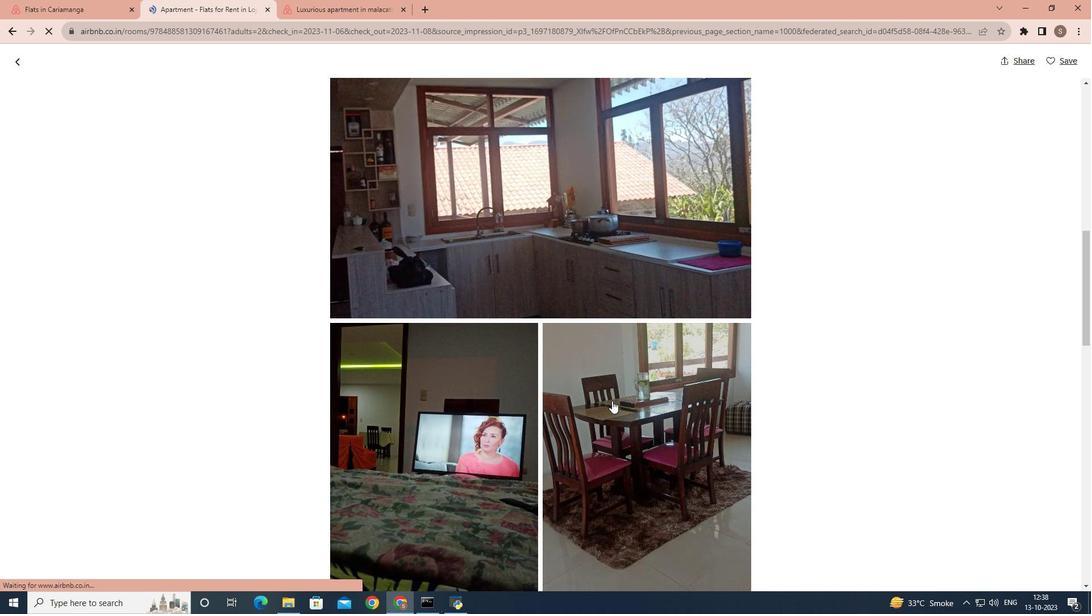 
Action: Mouse scrolled (612, 400) with delta (0, 0)
Screenshot: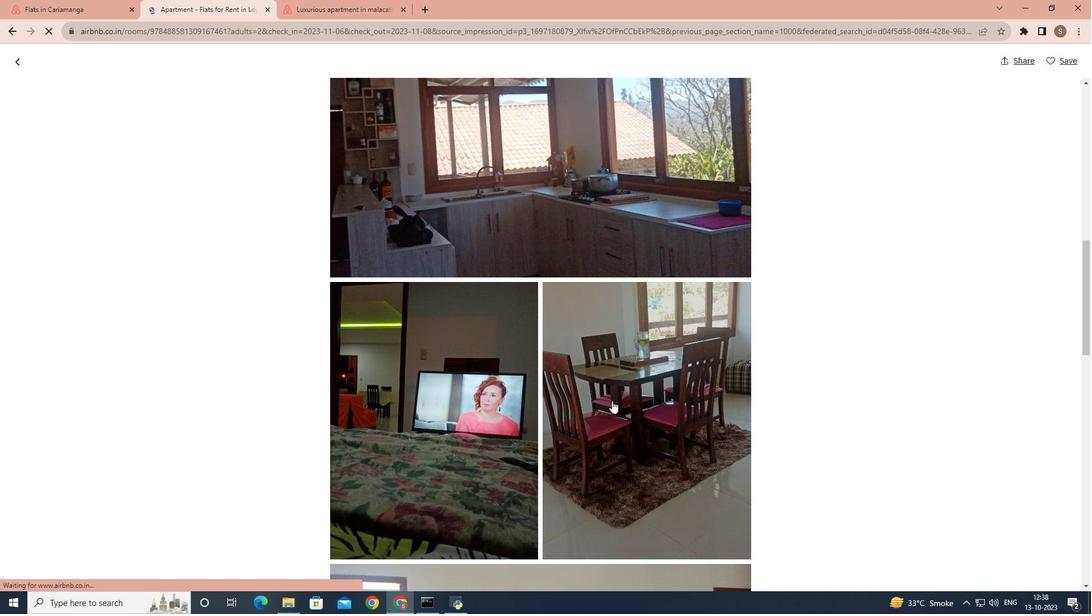 
Action: Mouse scrolled (612, 400) with delta (0, 0)
Screenshot: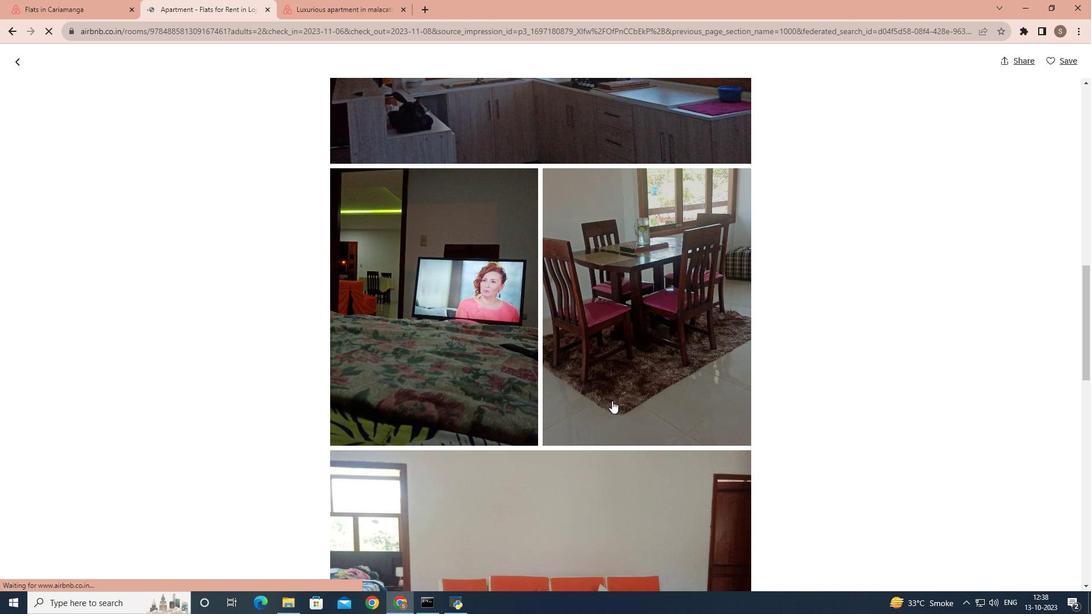 
Action: Mouse scrolled (612, 400) with delta (0, 0)
Screenshot: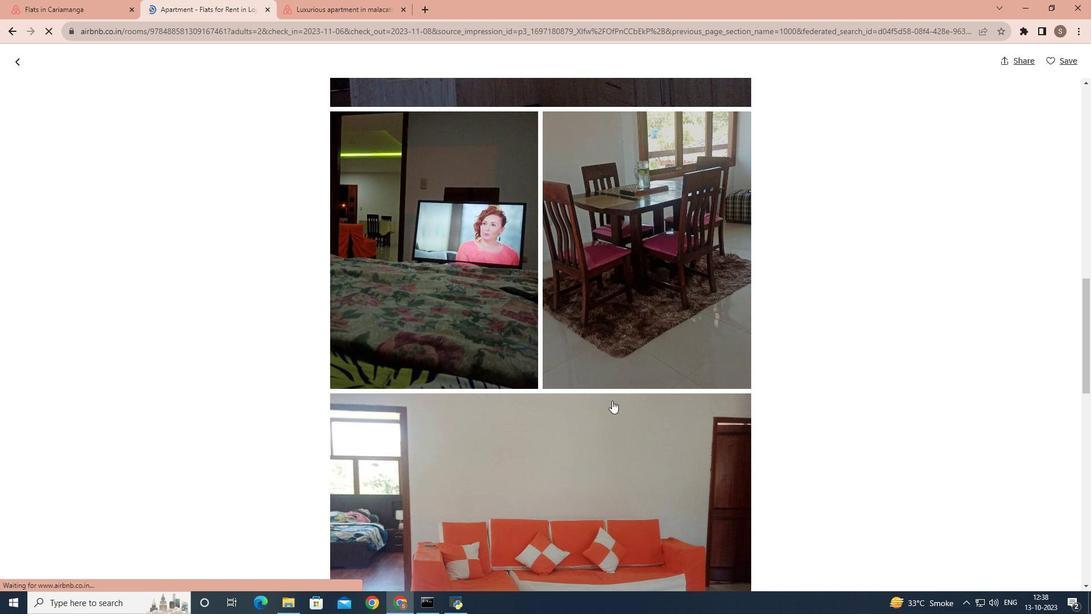 
Action: Mouse scrolled (612, 400) with delta (0, 0)
Screenshot: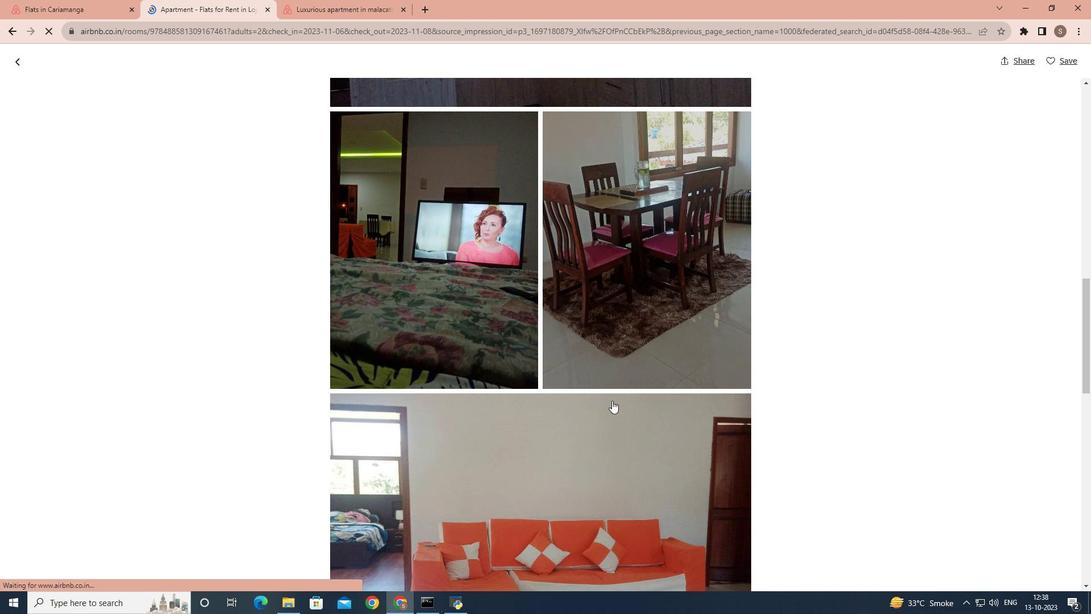 
Action: Mouse scrolled (612, 400) with delta (0, 0)
Screenshot: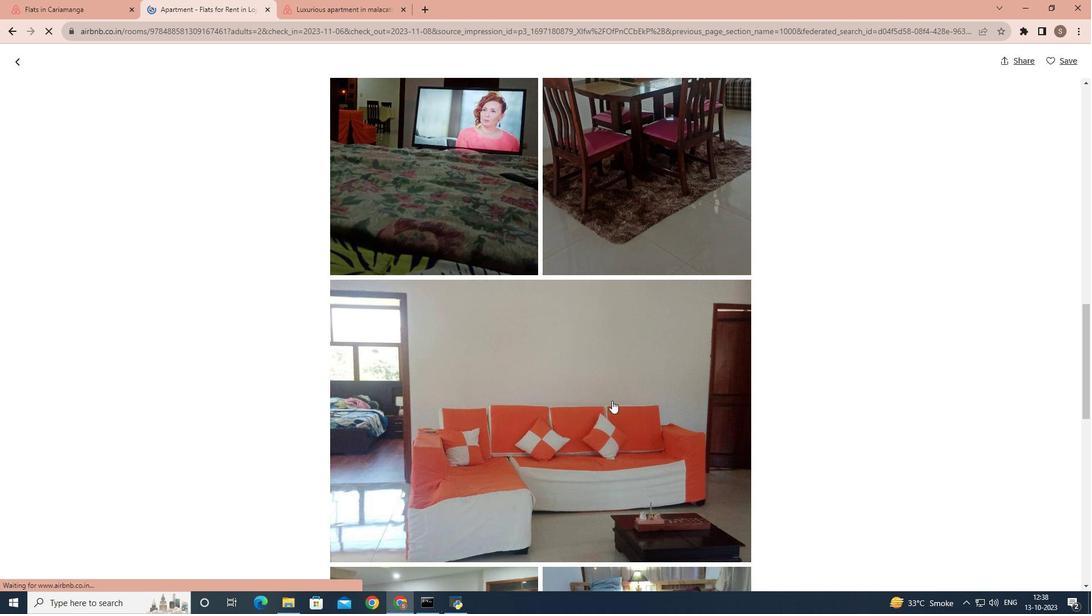 
Action: Mouse scrolled (612, 400) with delta (0, 0)
Screenshot: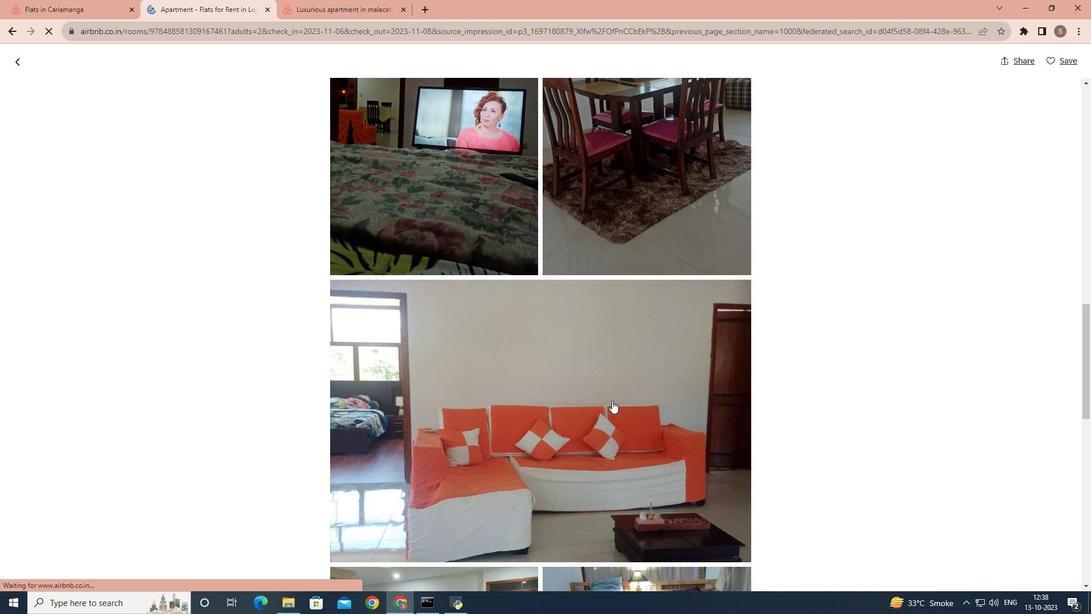 
Action: Mouse scrolled (612, 400) with delta (0, 0)
Screenshot: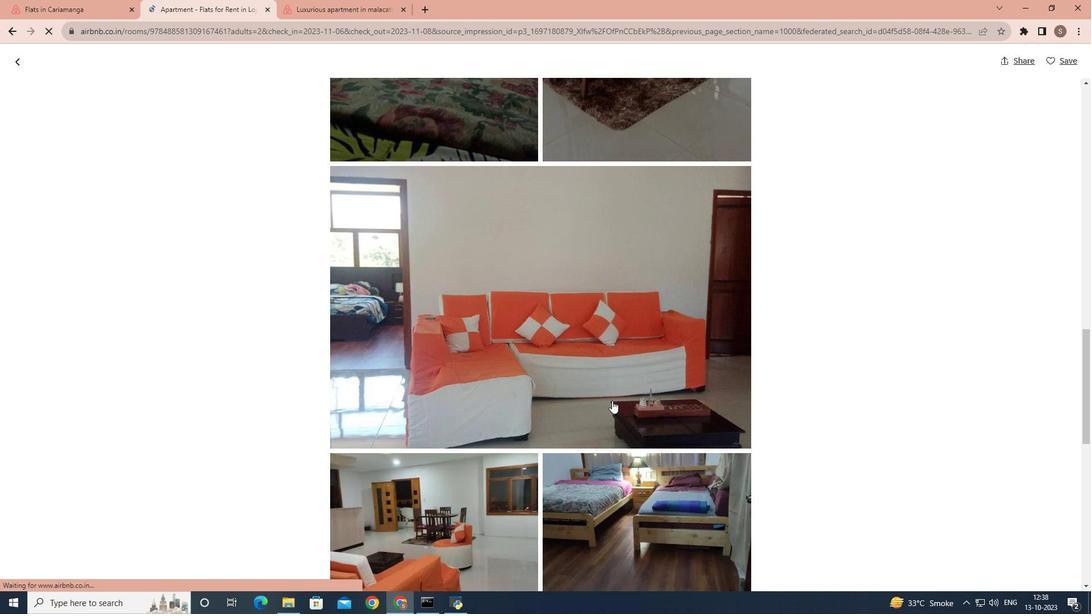 
Action: Mouse scrolled (612, 400) with delta (0, 0)
Screenshot: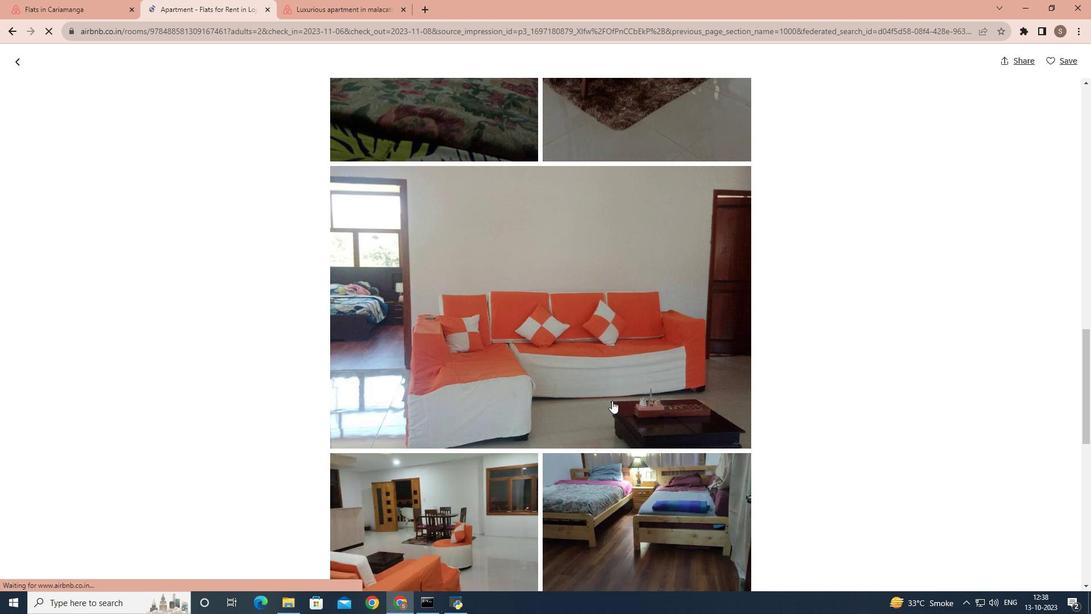 
Action: Mouse scrolled (612, 400) with delta (0, 0)
Screenshot: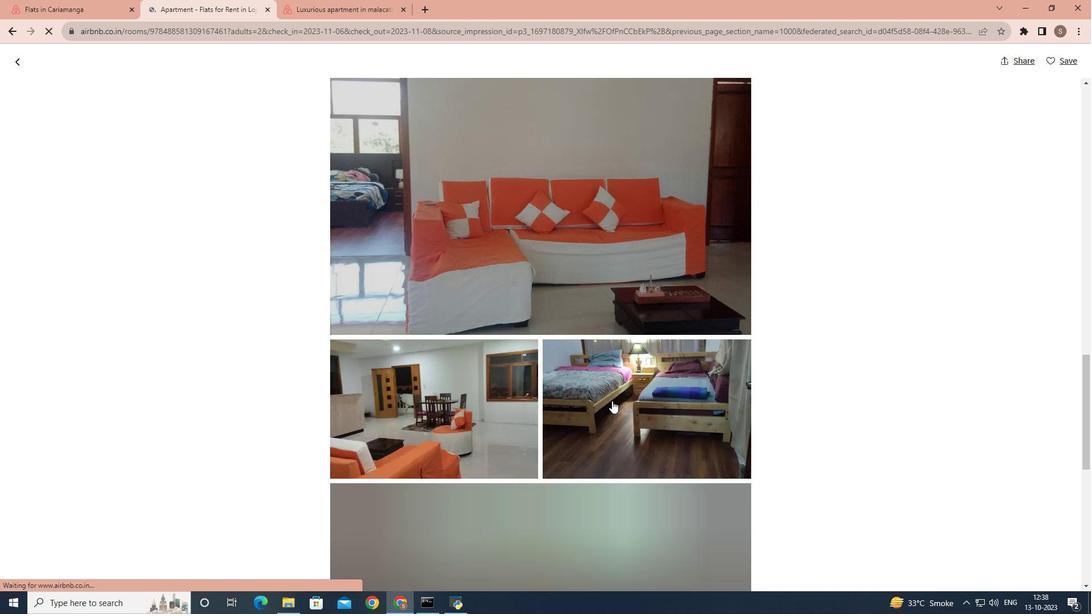 
Action: Mouse scrolled (612, 400) with delta (0, 0)
Screenshot: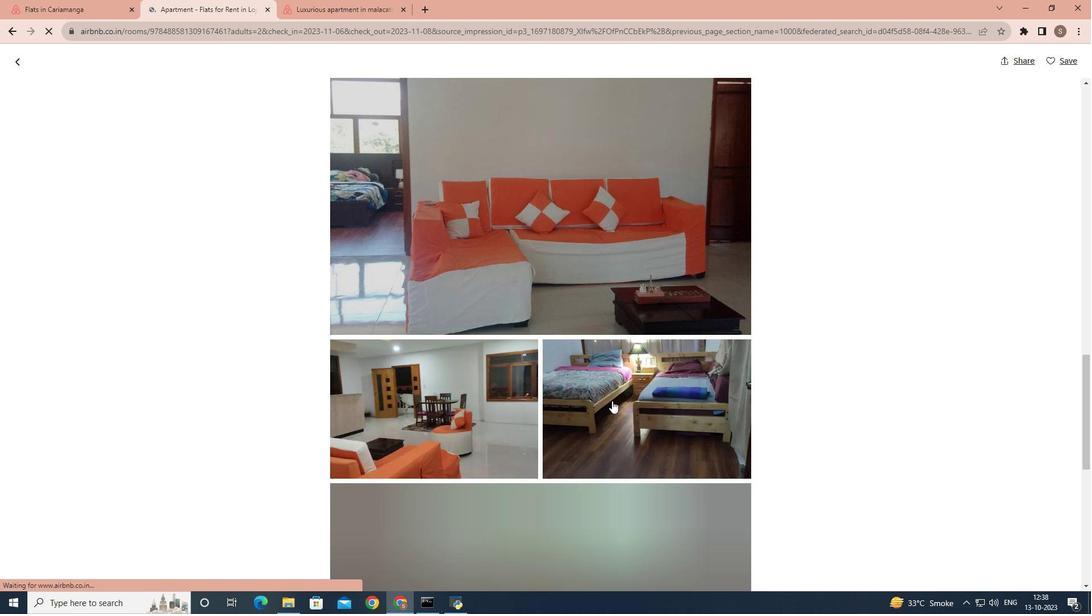 
Action: Mouse scrolled (612, 400) with delta (0, 0)
Screenshot: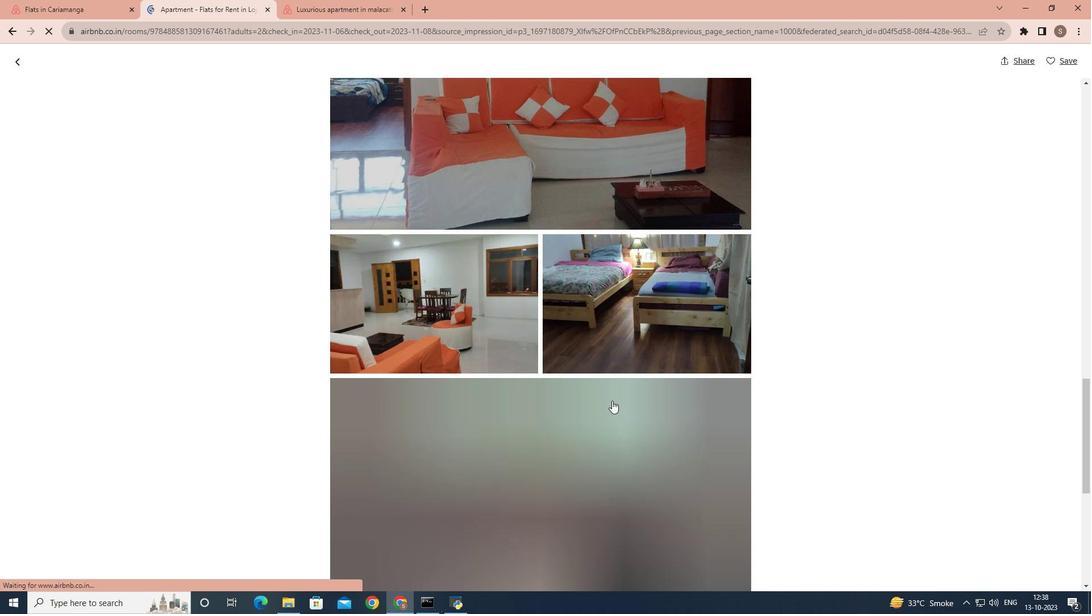 
Action: Mouse scrolled (612, 400) with delta (0, 0)
Screenshot: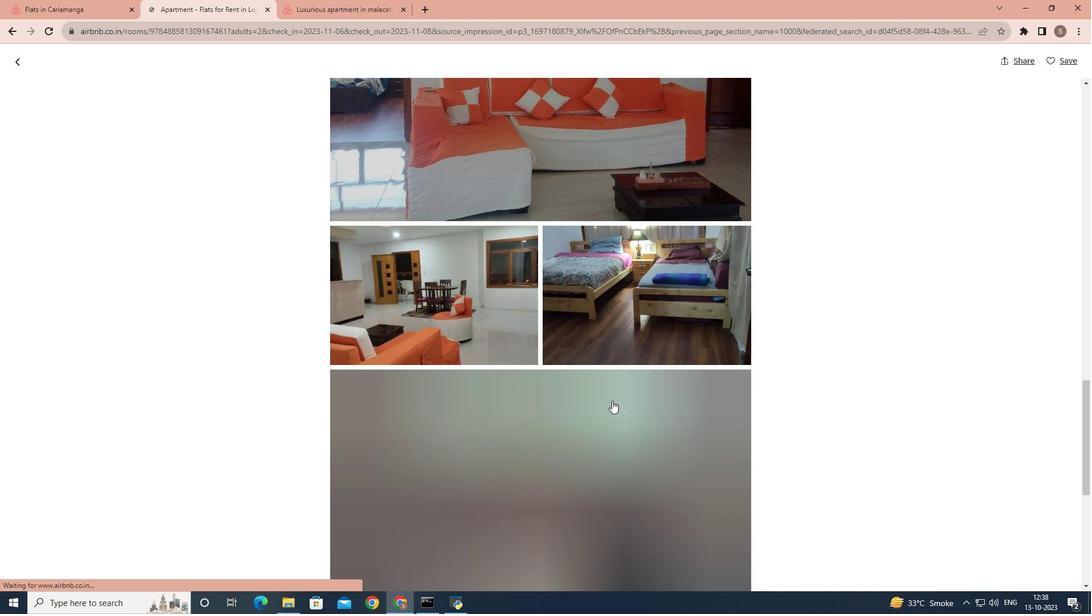 
Action: Mouse scrolled (612, 400) with delta (0, 0)
Screenshot: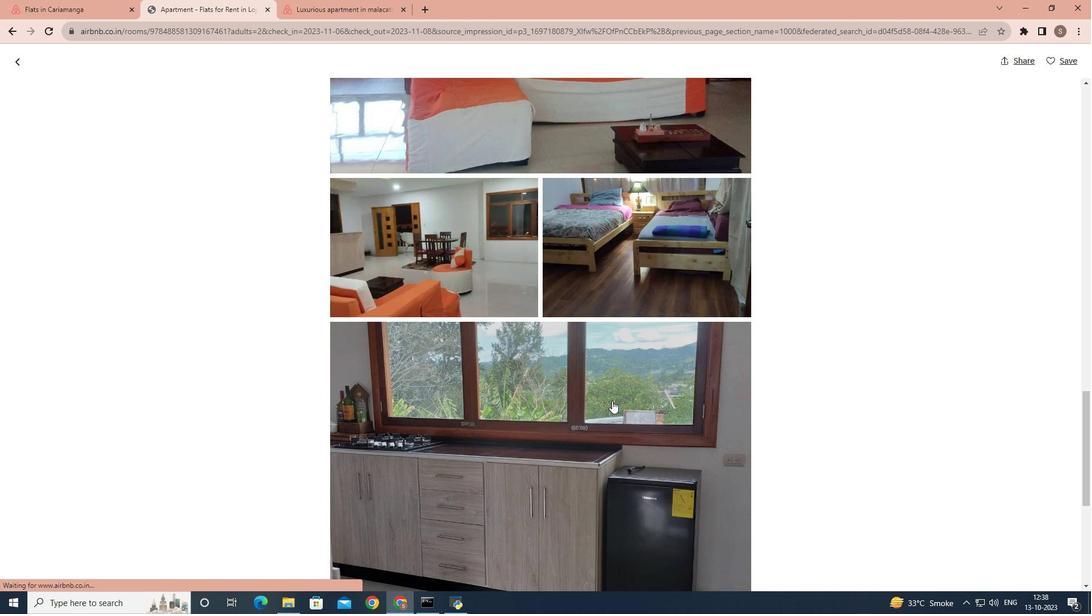 
Action: Mouse scrolled (612, 400) with delta (0, 0)
Screenshot: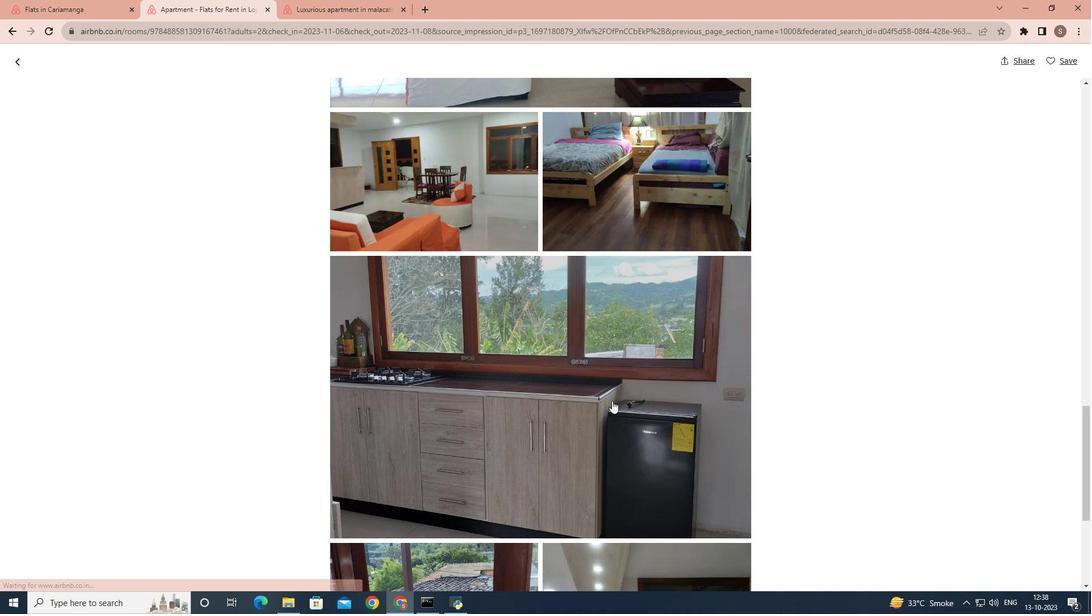 
Action: Mouse scrolled (612, 400) with delta (0, 0)
Screenshot: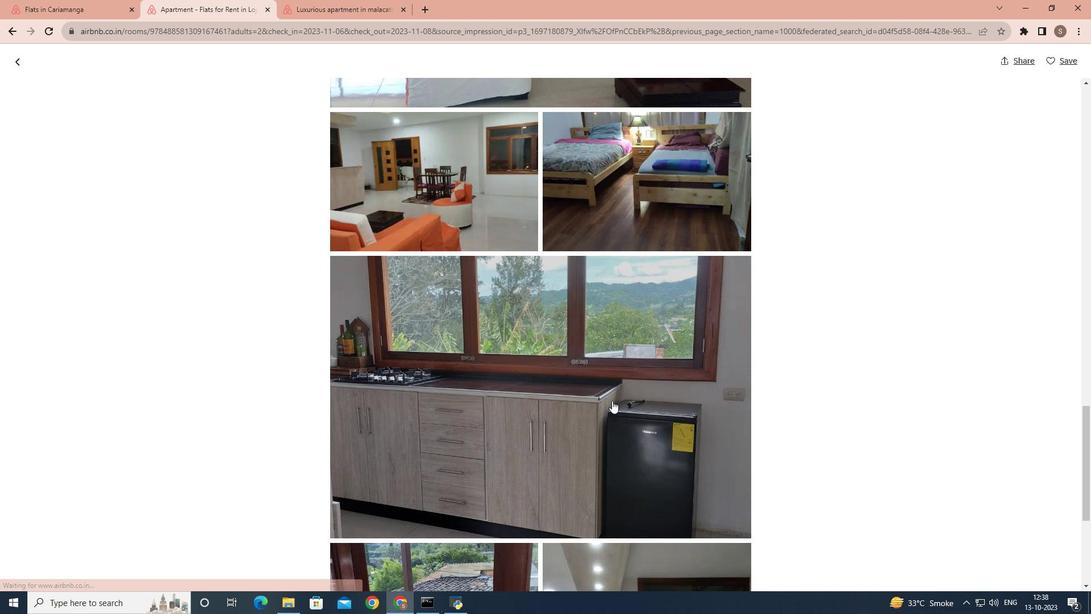 
Action: Mouse scrolled (612, 400) with delta (0, 0)
Screenshot: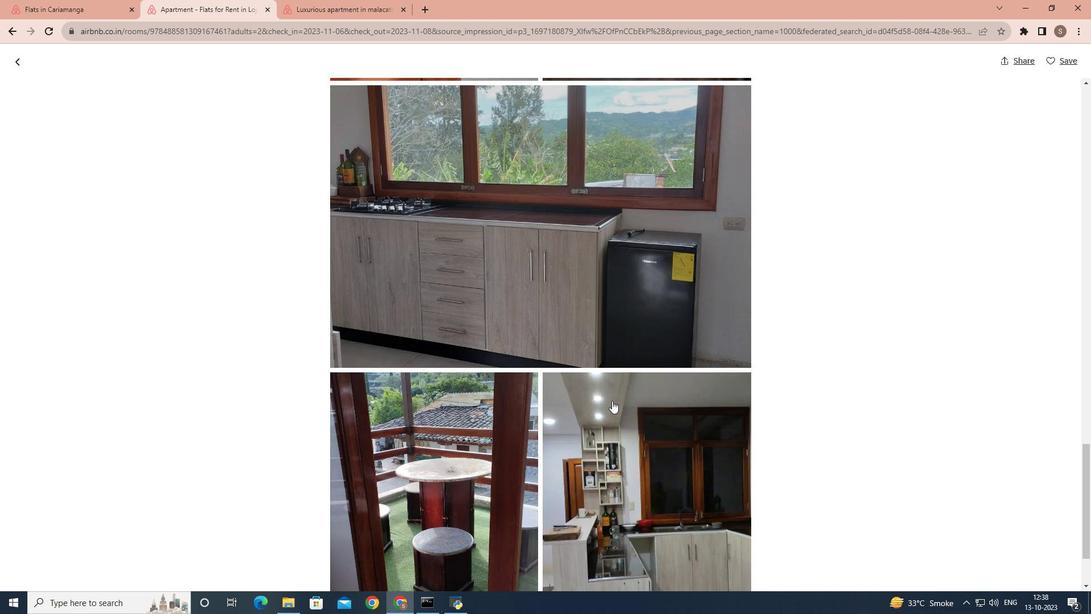 
Action: Mouse scrolled (612, 400) with delta (0, 0)
Screenshot: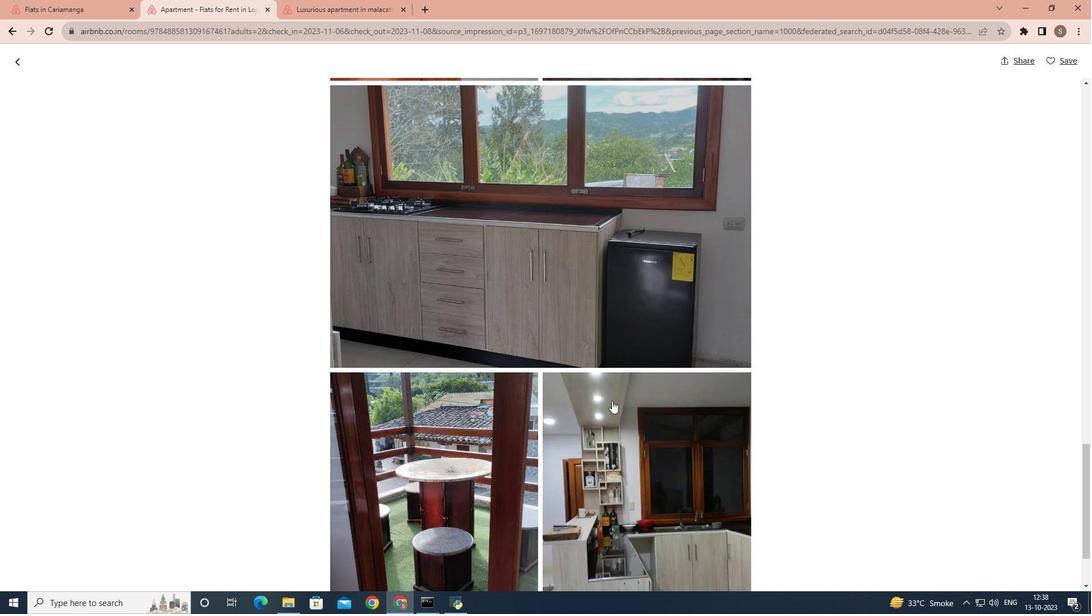 
Action: Mouse scrolled (612, 400) with delta (0, 0)
Screenshot: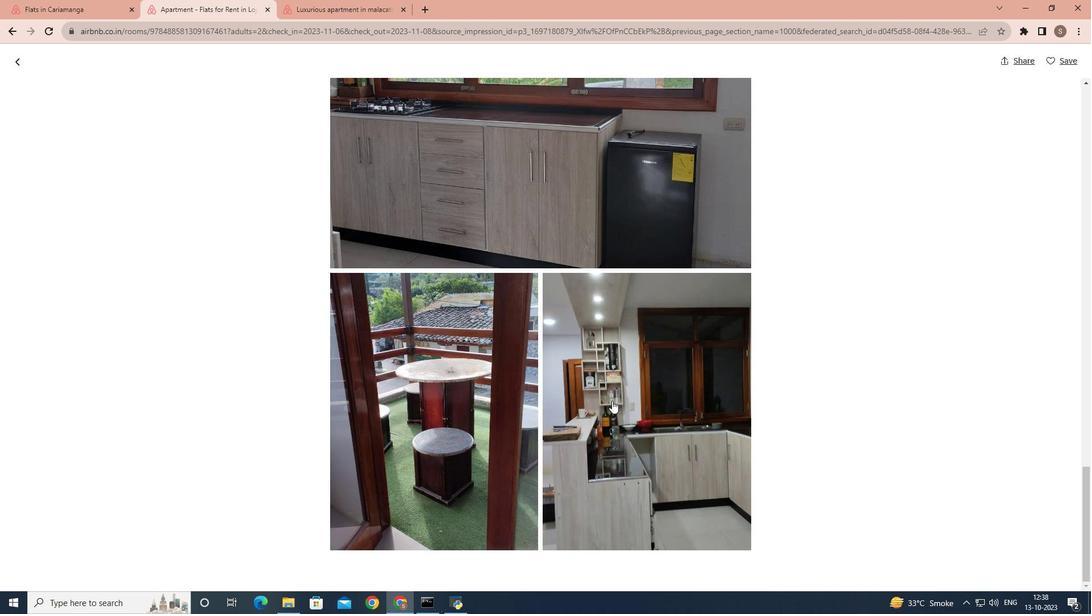 
Action: Mouse scrolled (612, 400) with delta (0, 0)
Screenshot: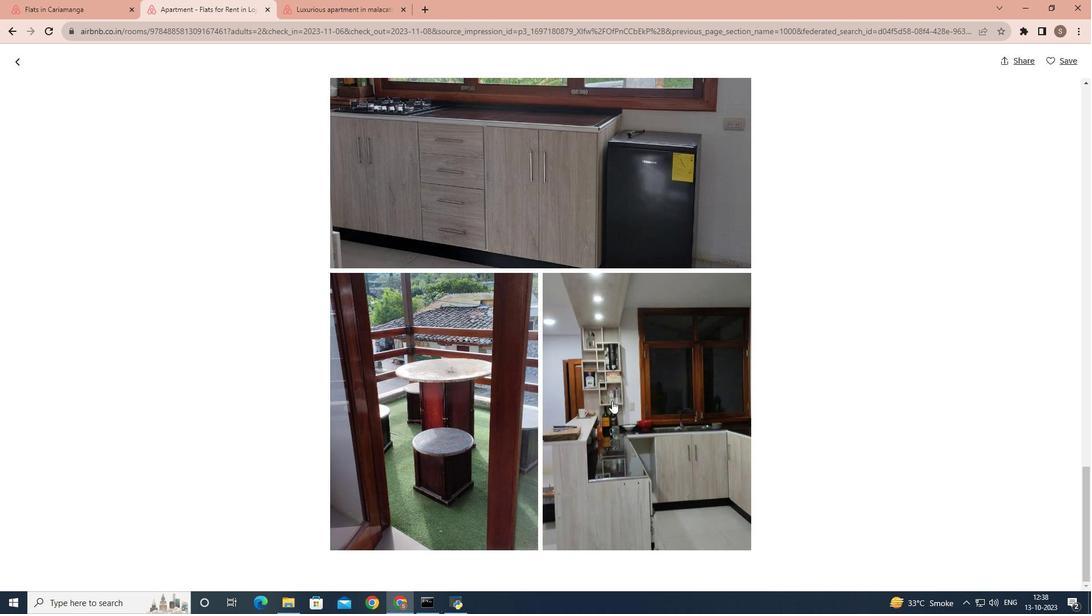 
Action: Mouse scrolled (612, 400) with delta (0, 0)
Screenshot: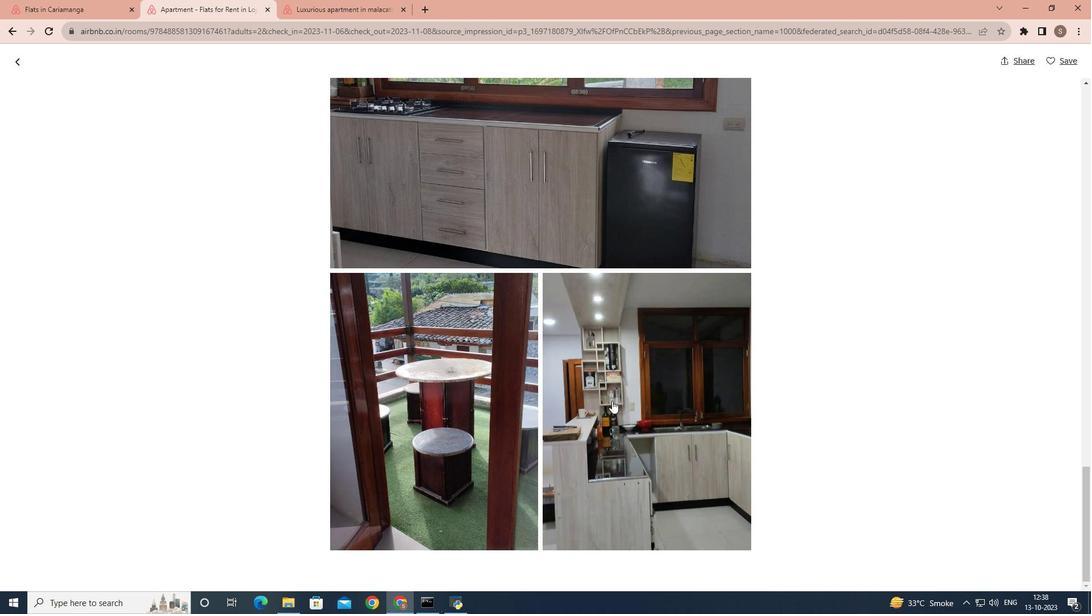 
Action: Mouse scrolled (612, 400) with delta (0, 0)
Screenshot: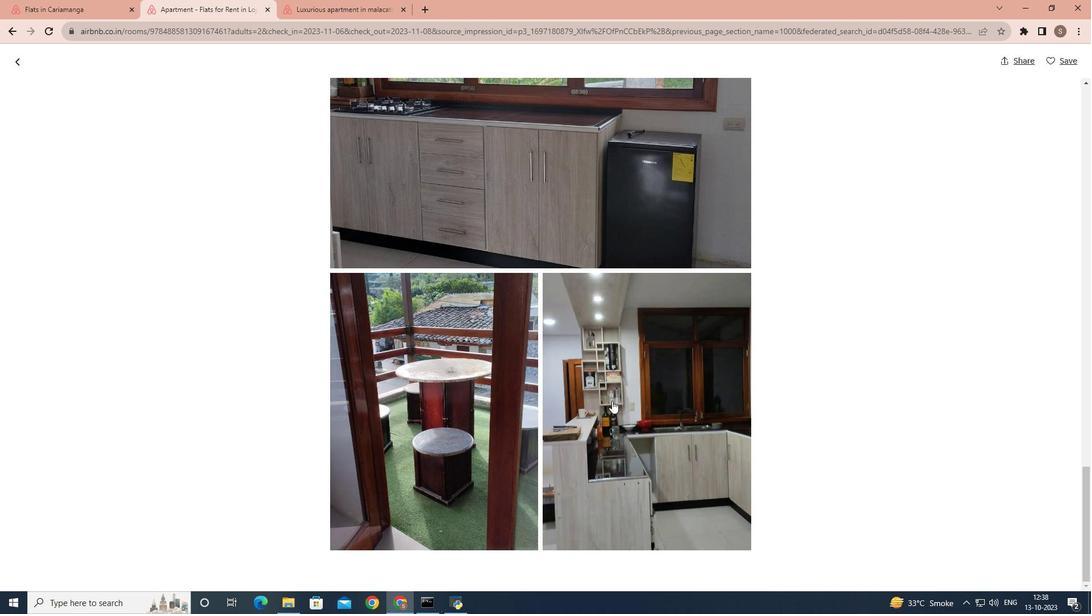 
Action: Mouse moved to (19, 57)
Screenshot: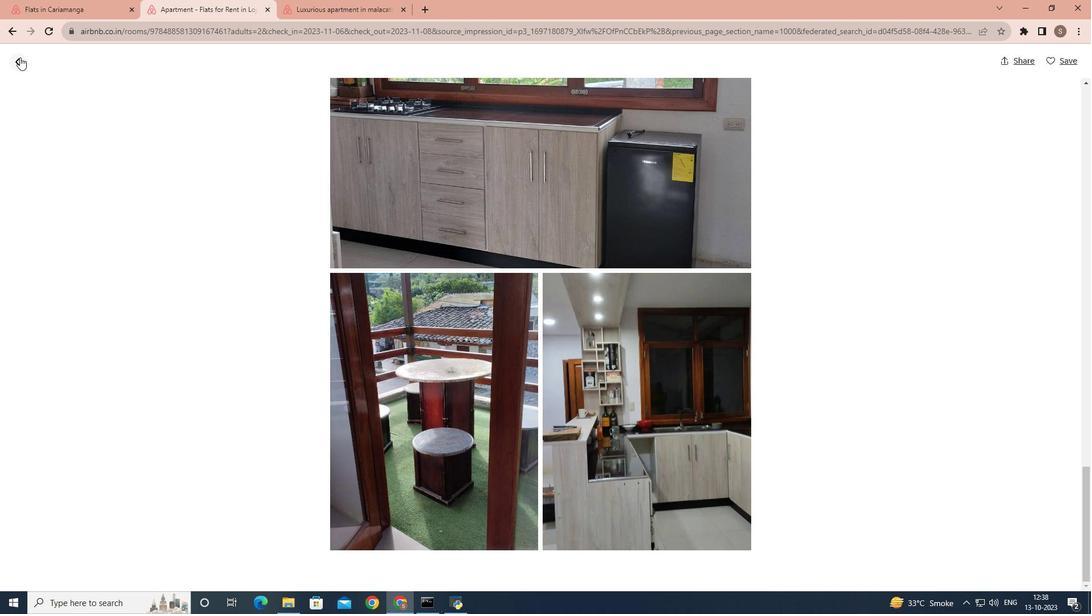 
Action: Mouse pressed left at (19, 57)
Screenshot: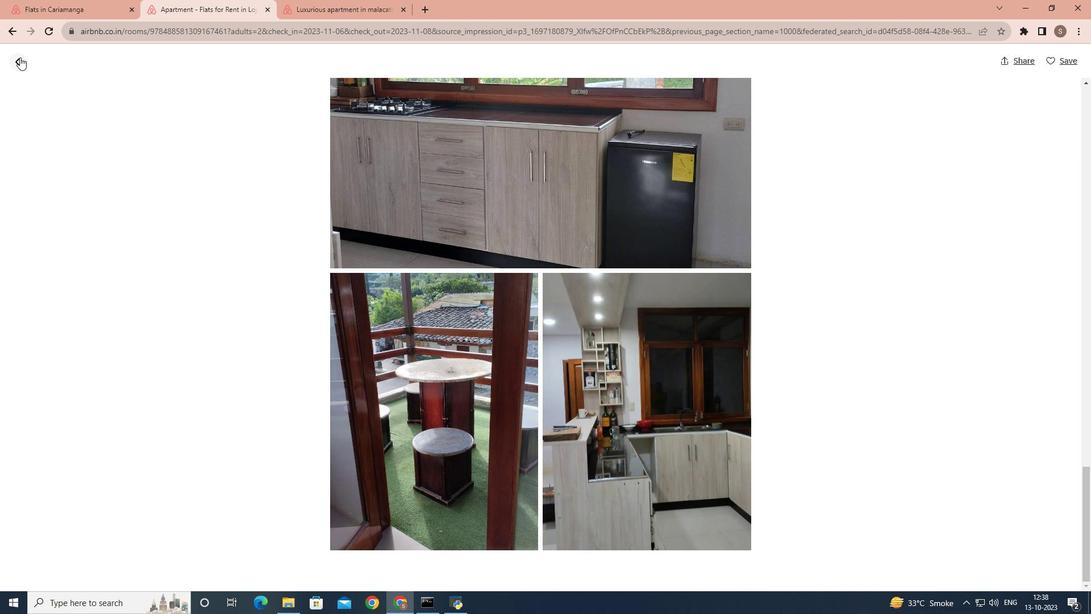 
Action: Mouse moved to (414, 418)
Screenshot: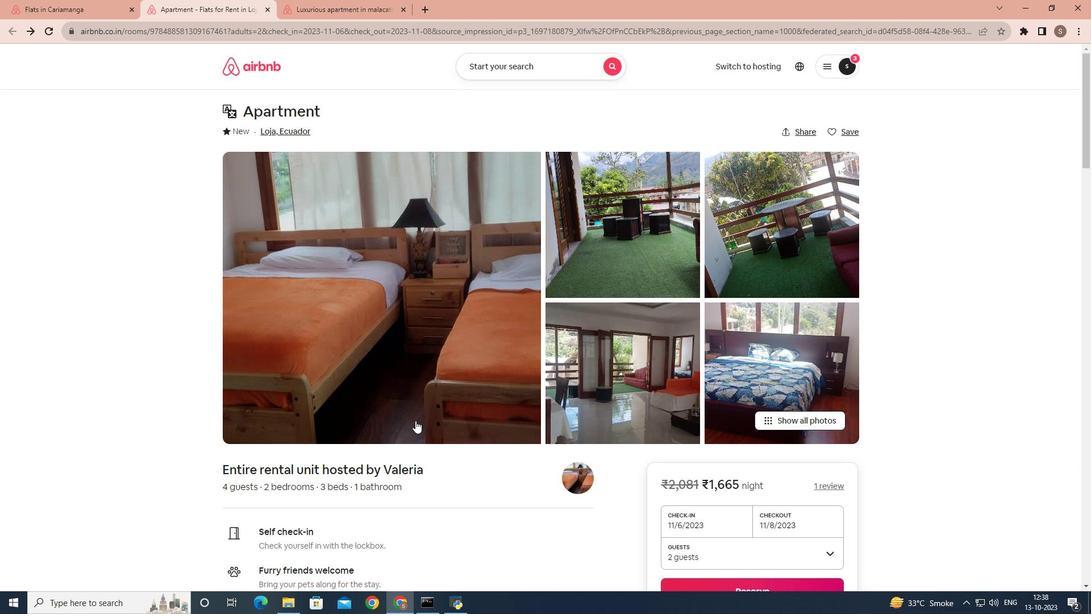 
Action: Mouse scrolled (414, 417) with delta (0, 0)
Screenshot: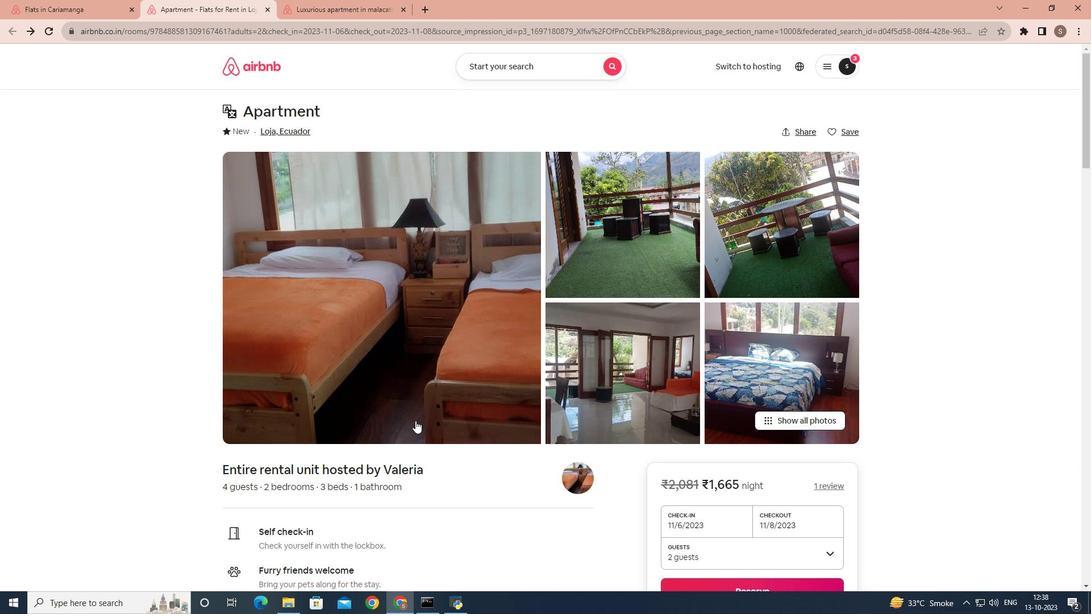 
Action: Mouse moved to (416, 425)
Screenshot: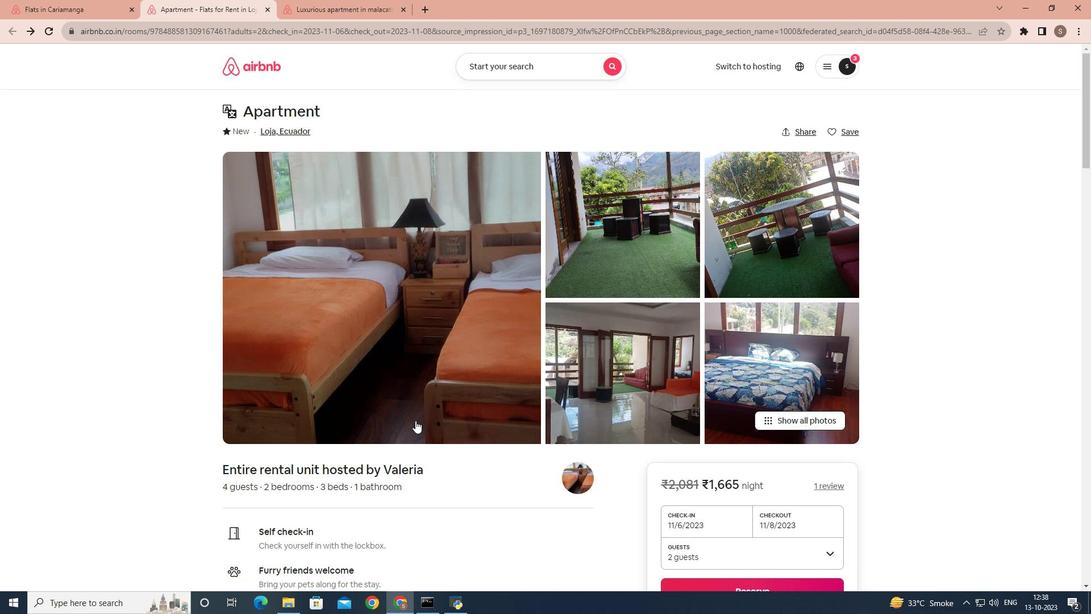 
Action: Mouse scrolled (416, 425) with delta (0, 0)
Screenshot: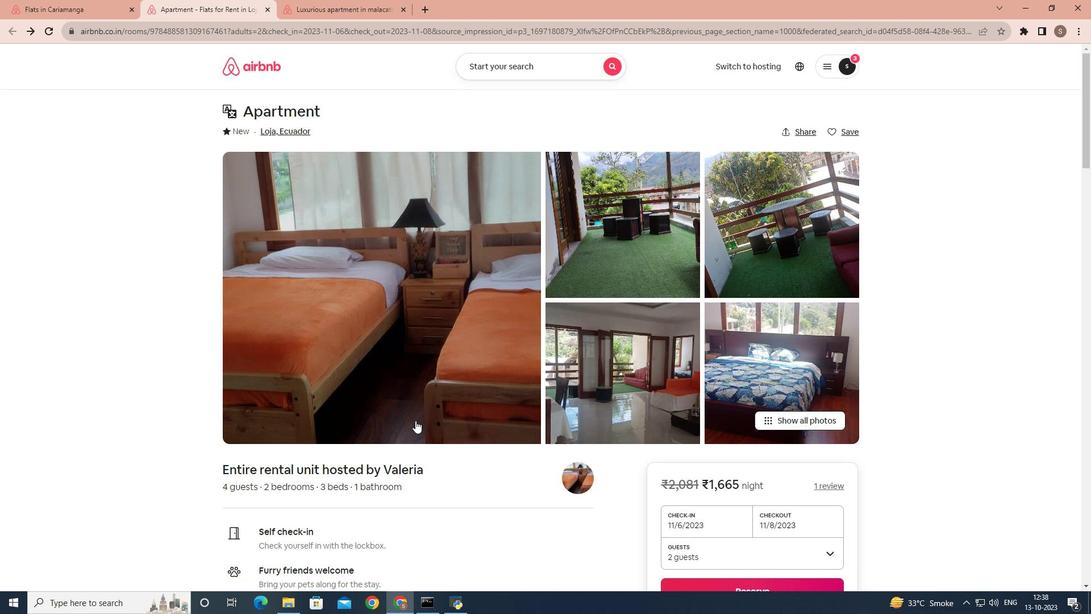 
Action: Mouse moved to (416, 426)
Screenshot: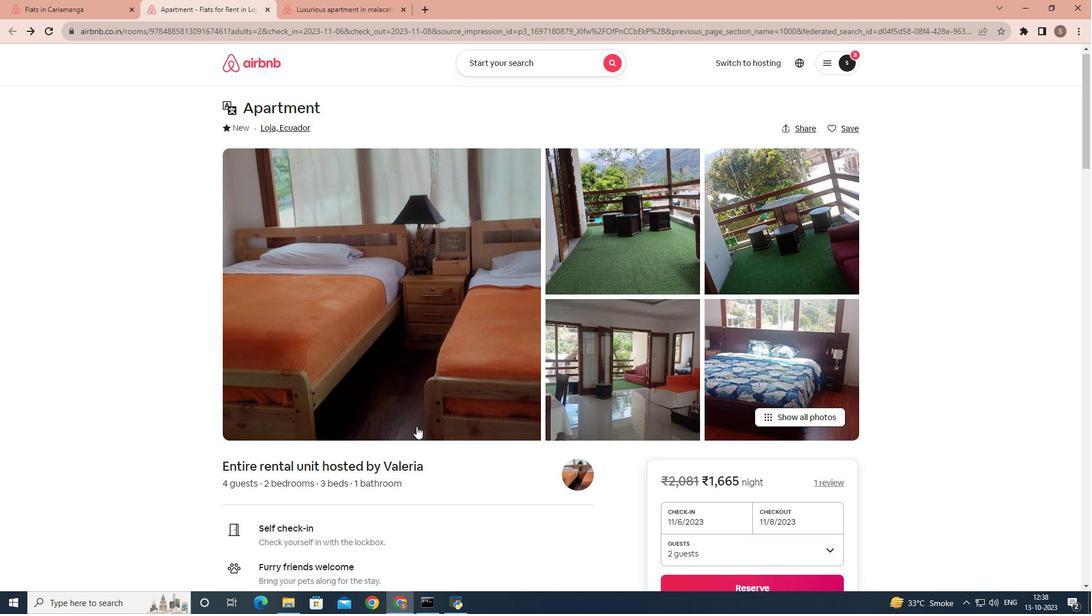 
Action: Mouse scrolled (416, 425) with delta (0, 0)
Screenshot: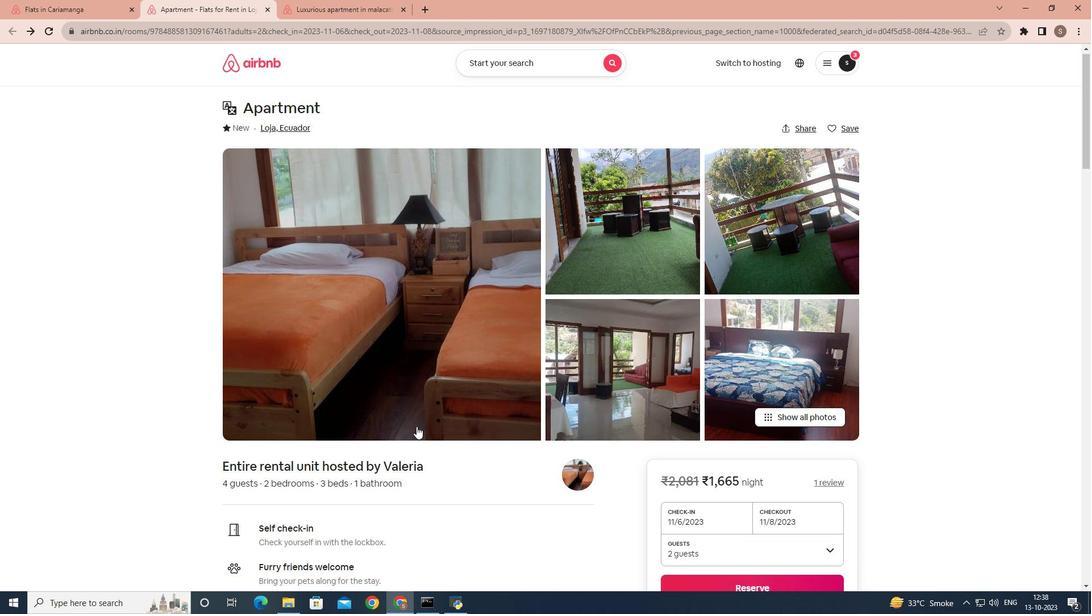 
Action: Mouse scrolled (416, 425) with delta (0, 0)
Screenshot: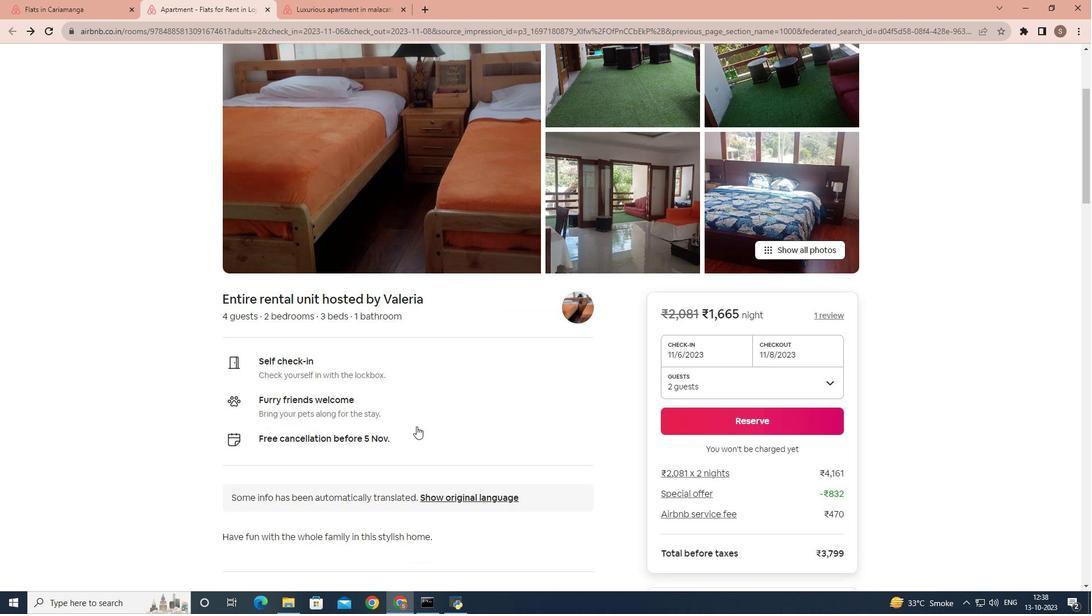 
Action: Mouse scrolled (416, 425) with delta (0, 0)
Screenshot: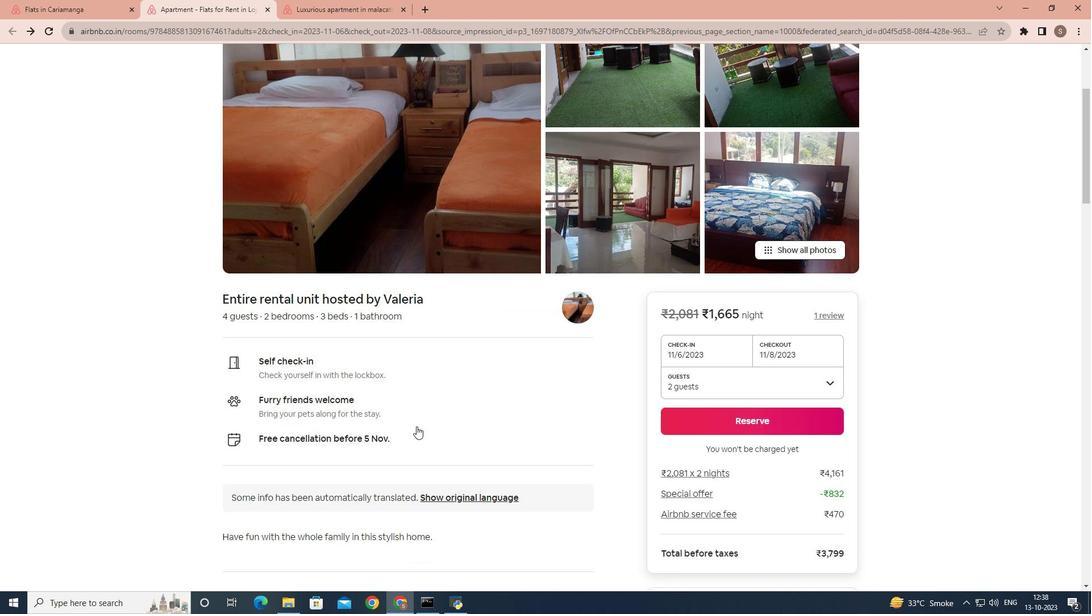 
Action: Mouse moved to (384, 429)
Screenshot: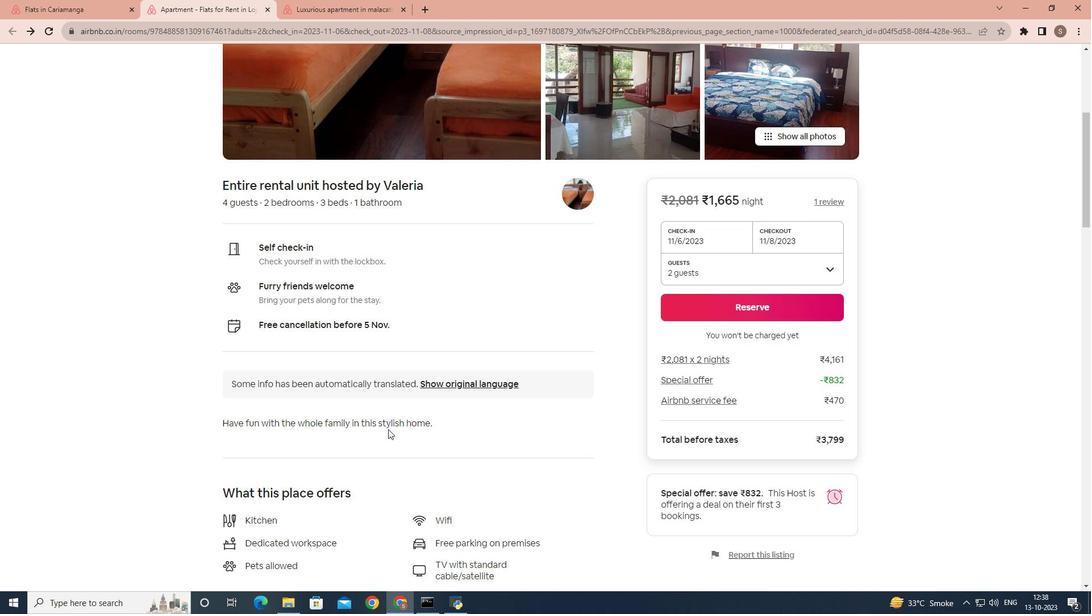 
Action: Mouse scrolled (384, 428) with delta (0, 0)
Screenshot: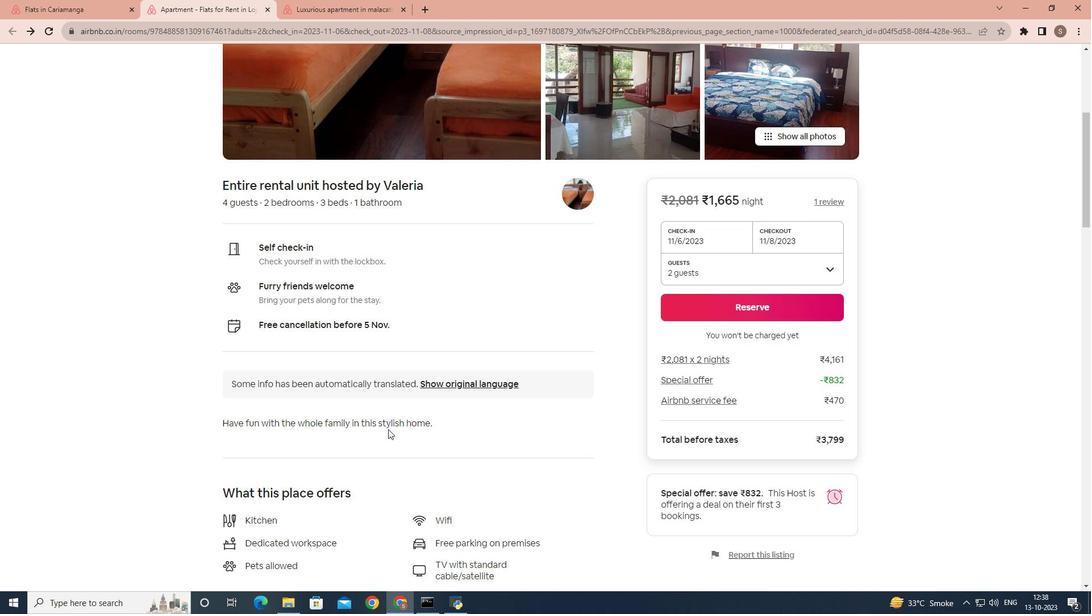 
Action: Mouse moved to (378, 430)
Screenshot: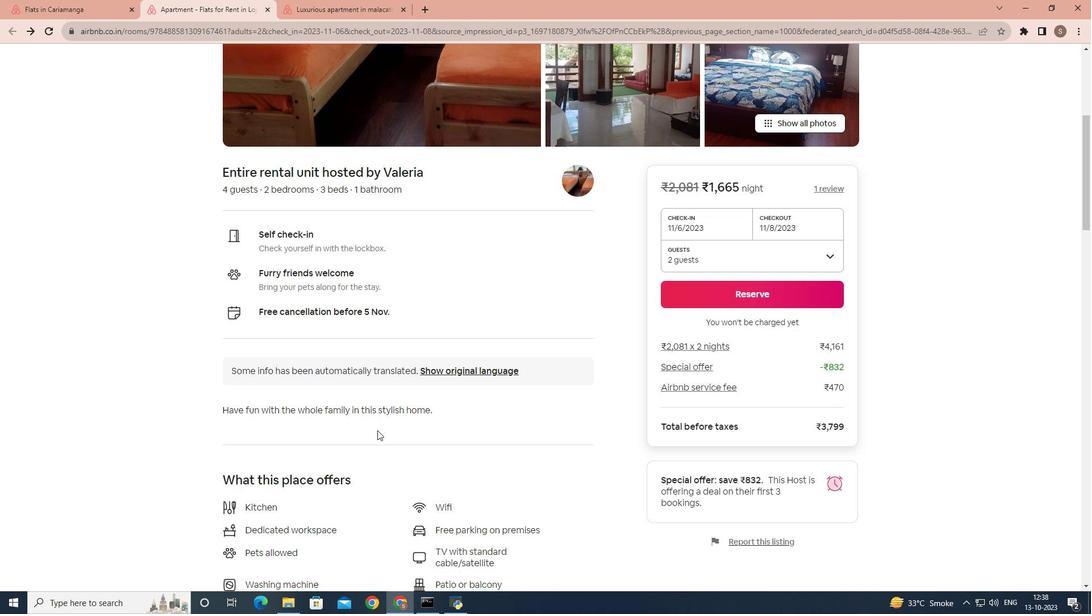 
Action: Mouse scrolled (378, 429) with delta (0, 0)
Screenshot: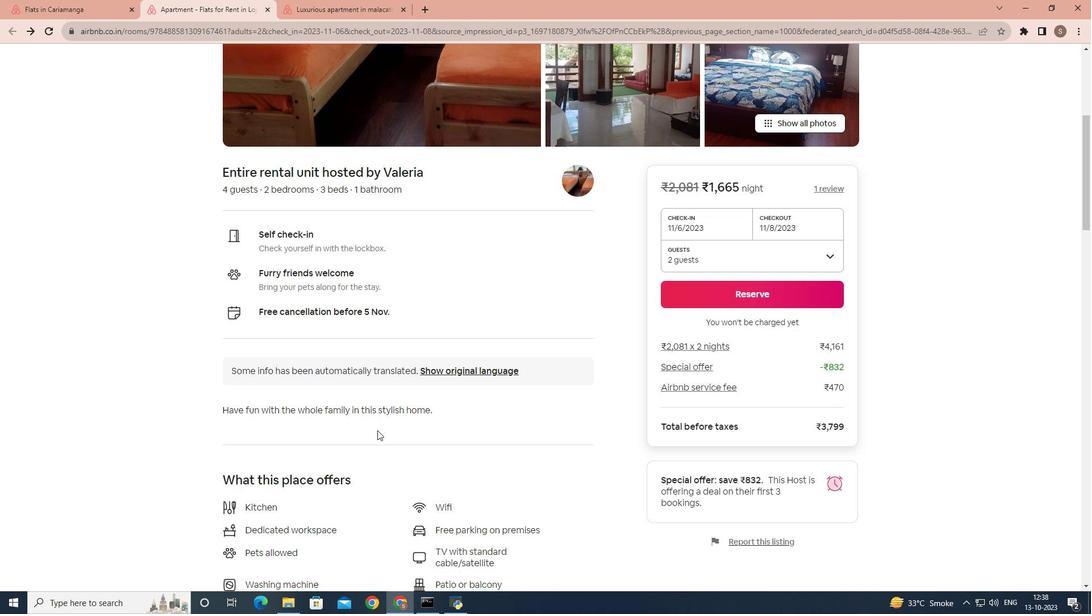 
Action: Mouse moved to (336, 419)
Screenshot: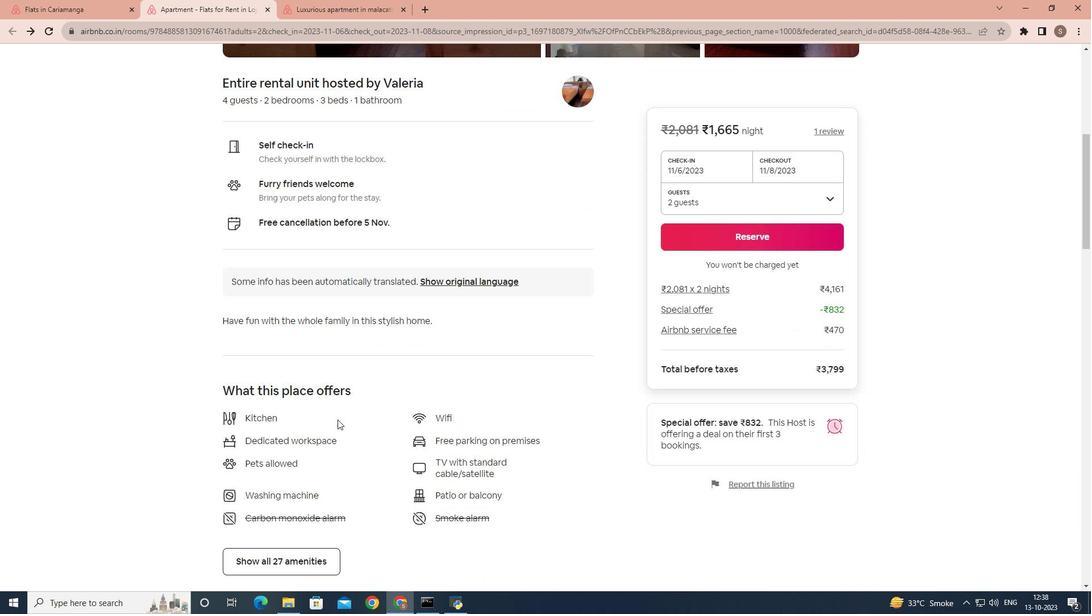 
Action: Mouse scrolled (336, 418) with delta (0, 0)
Screenshot: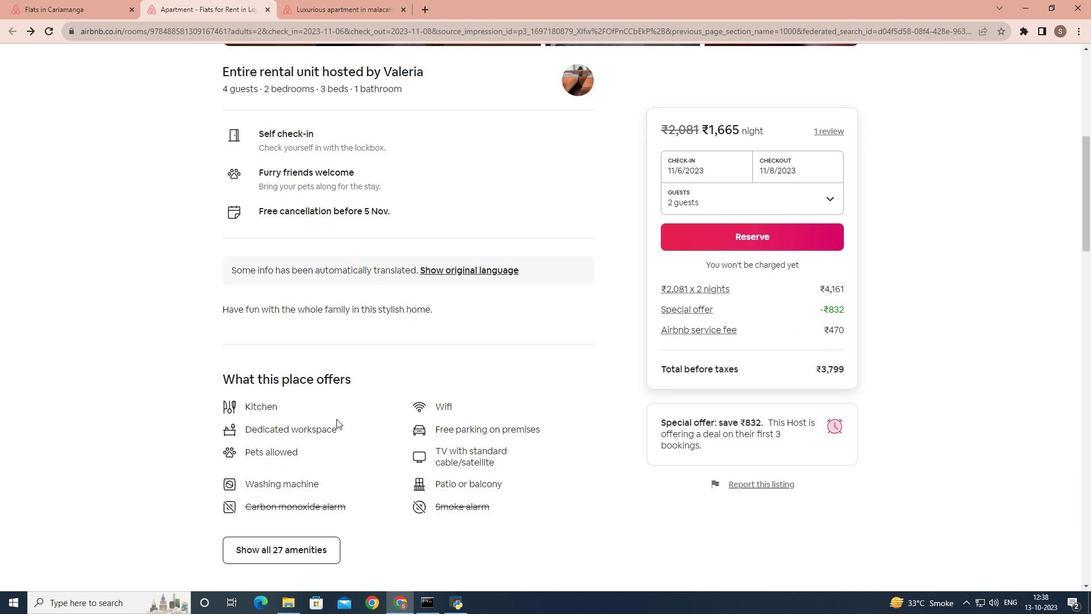 
Action: Mouse scrolled (336, 418) with delta (0, 0)
Screenshot: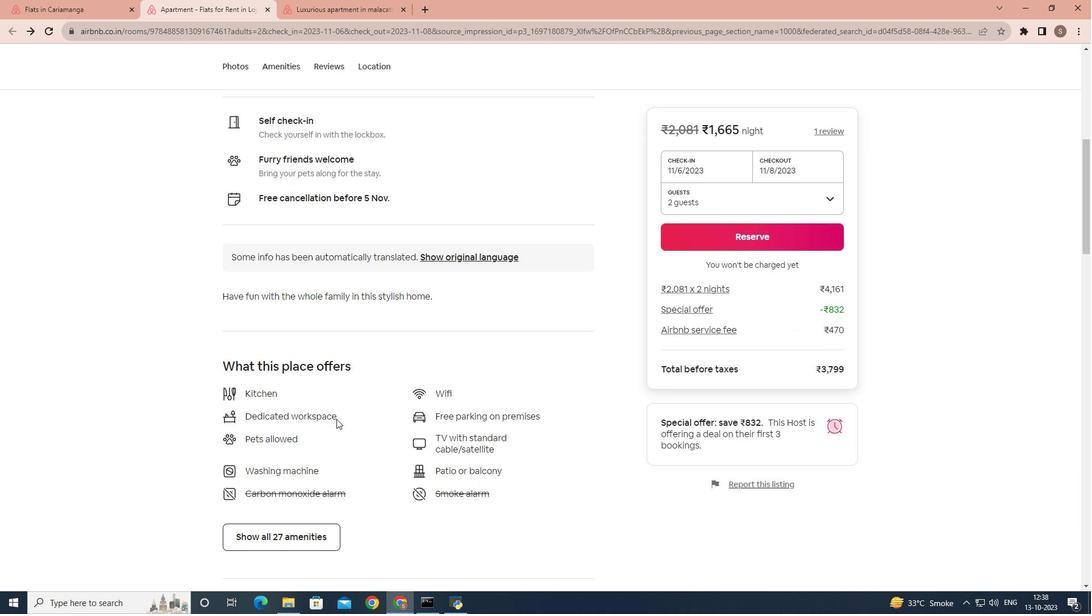 
Action: Mouse moved to (304, 431)
